 Task: Explore 24-hour diners in Las Vegas. 373.64578
Action: Key pressed 24v<Key.space><Key.backspace><Key.backspace><Key.space>hour<Key.space>diner<Key.space>in<Key.space><Key.caps_lock>L<Key.caps_lock>as<Key.space><Key.caps_lock>V<Key.caps_lock>egas<Key.enter>
Screenshot: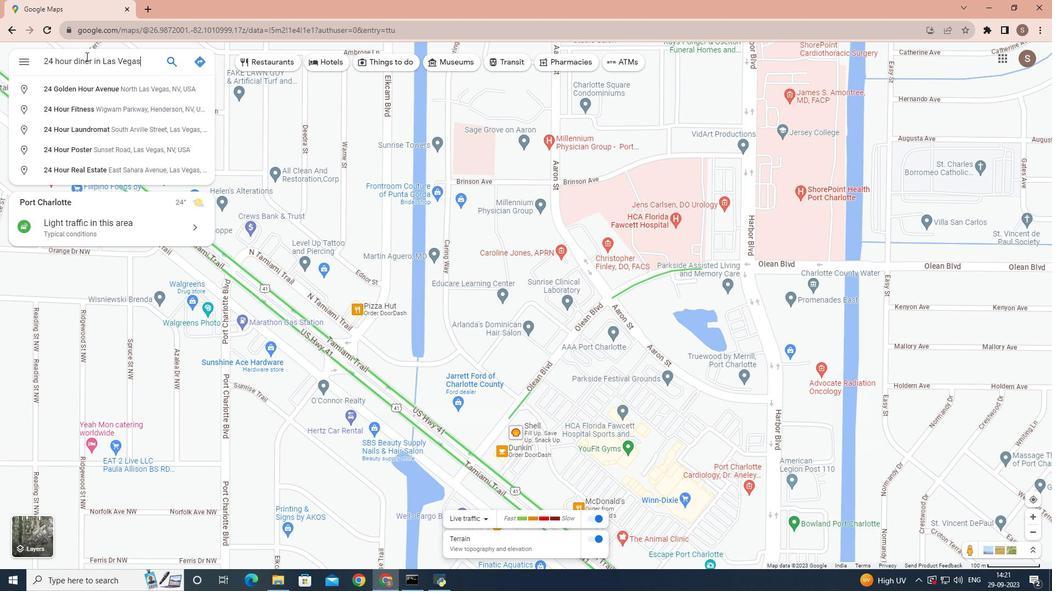 
Action: Mouse moved to (100, 268)
Screenshot: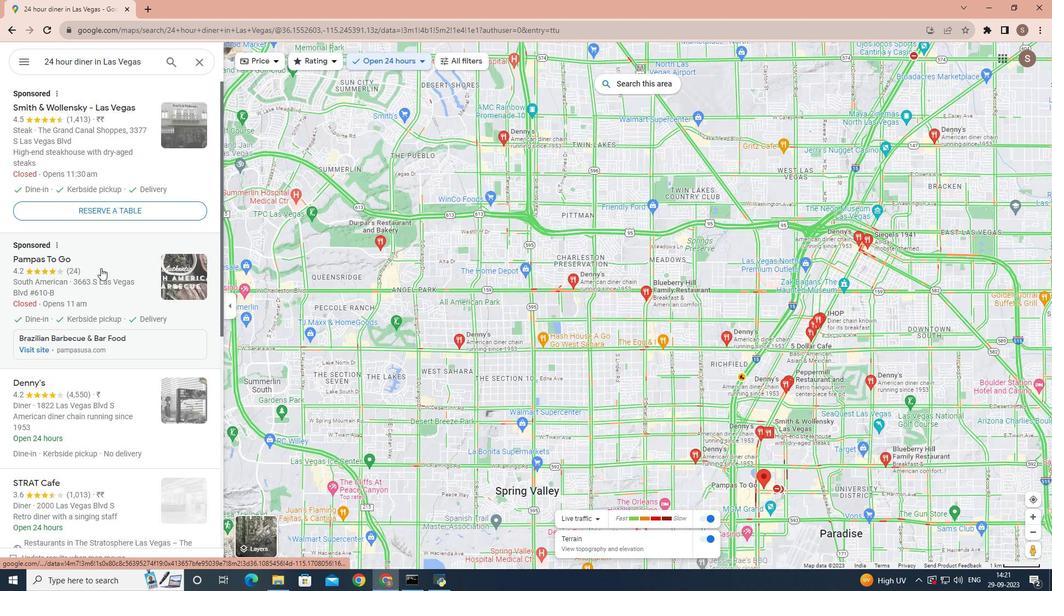 
Action: Mouse scrolled (100, 268) with delta (0, 0)
Screenshot: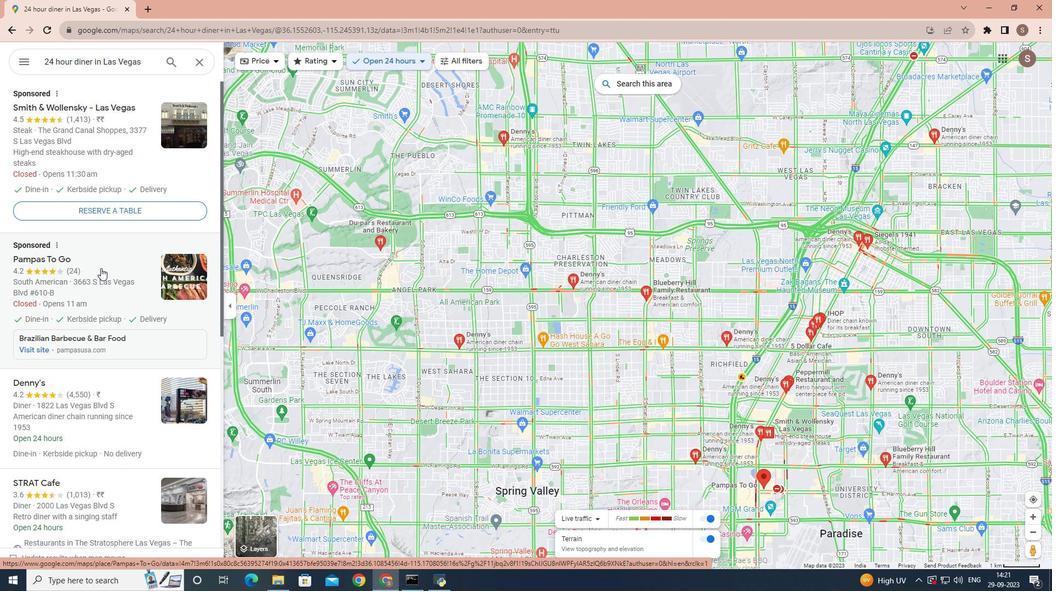 
Action: Mouse scrolled (100, 268) with delta (0, 0)
Screenshot: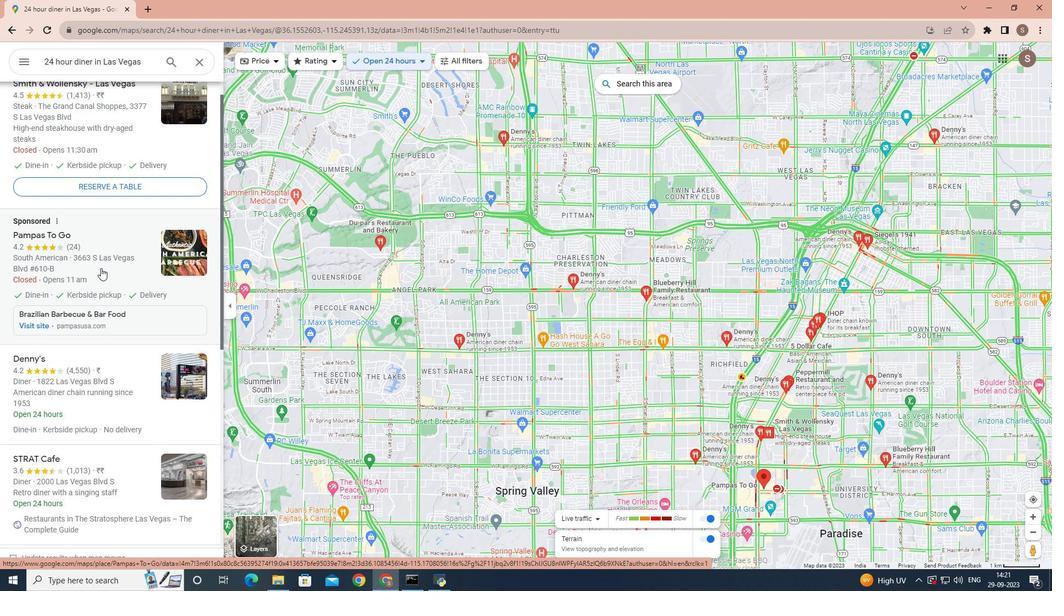 
Action: Mouse scrolled (100, 268) with delta (0, 0)
Screenshot: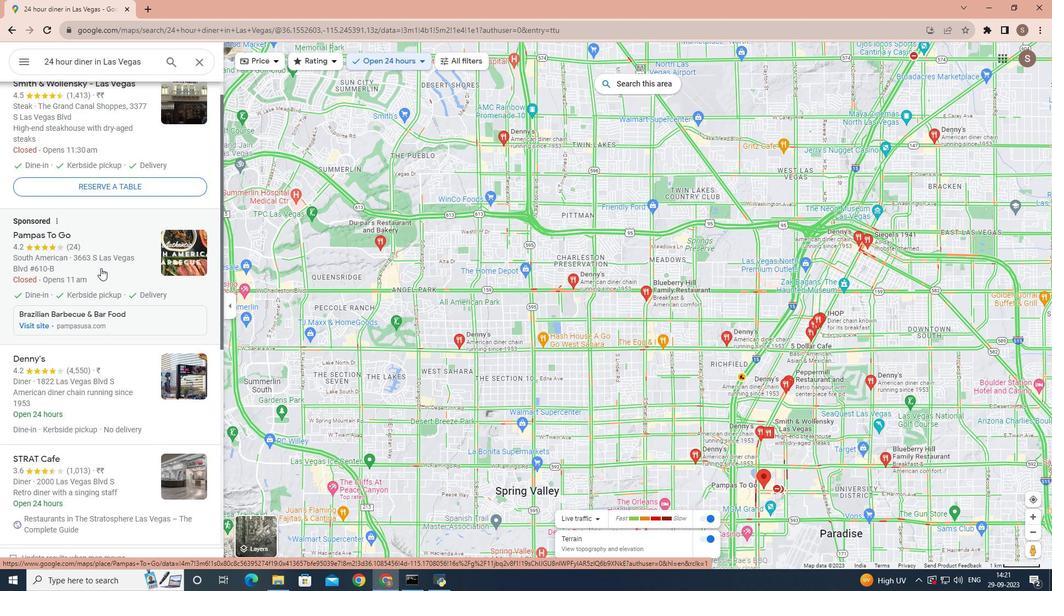 
Action: Mouse scrolled (100, 268) with delta (0, 0)
Screenshot: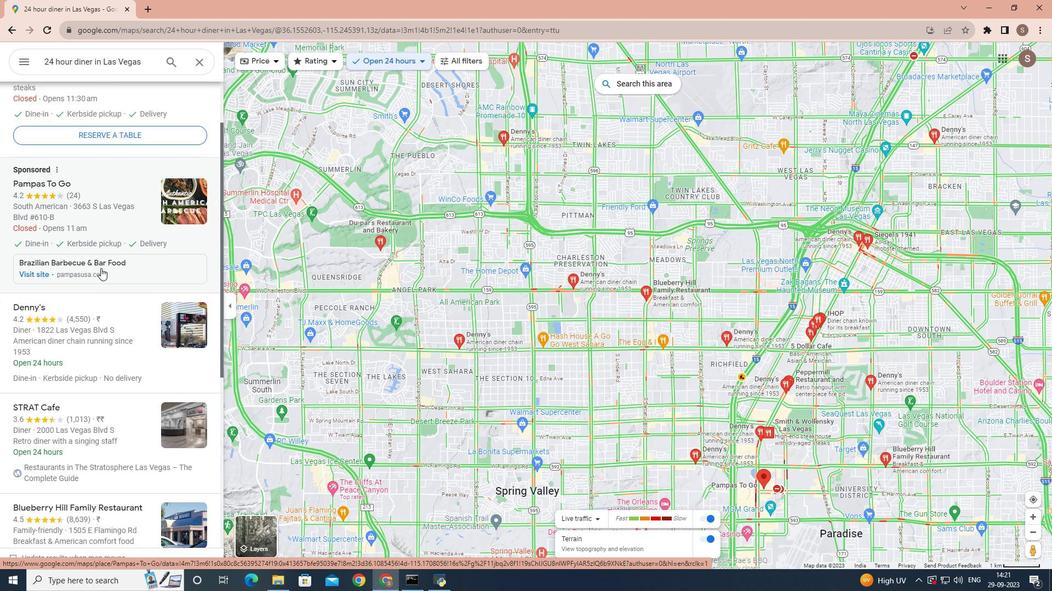 
Action: Mouse moved to (70, 260)
Screenshot: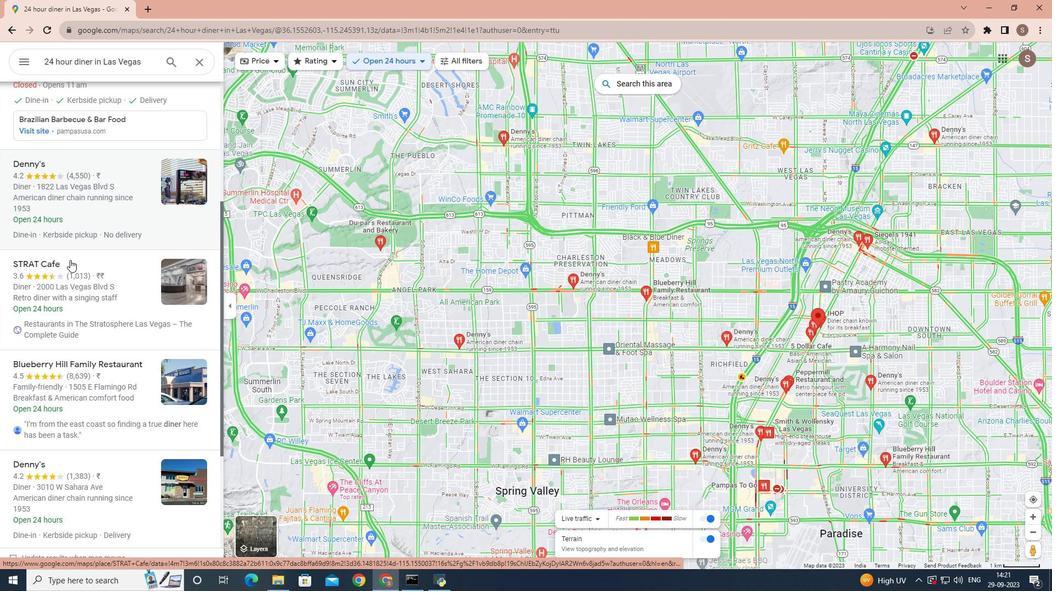 
Action: Mouse scrolled (70, 259) with delta (0, 0)
Screenshot: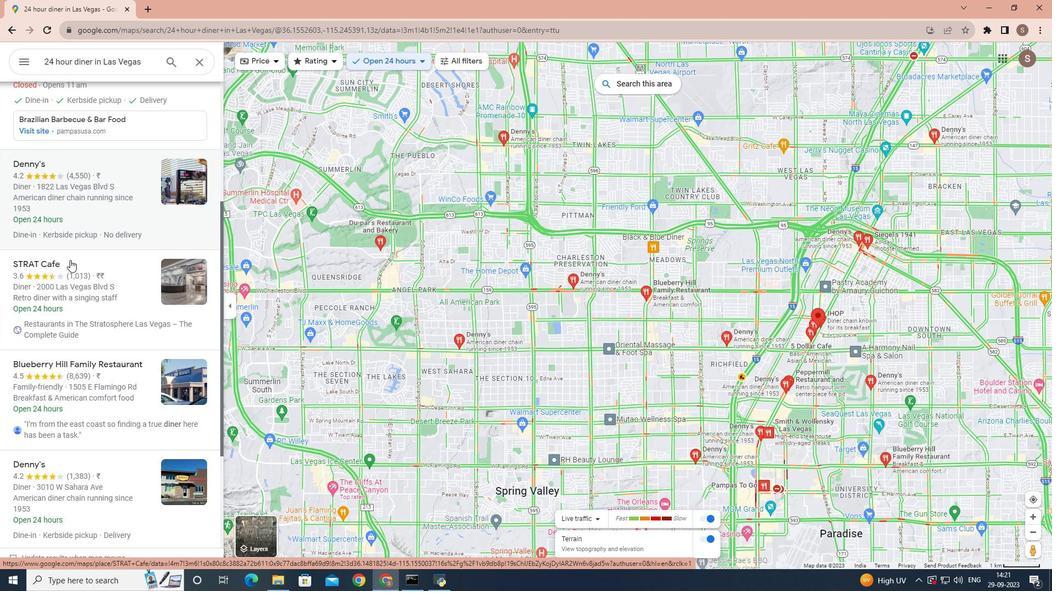 
Action: Mouse scrolled (70, 259) with delta (0, 0)
Screenshot: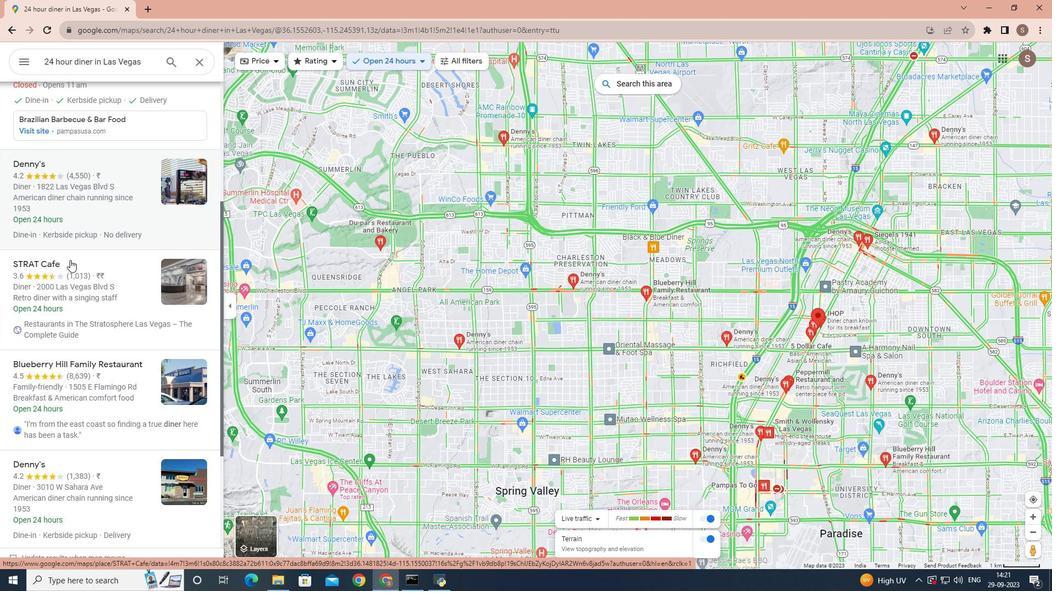 
Action: Mouse moved to (84, 228)
Screenshot: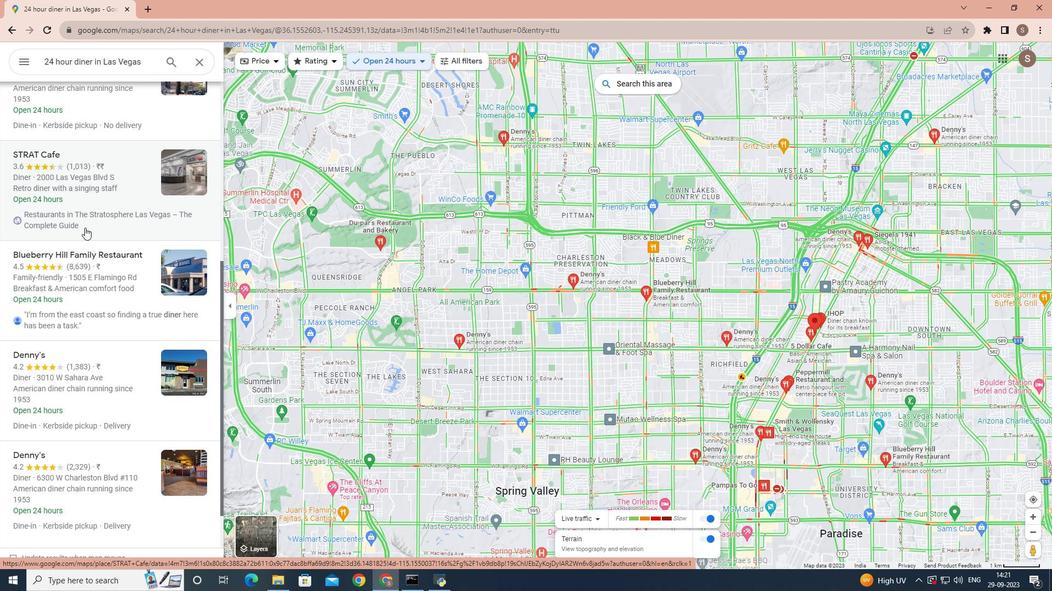 
Action: Mouse scrolled (84, 227) with delta (0, 0)
Screenshot: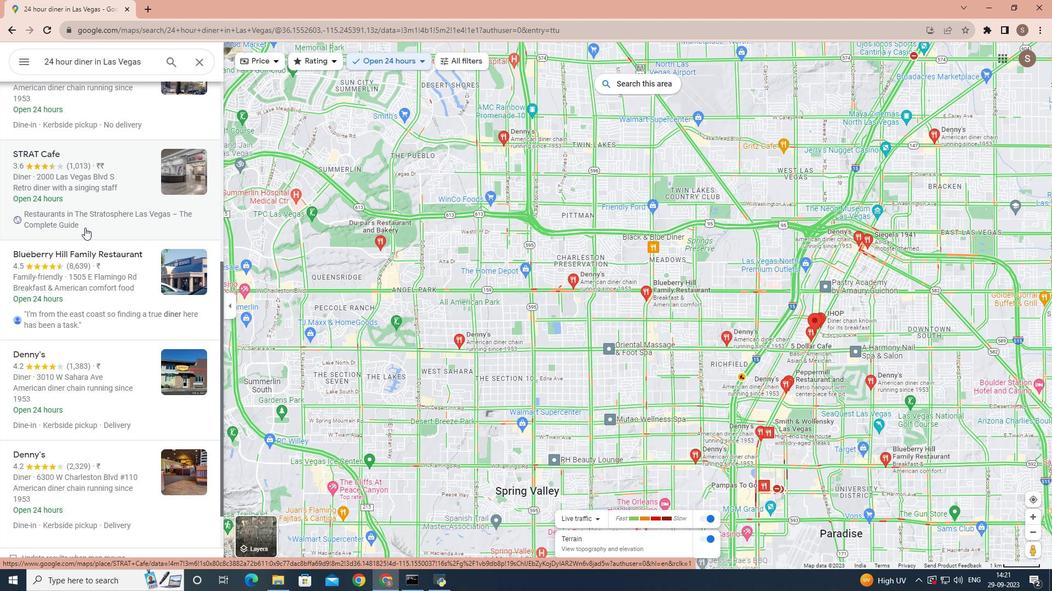 
Action: Mouse moved to (82, 247)
Screenshot: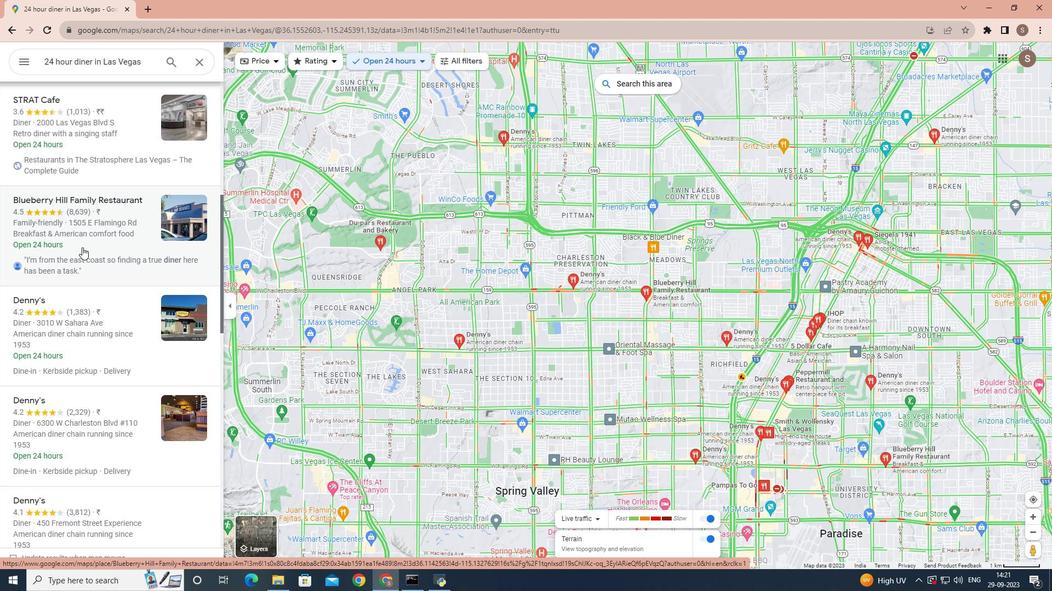 
Action: Mouse pressed left at (82, 247)
Screenshot: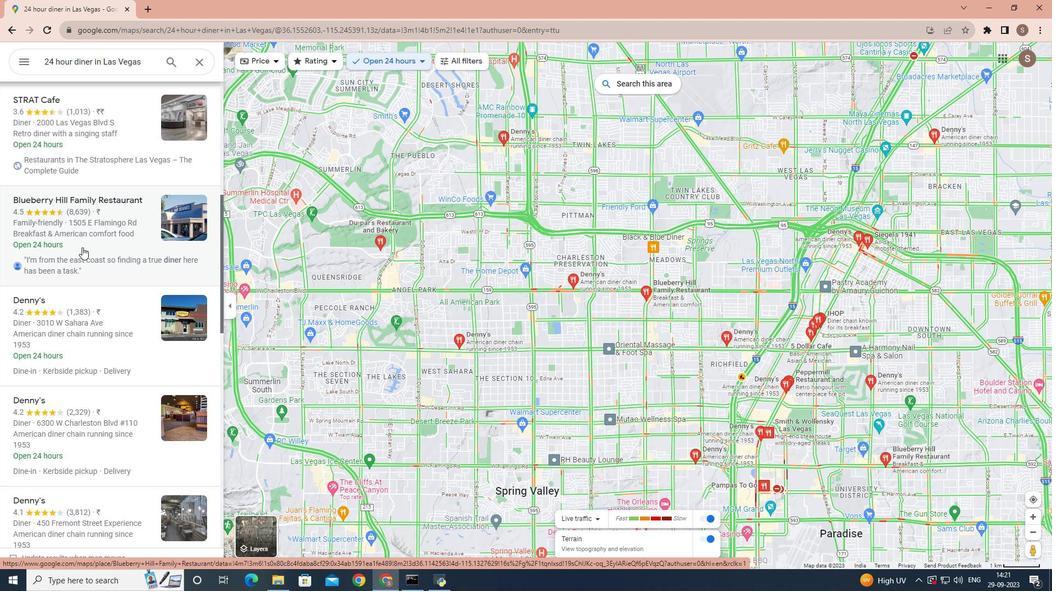 
Action: Mouse moved to (340, 197)
Screenshot: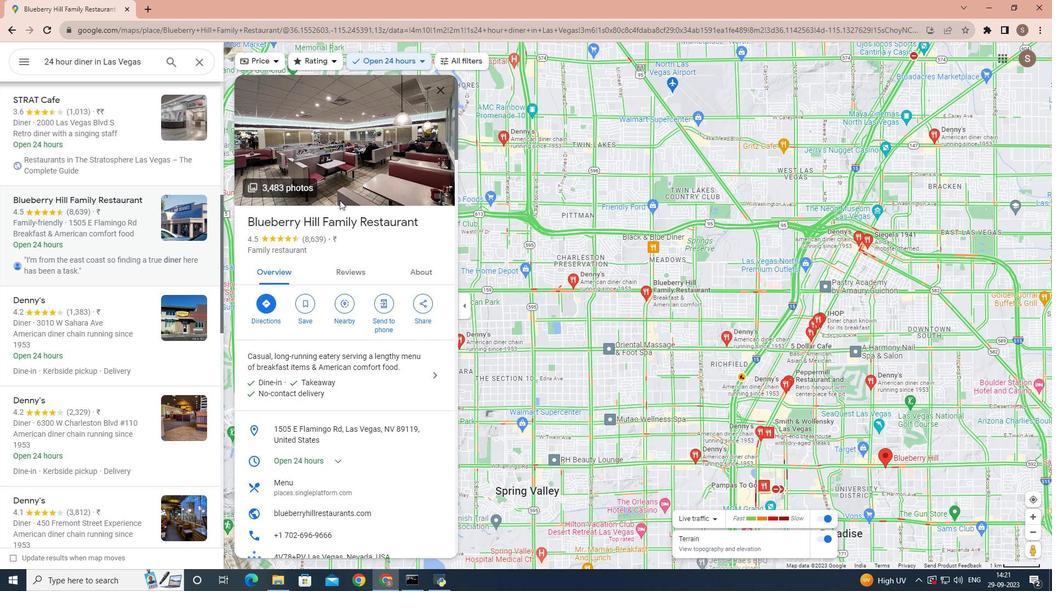 
Action: Mouse scrolled (340, 196) with delta (0, 0)
Screenshot: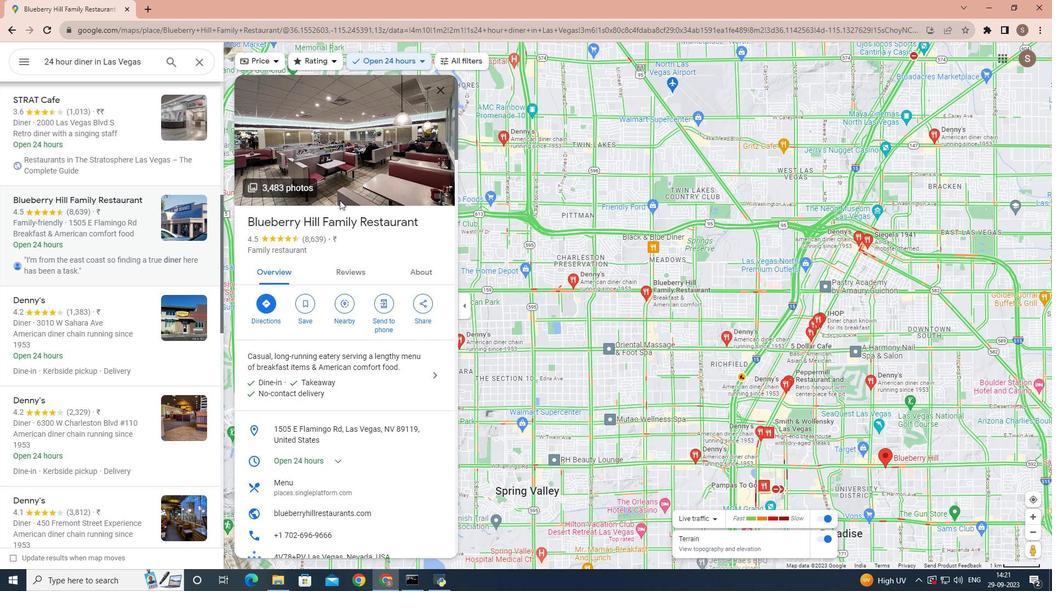 
Action: Mouse moved to (339, 200)
Screenshot: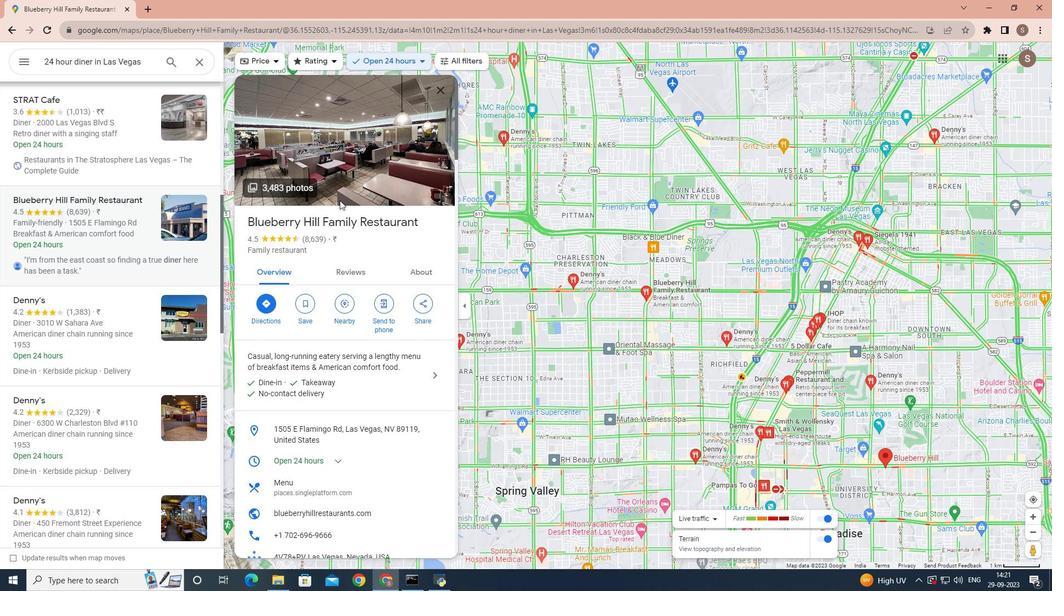 
Action: Mouse scrolled (339, 200) with delta (0, 0)
Screenshot: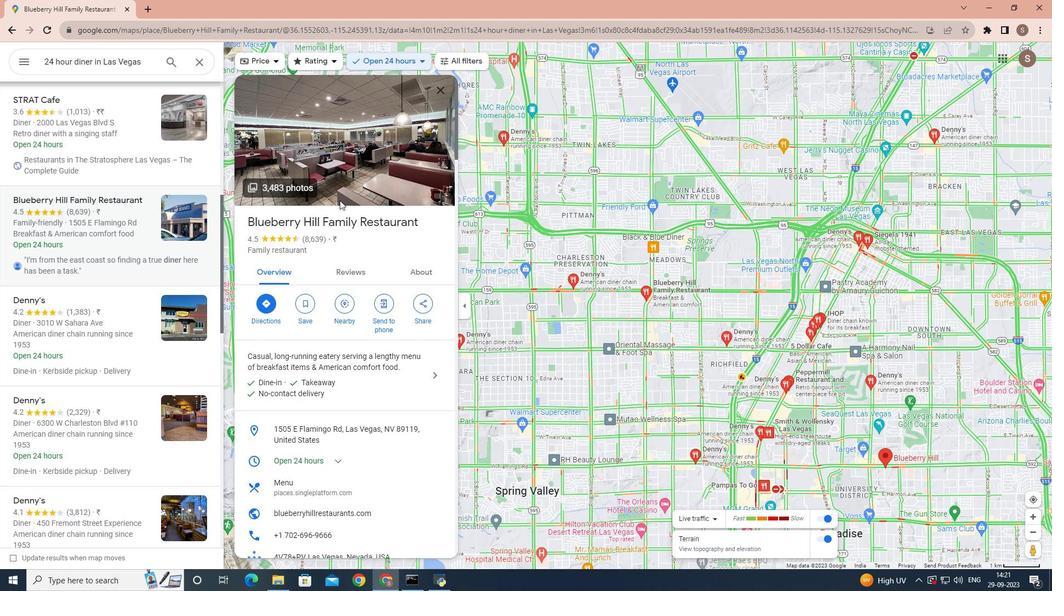 
Action: Mouse moved to (339, 201)
Screenshot: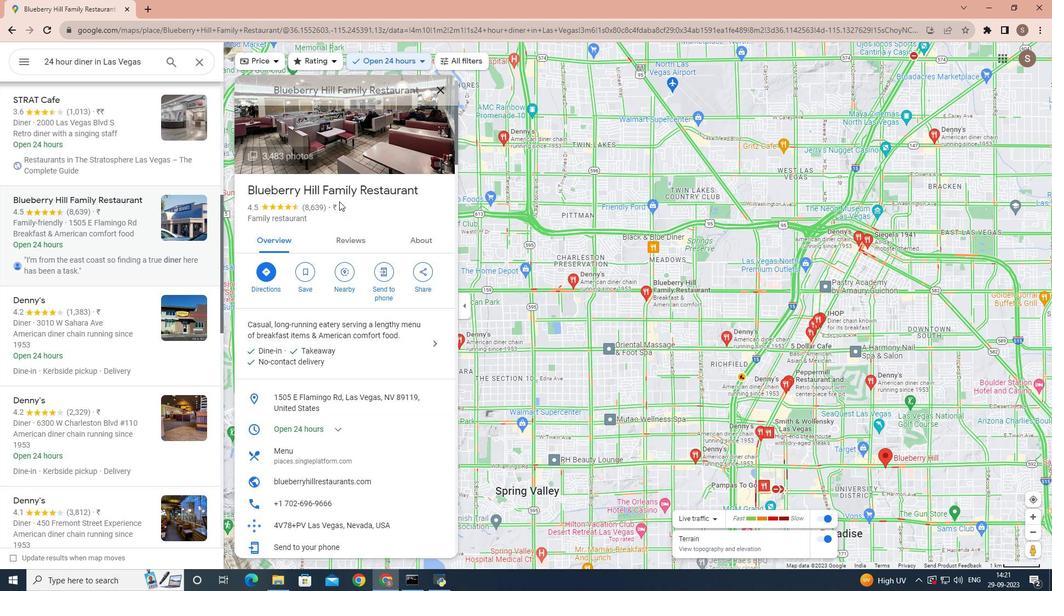 
Action: Mouse scrolled (339, 201) with delta (0, 0)
Screenshot: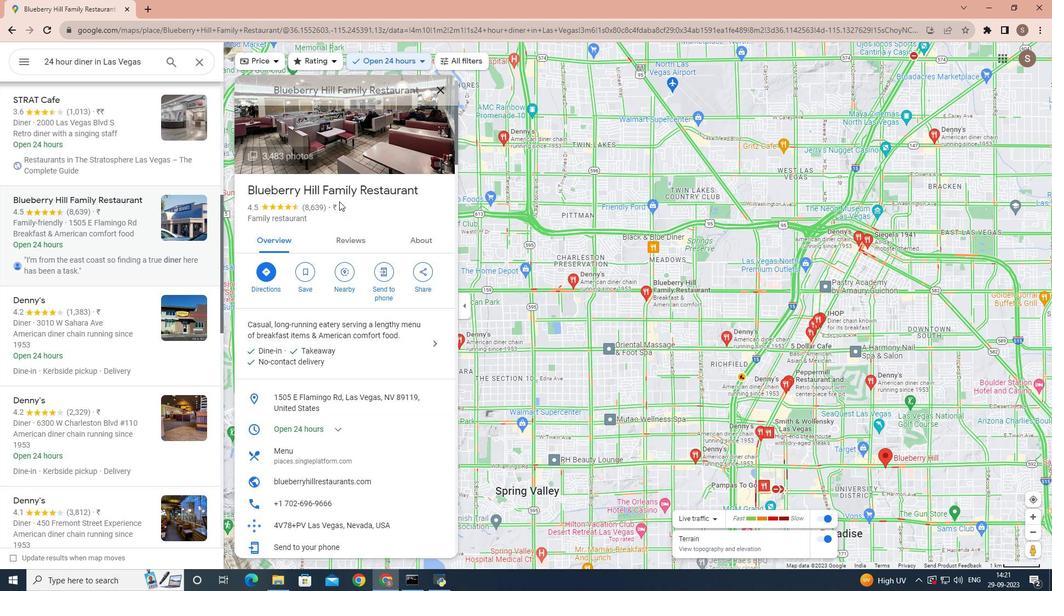 
Action: Mouse scrolled (339, 201) with delta (0, 0)
Screenshot: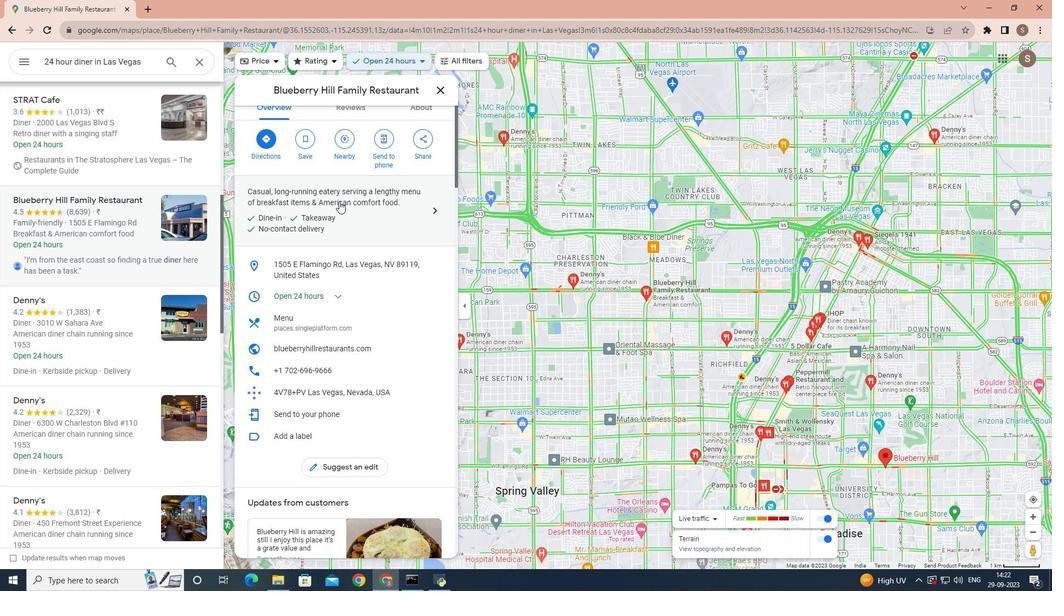 
Action: Mouse scrolled (339, 201) with delta (0, 0)
Screenshot: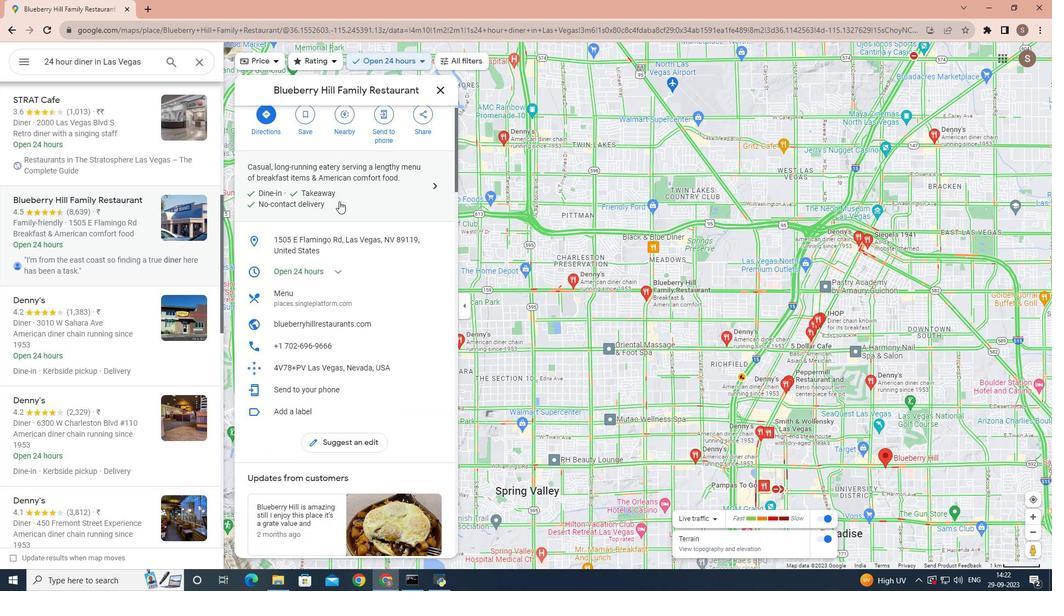 
Action: Mouse scrolled (339, 201) with delta (0, 0)
Screenshot: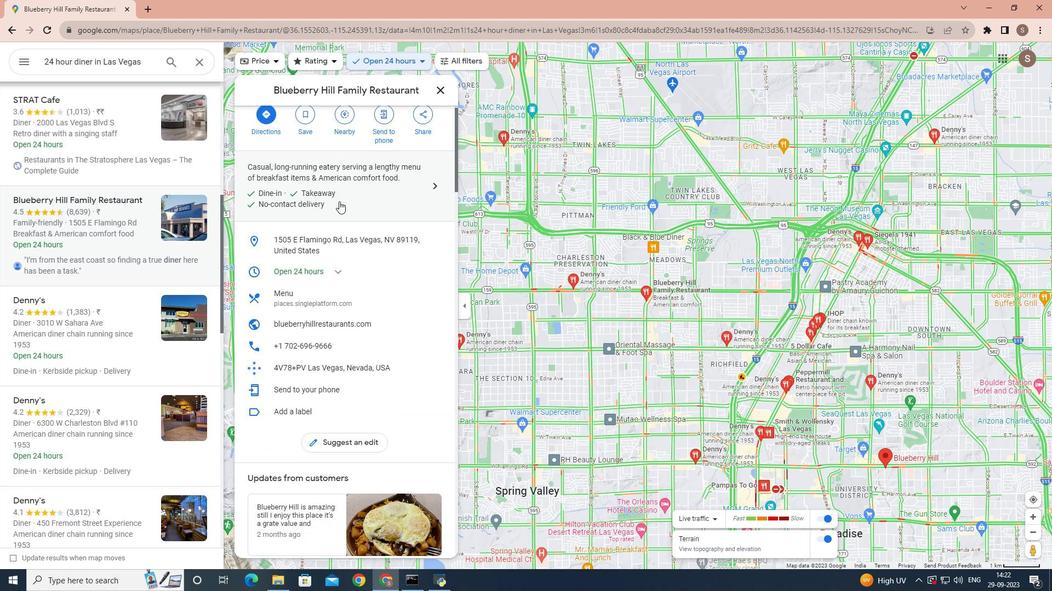 
Action: Mouse scrolled (339, 201) with delta (0, 0)
Screenshot: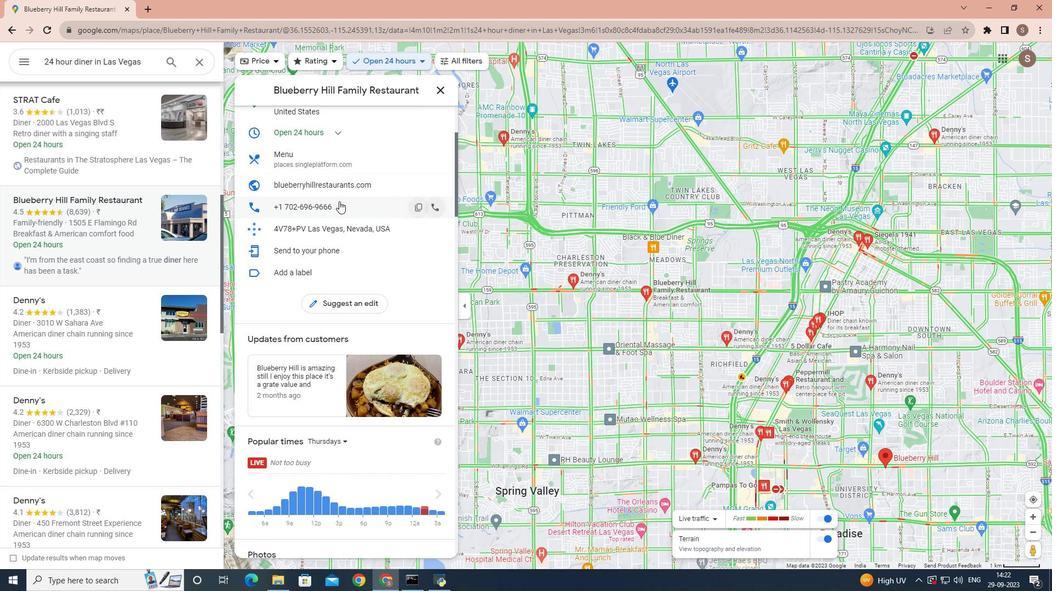 
Action: Mouse scrolled (339, 201) with delta (0, 0)
Screenshot: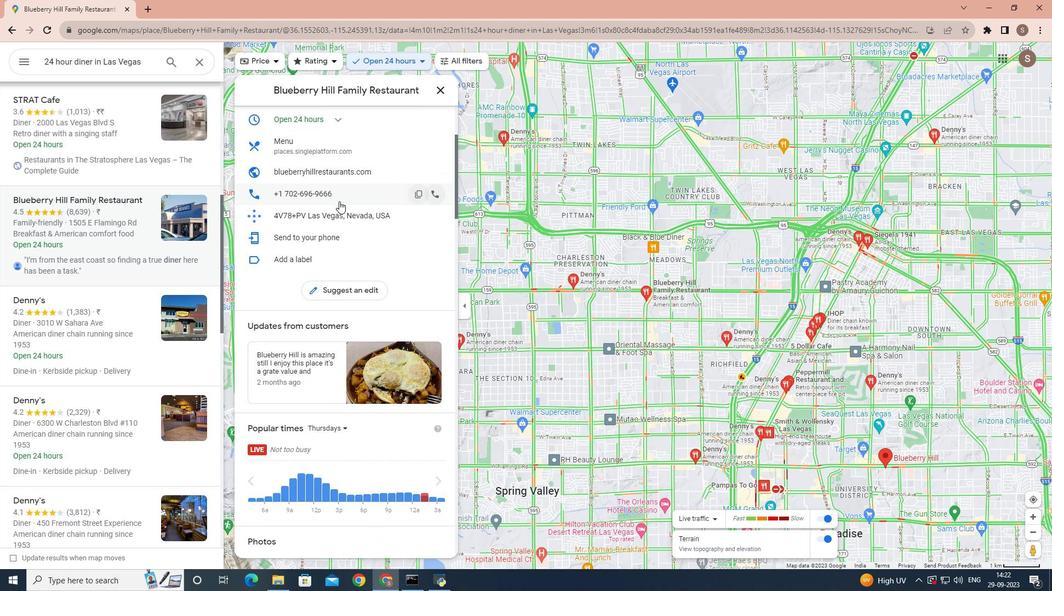 
Action: Mouse scrolled (339, 201) with delta (0, 0)
Screenshot: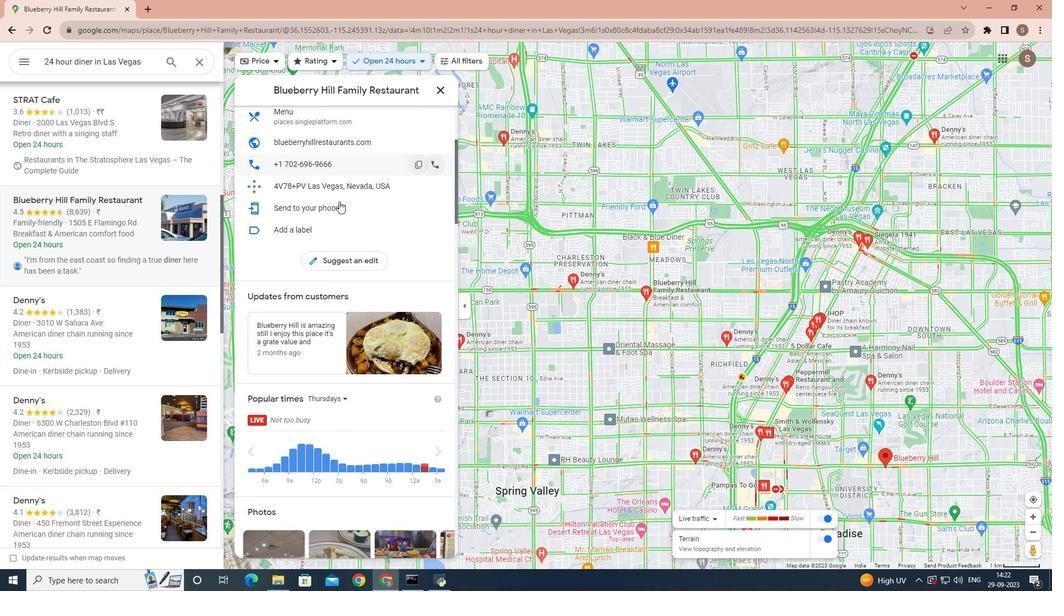 
Action: Mouse scrolled (339, 201) with delta (0, 0)
Screenshot: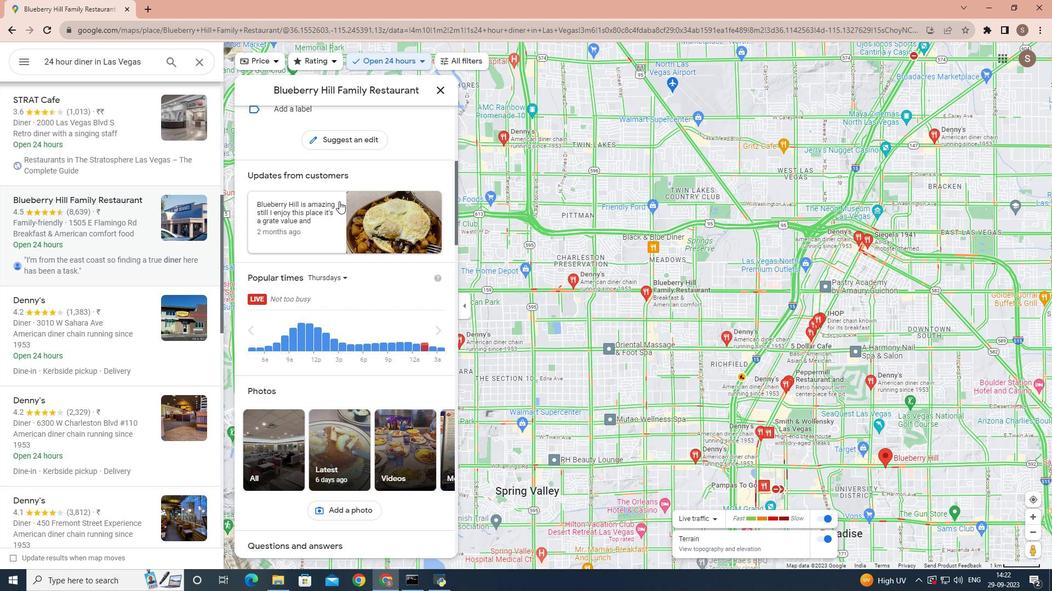 
Action: Mouse scrolled (339, 201) with delta (0, 0)
Screenshot: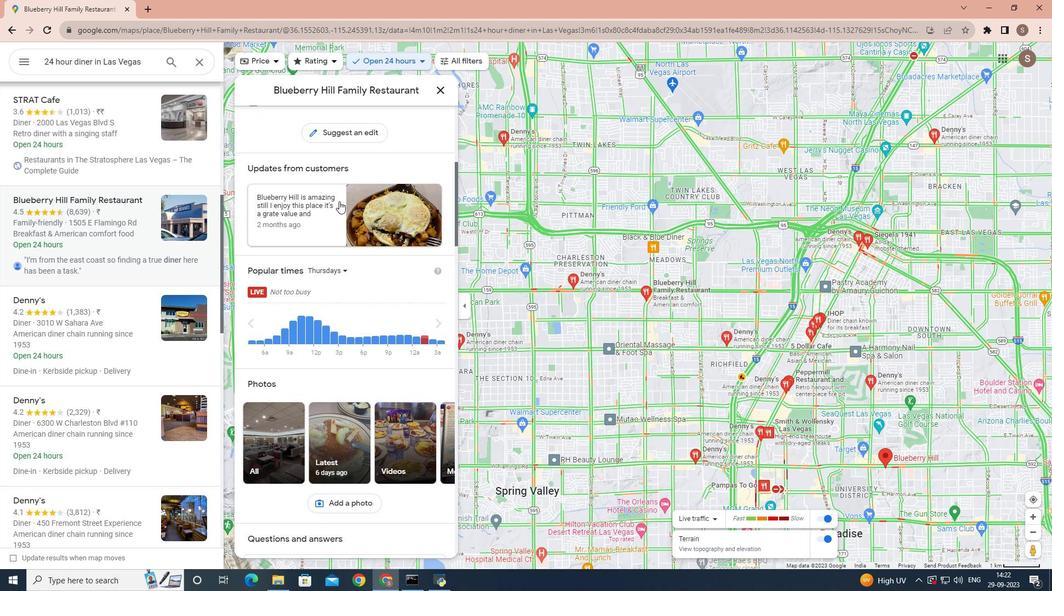 
Action: Mouse scrolled (339, 201) with delta (0, 0)
Screenshot: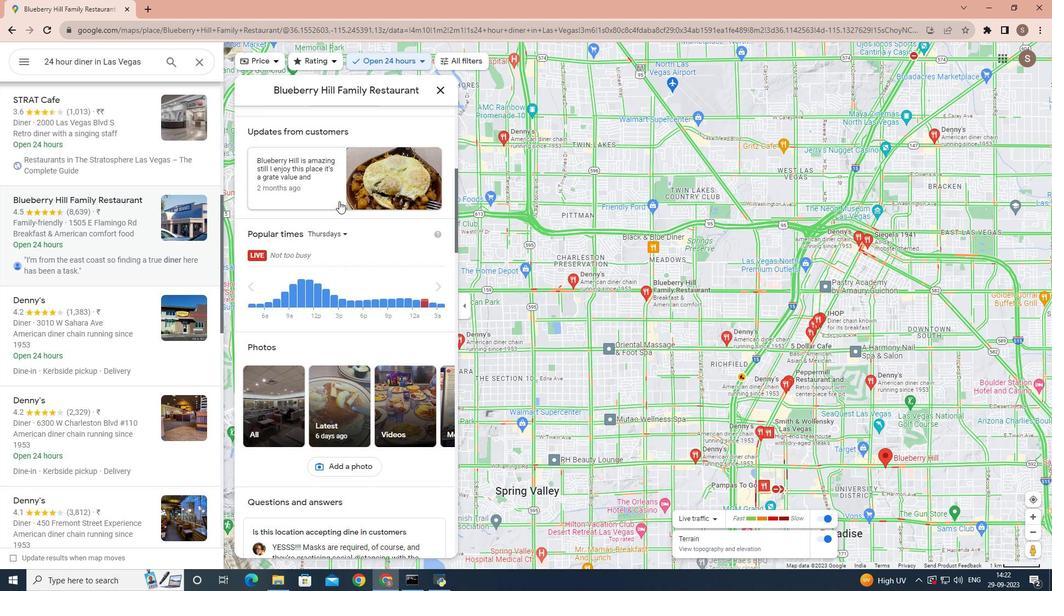 
Action: Mouse scrolled (339, 202) with delta (0, 0)
Screenshot: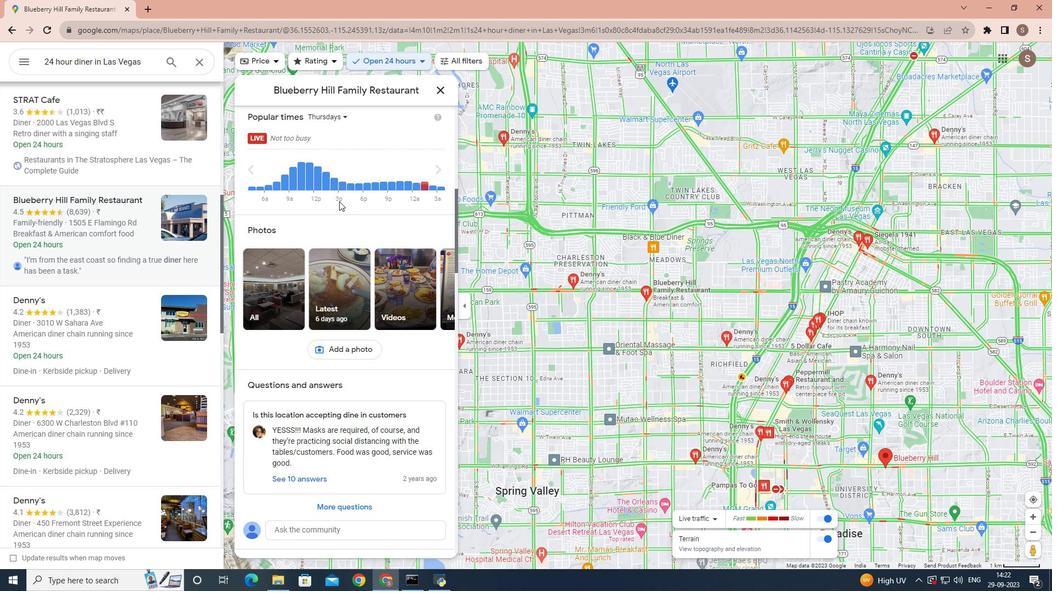 
Action: Mouse scrolled (339, 202) with delta (0, 0)
Screenshot: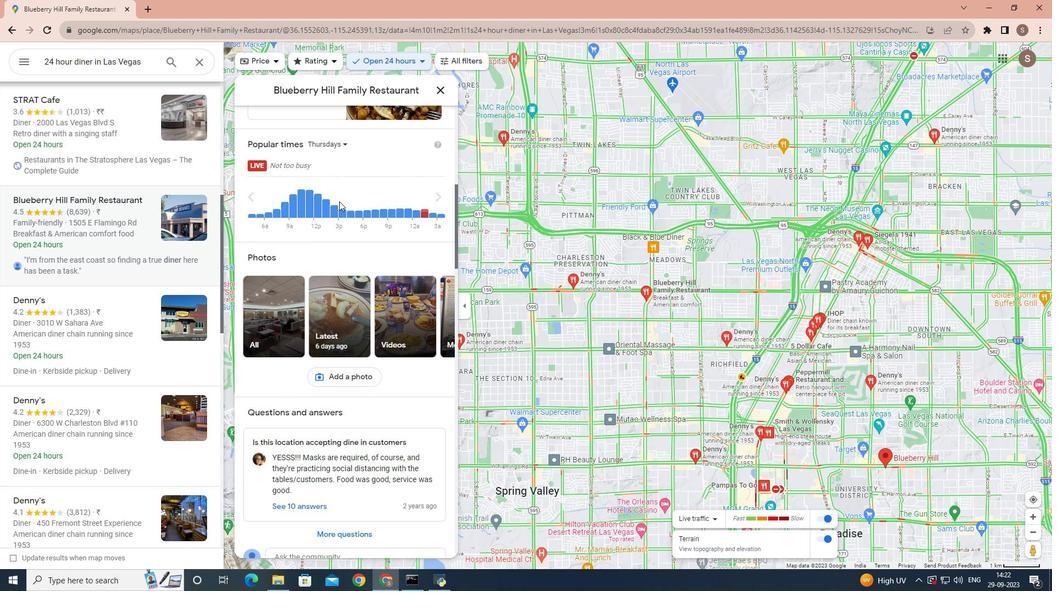
Action: Mouse moved to (441, 275)
Screenshot: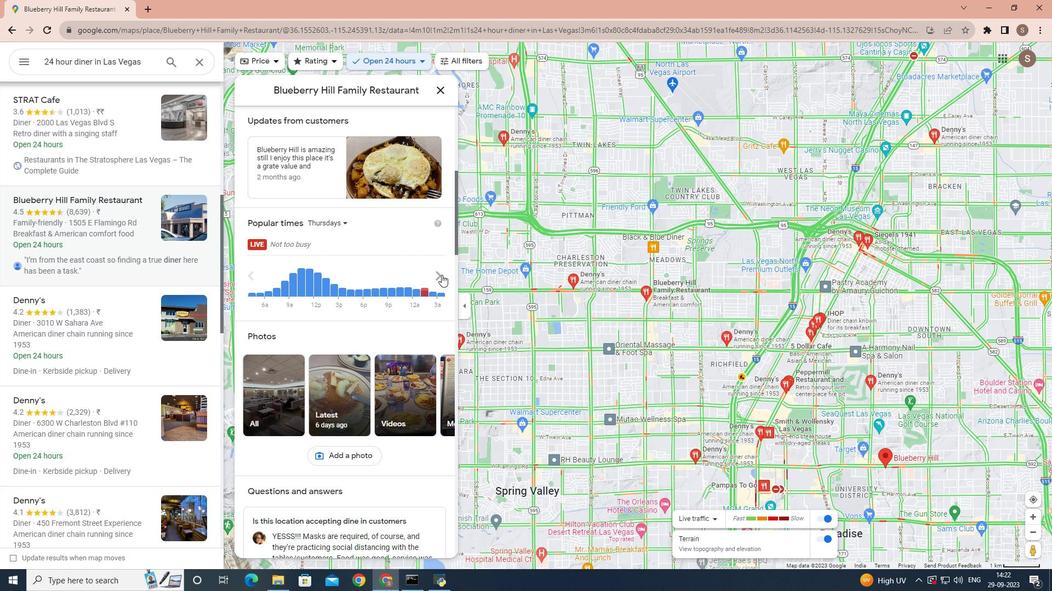 
Action: Mouse pressed left at (441, 275)
Screenshot: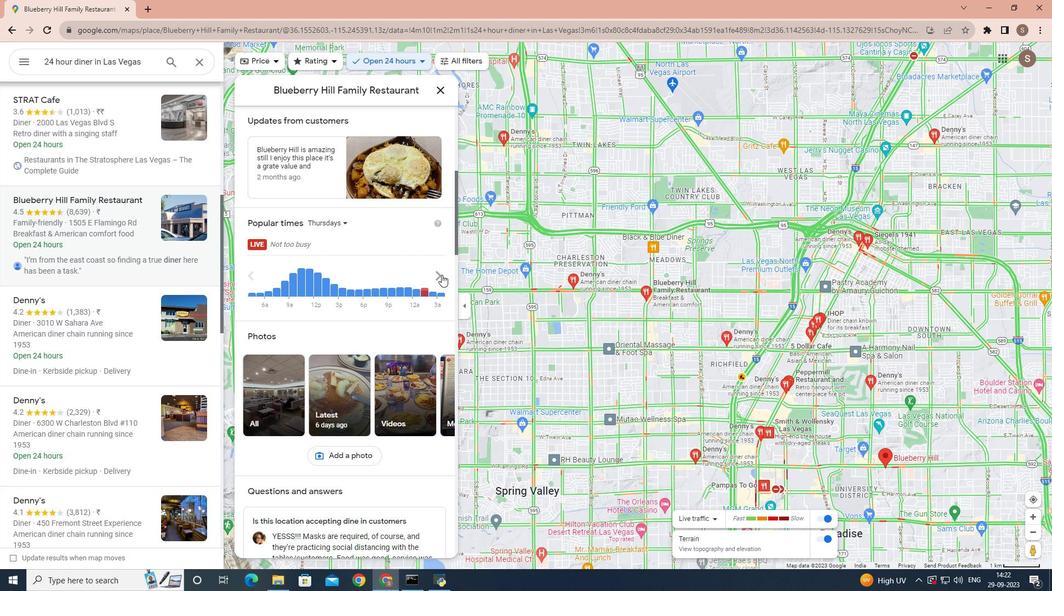
Action: Mouse pressed left at (441, 275)
Screenshot: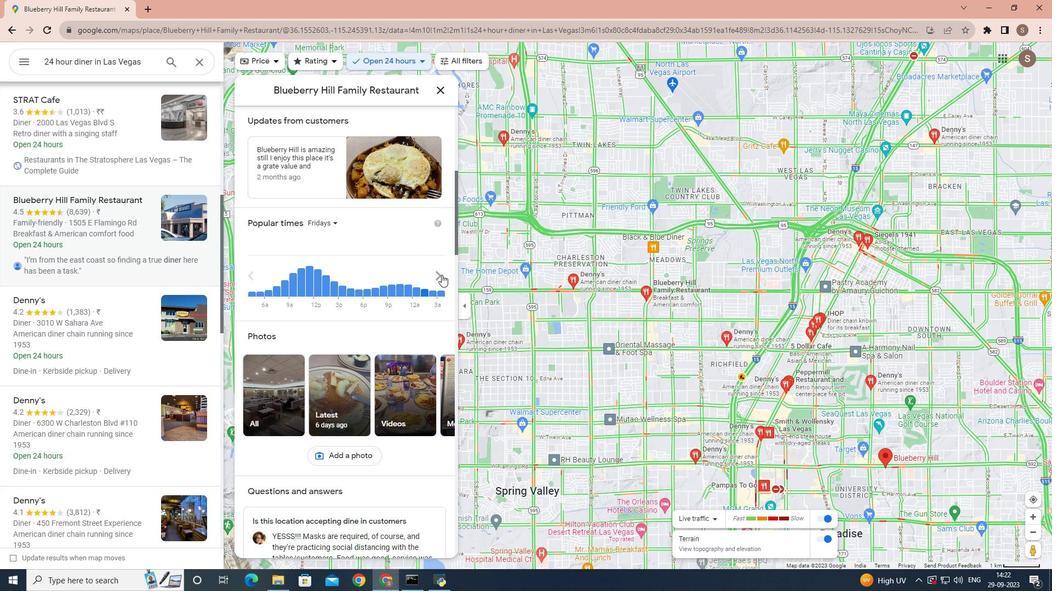 
Action: Mouse pressed left at (441, 275)
Screenshot: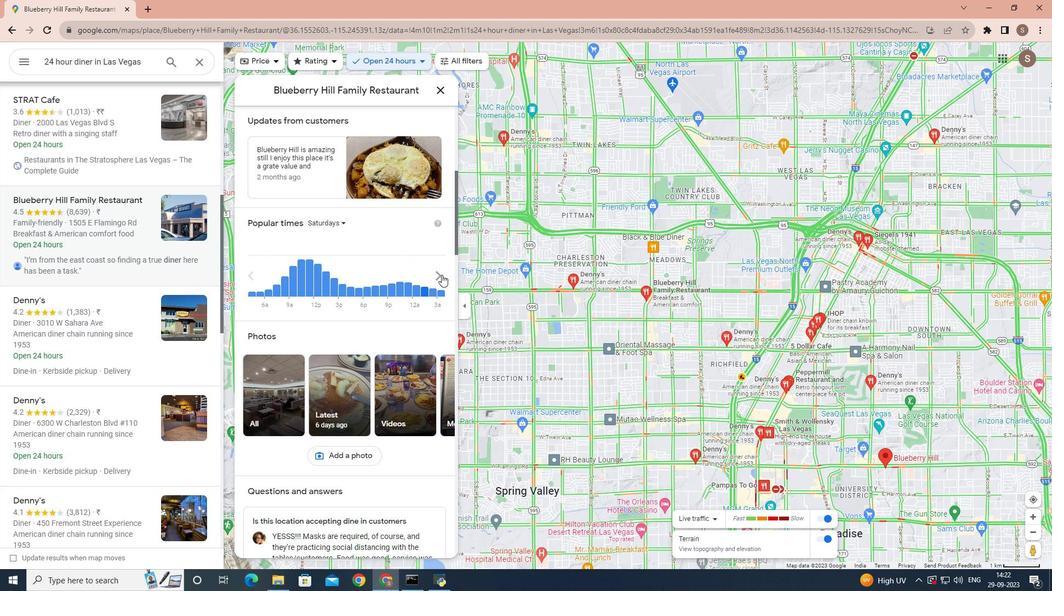
Action: Mouse pressed left at (441, 275)
Screenshot: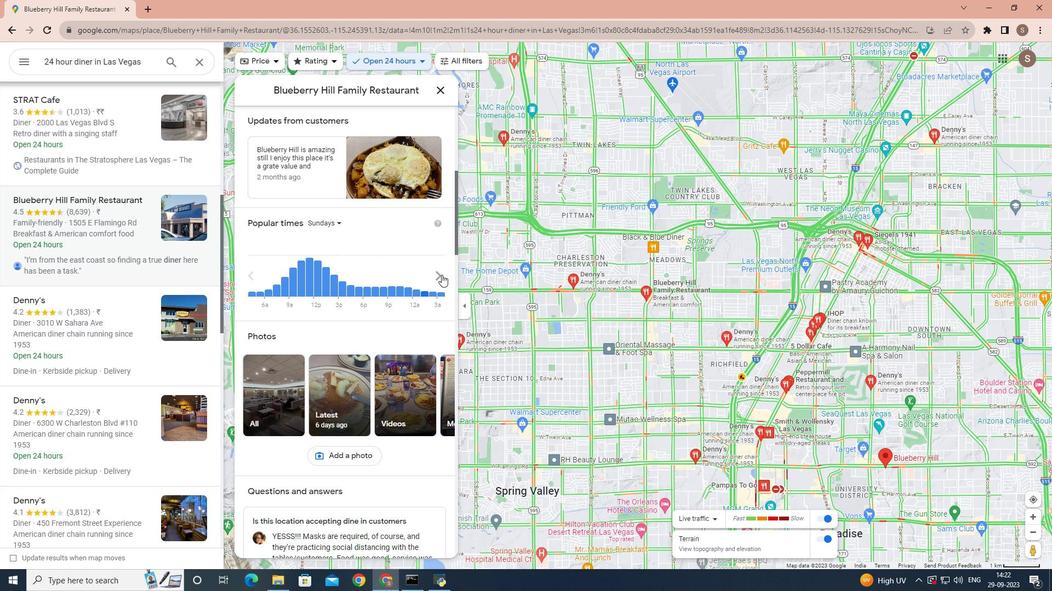 
Action: Mouse pressed left at (441, 275)
Screenshot: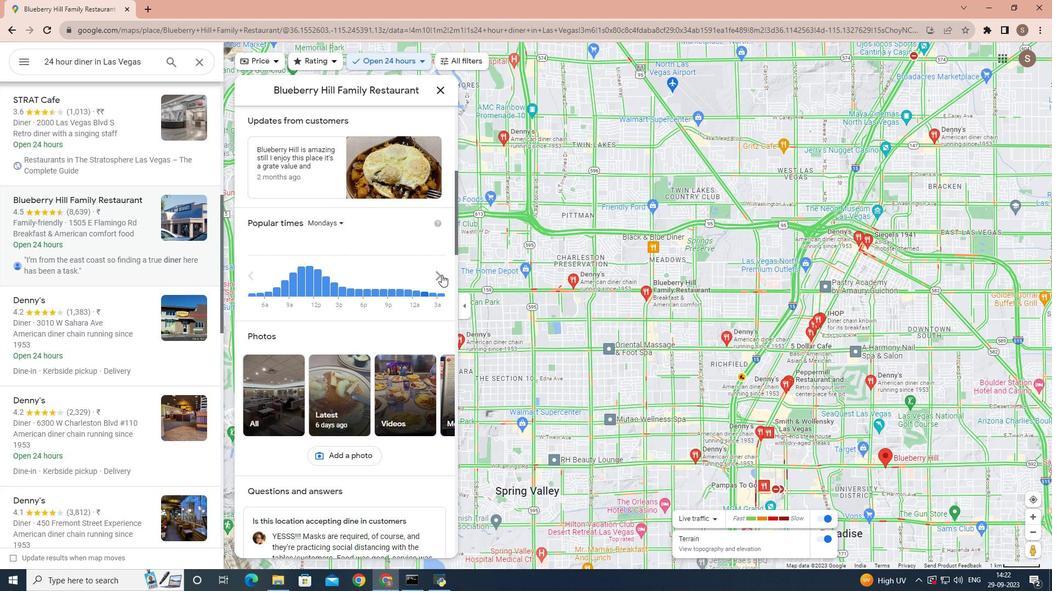 
Action: Mouse pressed left at (441, 275)
Screenshot: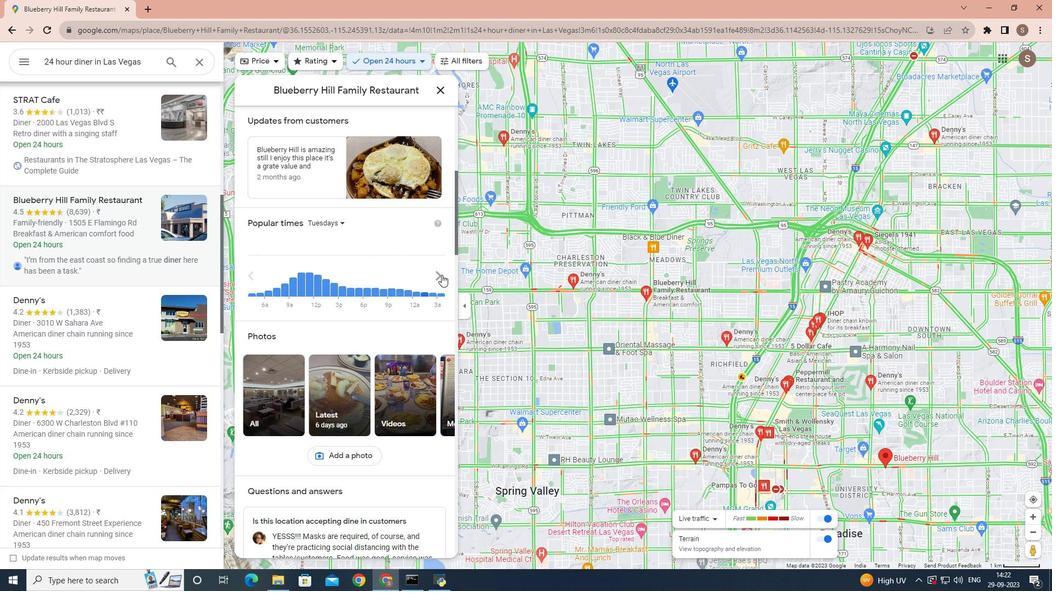 
Action: Mouse pressed left at (441, 275)
Screenshot: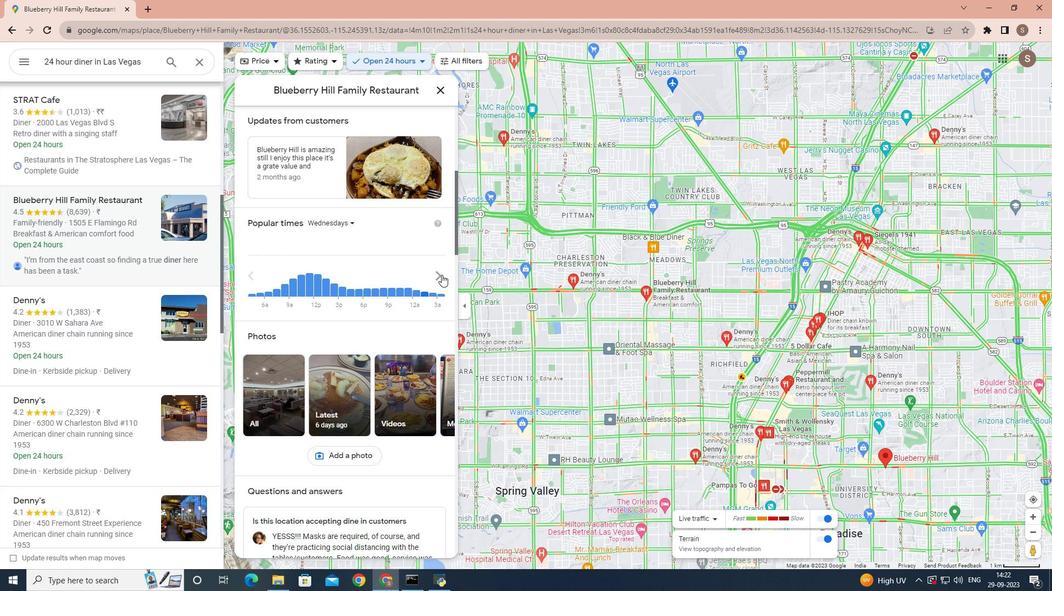 
Action: Mouse moved to (402, 280)
Screenshot: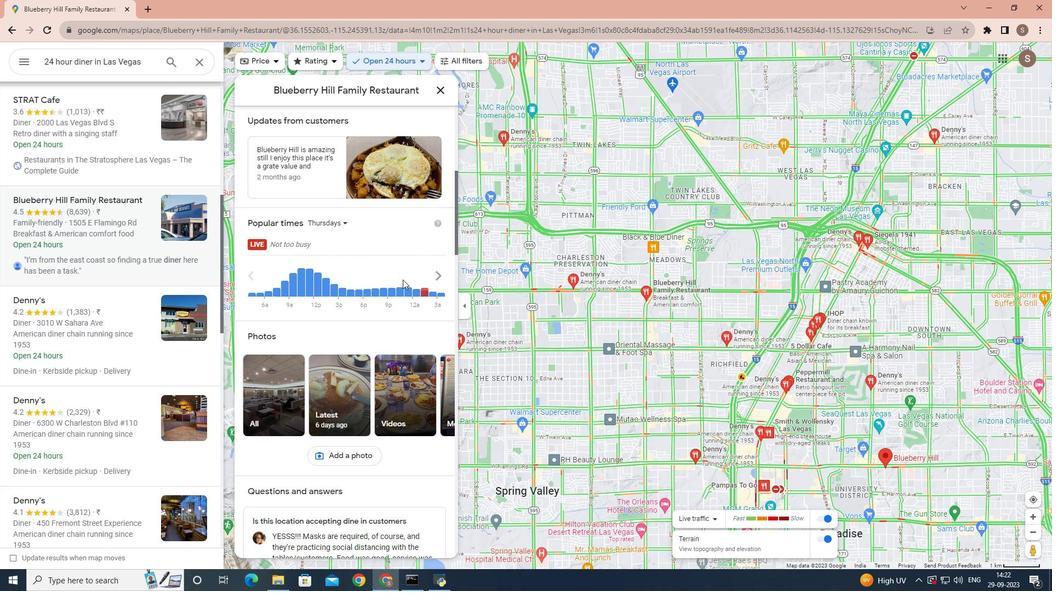 
Action: Mouse scrolled (402, 279) with delta (0, 0)
Screenshot: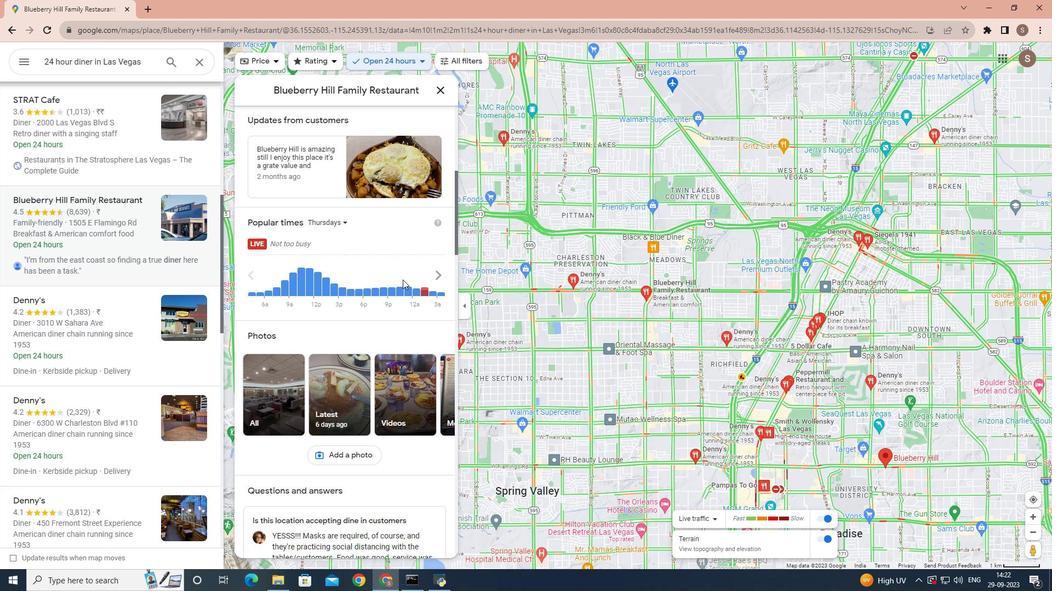 
Action: Mouse scrolled (402, 279) with delta (0, 0)
Screenshot: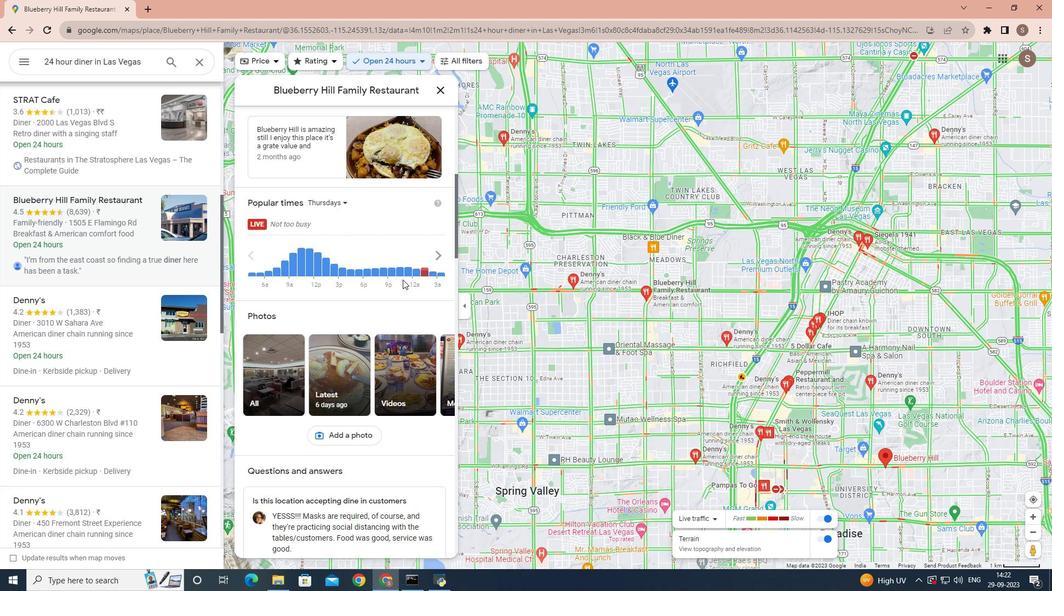 
Action: Mouse scrolled (402, 279) with delta (0, 0)
Screenshot: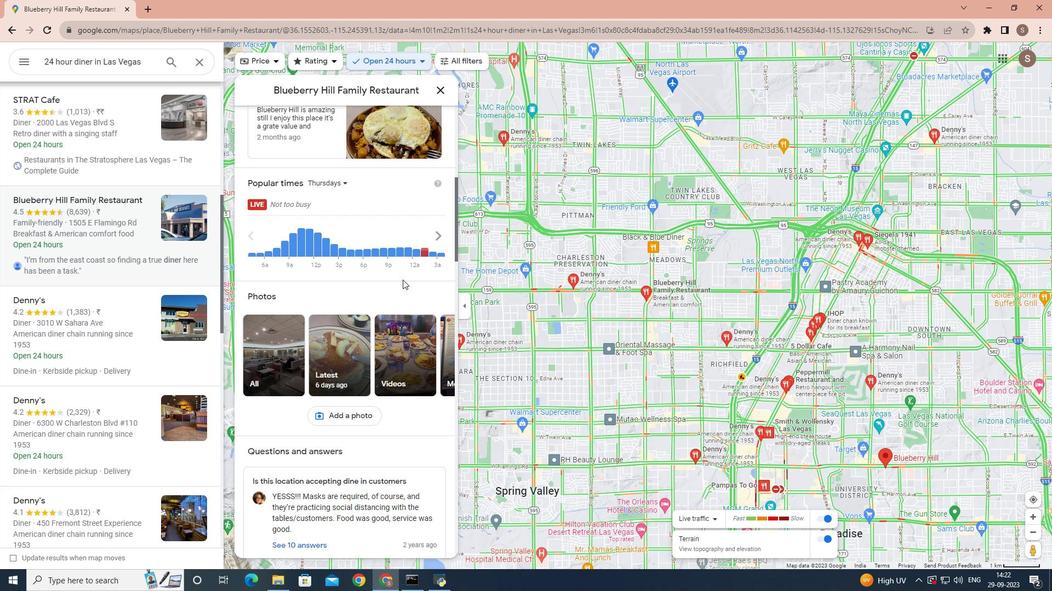 
Action: Mouse scrolled (402, 279) with delta (0, 0)
Screenshot: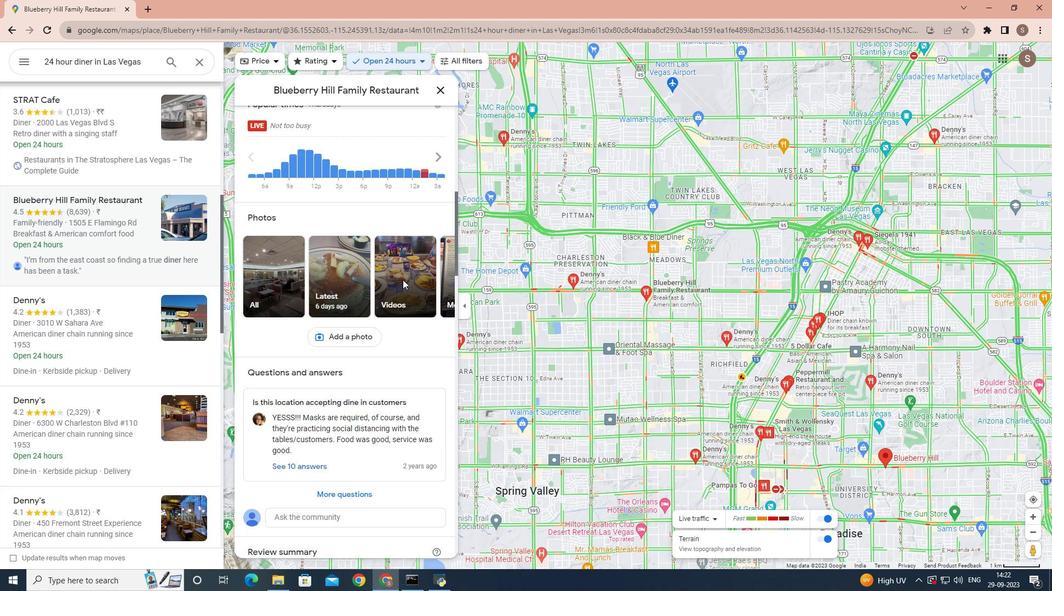 
Action: Mouse scrolled (402, 279) with delta (0, 0)
Screenshot: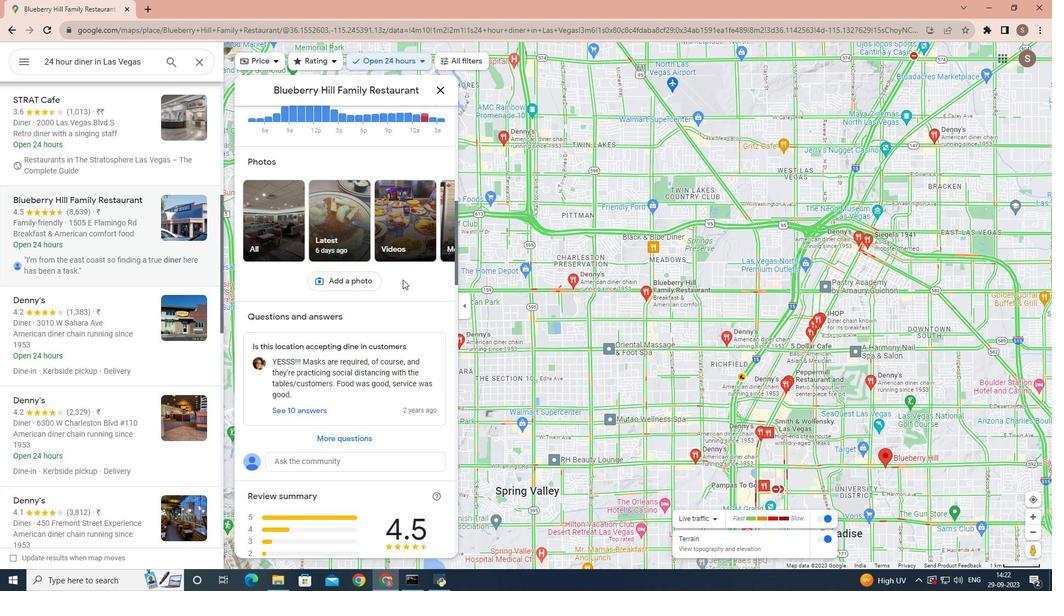 
Action: Mouse scrolled (402, 279) with delta (0, 0)
Screenshot: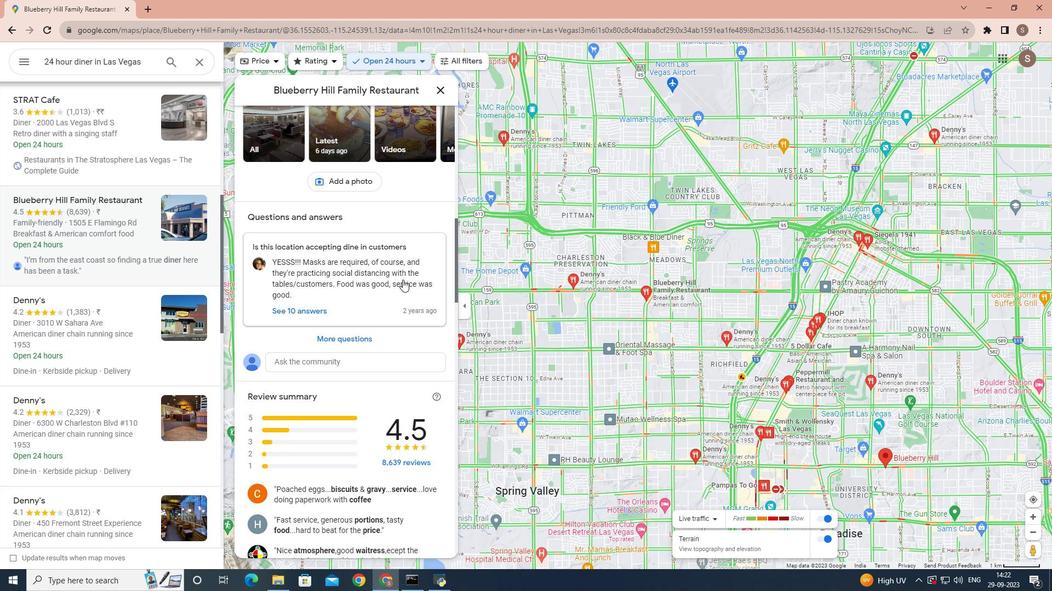 
Action: Mouse scrolled (402, 279) with delta (0, 0)
Screenshot: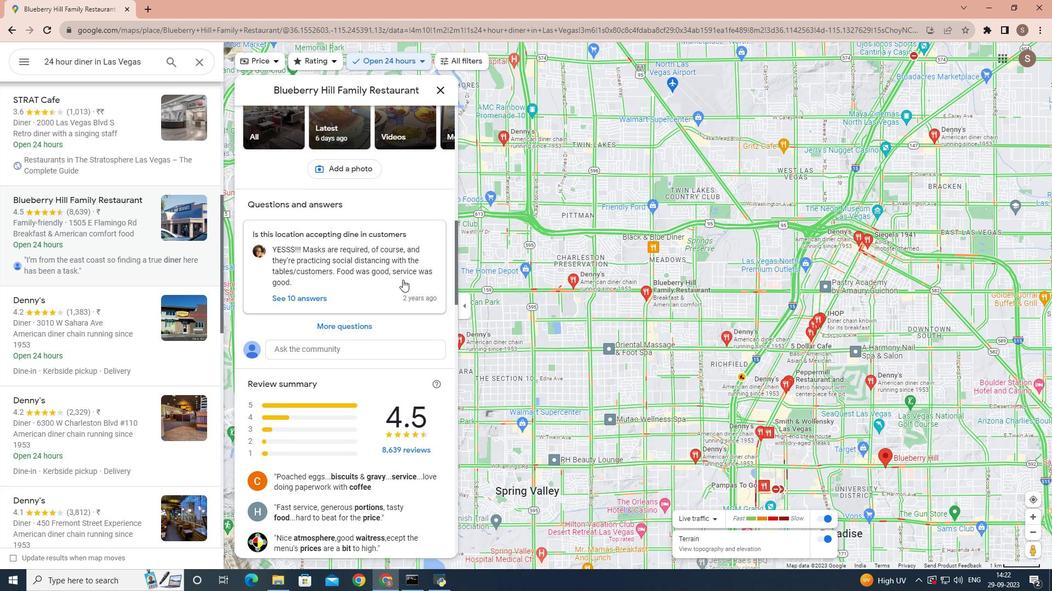 
Action: Mouse scrolled (402, 279) with delta (0, 0)
Screenshot: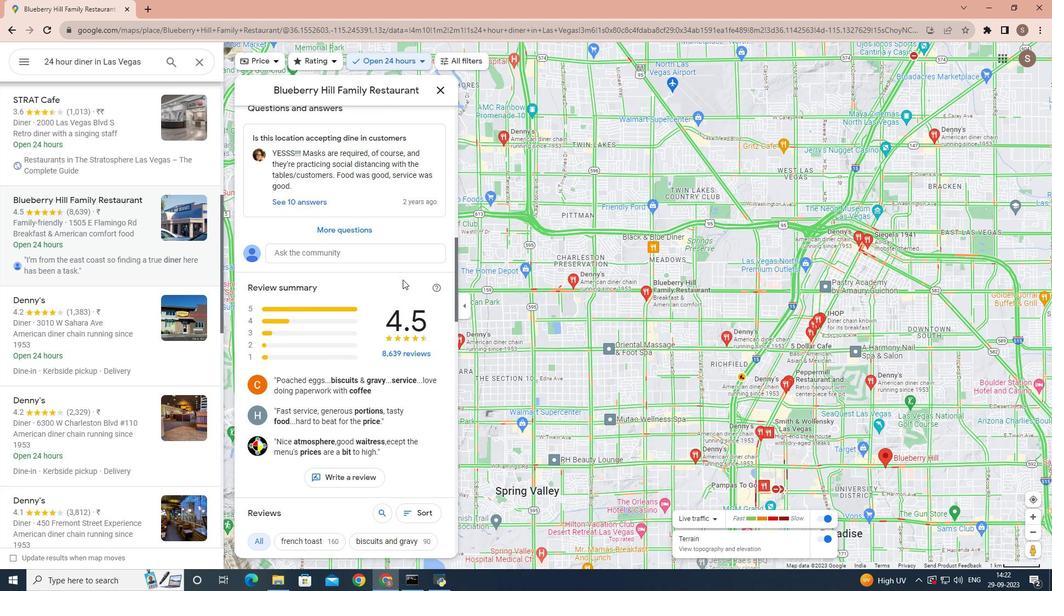 
Action: Mouse scrolled (402, 279) with delta (0, 0)
Screenshot: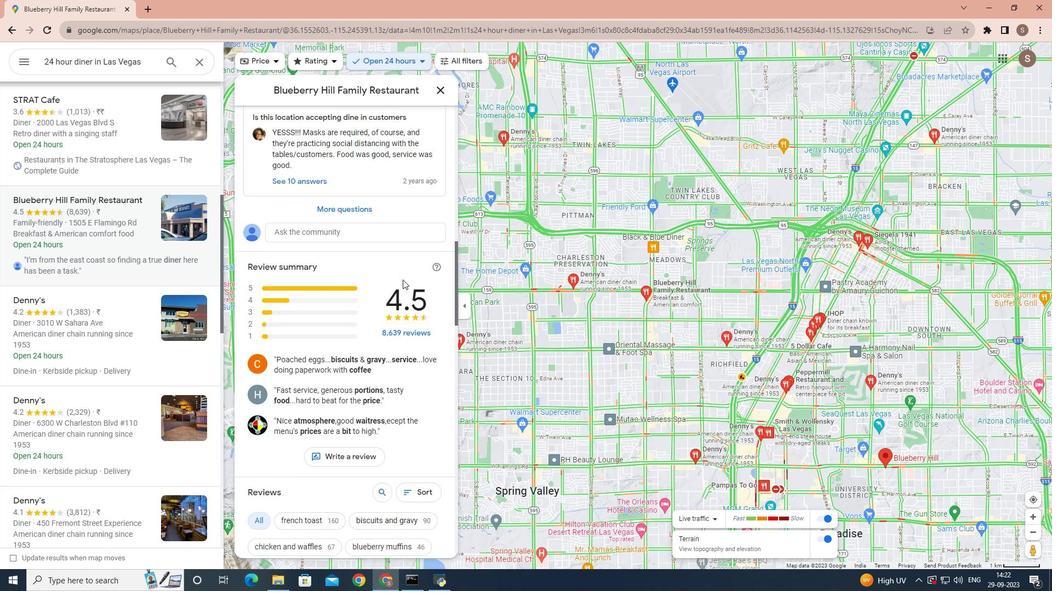 
Action: Mouse scrolled (402, 279) with delta (0, 0)
Screenshot: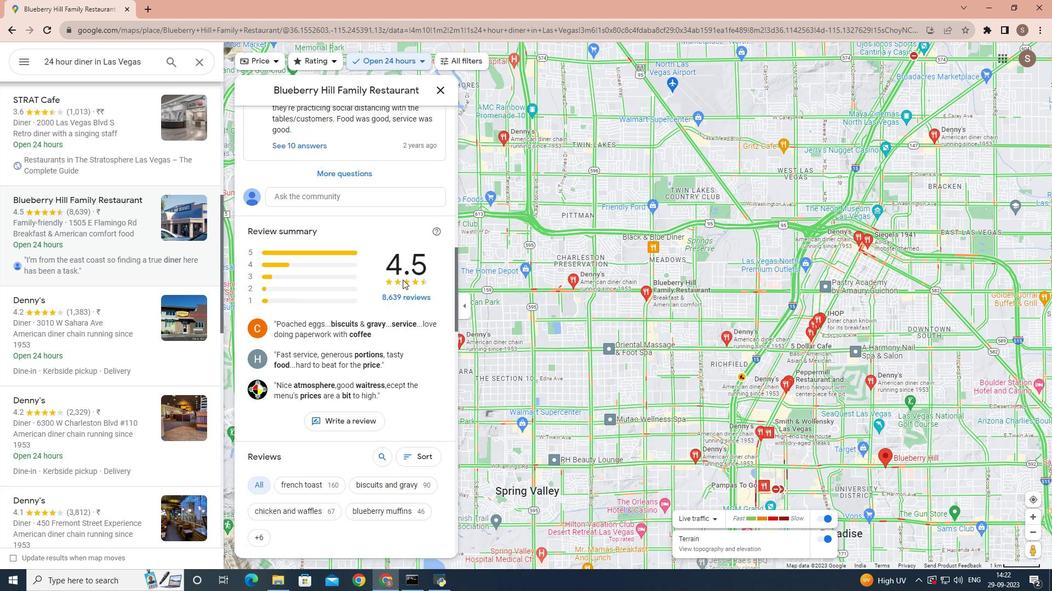 
Action: Mouse scrolled (402, 279) with delta (0, 0)
Screenshot: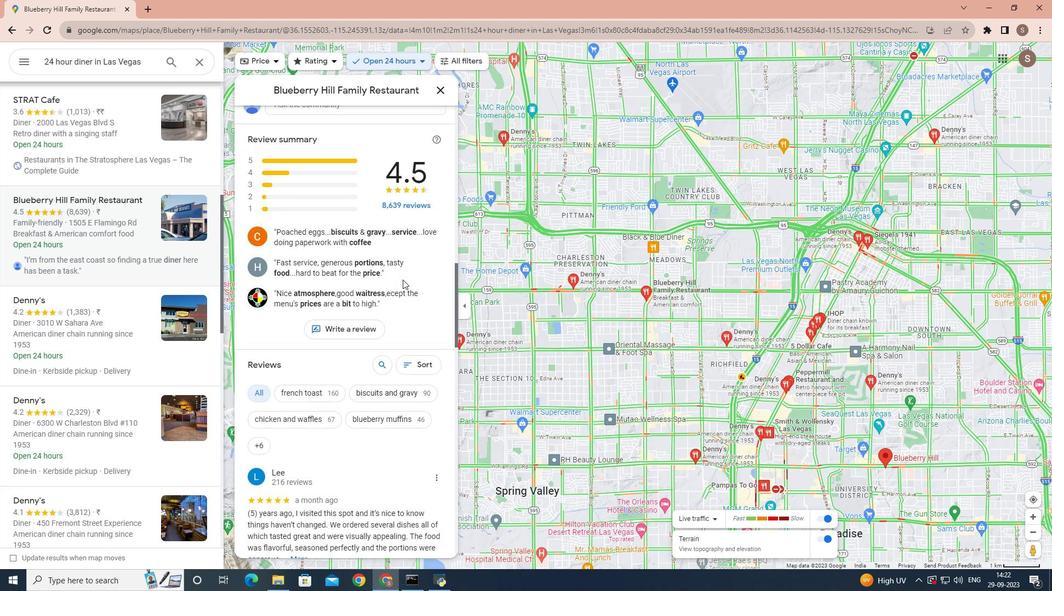 
Action: Mouse scrolled (402, 279) with delta (0, 0)
Screenshot: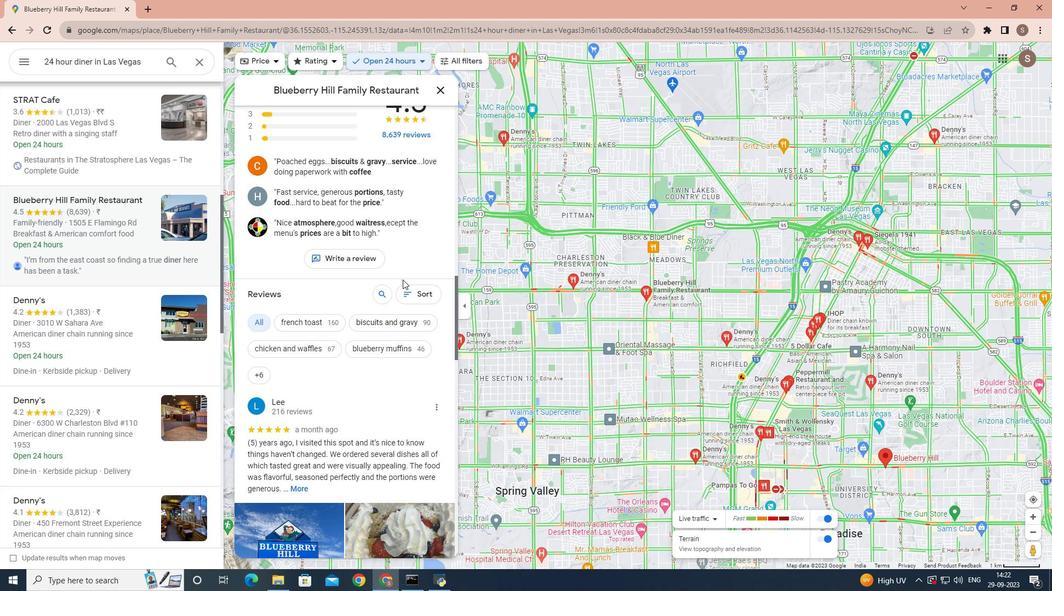 
Action: Mouse scrolled (402, 279) with delta (0, 0)
Screenshot: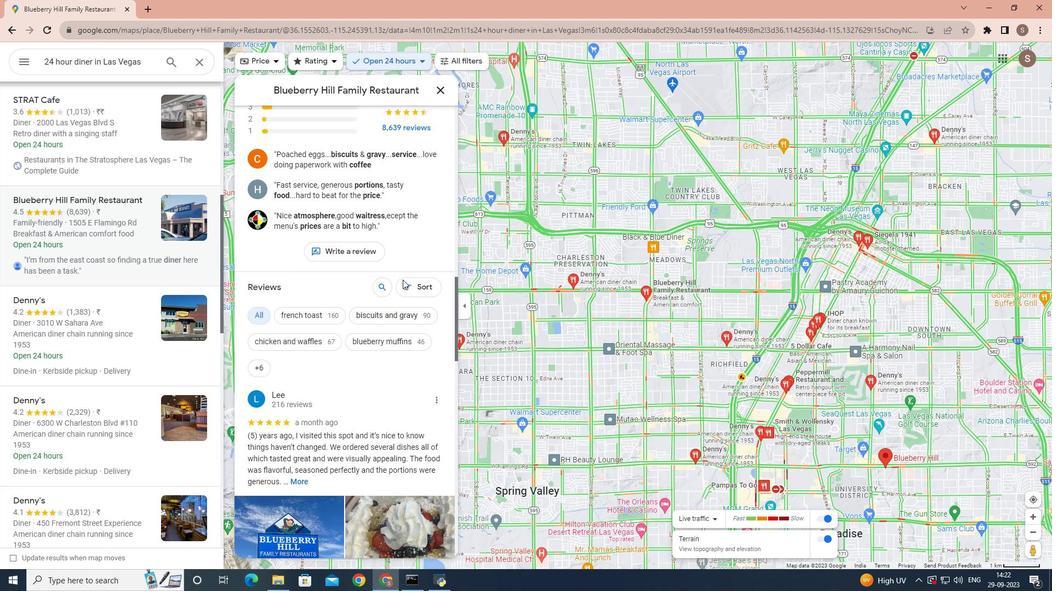 
Action: Mouse scrolled (402, 279) with delta (0, 0)
Screenshot: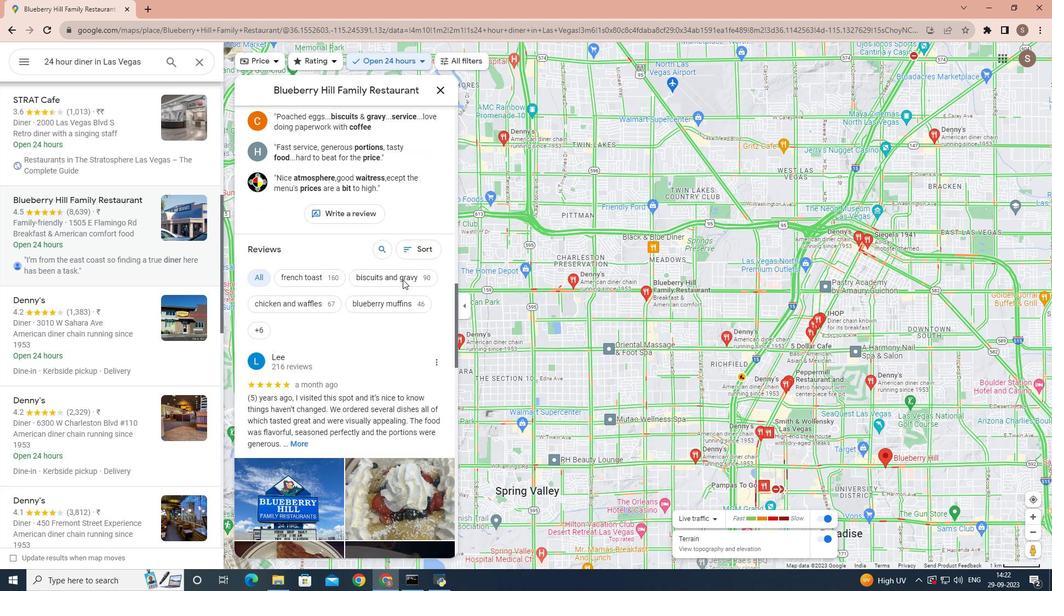 
Action: Mouse scrolled (402, 279) with delta (0, 0)
Screenshot: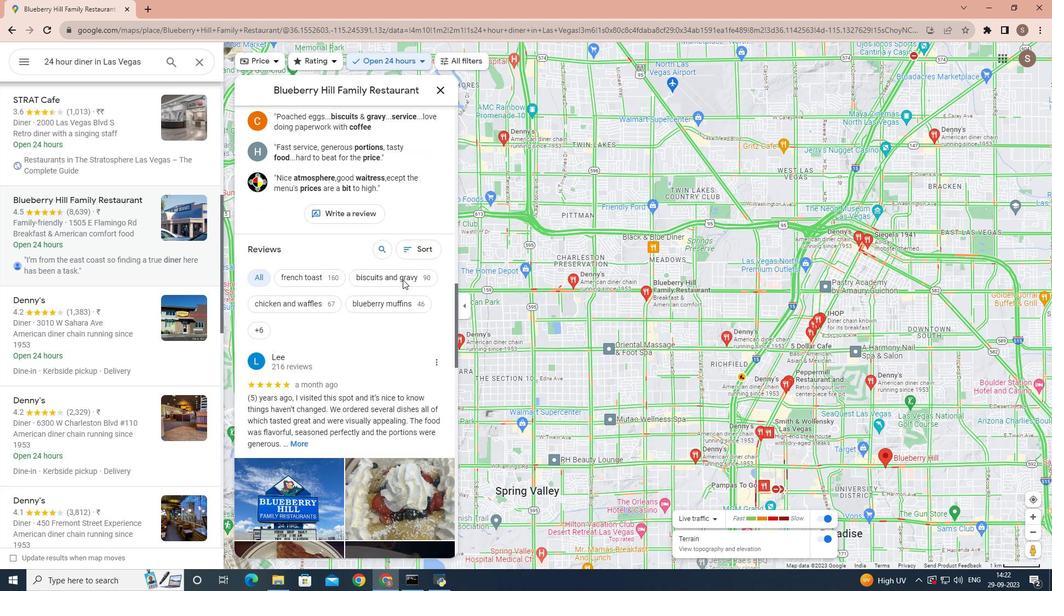 
Action: Mouse scrolled (402, 279) with delta (0, 0)
Screenshot: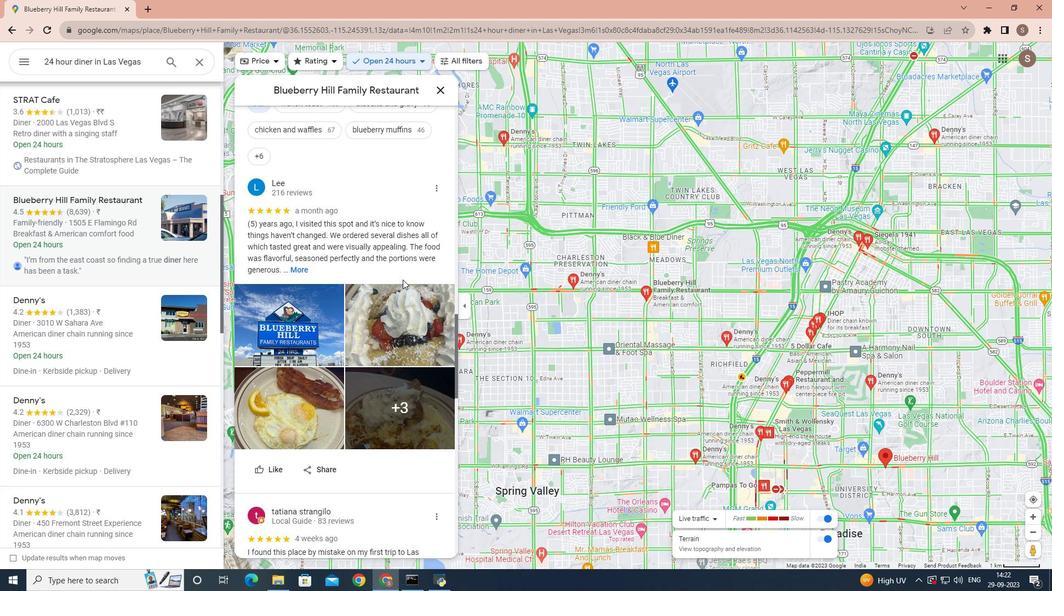 
Action: Mouse scrolled (402, 279) with delta (0, 0)
Screenshot: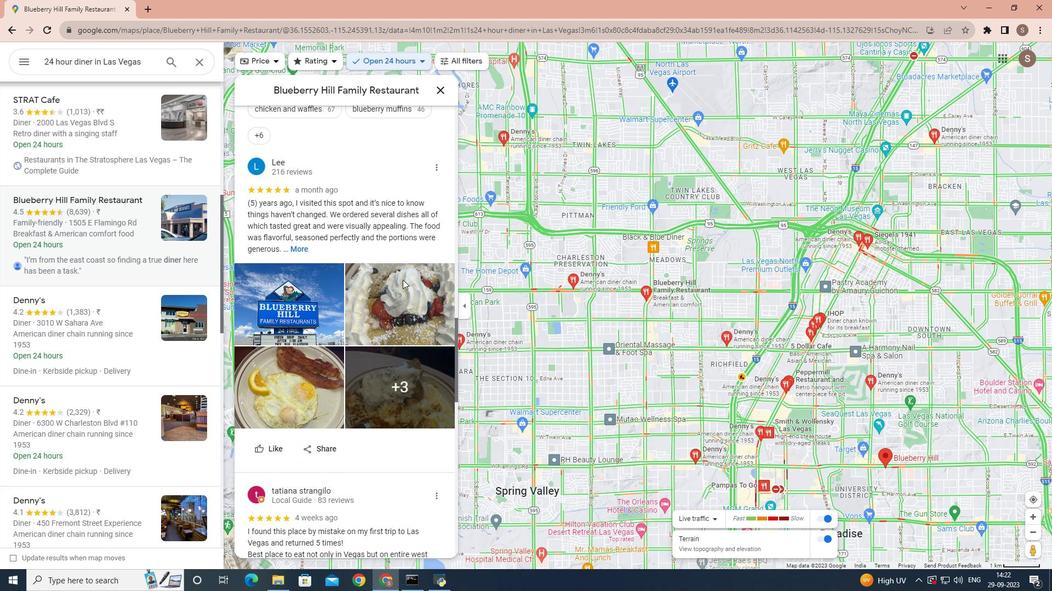 
Action: Mouse scrolled (402, 279) with delta (0, 0)
Screenshot: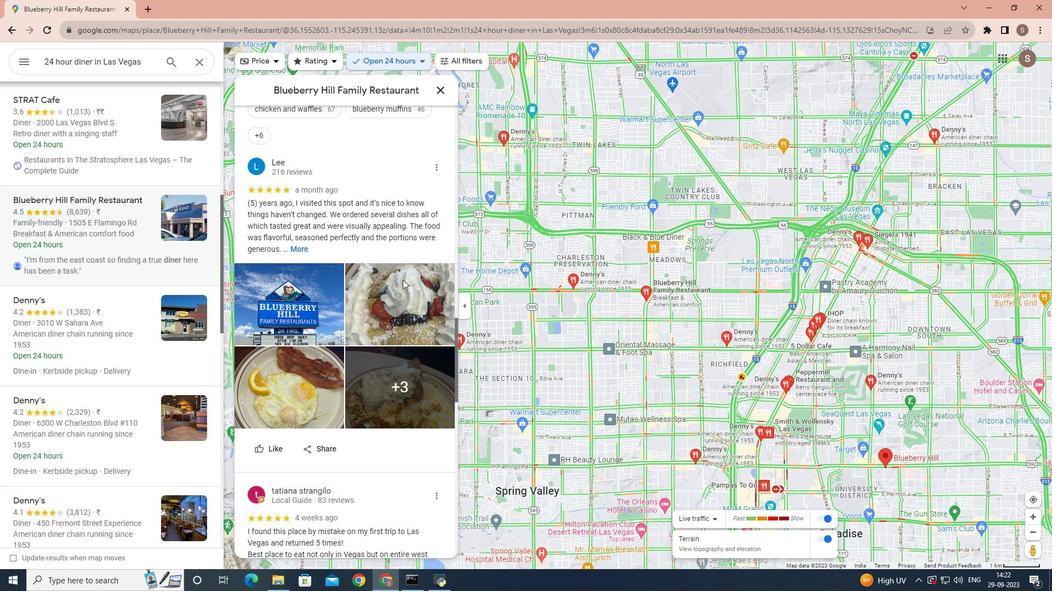 
Action: Mouse scrolled (402, 279) with delta (0, 0)
Screenshot: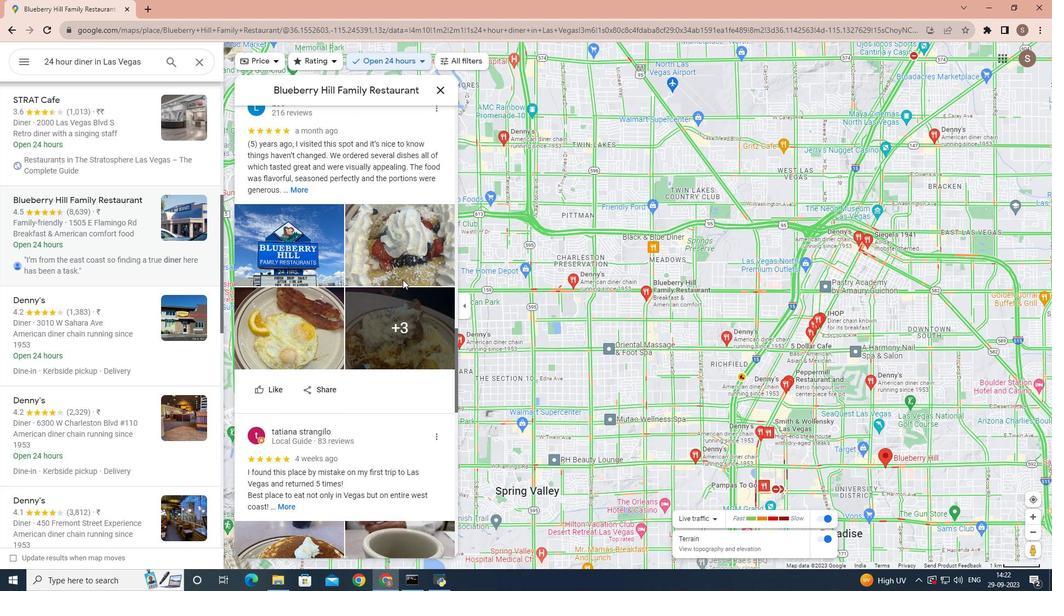 
Action: Mouse moved to (400, 270)
Screenshot: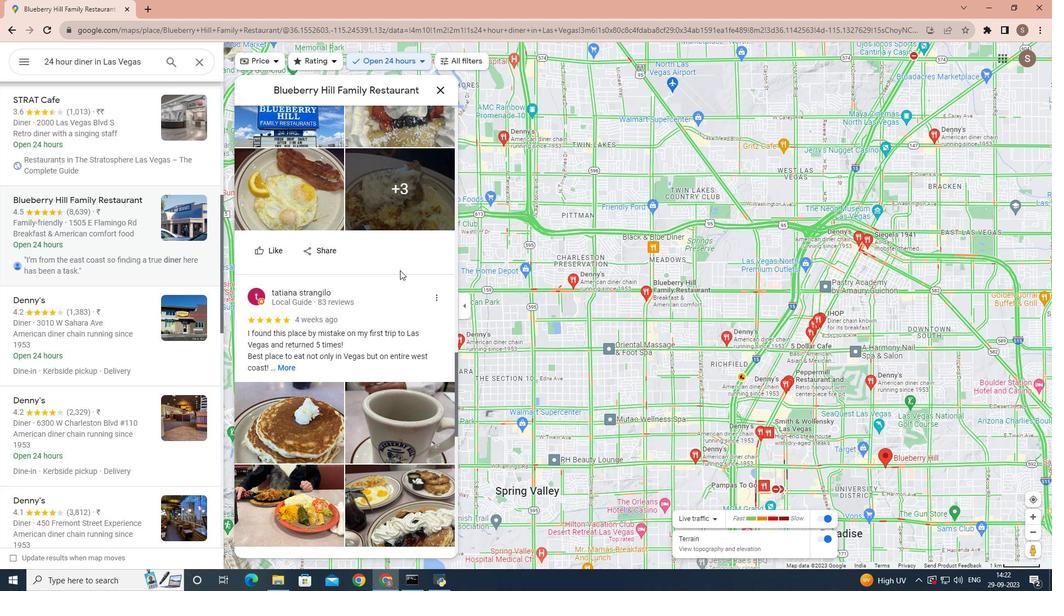 
Action: Mouse scrolled (400, 271) with delta (0, 0)
Screenshot: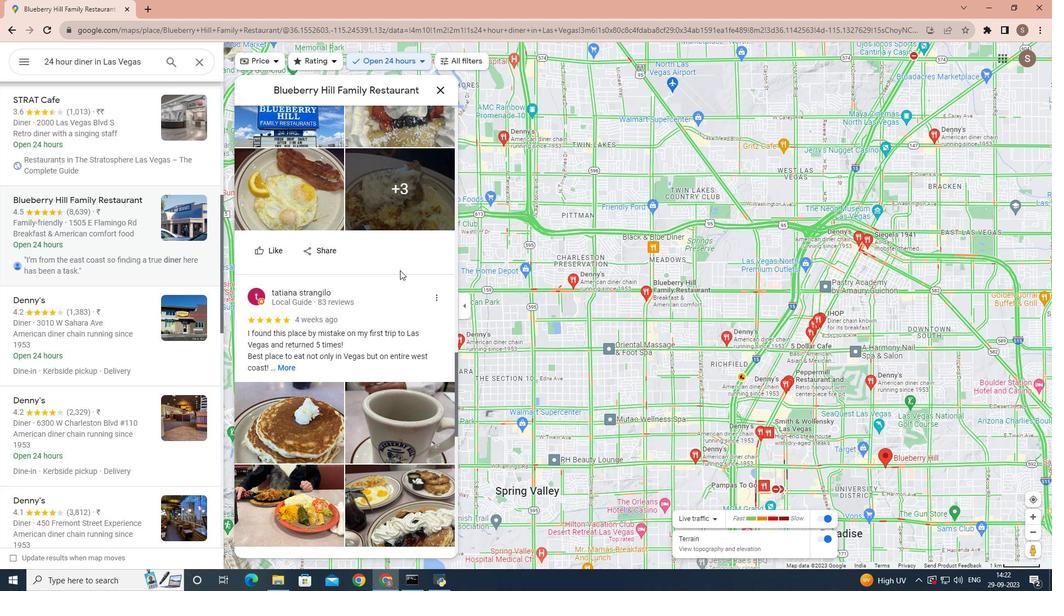 
Action: Mouse scrolled (400, 271) with delta (0, 0)
Screenshot: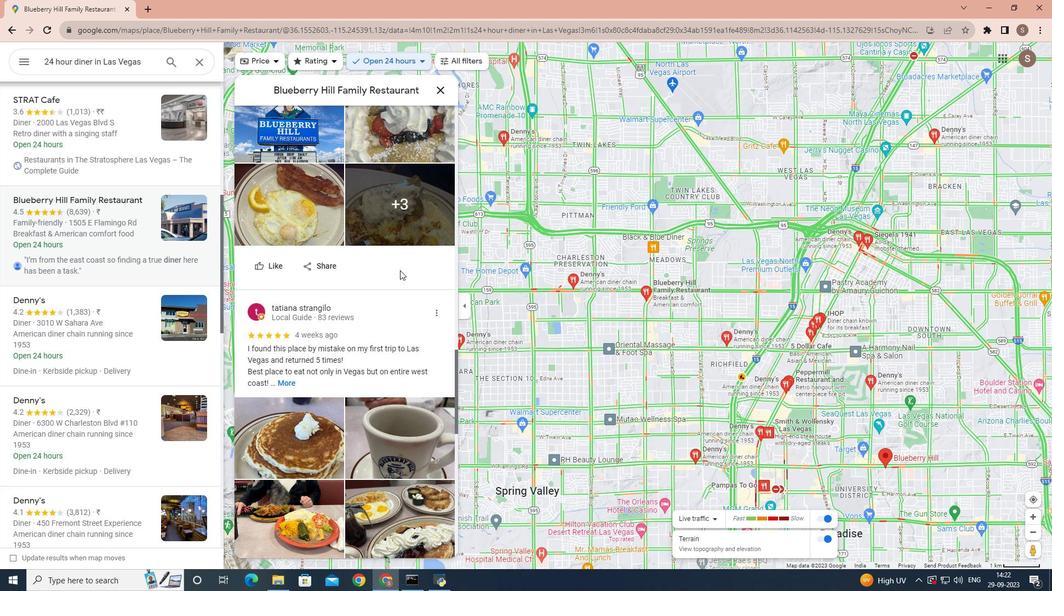 
Action: Mouse scrolled (400, 271) with delta (0, 0)
Screenshot: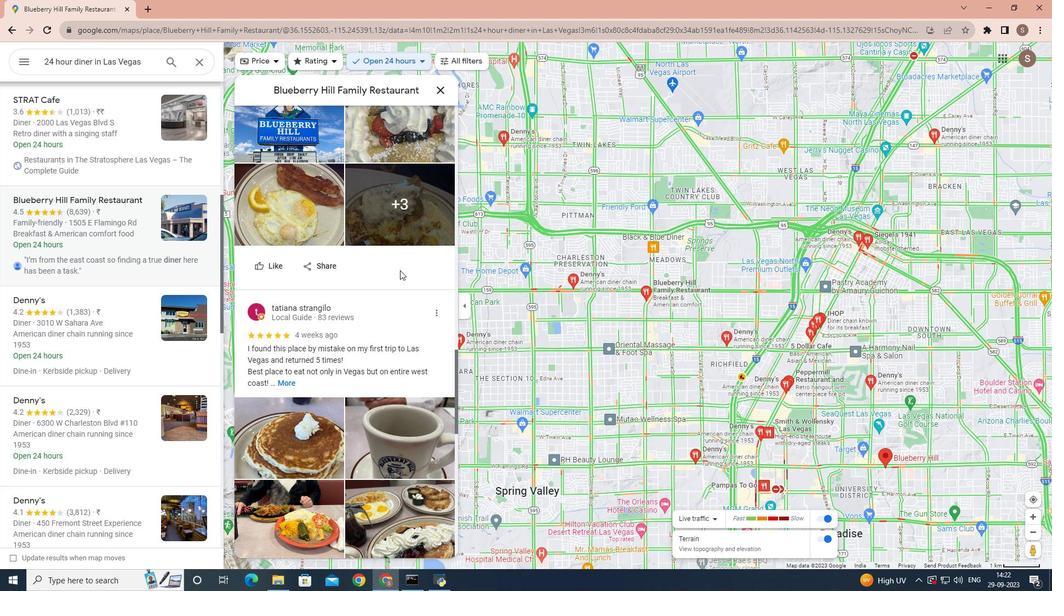 
Action: Mouse scrolled (400, 271) with delta (0, 0)
Screenshot: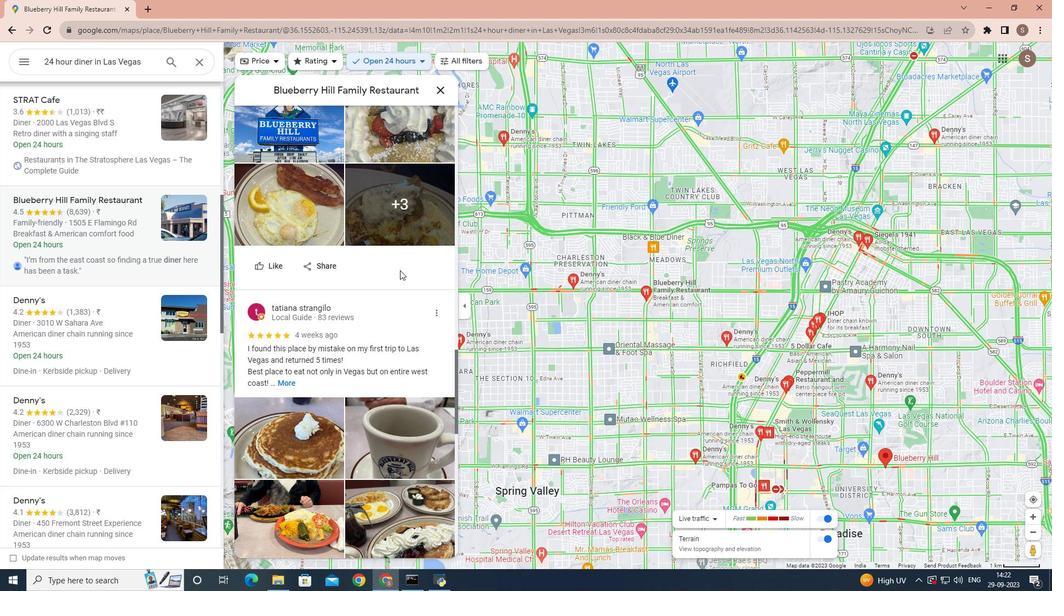 
Action: Mouse scrolled (400, 271) with delta (0, 0)
Screenshot: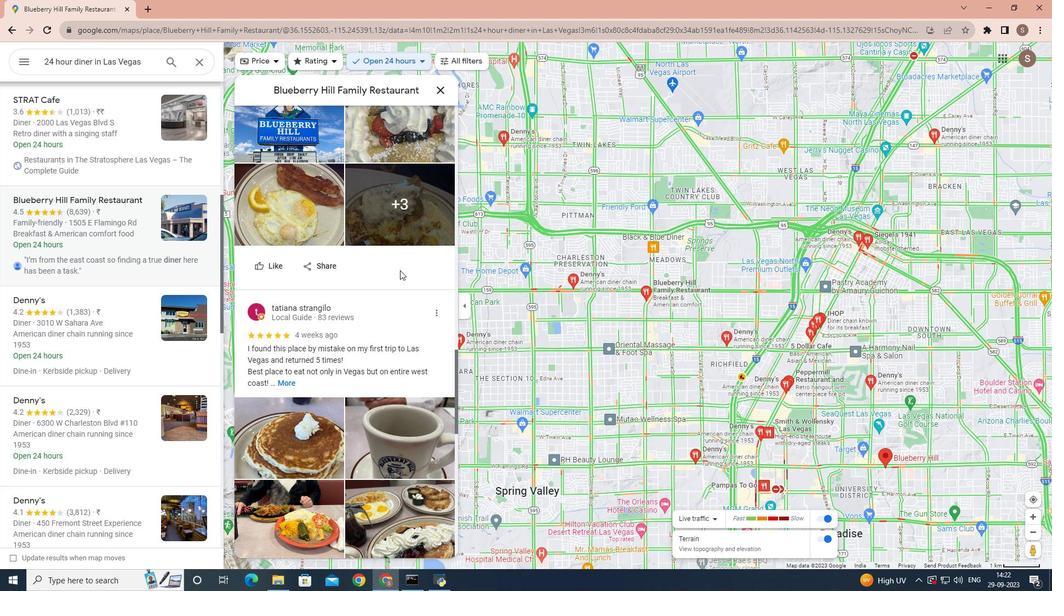 
Action: Mouse scrolled (400, 271) with delta (0, 0)
Screenshot: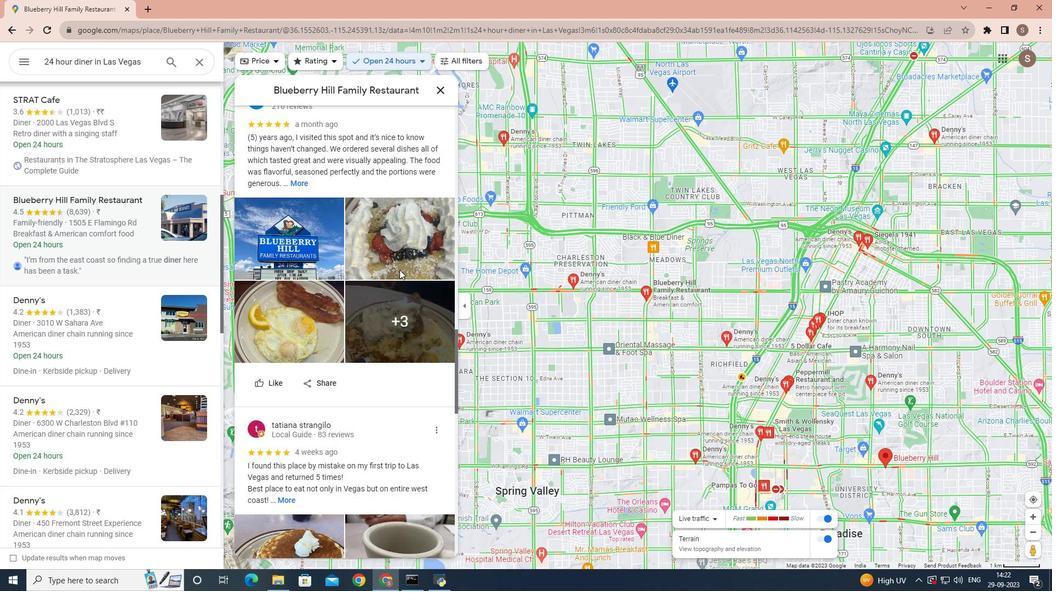 
Action: Mouse moved to (399, 270)
Screenshot: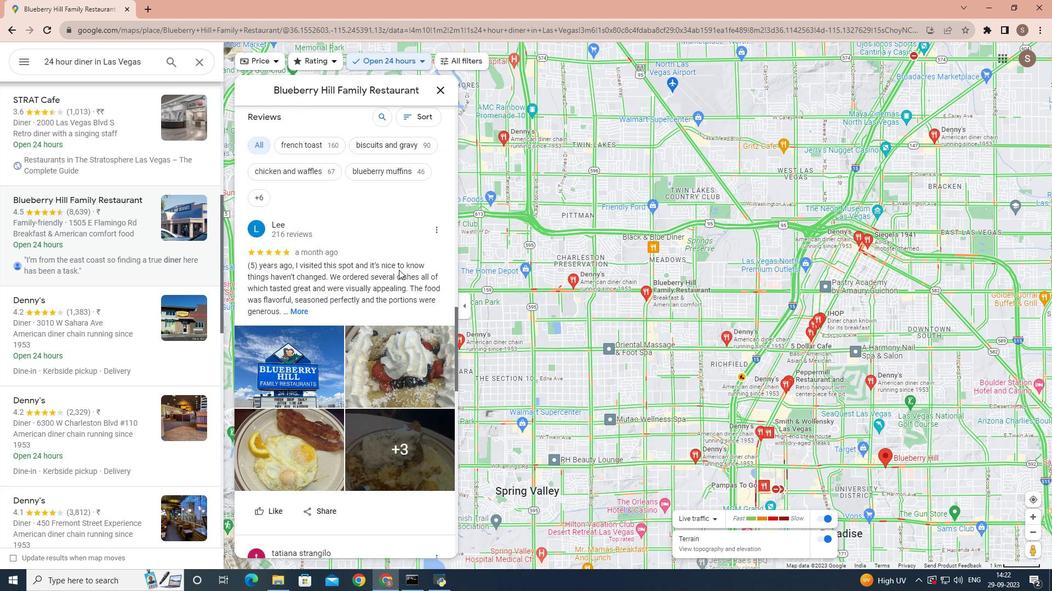 
Action: Mouse scrolled (399, 270) with delta (0, 0)
Screenshot: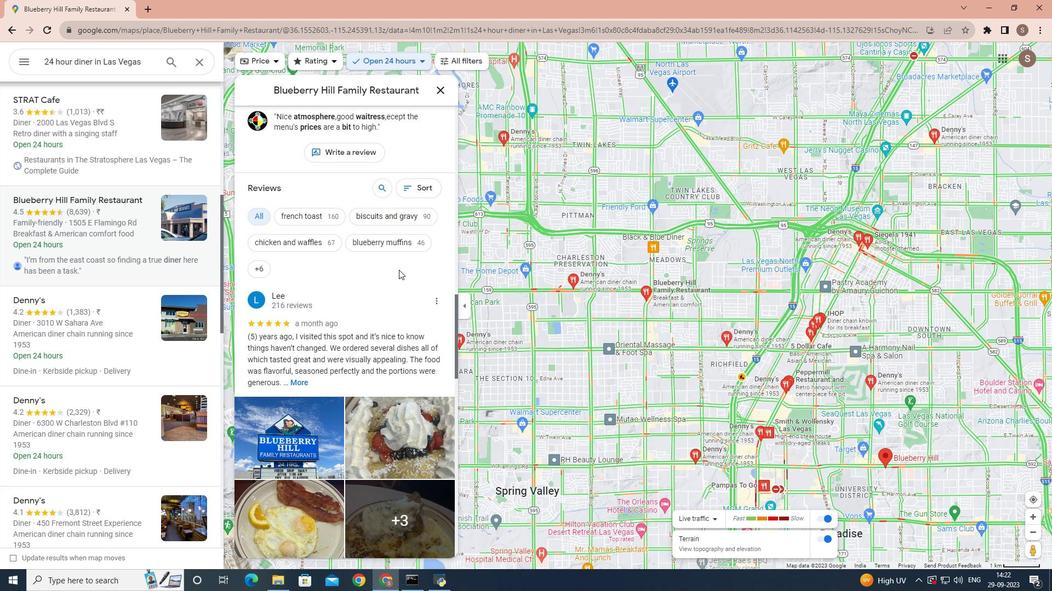 
Action: Mouse scrolled (399, 270) with delta (0, 0)
Screenshot: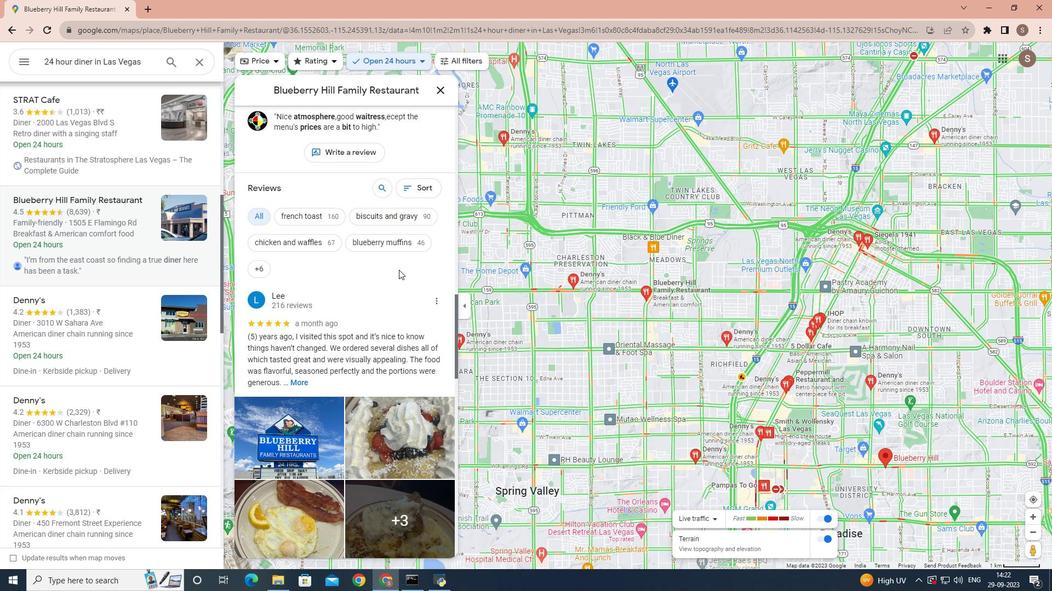 
Action: Mouse scrolled (399, 270) with delta (0, 0)
Screenshot: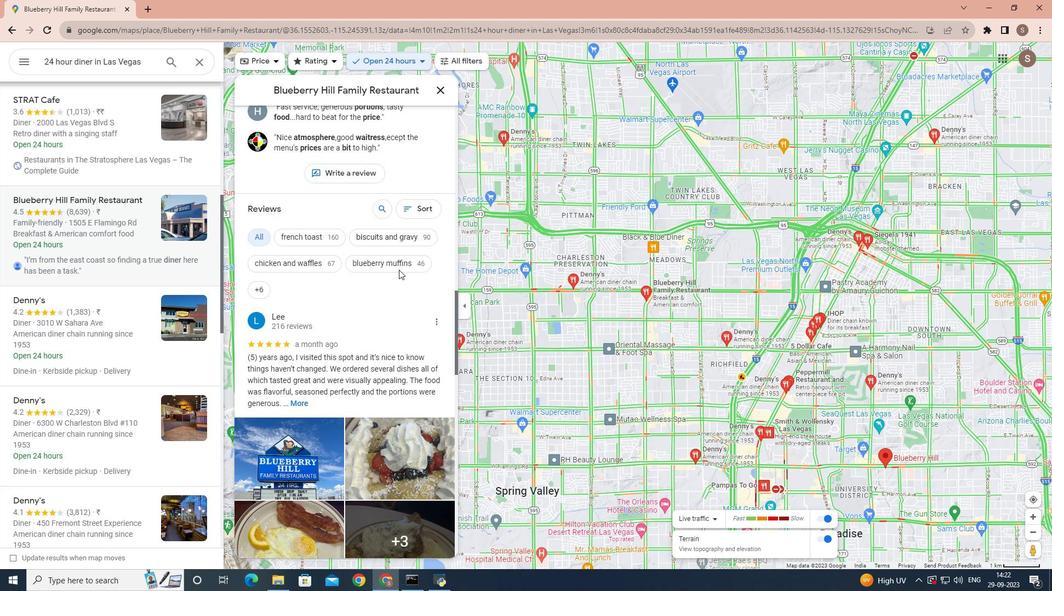 
Action: Mouse scrolled (399, 270) with delta (0, 0)
Screenshot: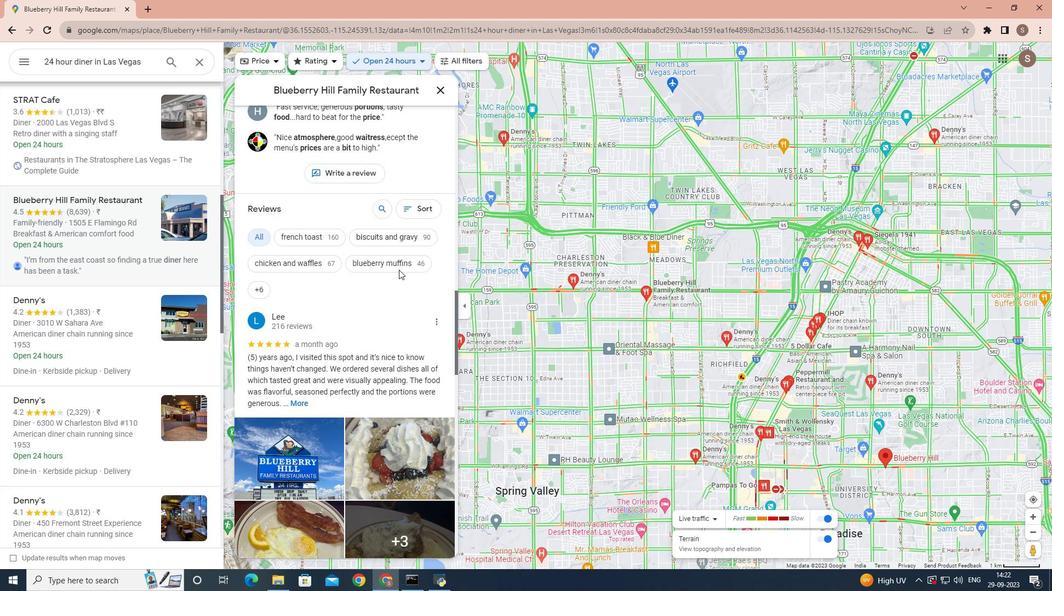 
Action: Mouse scrolled (399, 270) with delta (0, 0)
Screenshot: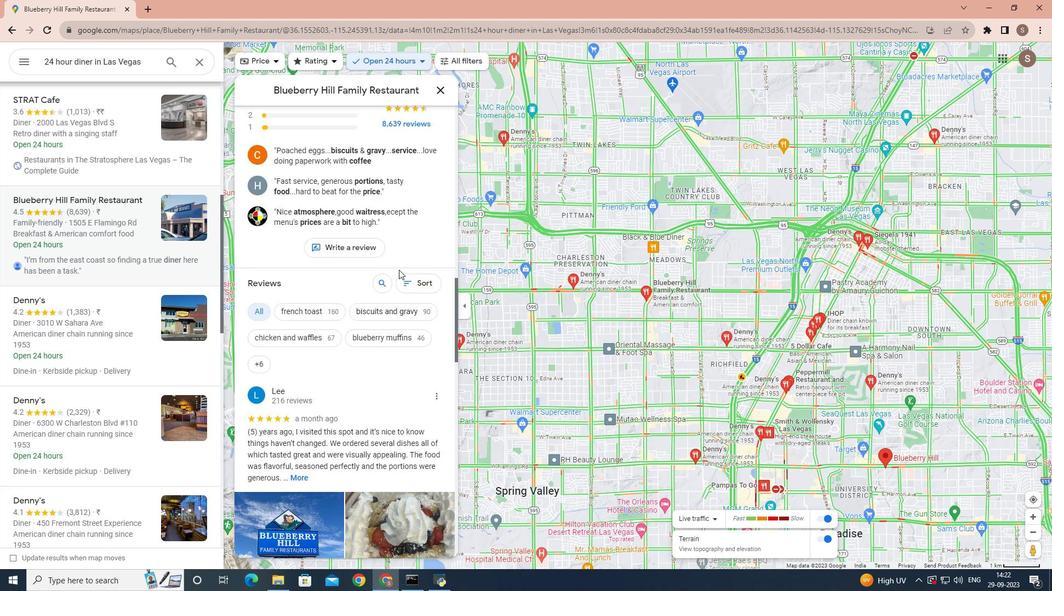 
Action: Mouse scrolled (399, 270) with delta (0, 0)
Screenshot: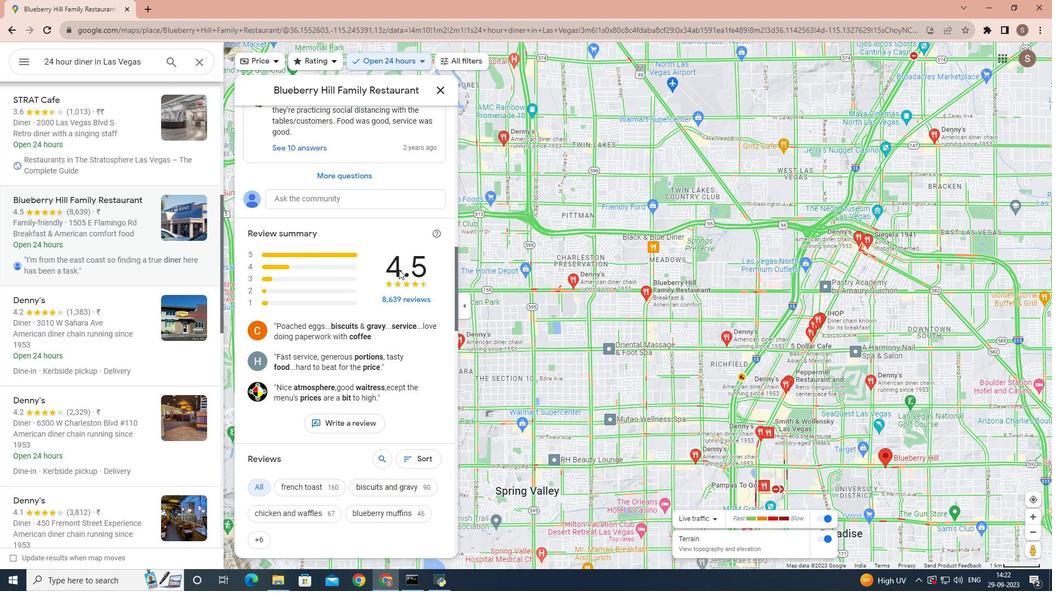 
Action: Mouse scrolled (399, 270) with delta (0, 0)
Screenshot: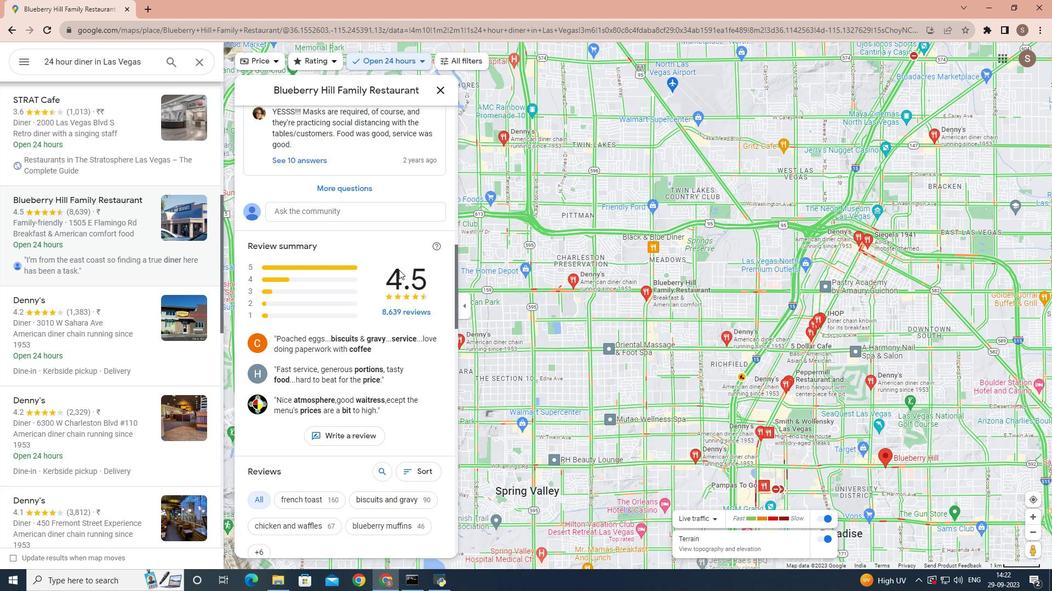 
Action: Mouse scrolled (399, 270) with delta (0, 0)
Screenshot: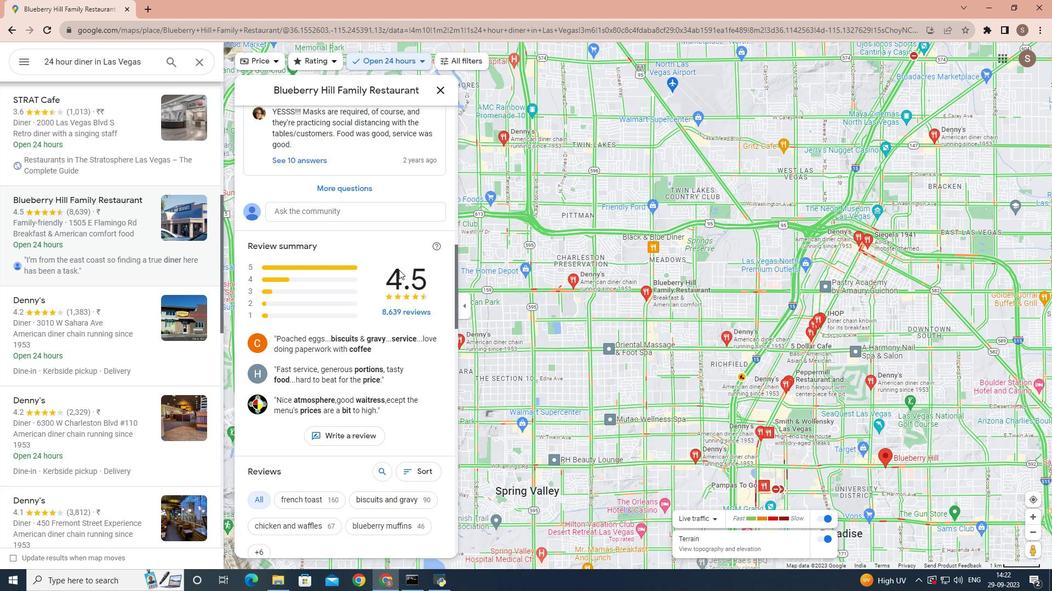 
Action: Mouse scrolled (399, 270) with delta (0, 0)
Screenshot: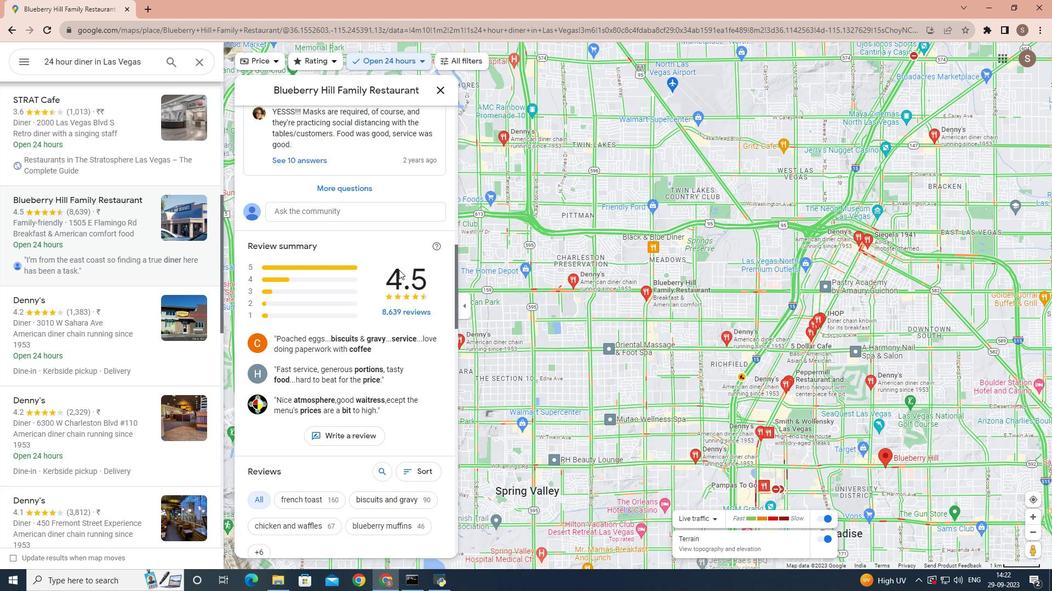 
Action: Mouse scrolled (399, 270) with delta (0, 0)
Screenshot: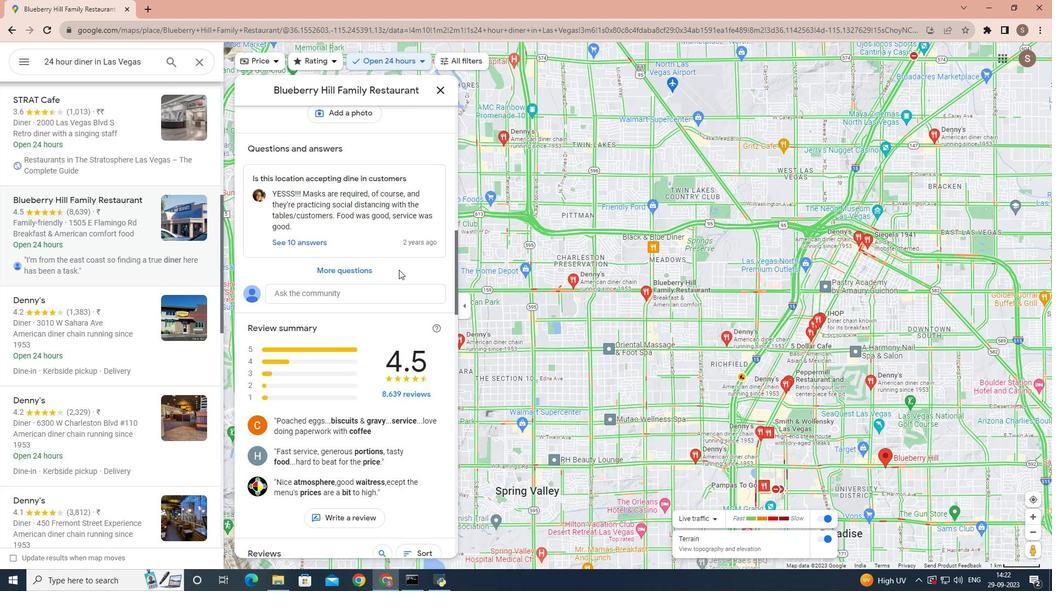 
Action: Mouse scrolled (399, 270) with delta (0, 0)
Screenshot: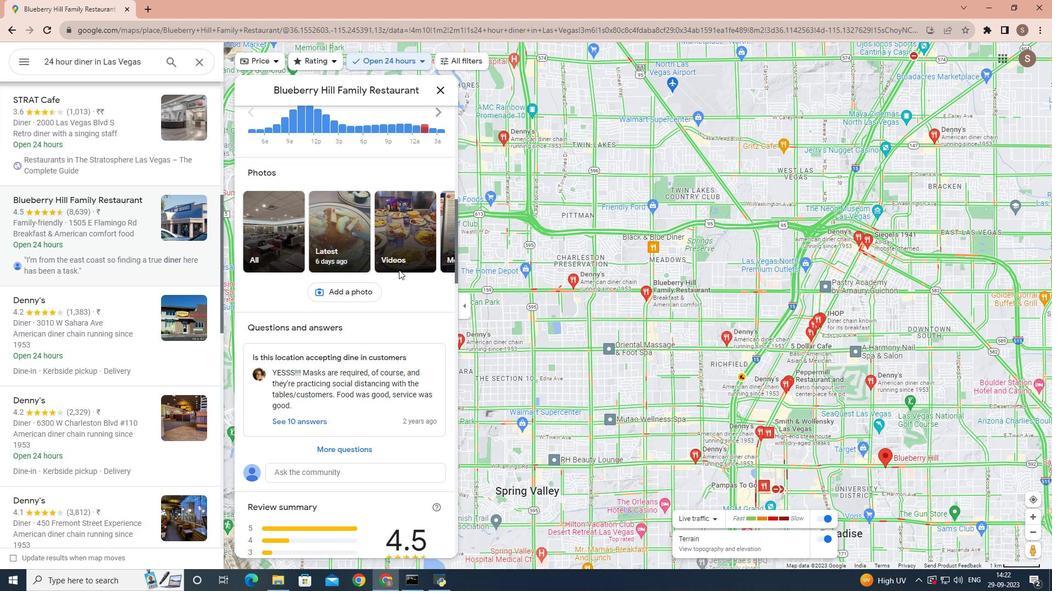 
Action: Mouse scrolled (399, 270) with delta (0, 0)
Screenshot: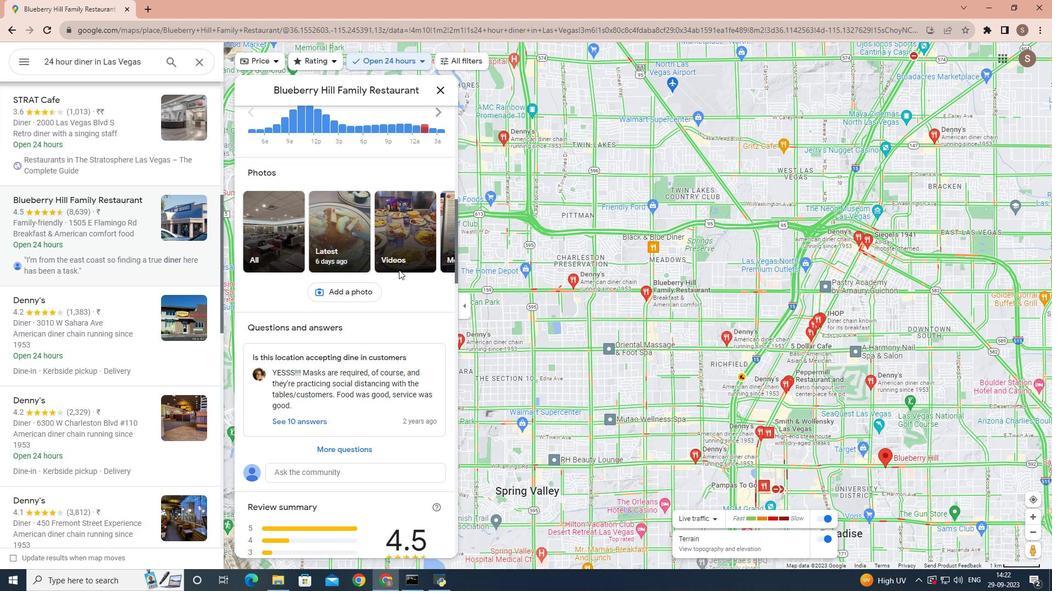 
Action: Mouse scrolled (399, 270) with delta (0, 0)
Screenshot: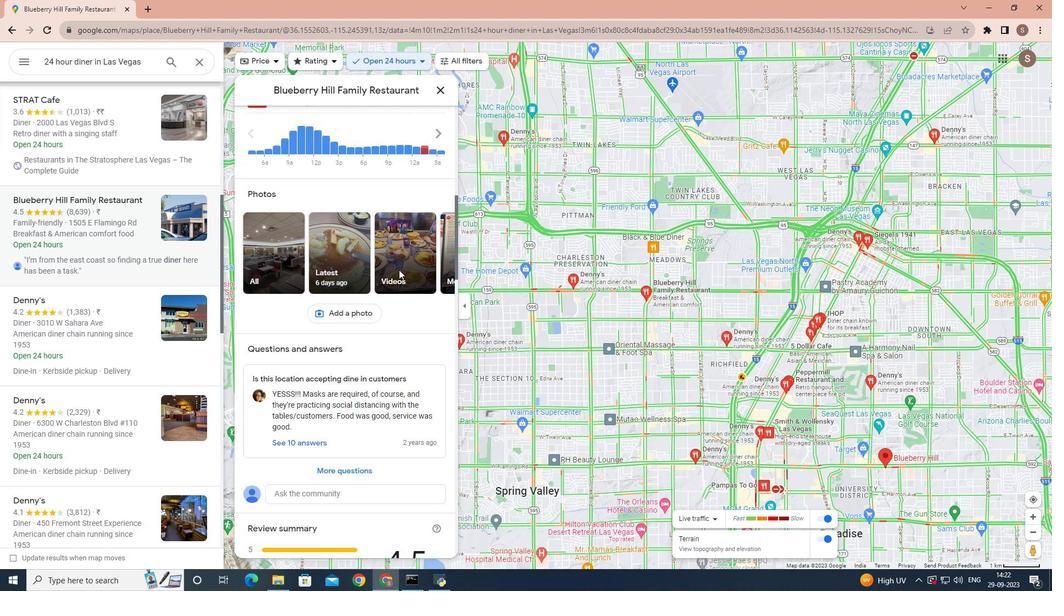 
Action: Mouse scrolled (399, 270) with delta (0, 0)
Screenshot: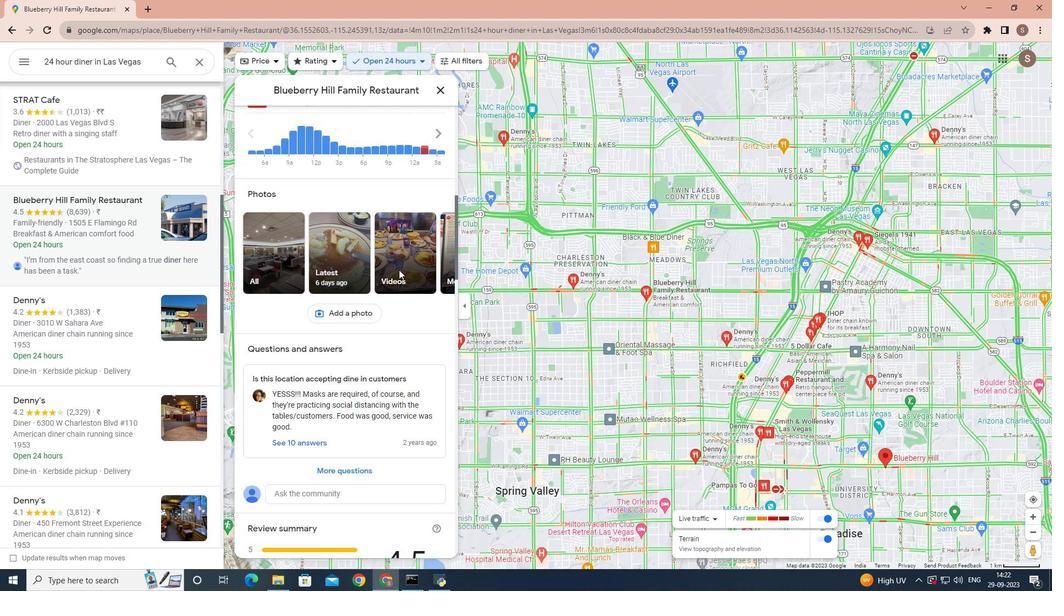 
Action: Mouse scrolled (399, 270) with delta (0, 0)
Screenshot: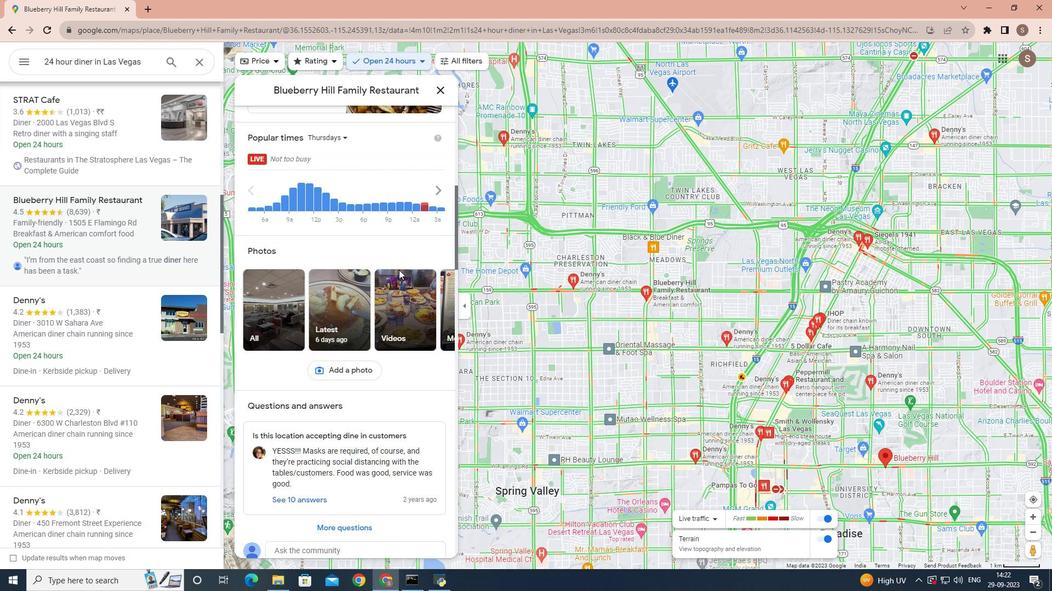 
Action: Mouse scrolled (399, 269) with delta (0, 0)
Screenshot: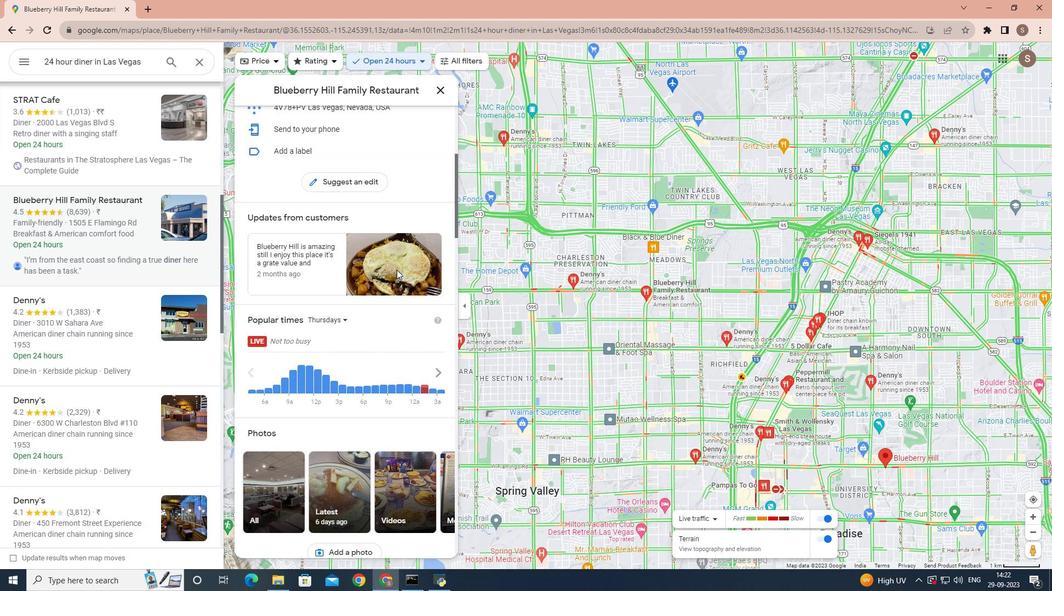 
Action: Mouse moved to (258, 471)
Screenshot: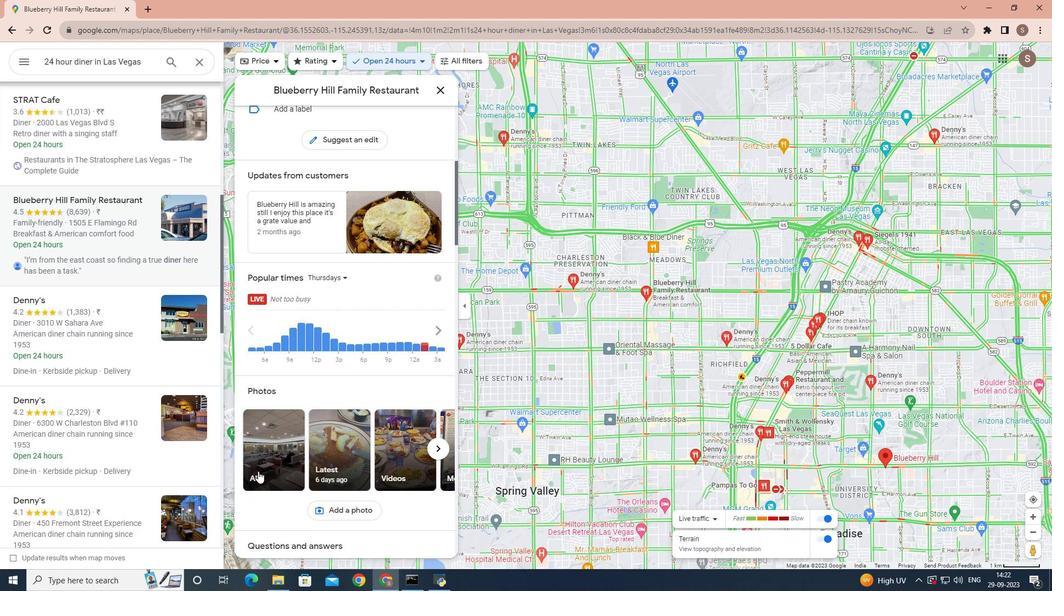 
Action: Mouse pressed left at (258, 471)
Screenshot: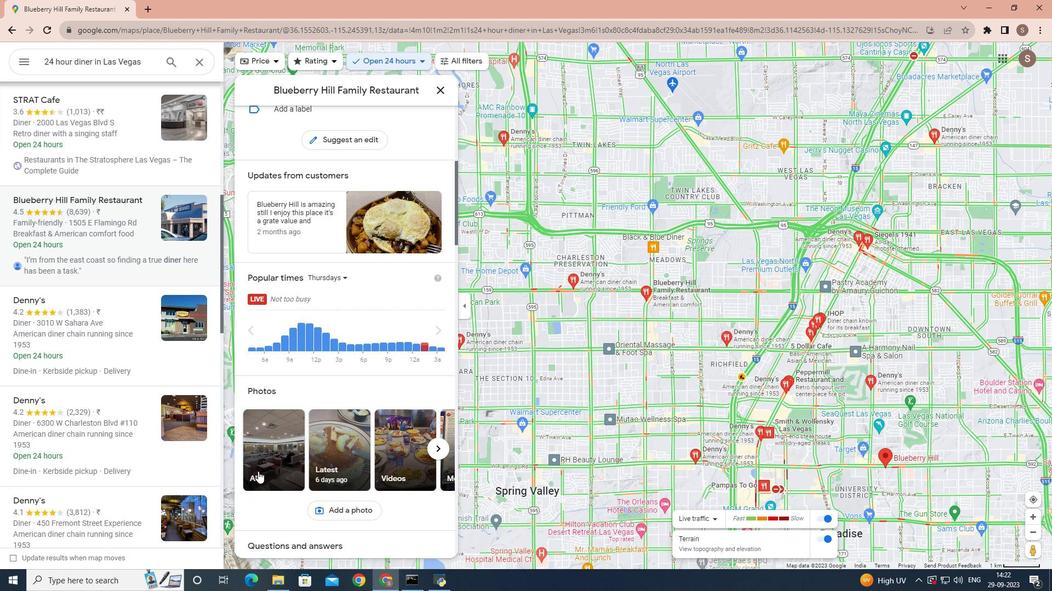 
Action: Mouse moved to (653, 490)
Screenshot: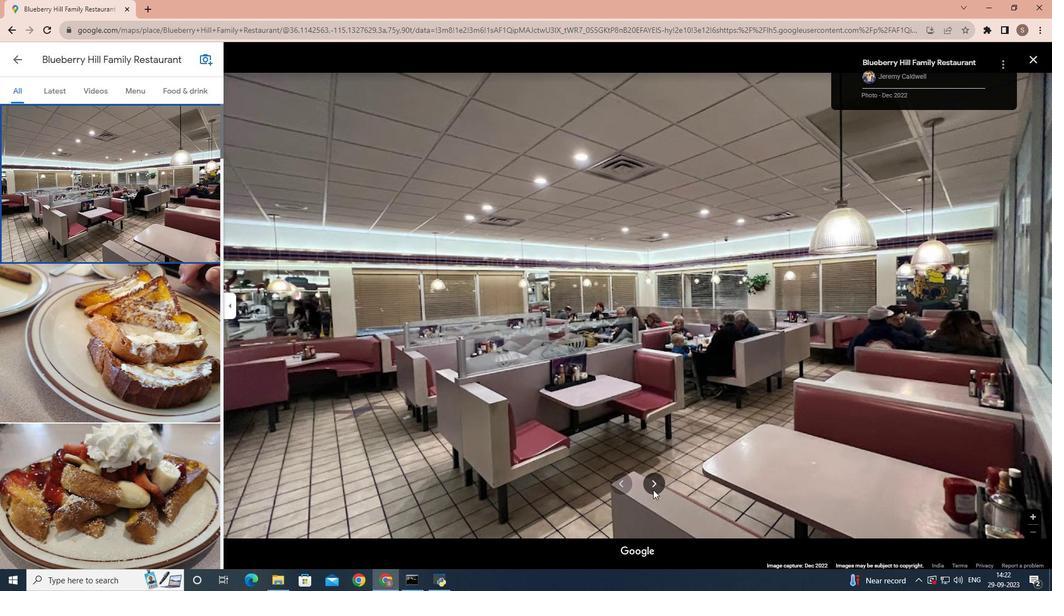 
Action: Mouse pressed left at (653, 490)
Screenshot: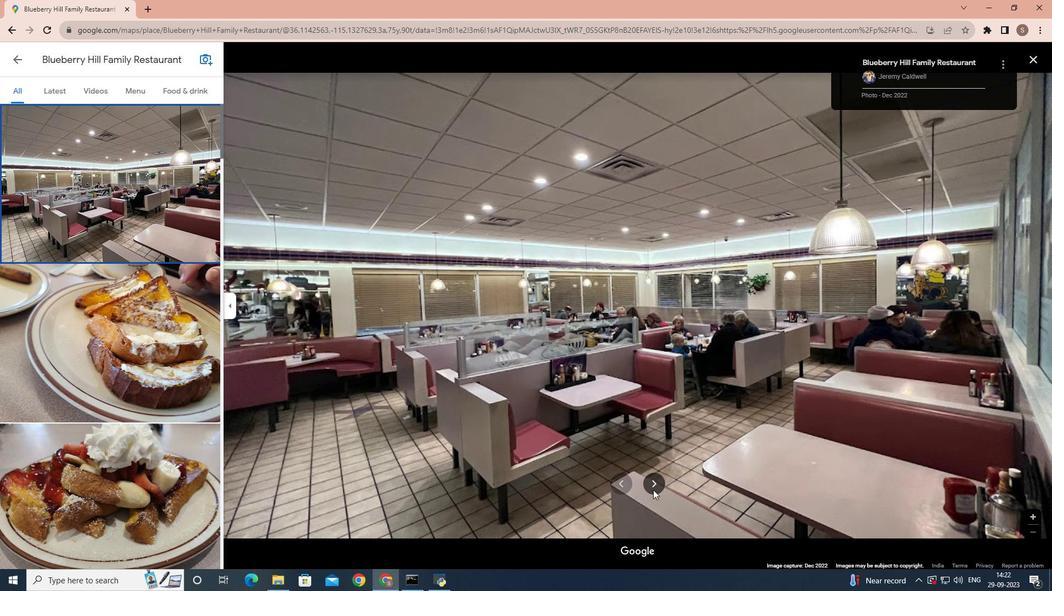 
Action: Mouse pressed left at (653, 490)
Screenshot: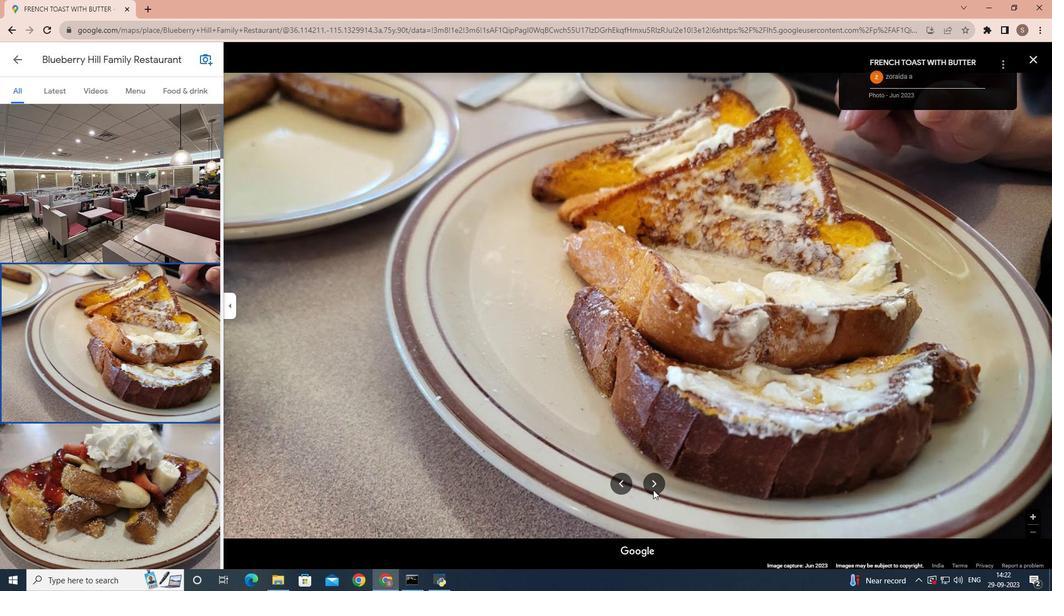 
Action: Mouse pressed left at (653, 490)
Screenshot: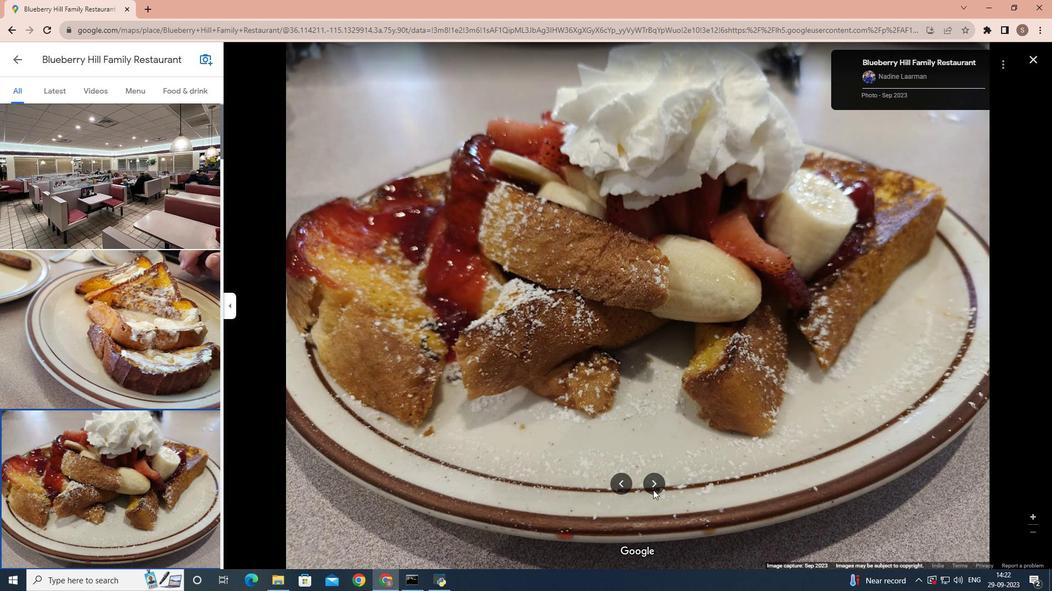 
Action: Mouse pressed left at (653, 490)
Screenshot: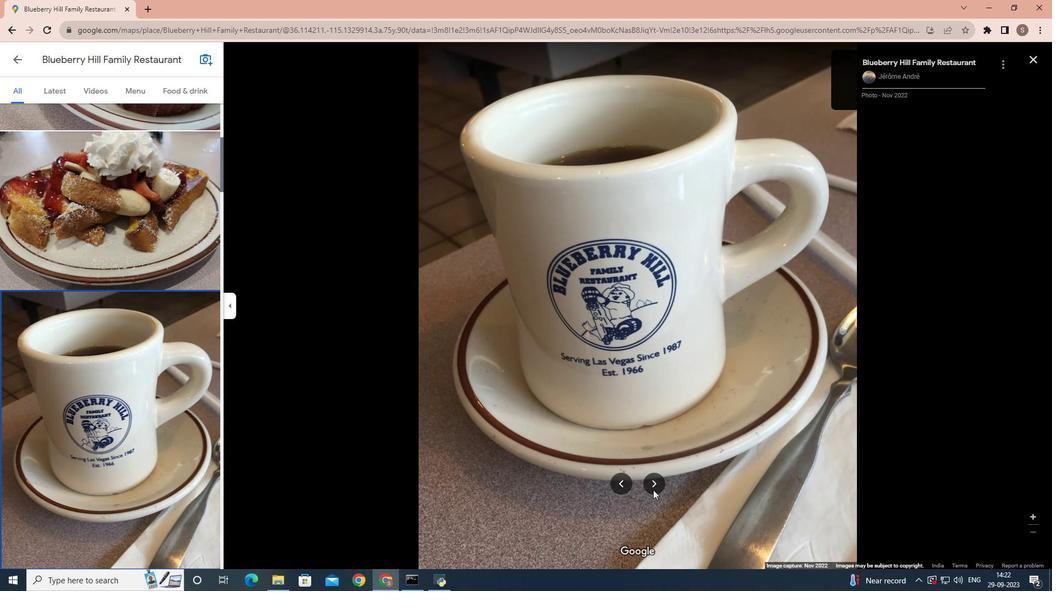 
Action: Mouse pressed left at (653, 490)
Screenshot: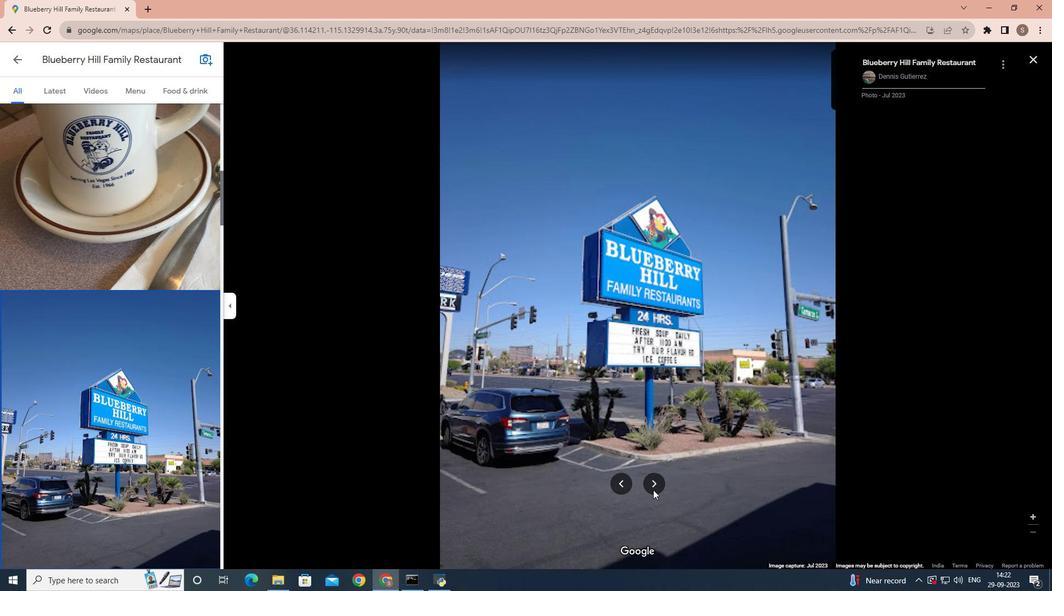 
Action: Mouse pressed left at (653, 490)
Screenshot: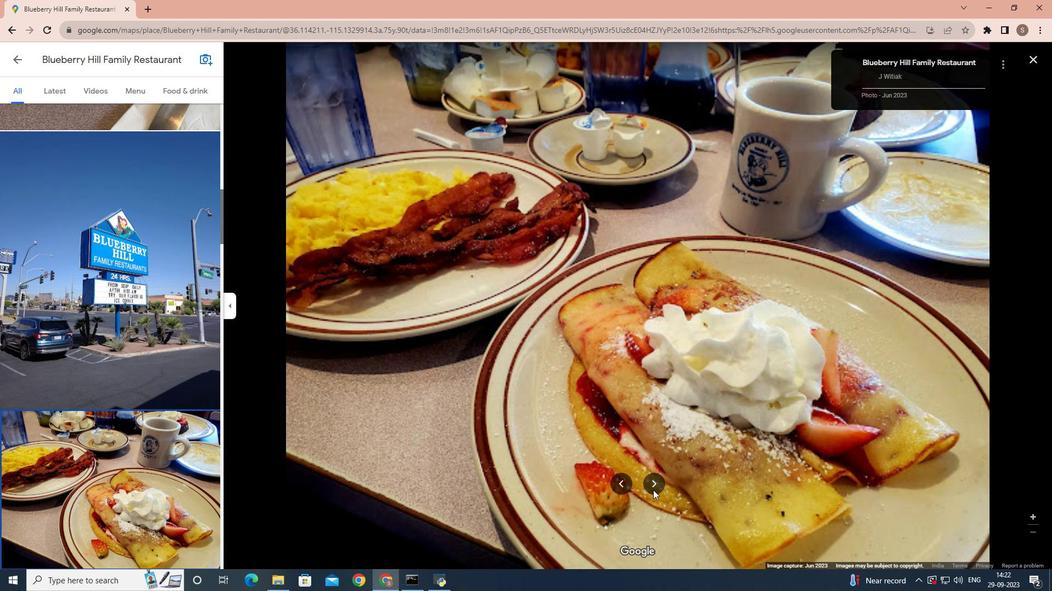 
Action: Mouse pressed left at (653, 490)
Screenshot: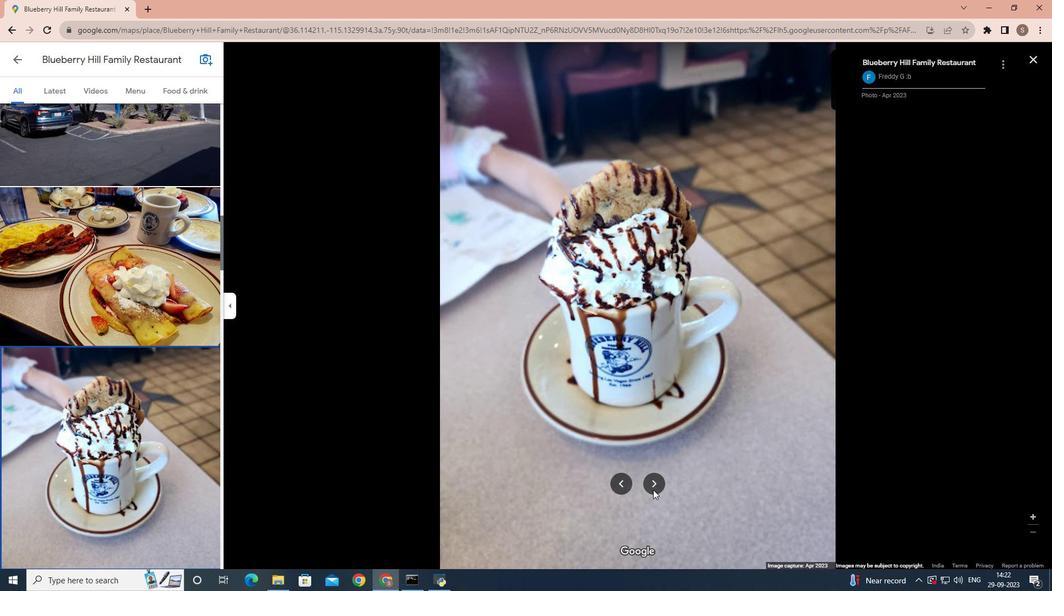 
Action: Mouse pressed left at (653, 490)
Screenshot: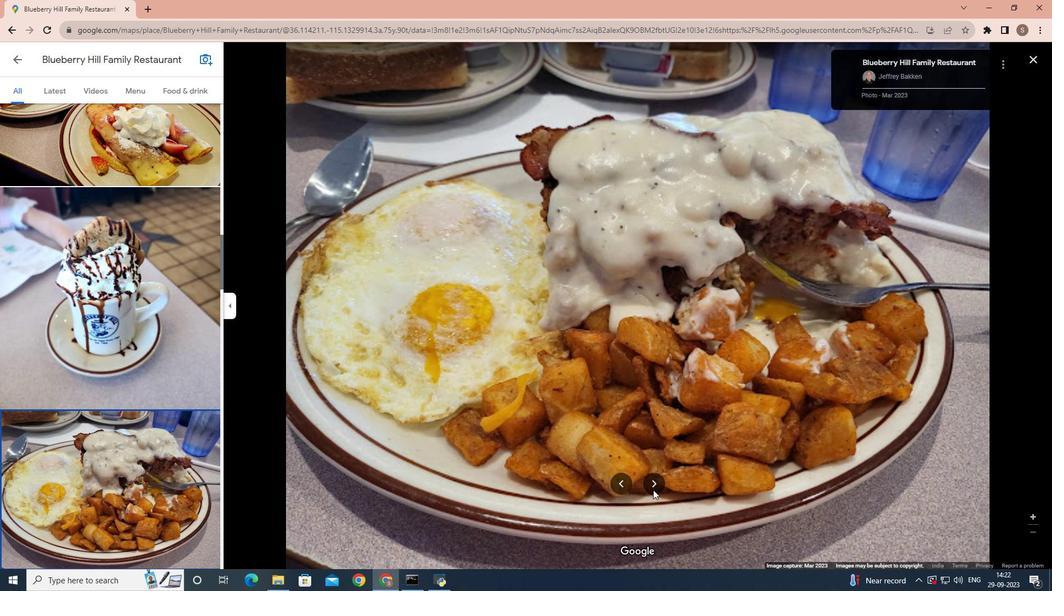 
Action: Mouse pressed left at (653, 490)
Screenshot: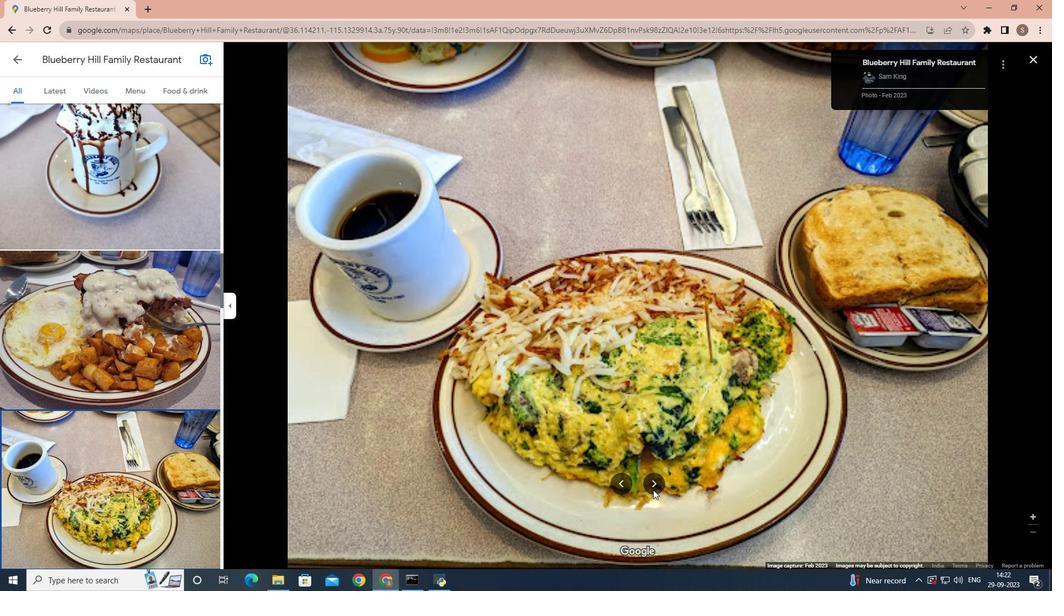 
Action: Mouse pressed left at (653, 490)
Screenshot: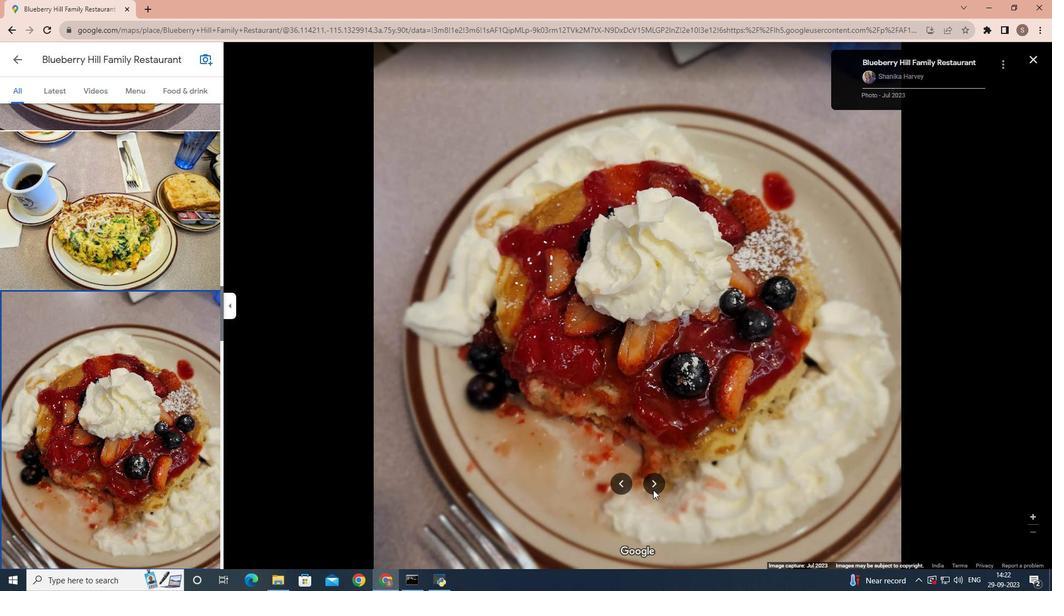 
Action: Mouse pressed left at (653, 490)
Screenshot: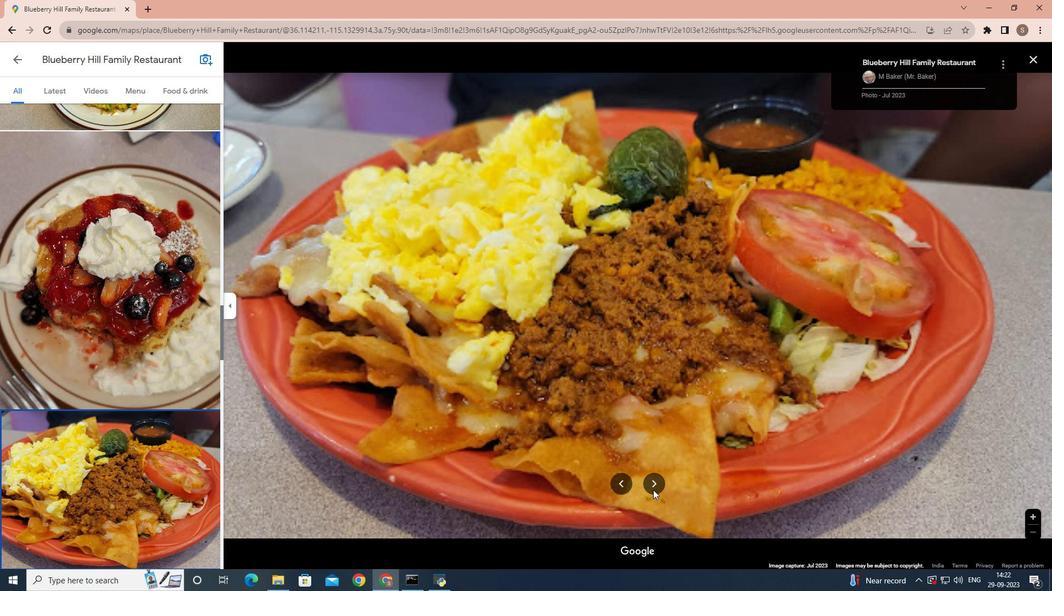 
Action: Mouse pressed left at (653, 490)
Screenshot: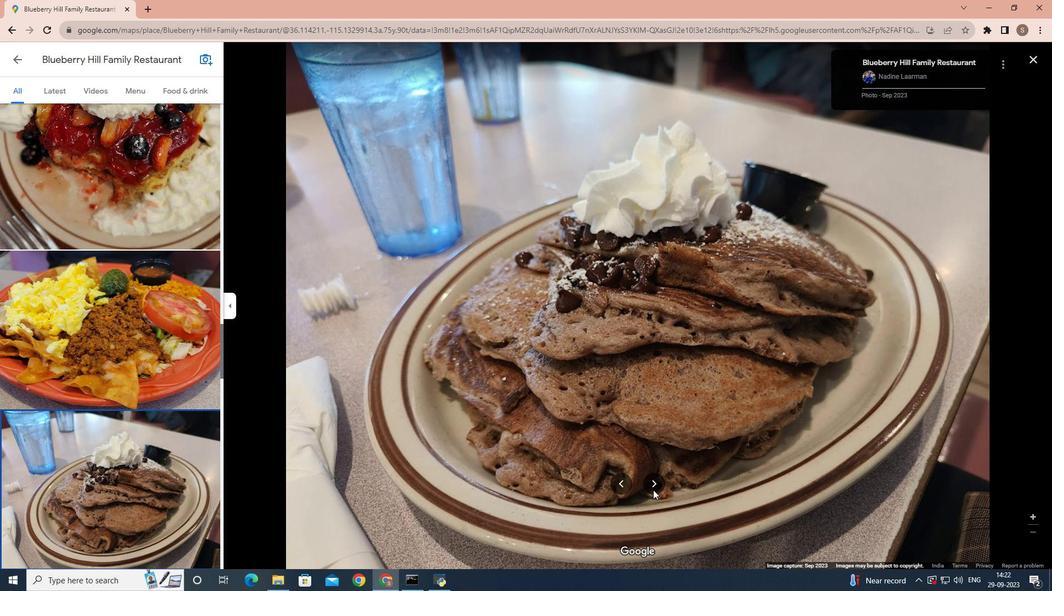 
Action: Mouse pressed left at (653, 490)
Screenshot: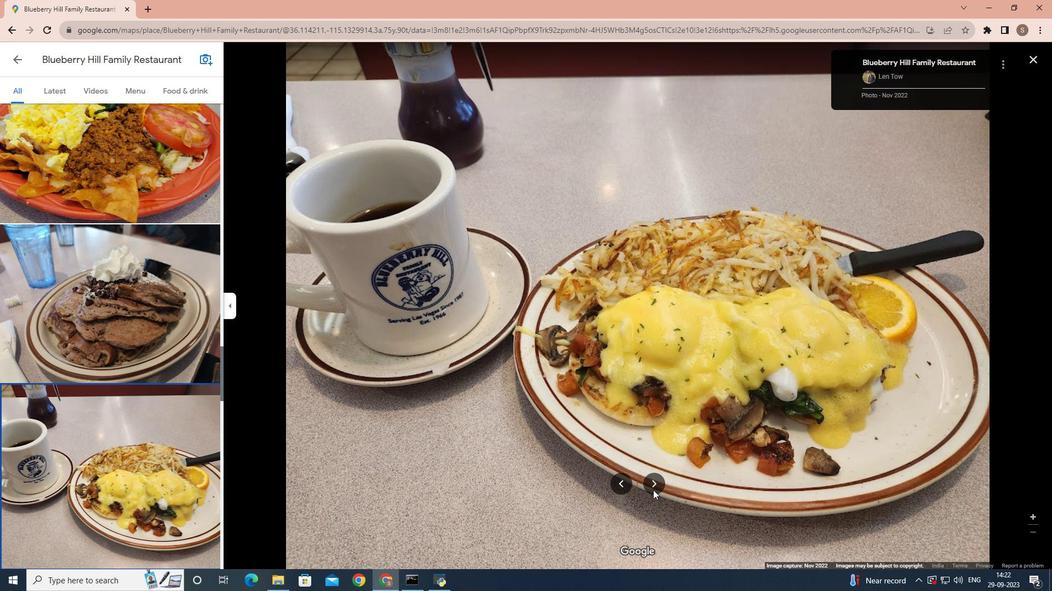 
Action: Mouse pressed left at (653, 490)
Screenshot: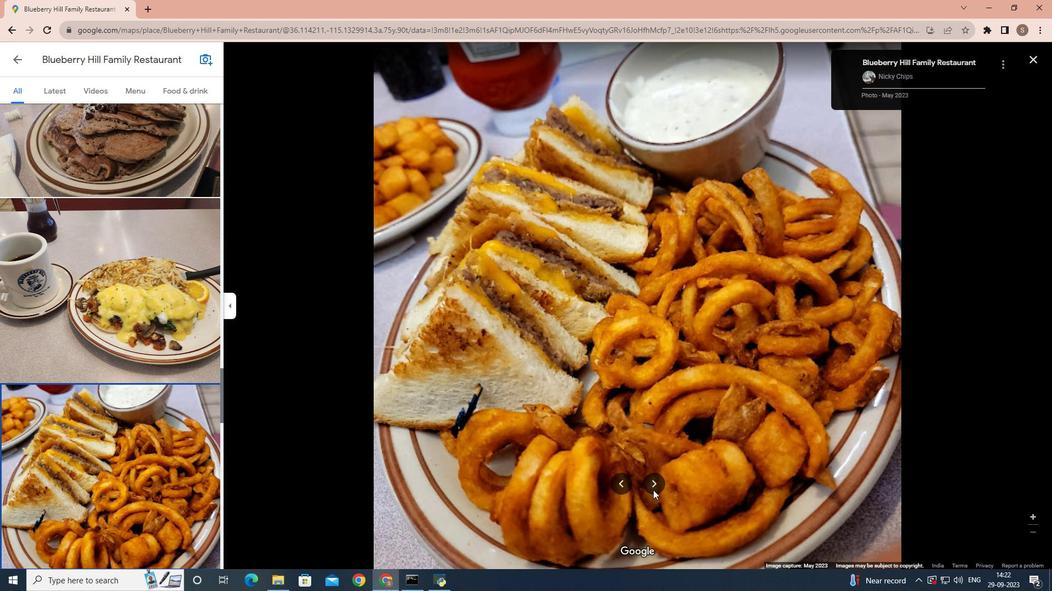 
Action: Mouse pressed left at (653, 490)
Screenshot: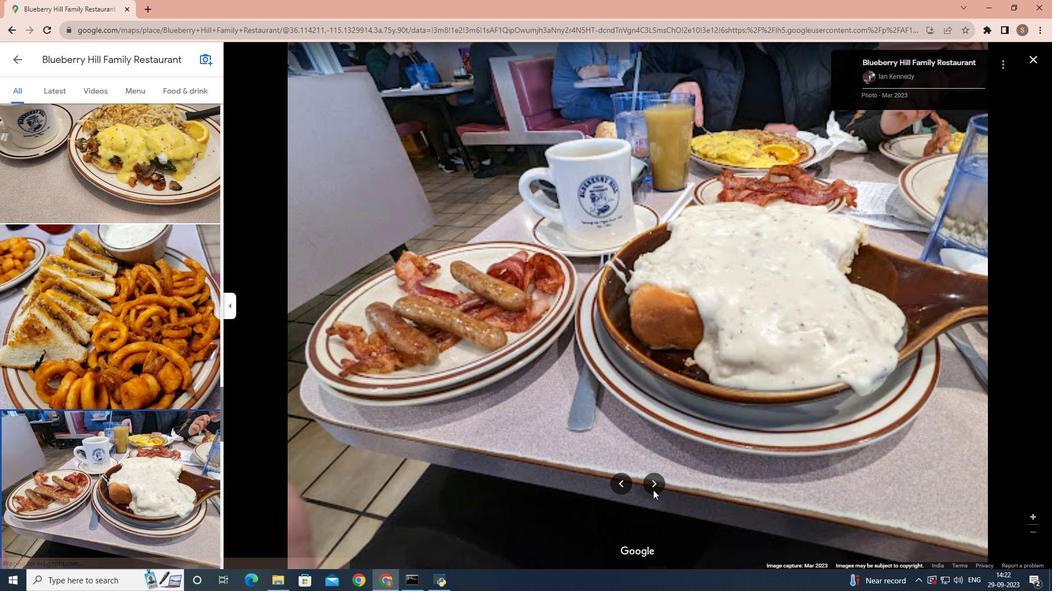 
Action: Mouse pressed left at (653, 490)
Screenshot: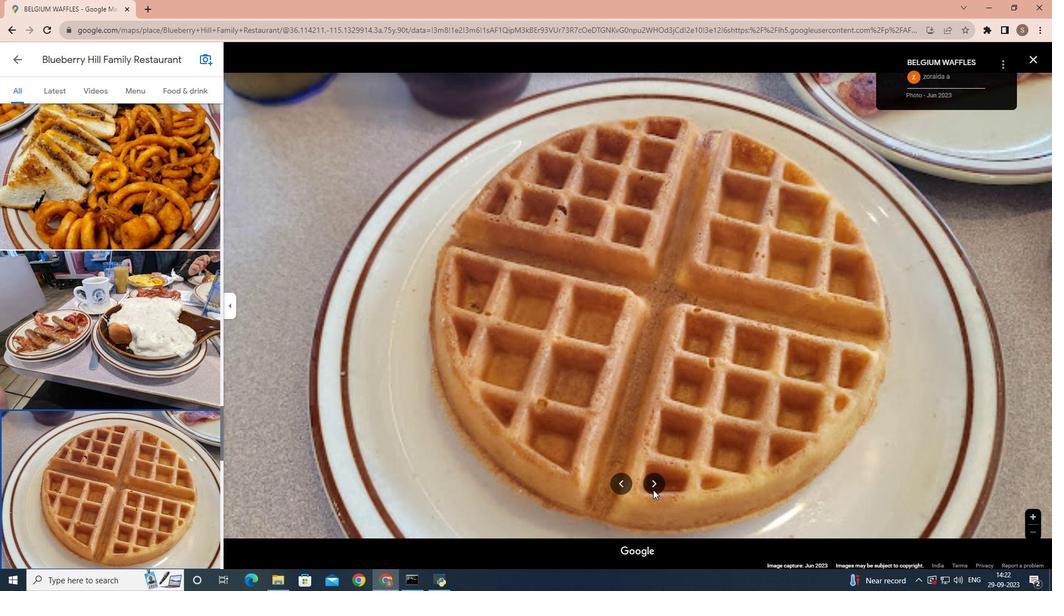 
Action: Mouse pressed left at (653, 490)
Screenshot: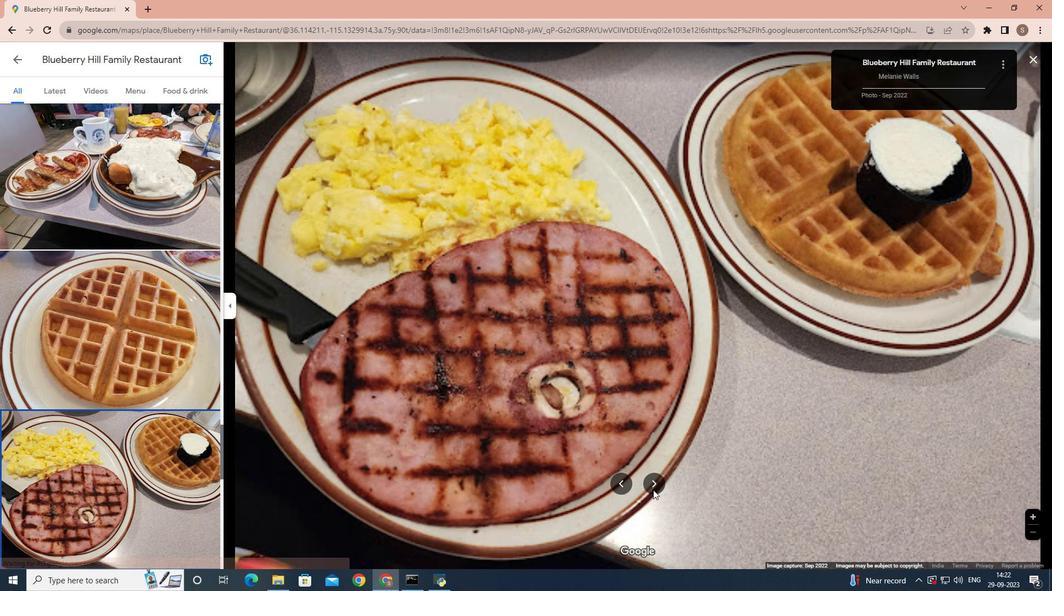 
Action: Mouse pressed left at (653, 490)
Screenshot: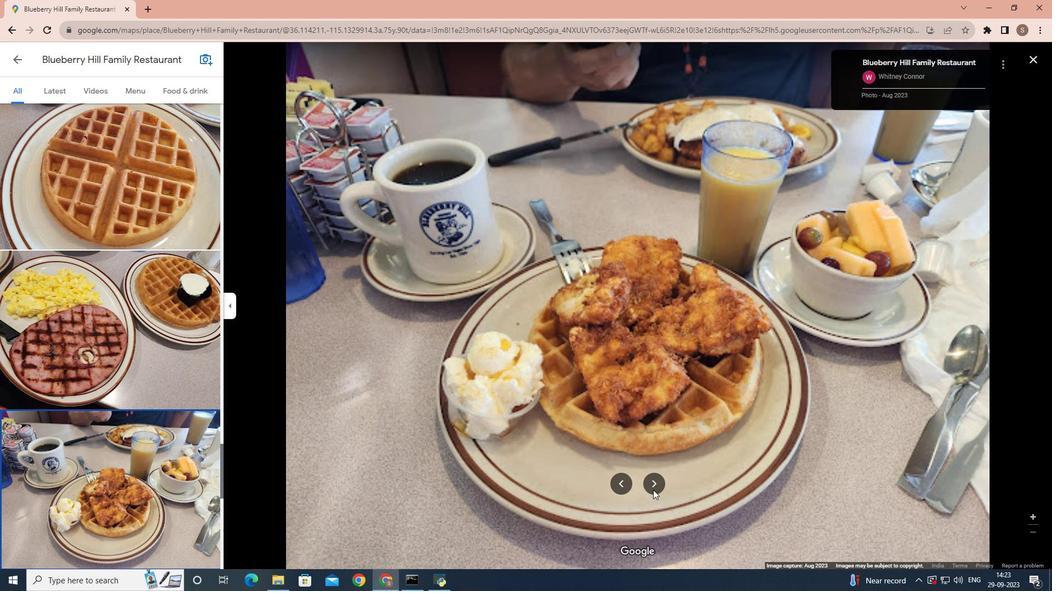 
Action: Mouse pressed left at (653, 490)
Screenshot: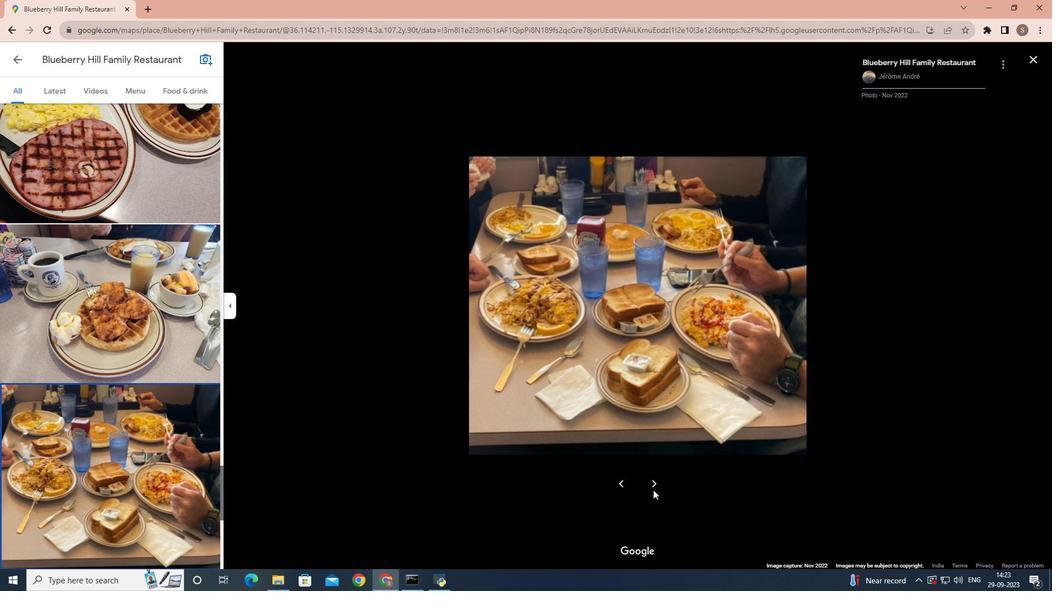 
Action: Mouse pressed left at (653, 490)
Screenshot: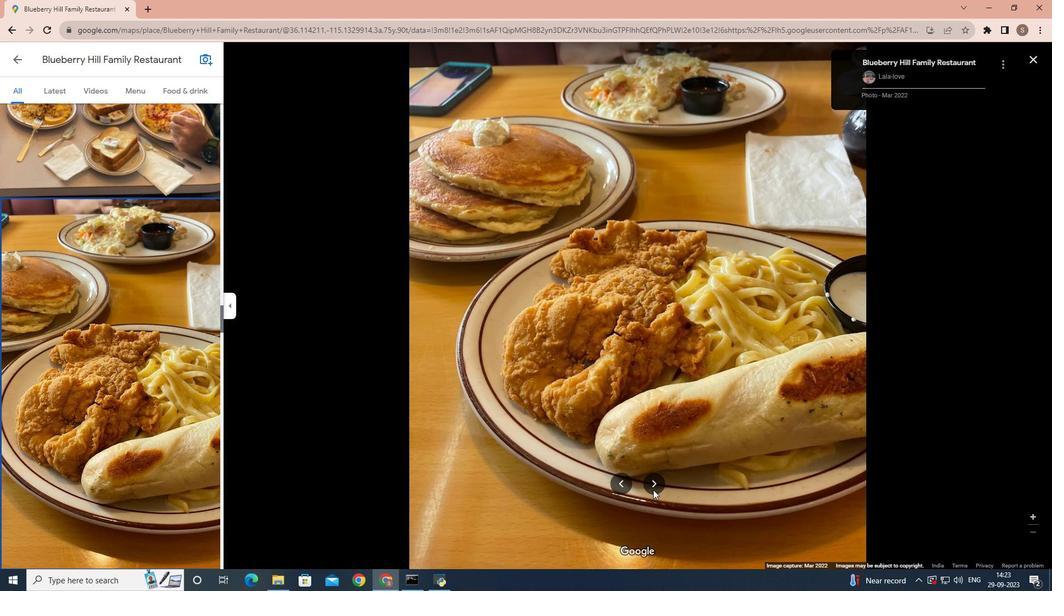 
Action: Mouse pressed left at (653, 490)
Screenshot: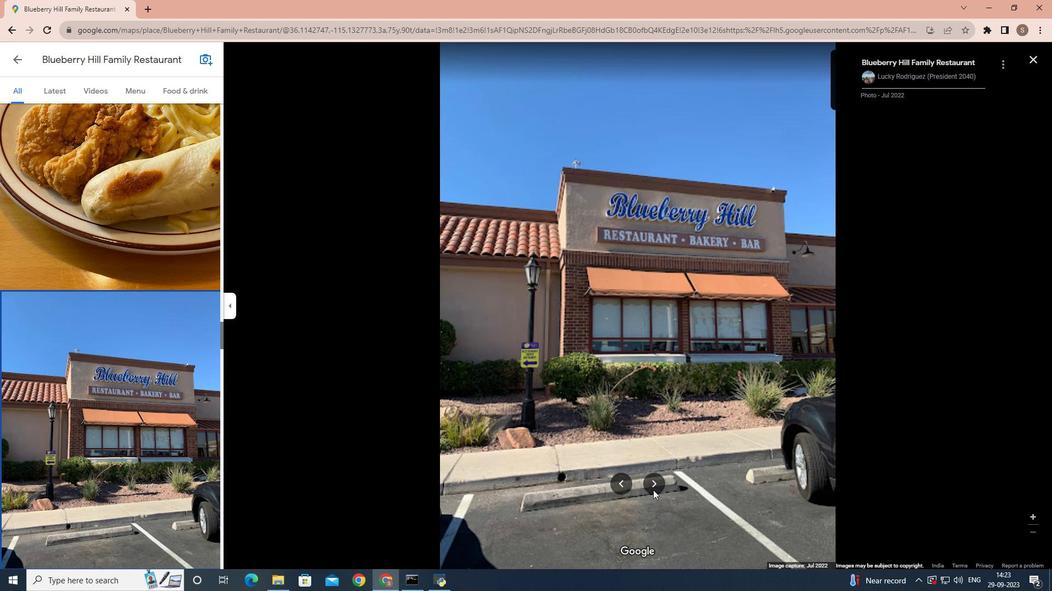 
Action: Mouse pressed left at (653, 490)
Screenshot: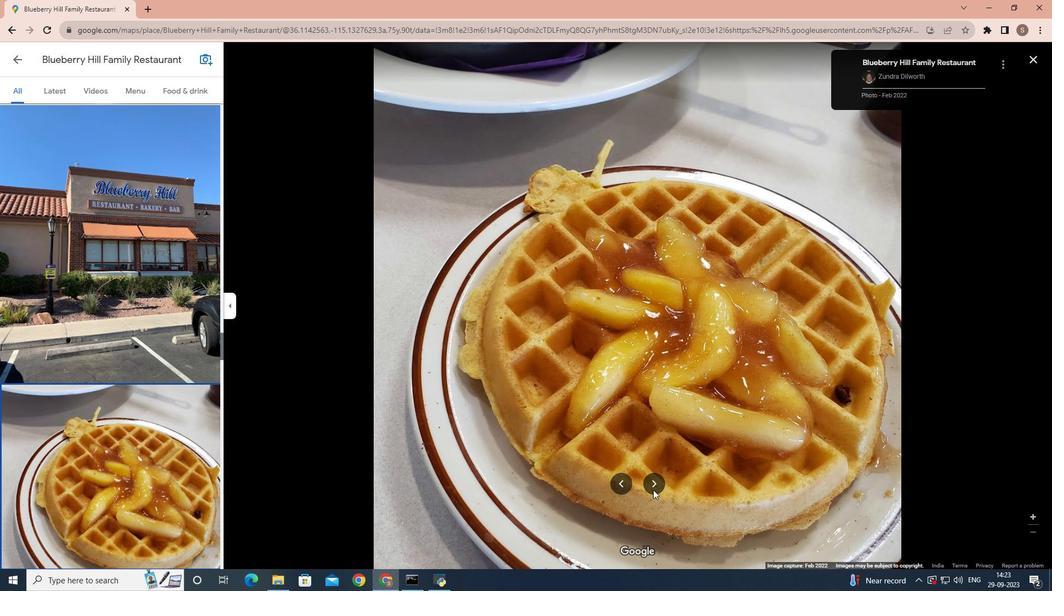 
Action: Mouse pressed left at (653, 490)
Screenshot: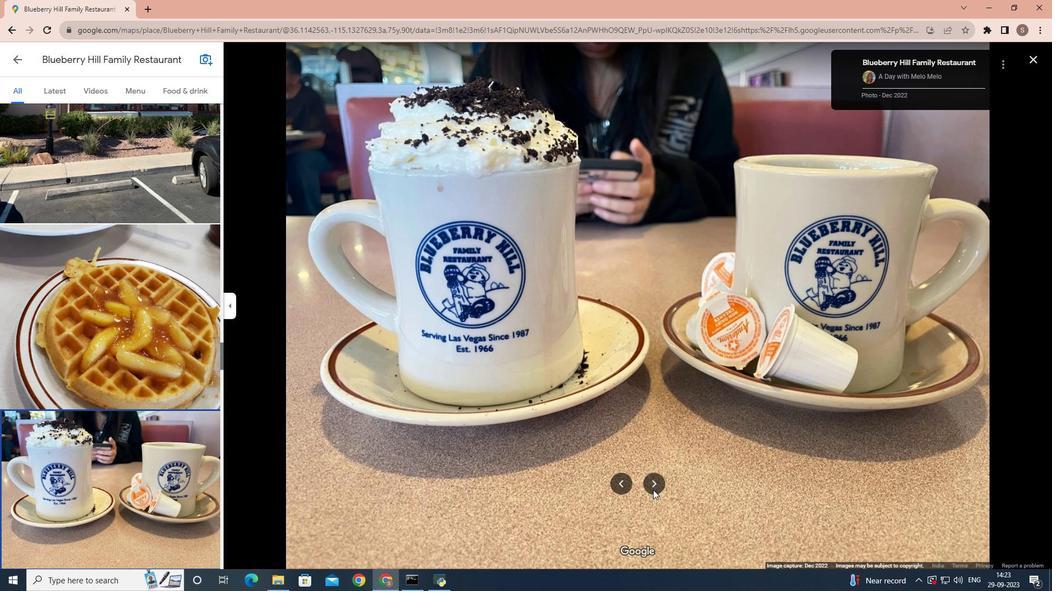 
Action: Mouse pressed left at (653, 490)
Screenshot: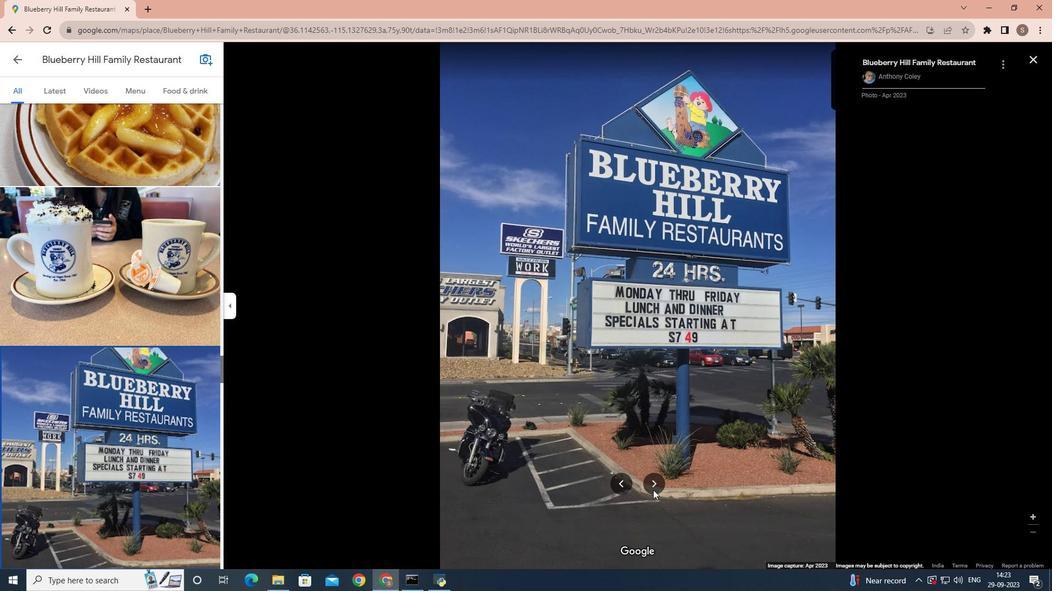 
Action: Mouse pressed left at (653, 490)
Screenshot: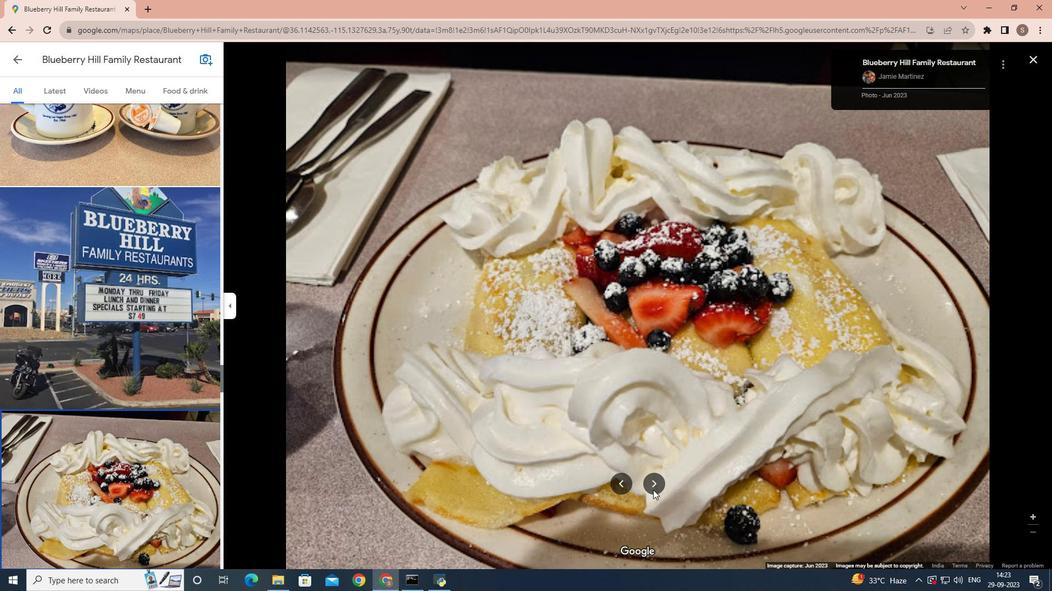 
Action: Mouse pressed left at (653, 490)
Screenshot: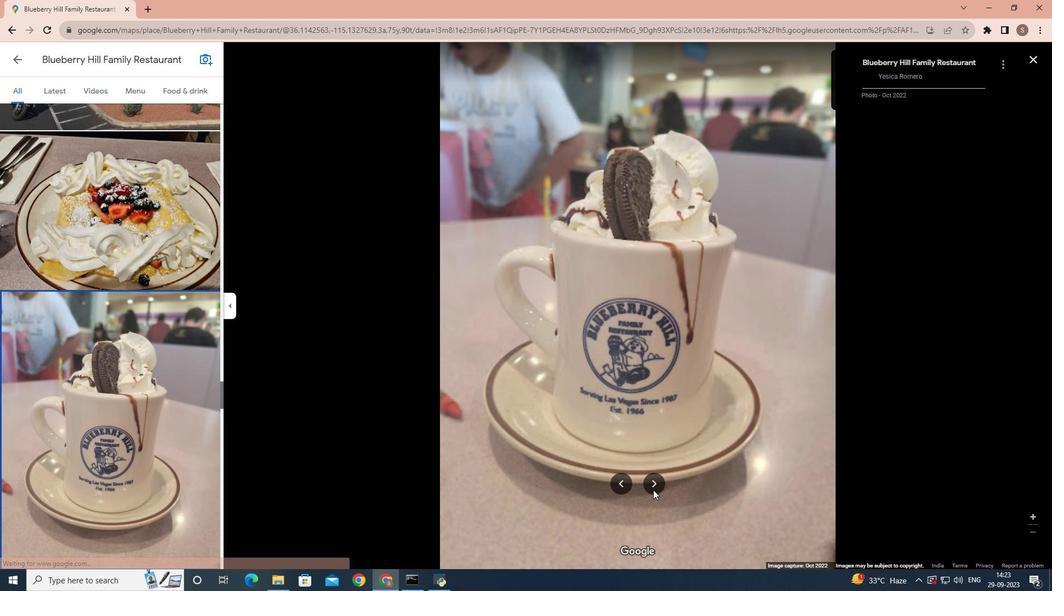 
Action: Mouse pressed left at (653, 490)
Screenshot: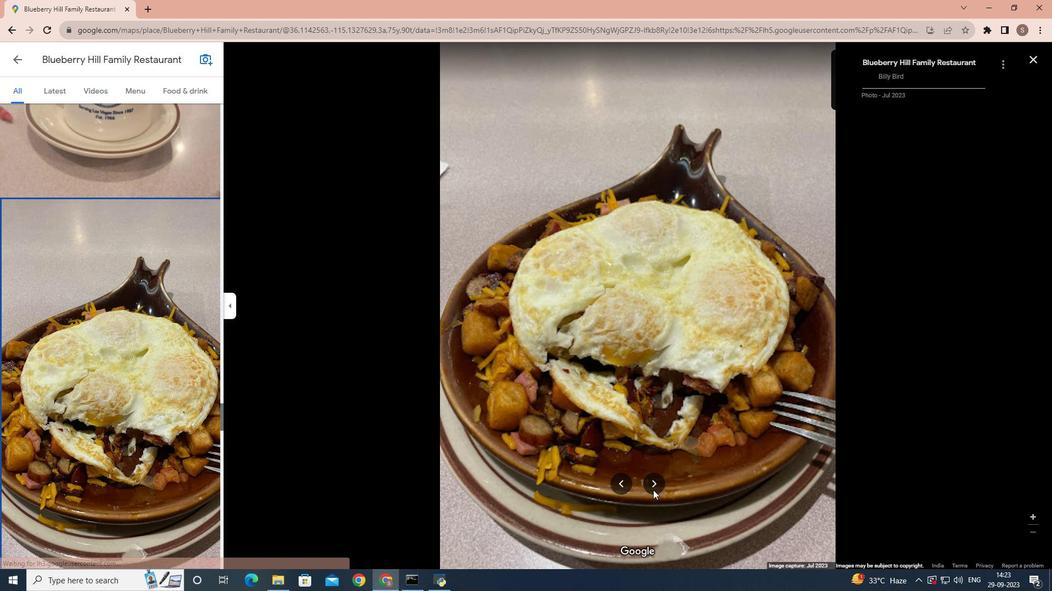 
Action: Mouse pressed left at (653, 490)
Screenshot: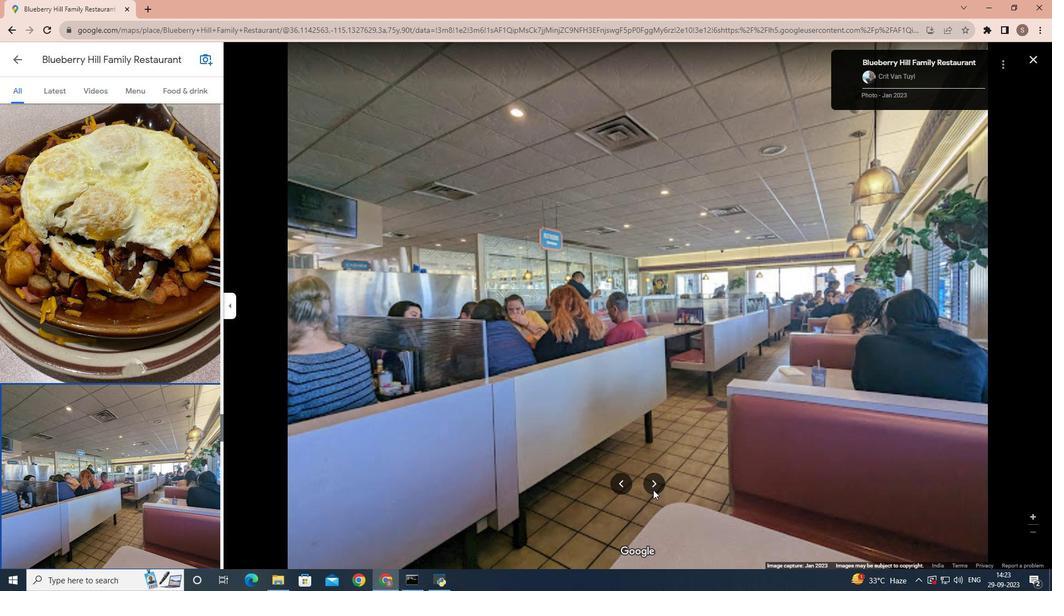 
Action: Mouse pressed left at (653, 490)
Screenshot: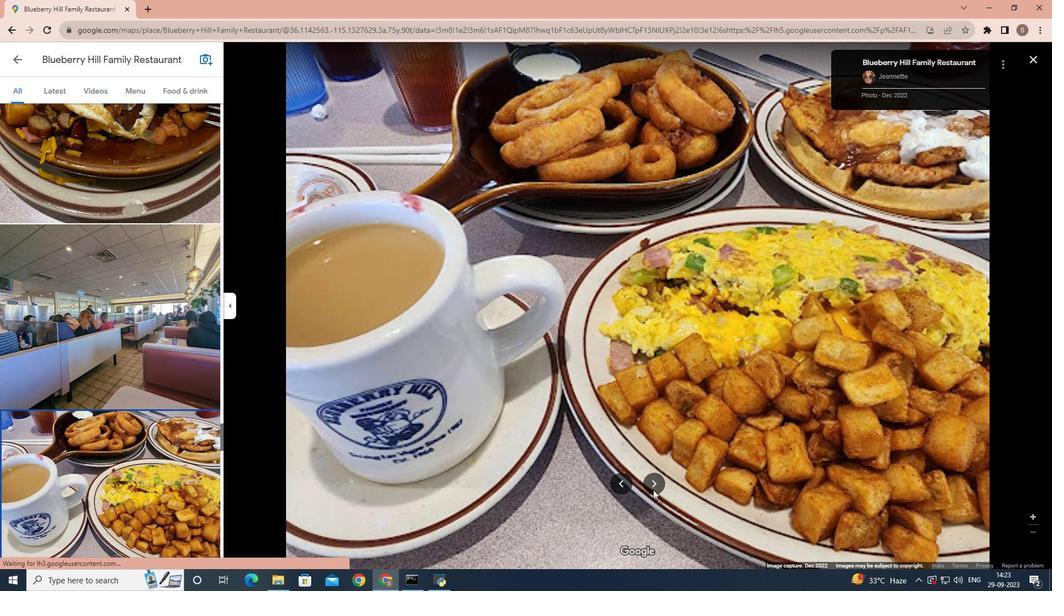 
Action: Mouse pressed left at (653, 490)
Screenshot: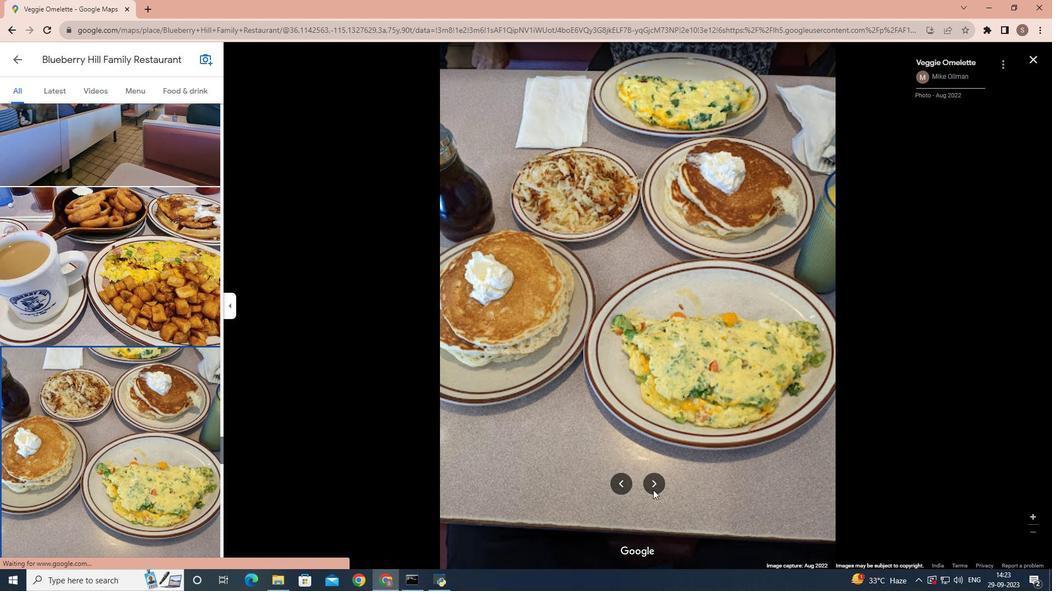 
Action: Mouse pressed left at (653, 490)
Screenshot: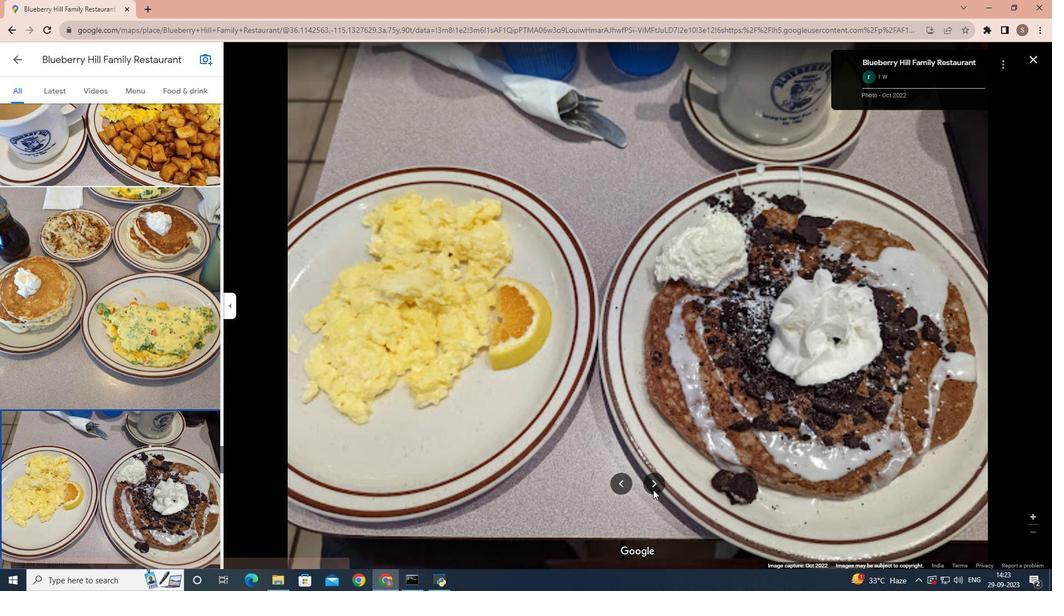 
Action: Mouse pressed left at (653, 490)
Screenshot: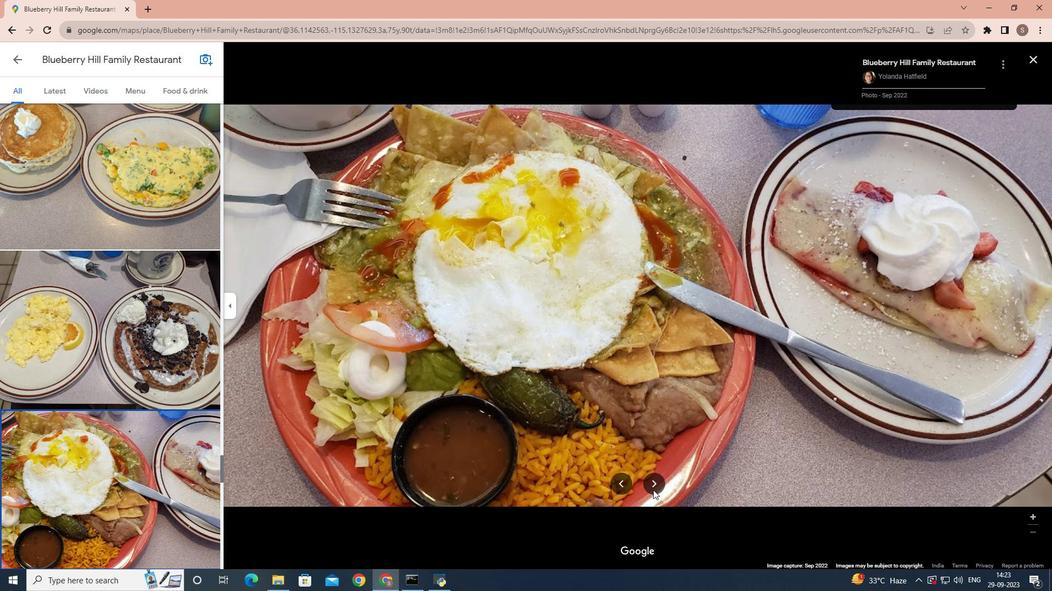 
Action: Mouse pressed left at (653, 490)
Screenshot: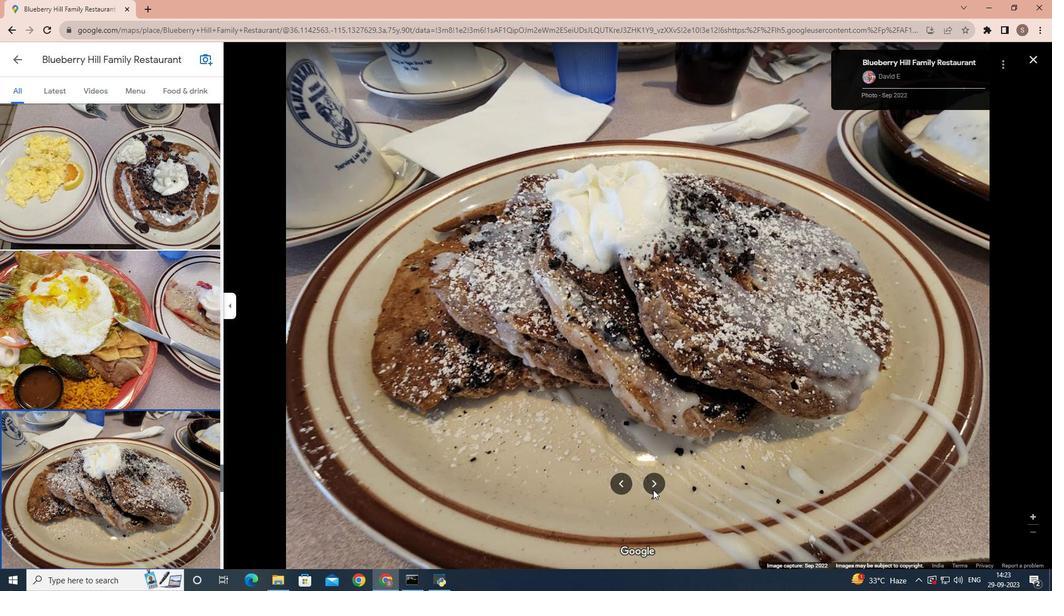
Action: Mouse pressed left at (653, 490)
Screenshot: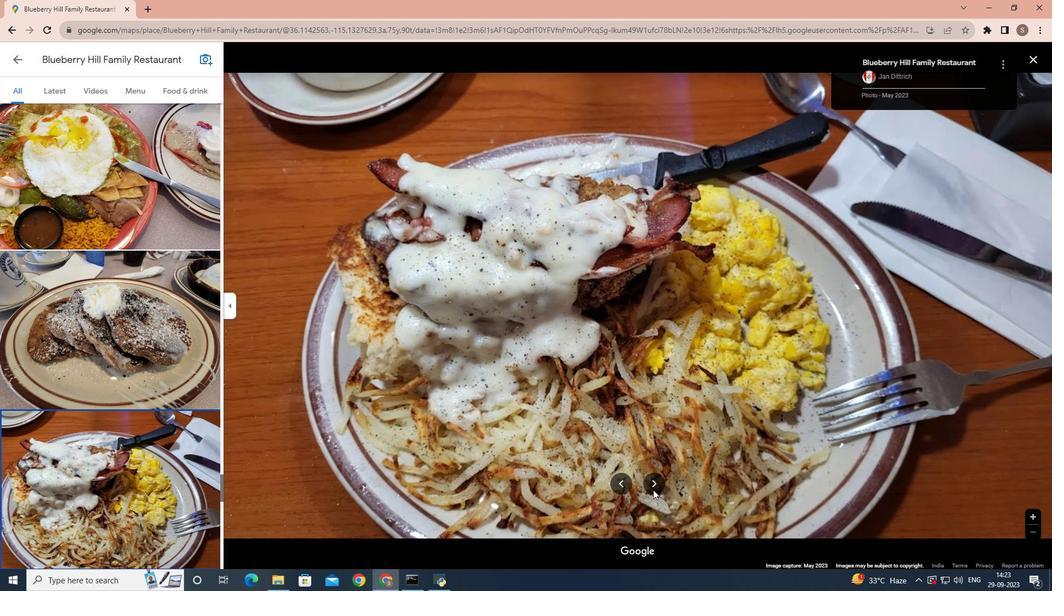 
Action: Mouse pressed left at (653, 490)
Screenshot: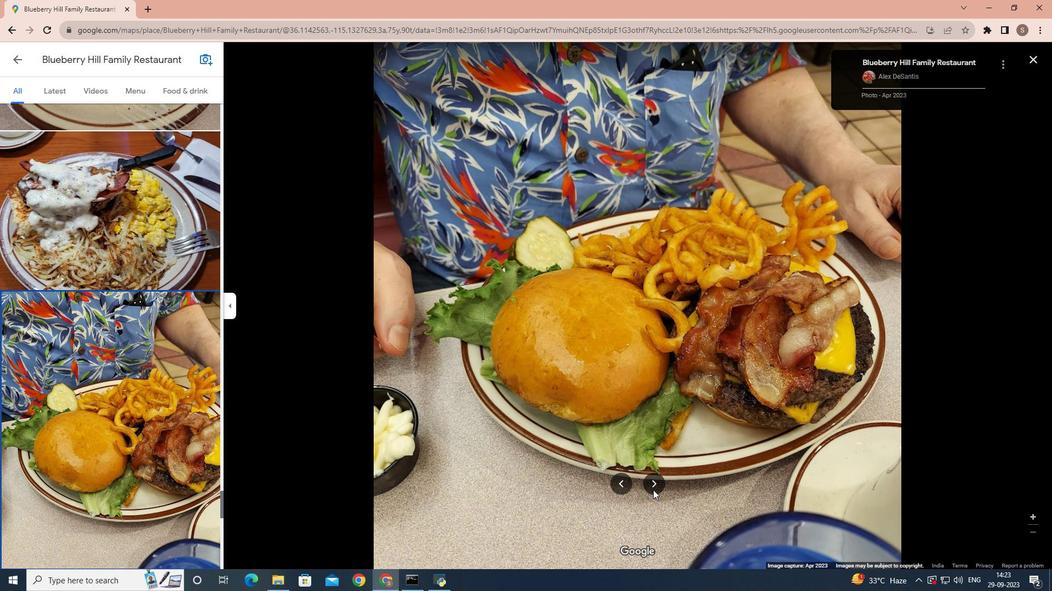 
Action: Mouse pressed left at (653, 490)
Screenshot: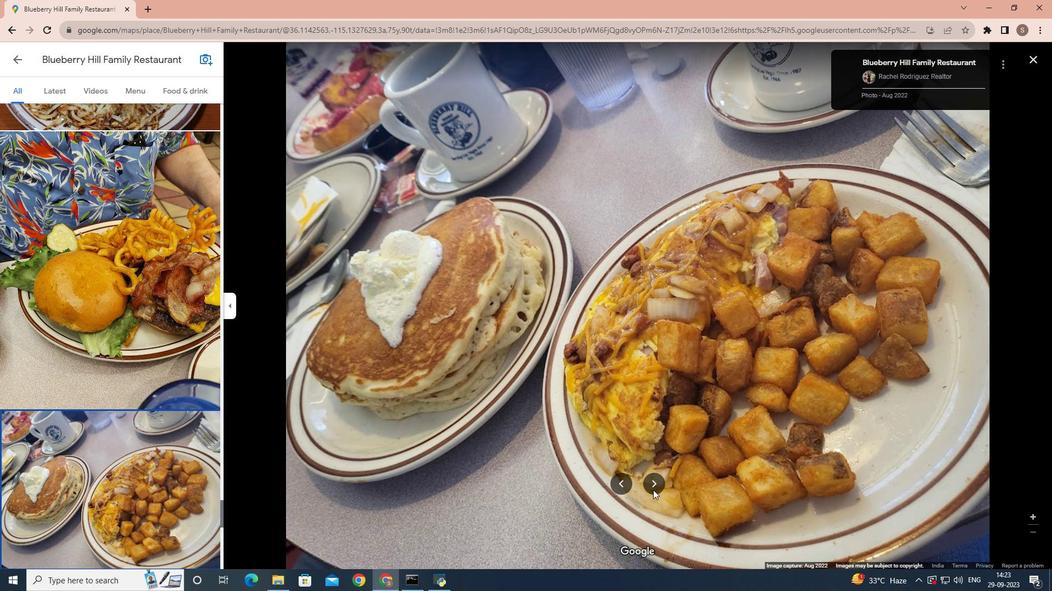 
Action: Mouse pressed left at (653, 490)
Screenshot: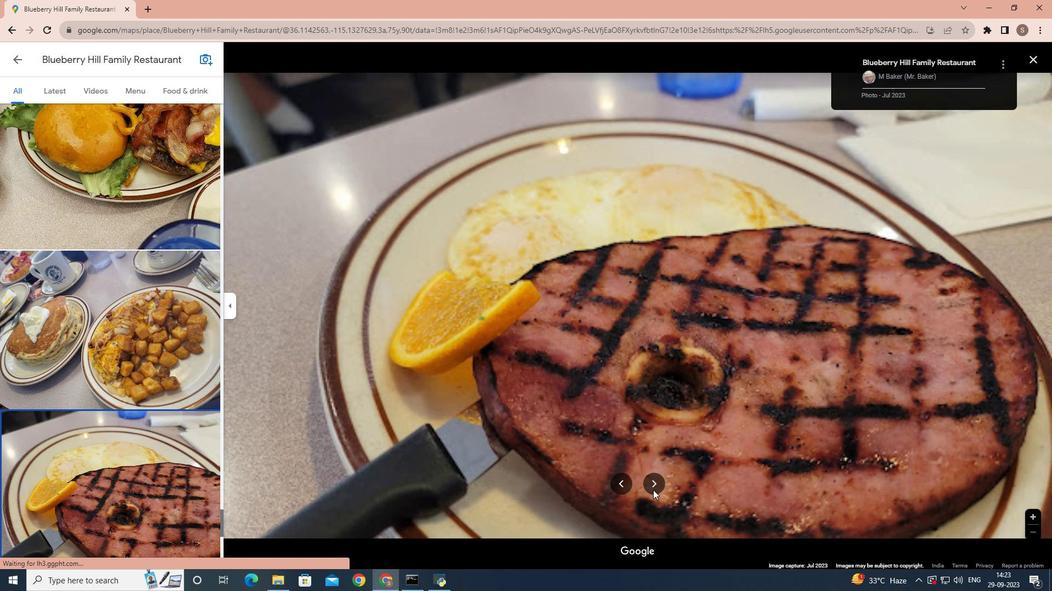 
Action: Mouse pressed left at (653, 490)
Screenshot: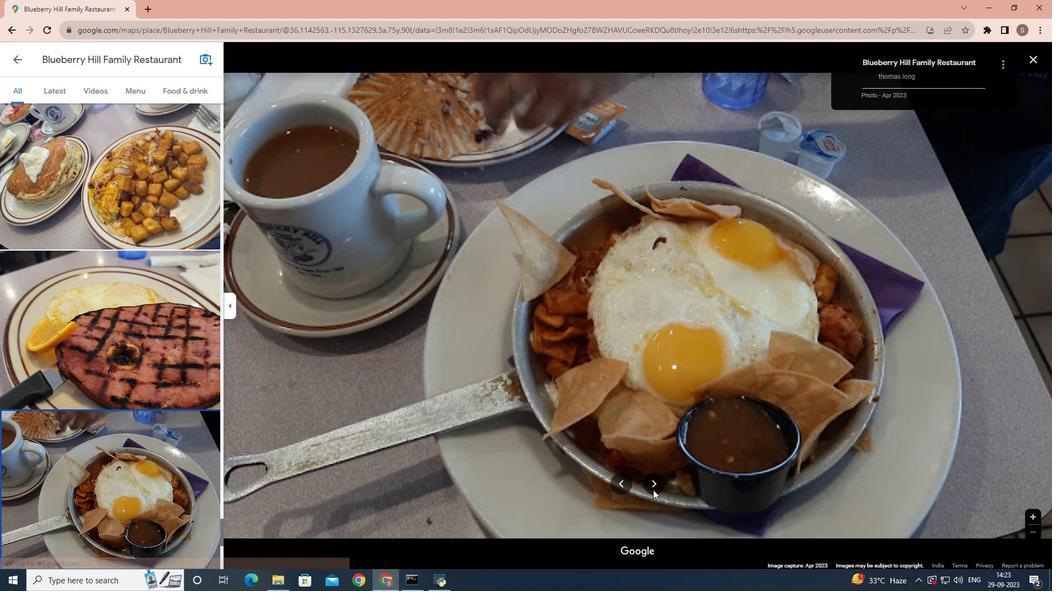 
Action: Mouse moved to (135, 91)
Screenshot: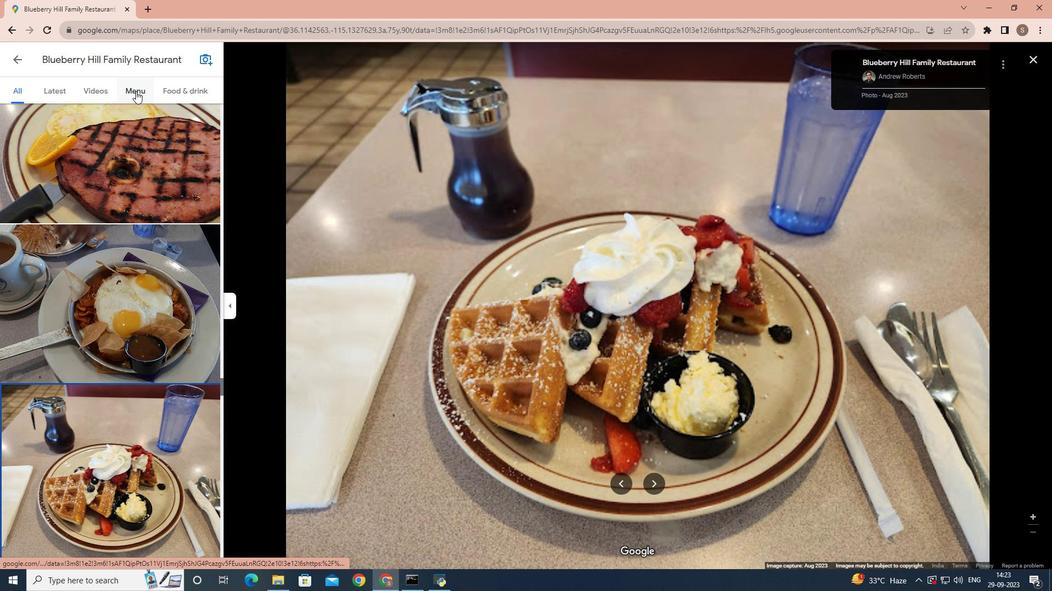 
Action: Mouse pressed left at (135, 91)
Screenshot: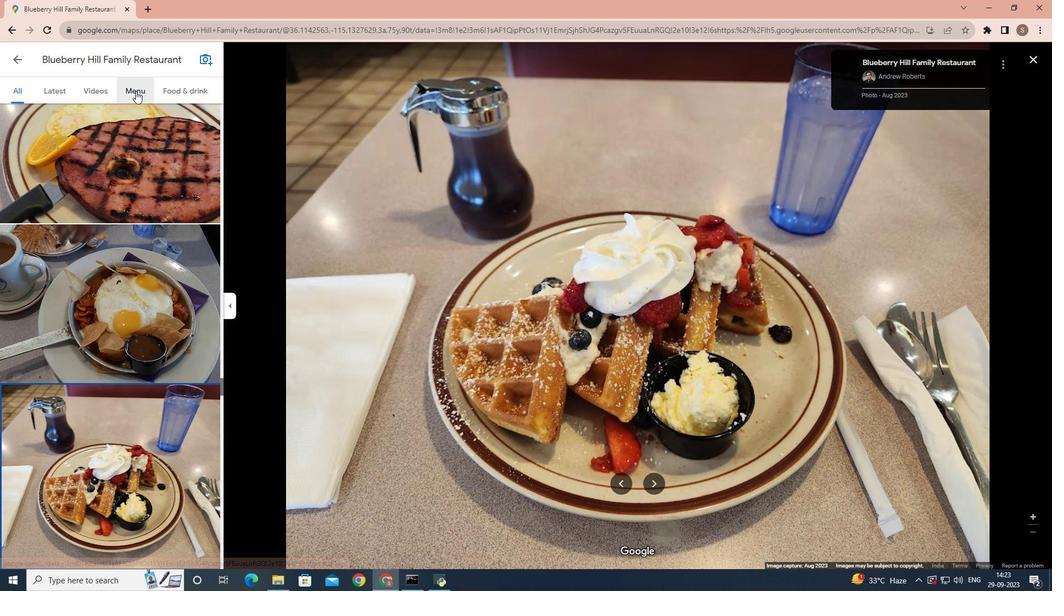 
Action: Mouse moved to (650, 483)
Screenshot: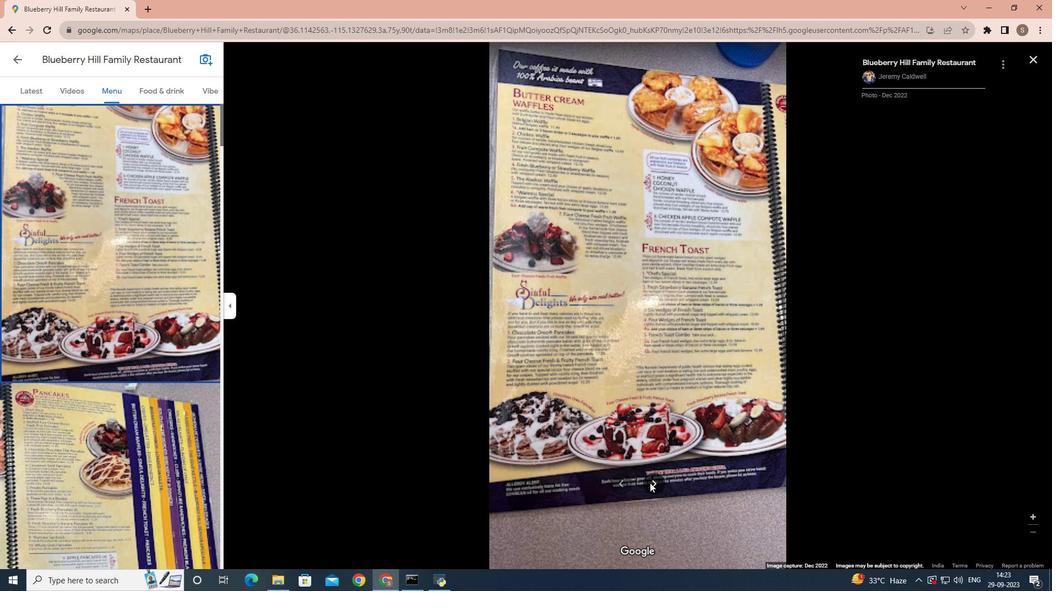 
Action: Mouse pressed left at (650, 483)
Screenshot: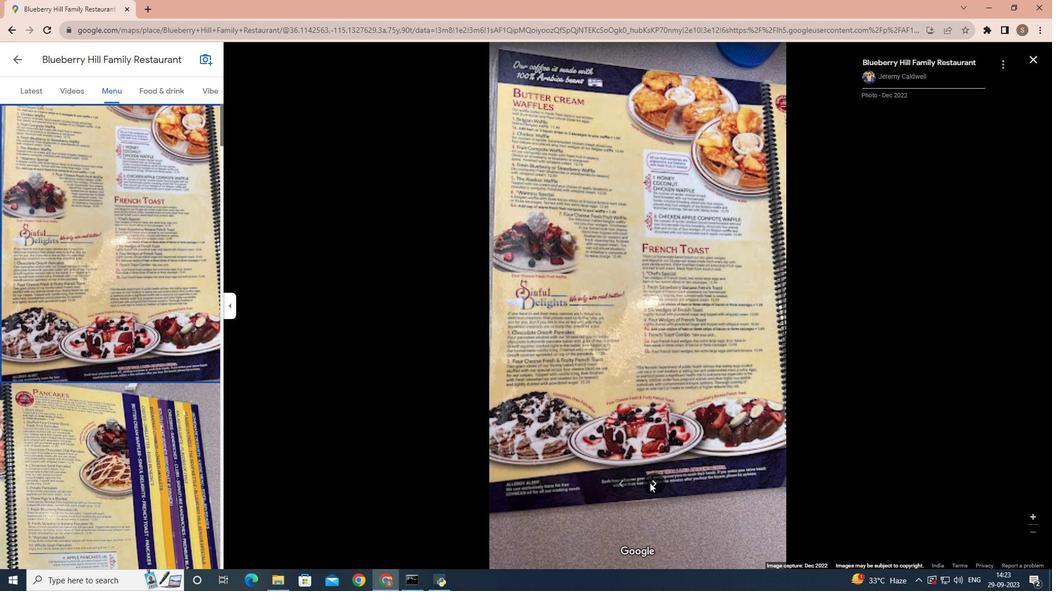 
Action: Mouse moved to (650, 482)
Screenshot: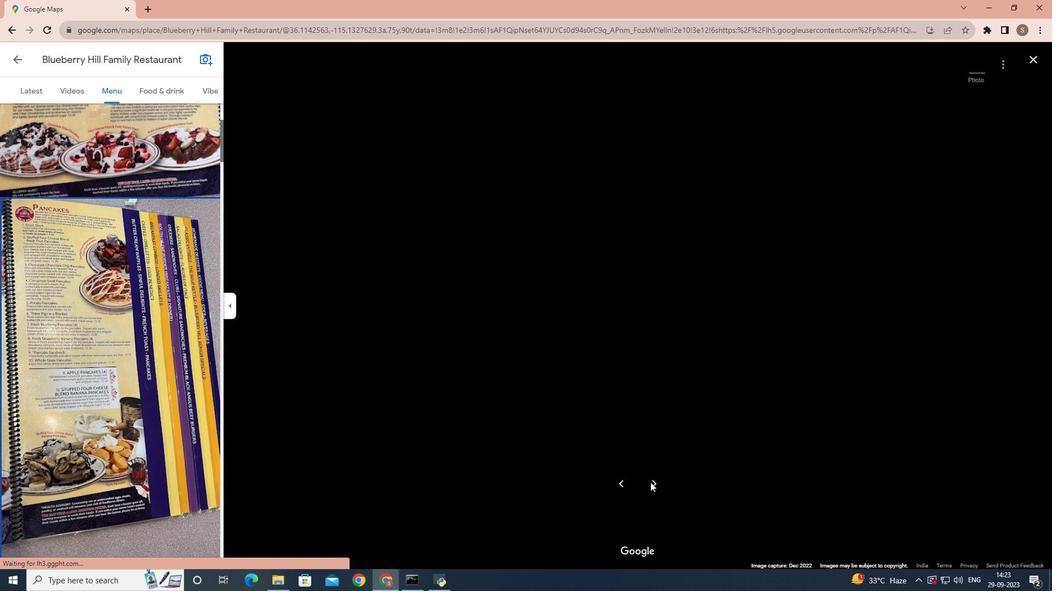 
Action: Mouse pressed left at (650, 482)
Screenshot: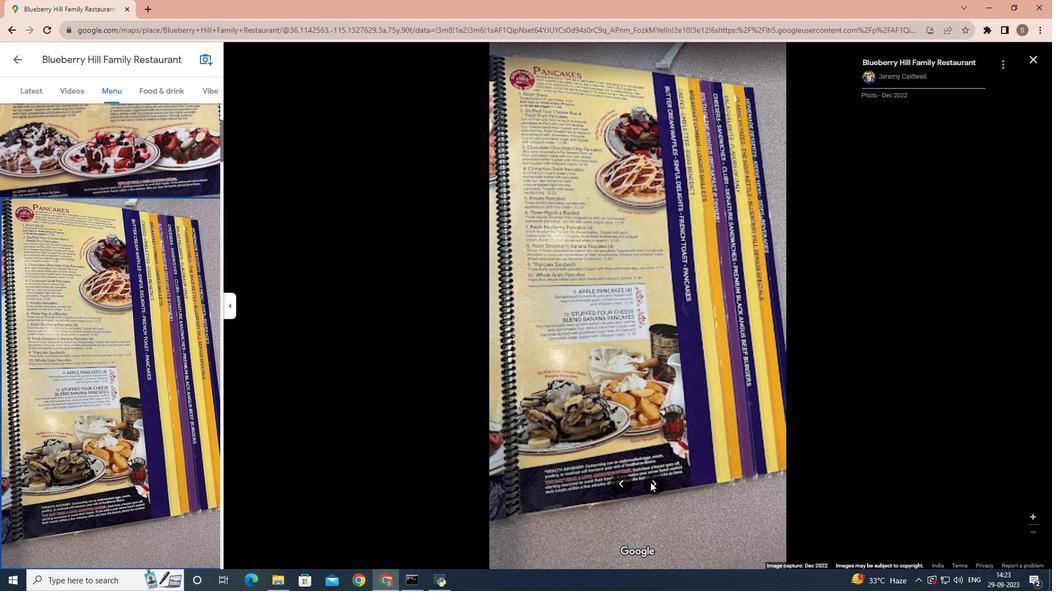 
Action: Mouse pressed left at (650, 482)
Screenshot: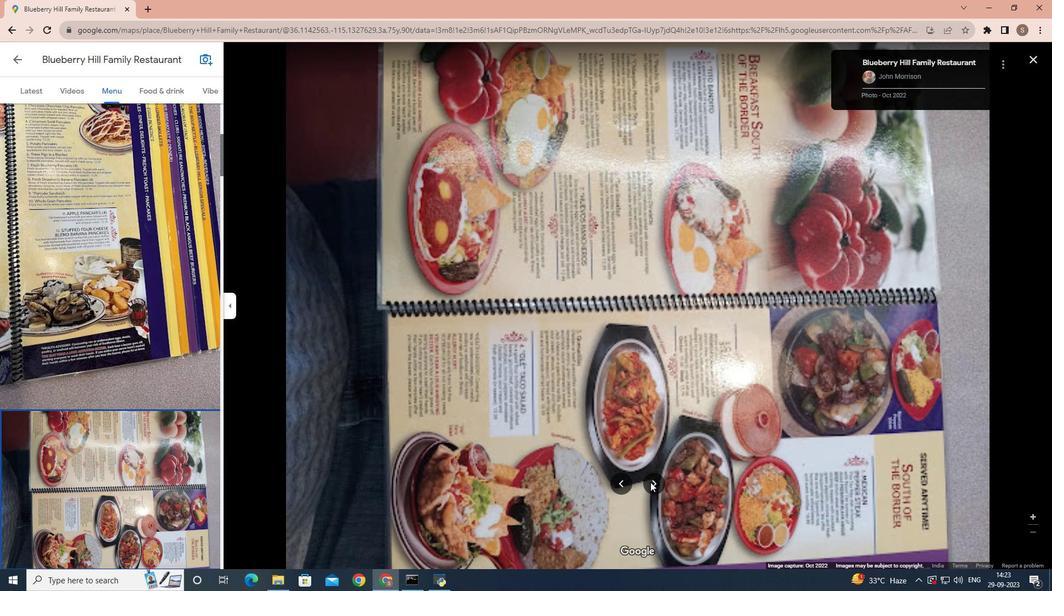
Action: Mouse pressed left at (650, 482)
Screenshot: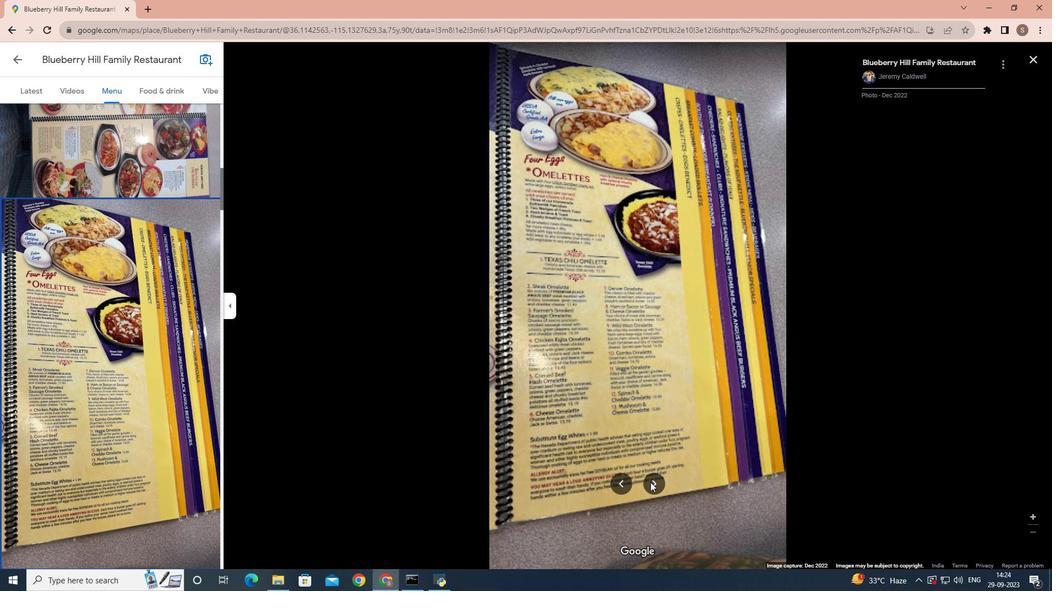 
Action: Mouse pressed left at (650, 482)
Screenshot: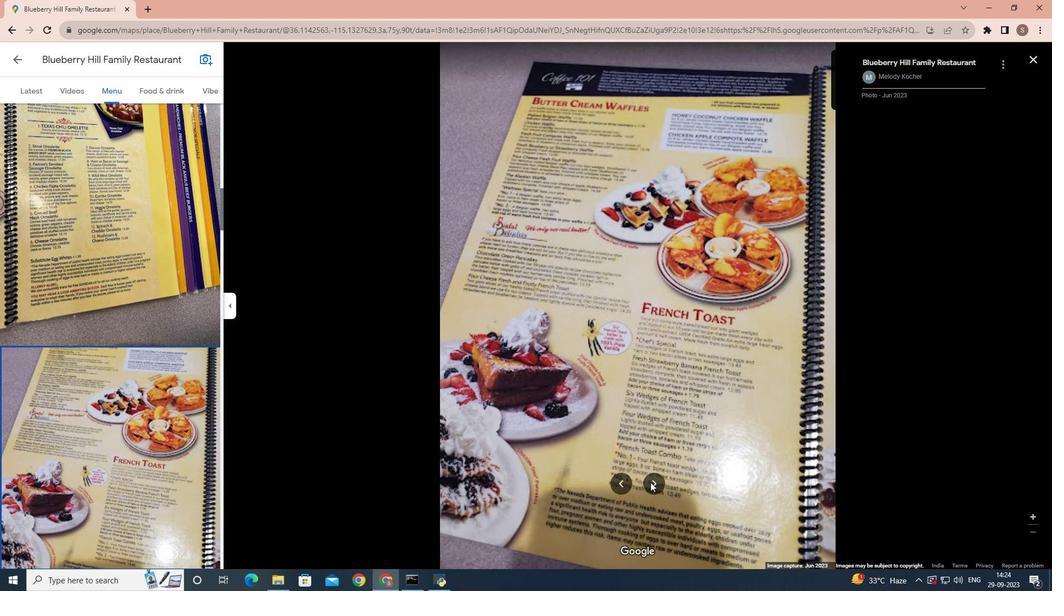 
Action: Mouse pressed left at (650, 482)
Screenshot: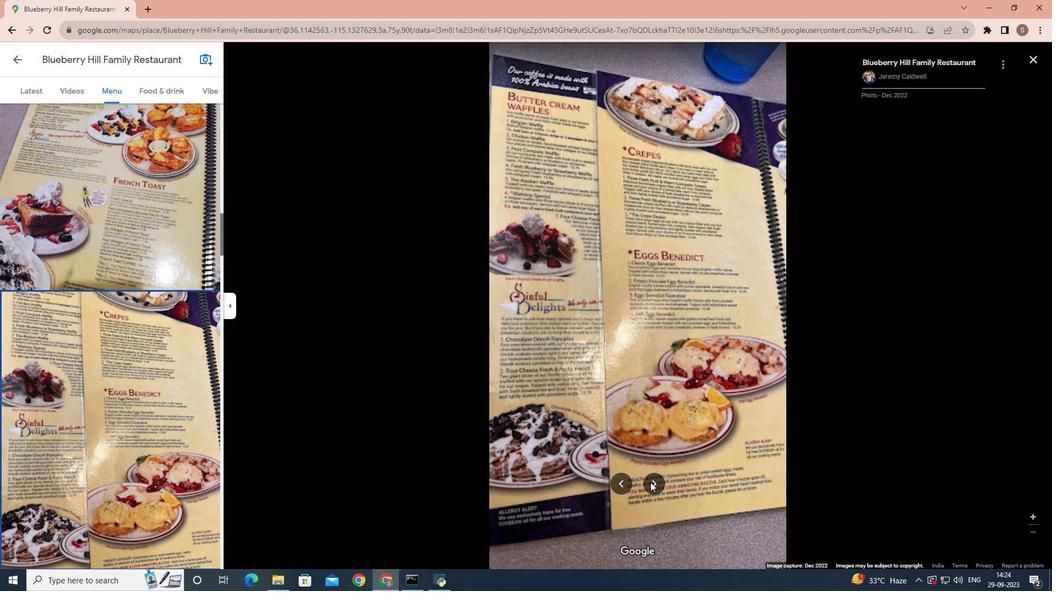 
Action: Mouse pressed left at (650, 482)
Screenshot: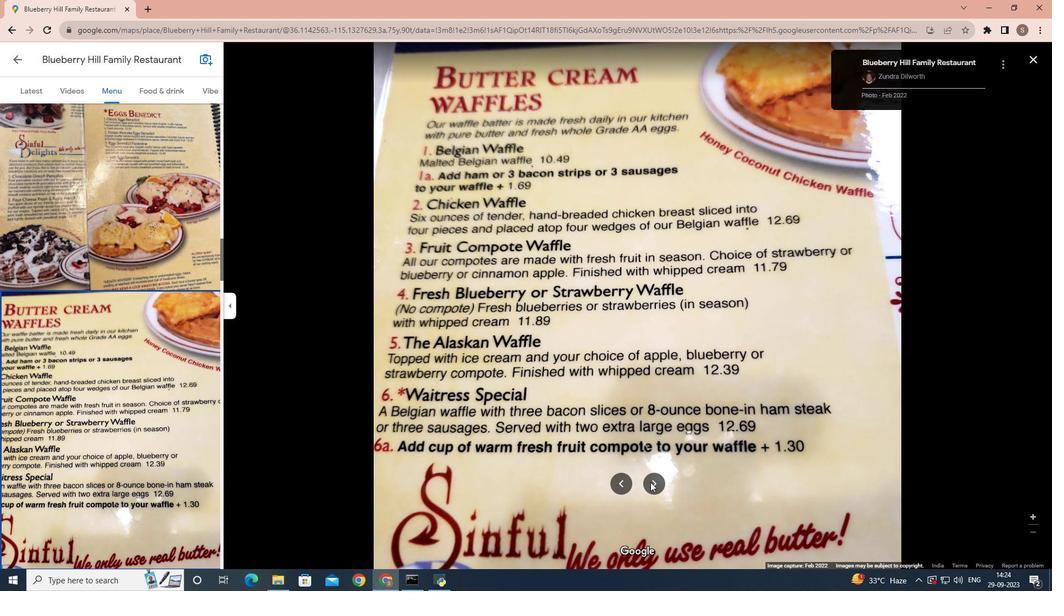 
Action: Mouse pressed left at (650, 482)
Screenshot: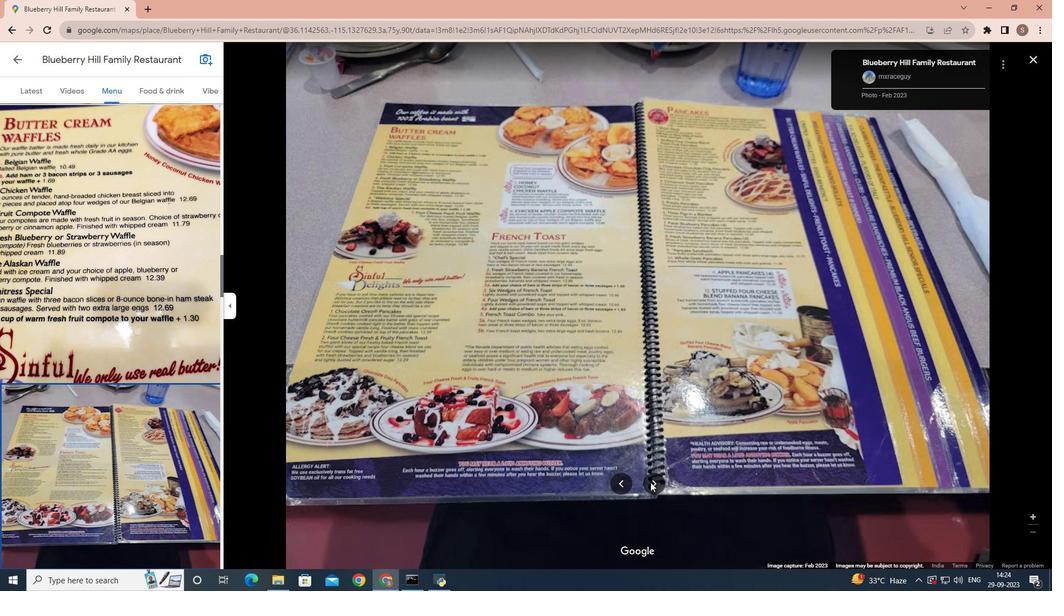 
Action: Mouse pressed left at (650, 482)
Screenshot: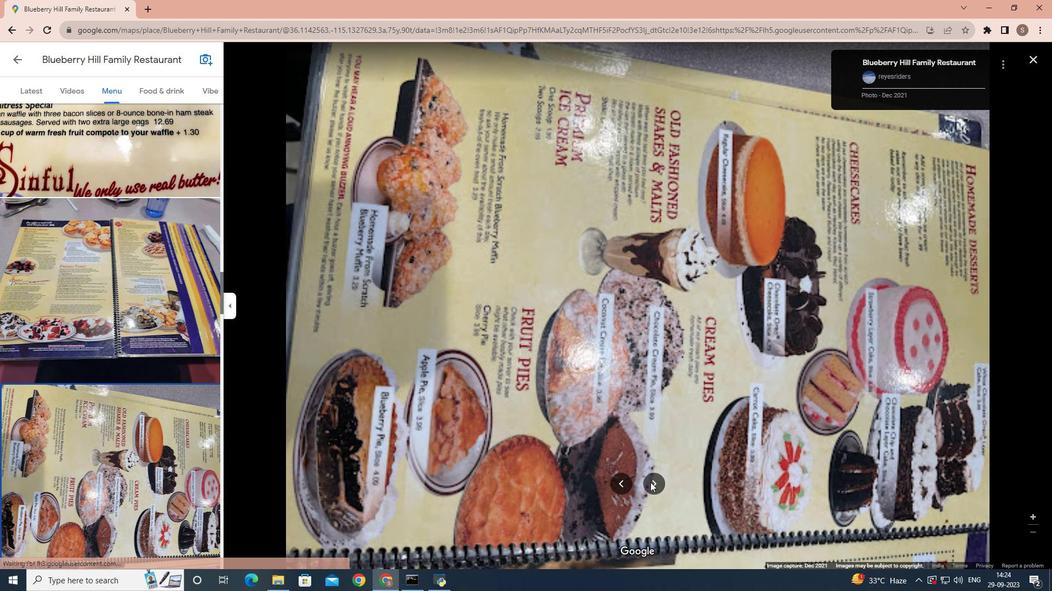 
Action: Mouse pressed left at (650, 482)
Screenshot: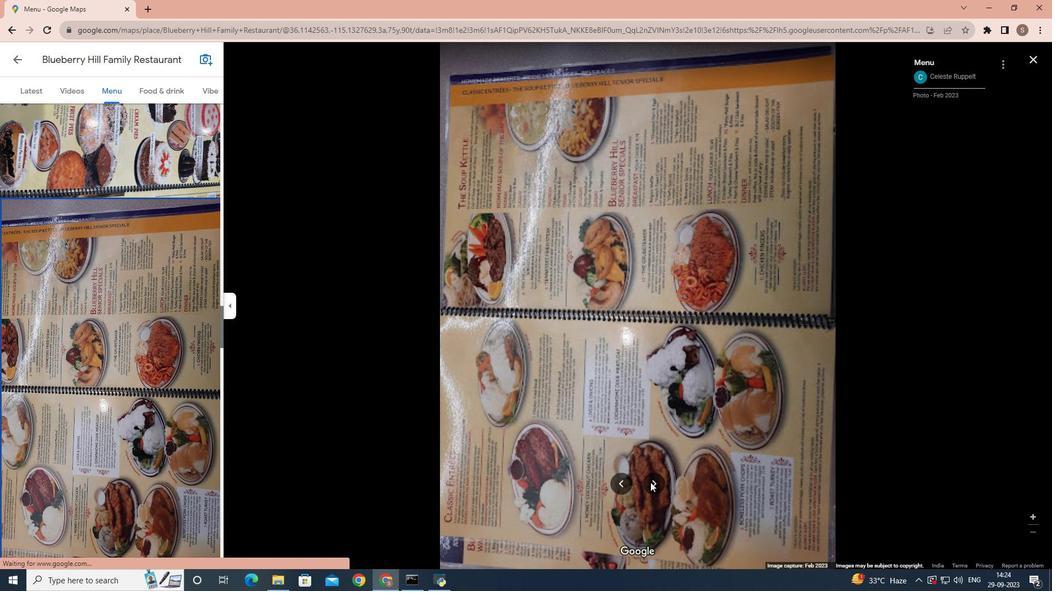 
Action: Mouse pressed left at (650, 482)
Screenshot: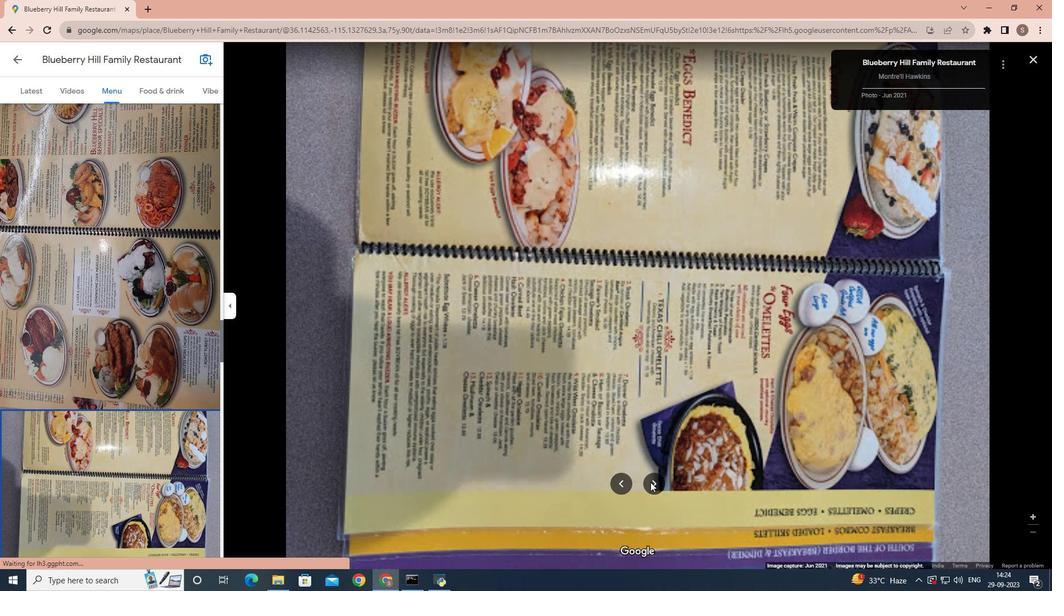 
Action: Mouse pressed left at (650, 482)
Screenshot: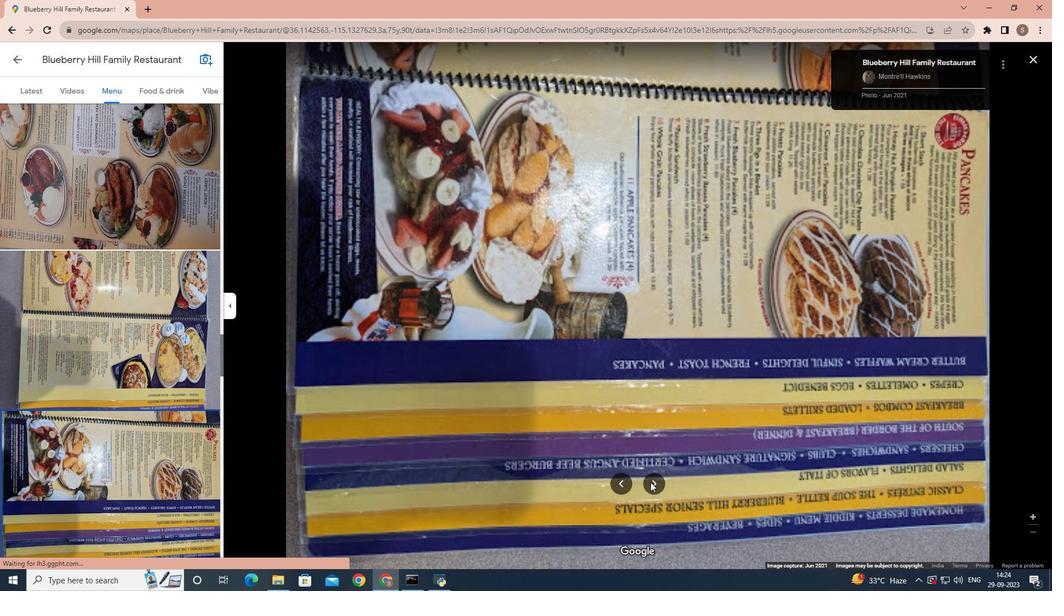 
Action: Mouse pressed left at (650, 482)
Screenshot: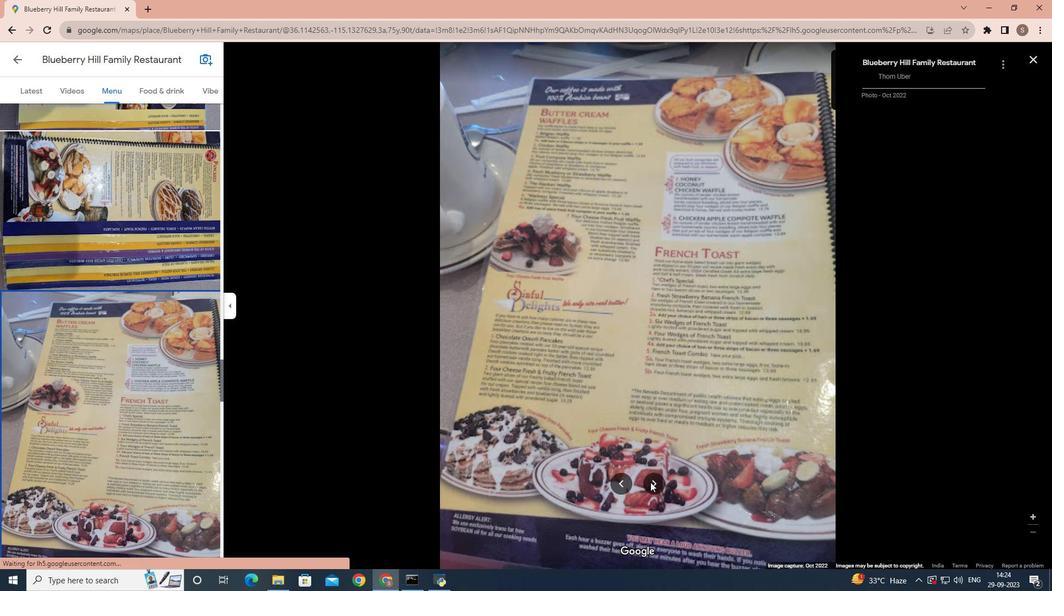 
Action: Mouse pressed left at (650, 482)
Screenshot: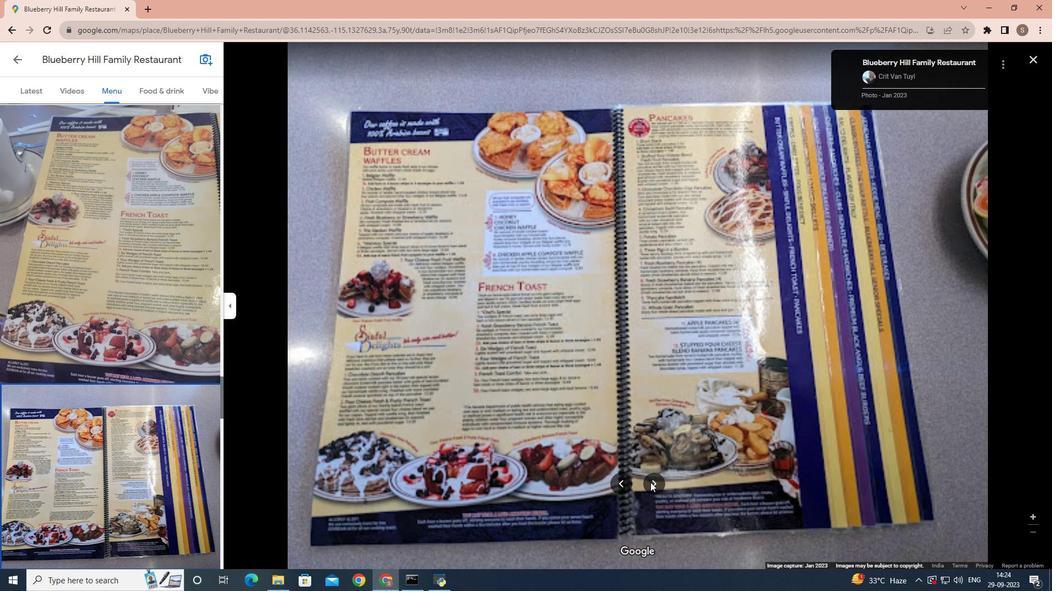 
Action: Mouse pressed left at (650, 482)
Screenshot: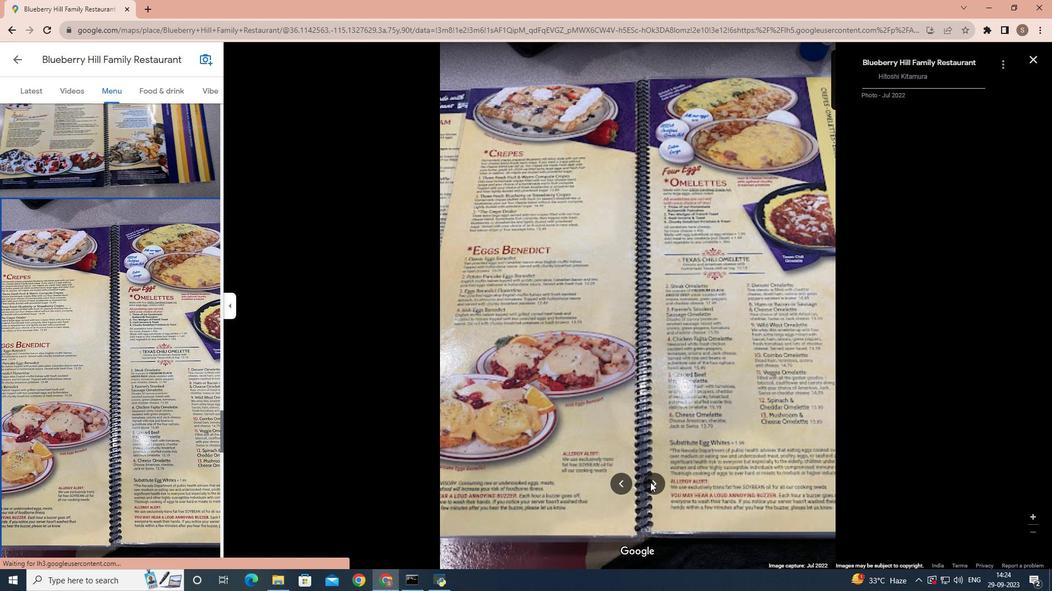 
Action: Mouse pressed left at (650, 482)
Screenshot: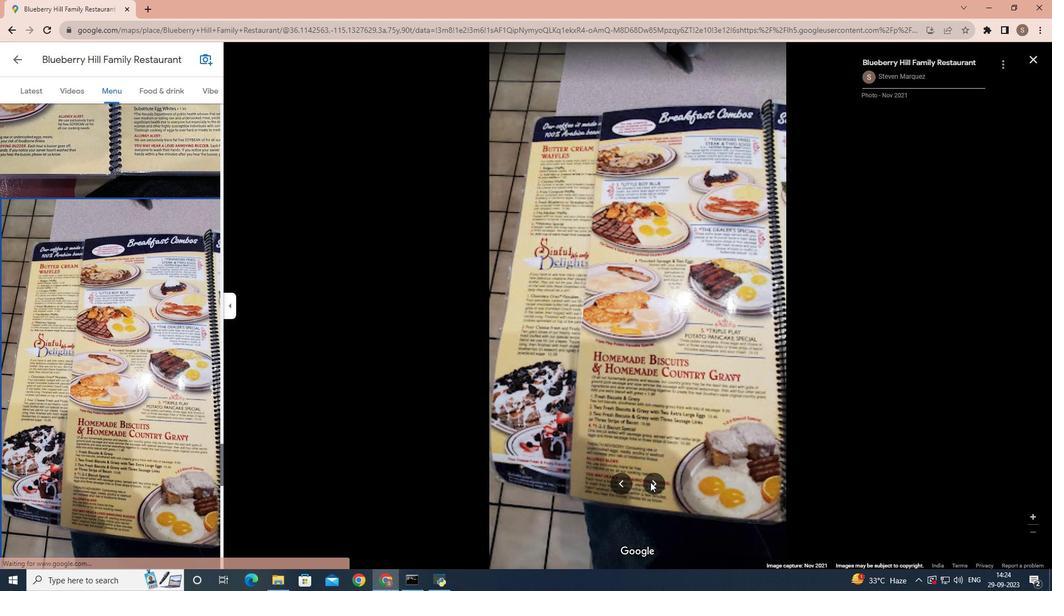 
Action: Mouse pressed left at (650, 482)
Screenshot: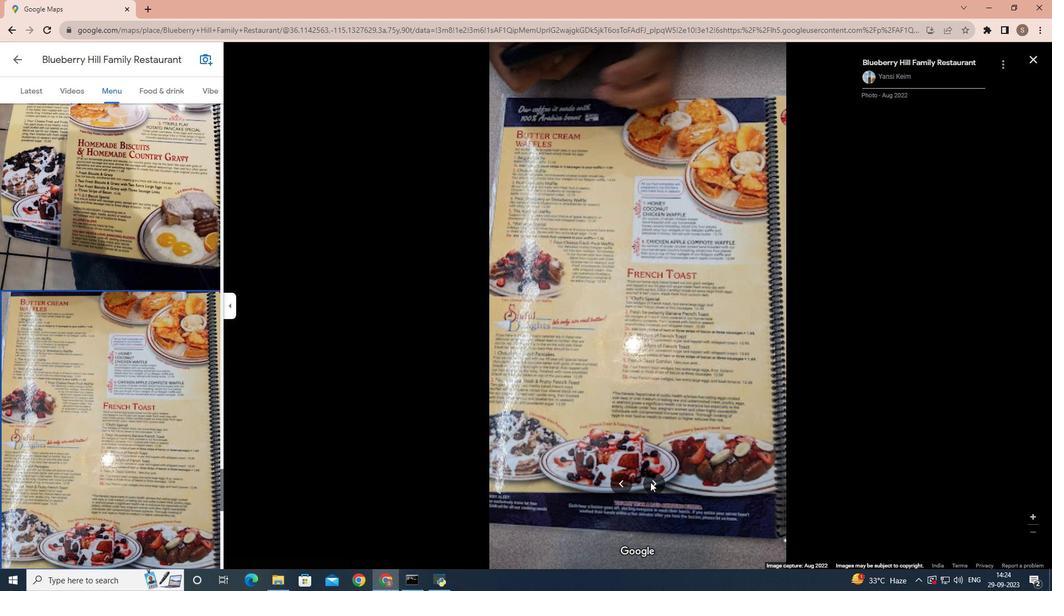 
Action: Mouse pressed left at (650, 482)
Screenshot: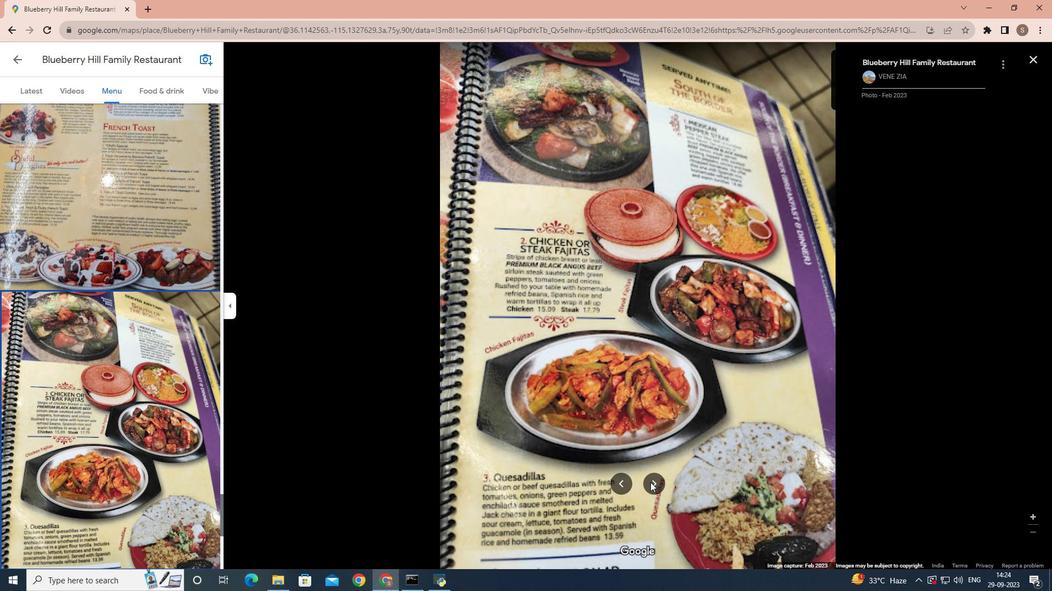 
Action: Mouse pressed left at (650, 482)
Screenshot: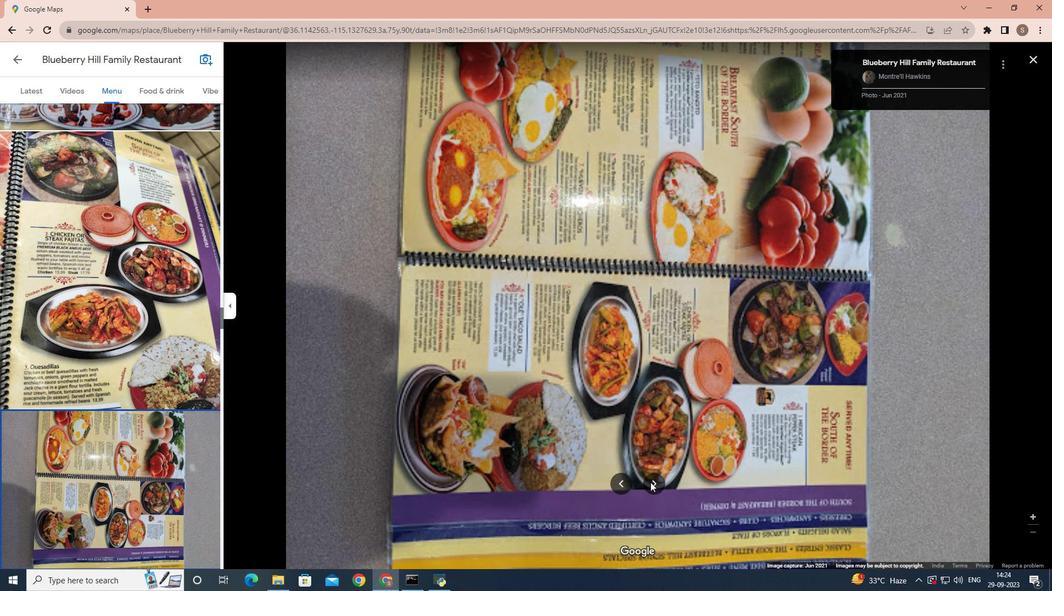 
Action: Mouse pressed left at (650, 482)
Screenshot: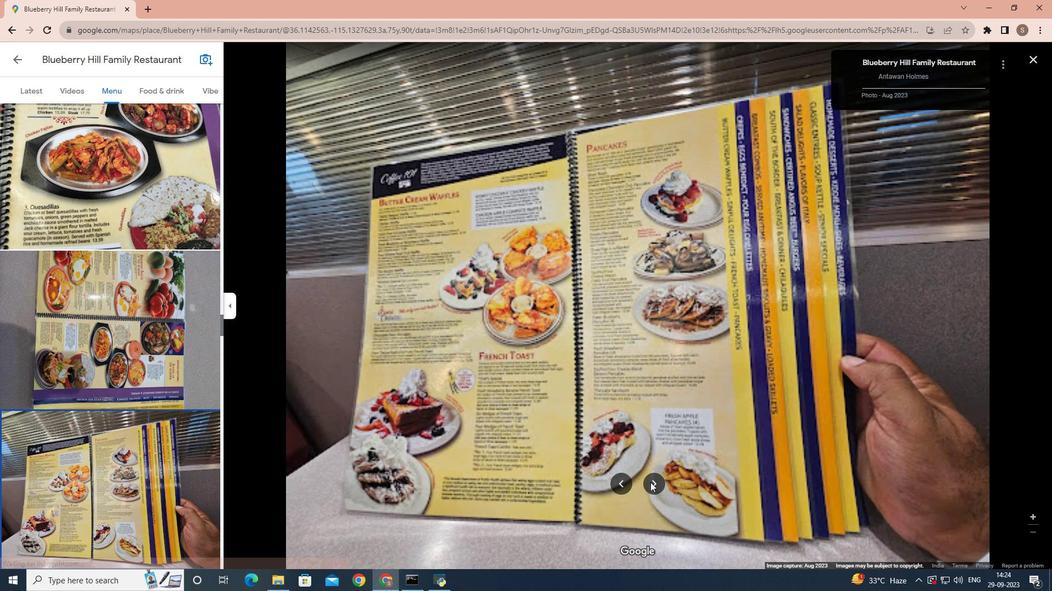 
Action: Mouse pressed left at (650, 482)
Screenshot: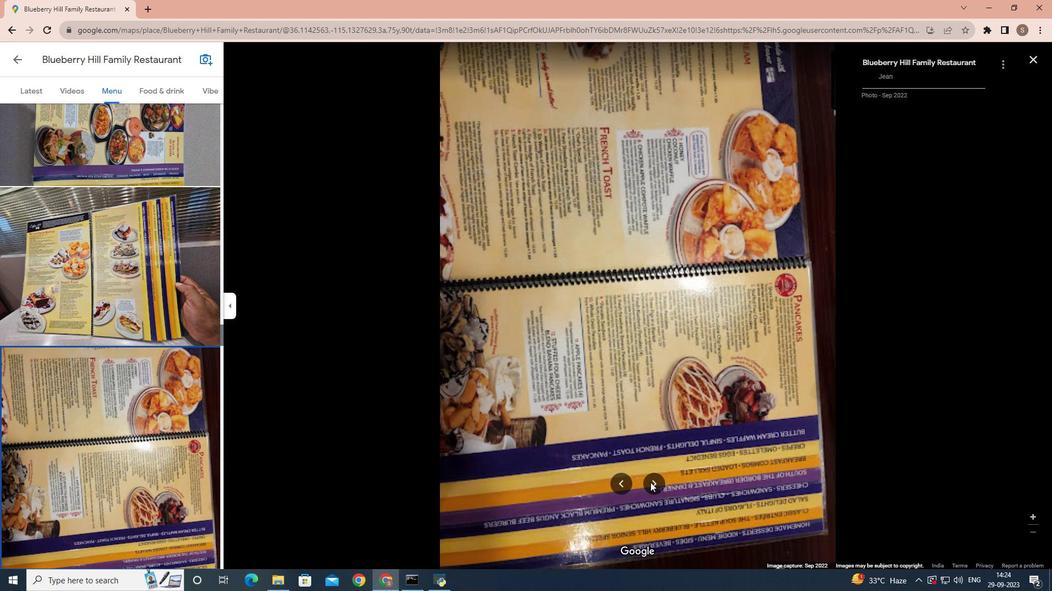
Action: Mouse pressed left at (650, 482)
Screenshot: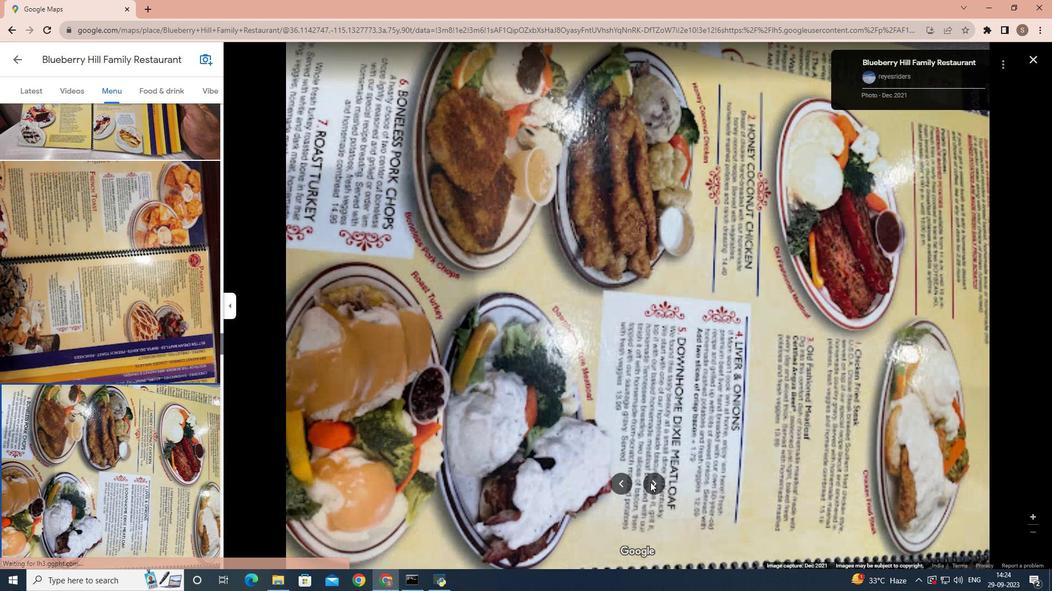 
Action: Mouse pressed left at (650, 482)
Screenshot: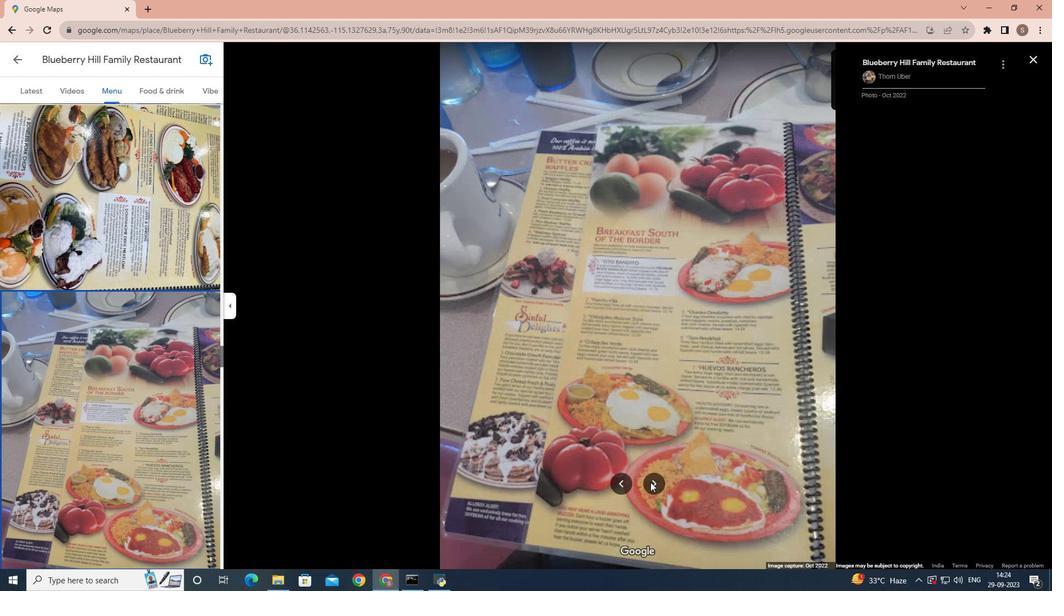 
Action: Mouse moved to (200, 93)
Screenshot: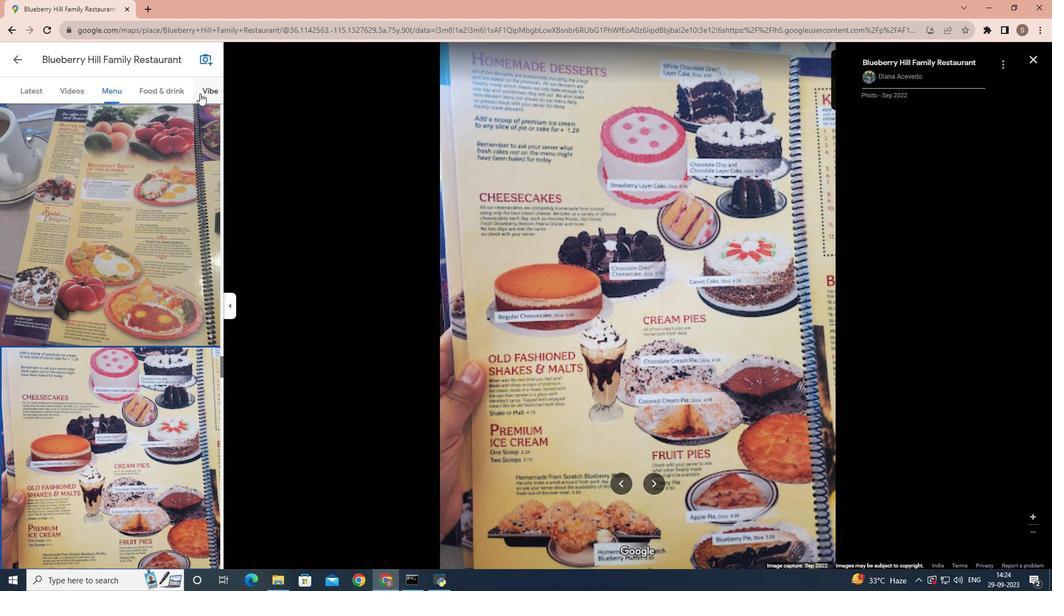 
Action: Mouse pressed left at (200, 93)
Screenshot: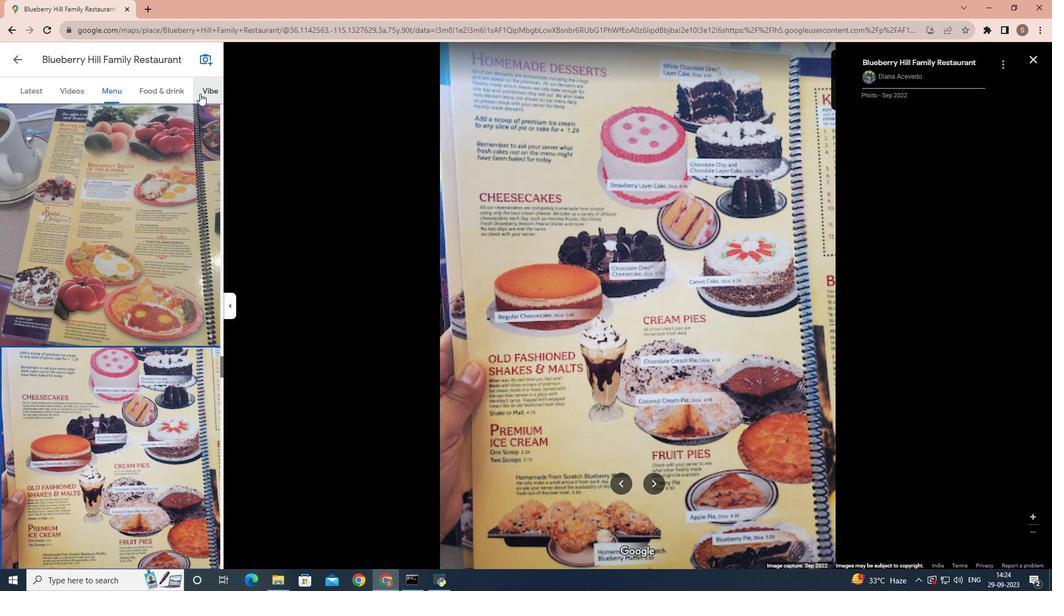 
Action: Mouse moved to (659, 477)
Screenshot: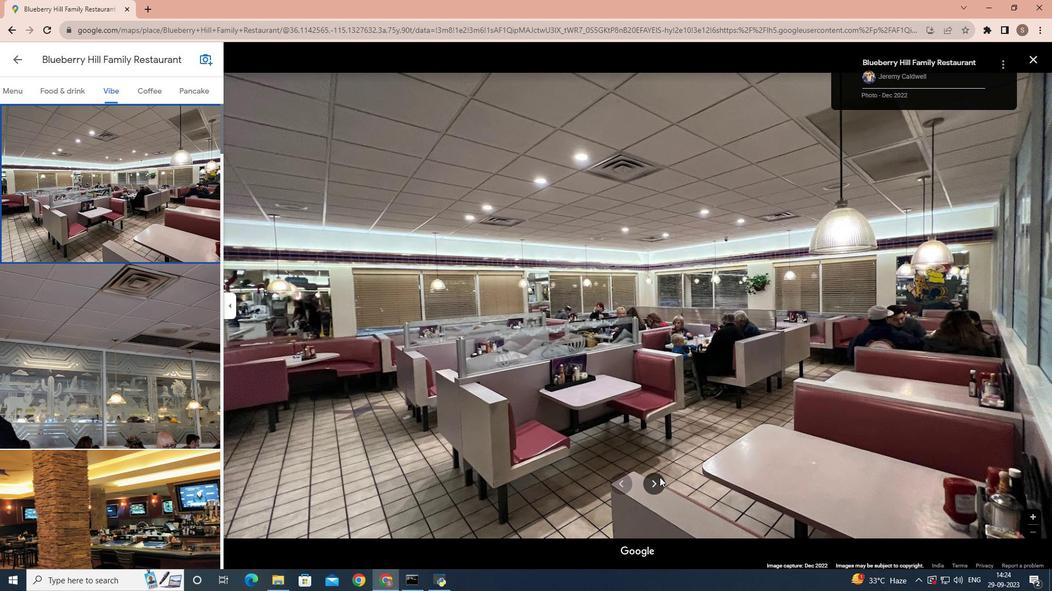 
Action: Mouse pressed left at (659, 477)
Screenshot: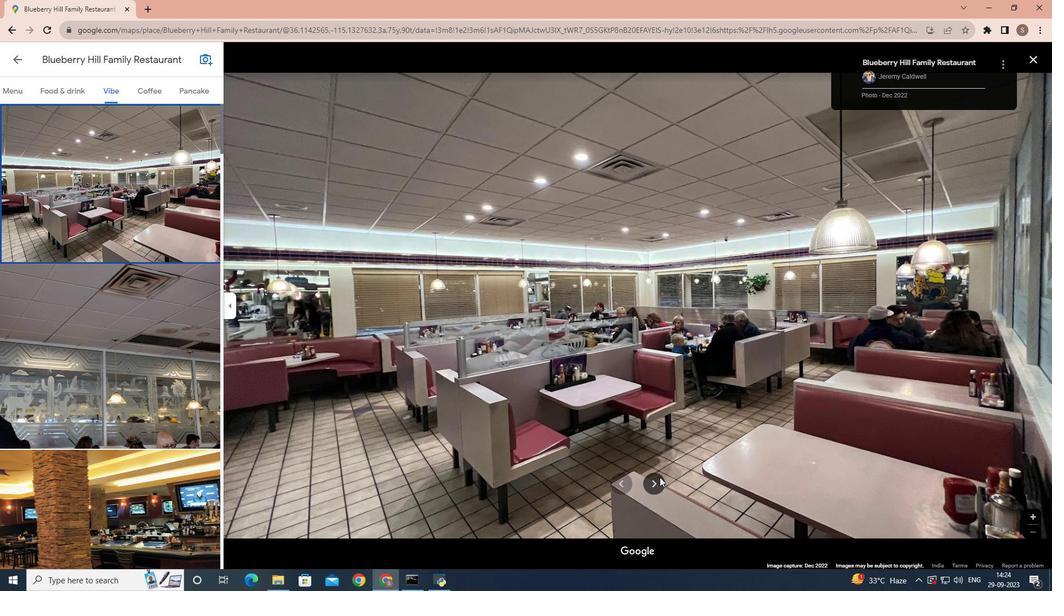 
Action: Mouse pressed left at (659, 477)
Screenshot: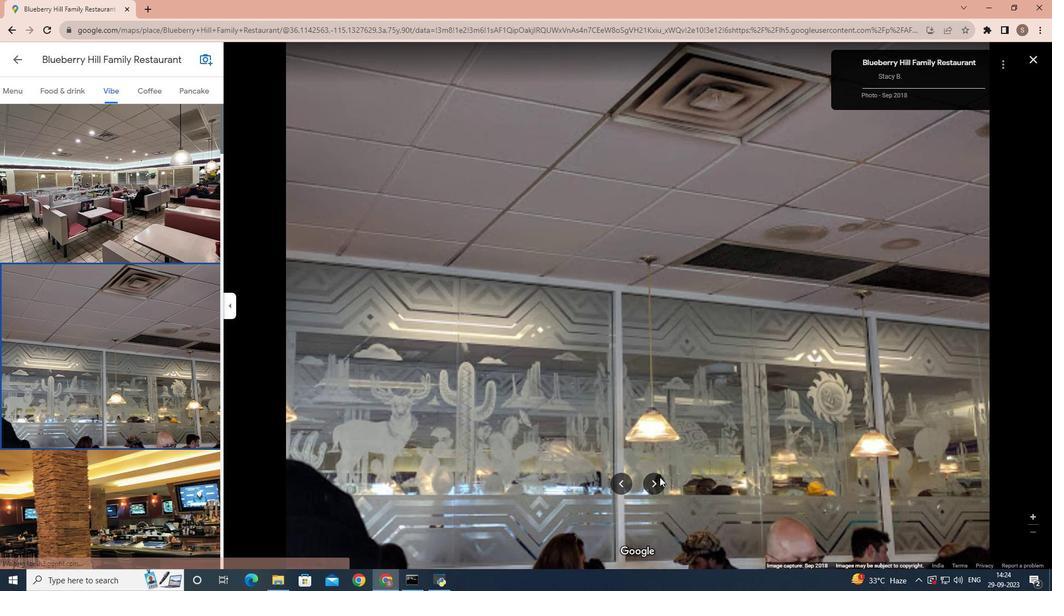 
Action: Mouse pressed left at (659, 477)
Screenshot: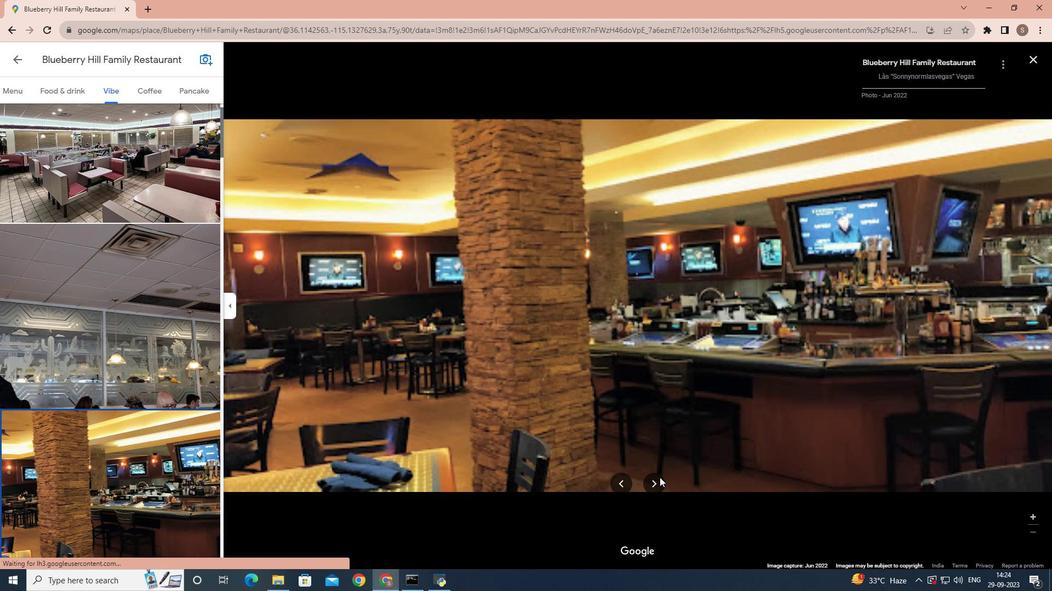 
Action: Mouse pressed left at (659, 477)
Screenshot: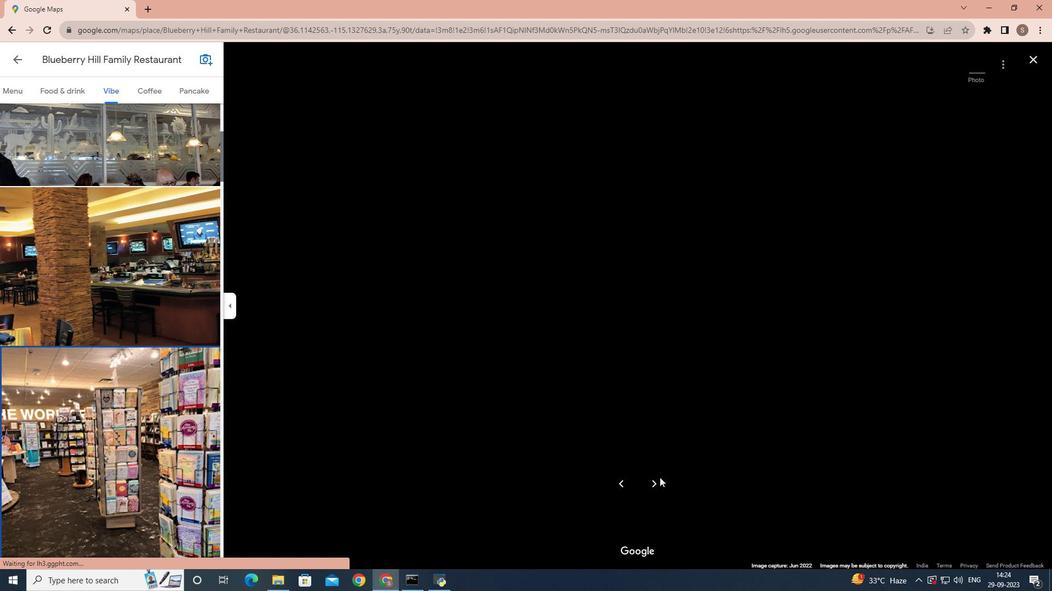 
Action: Mouse pressed left at (659, 477)
Screenshot: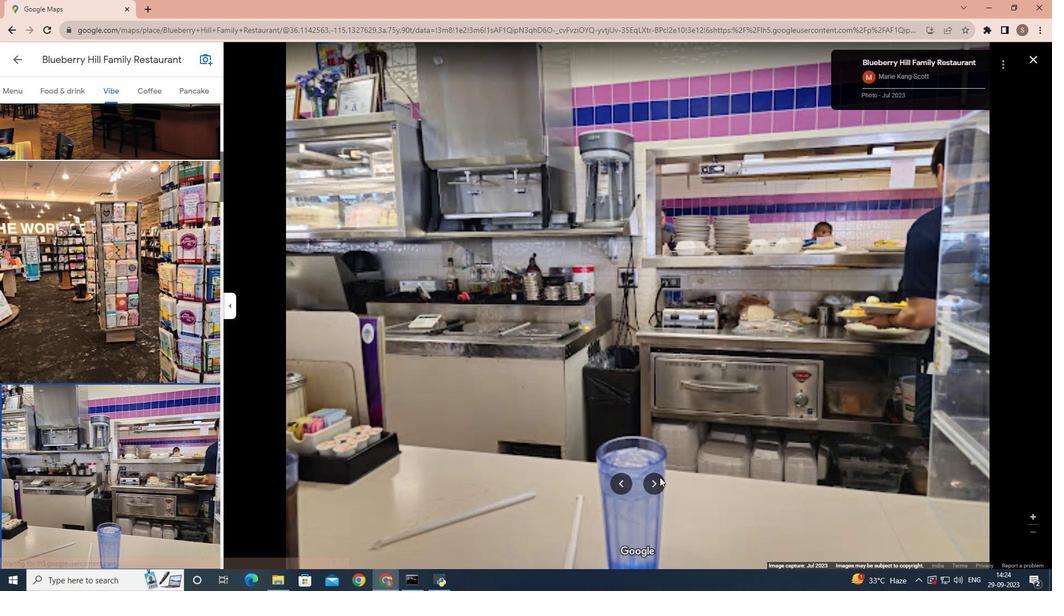 
Action: Mouse pressed left at (659, 477)
Screenshot: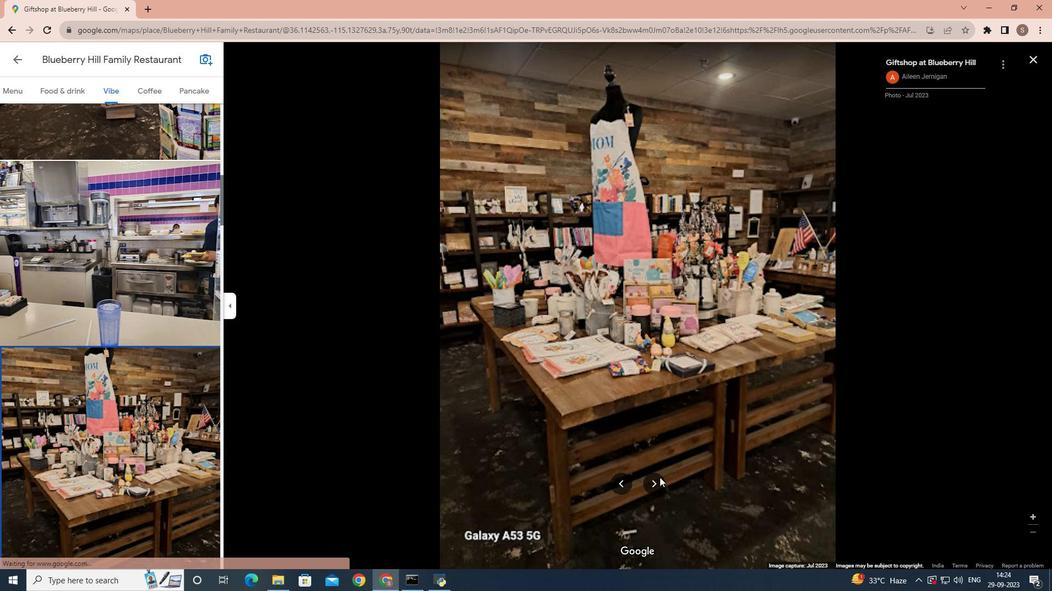 
Action: Mouse pressed left at (659, 477)
Screenshot: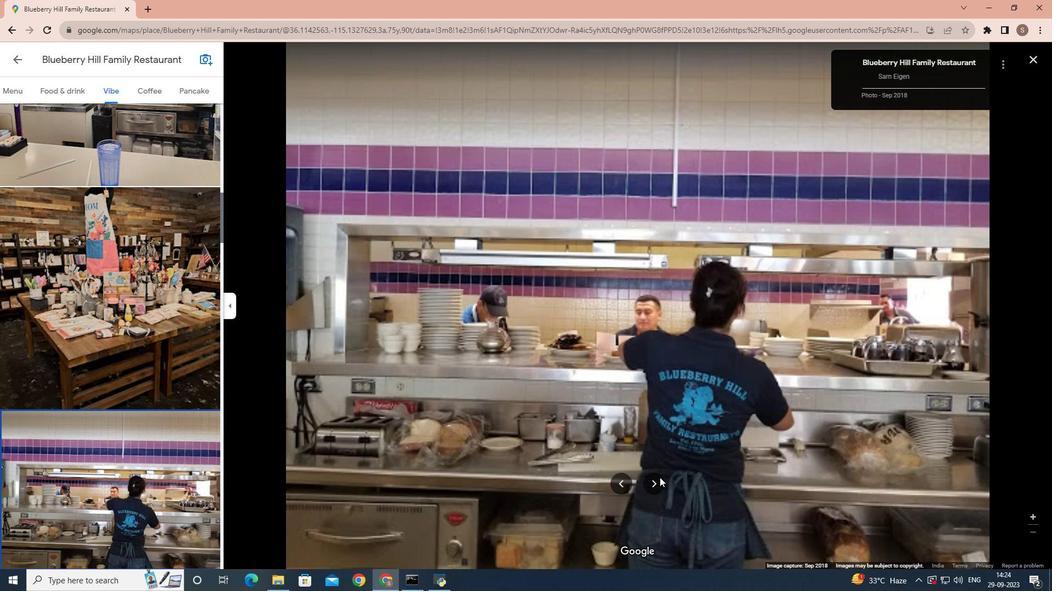 
Action: Mouse pressed left at (659, 477)
Screenshot: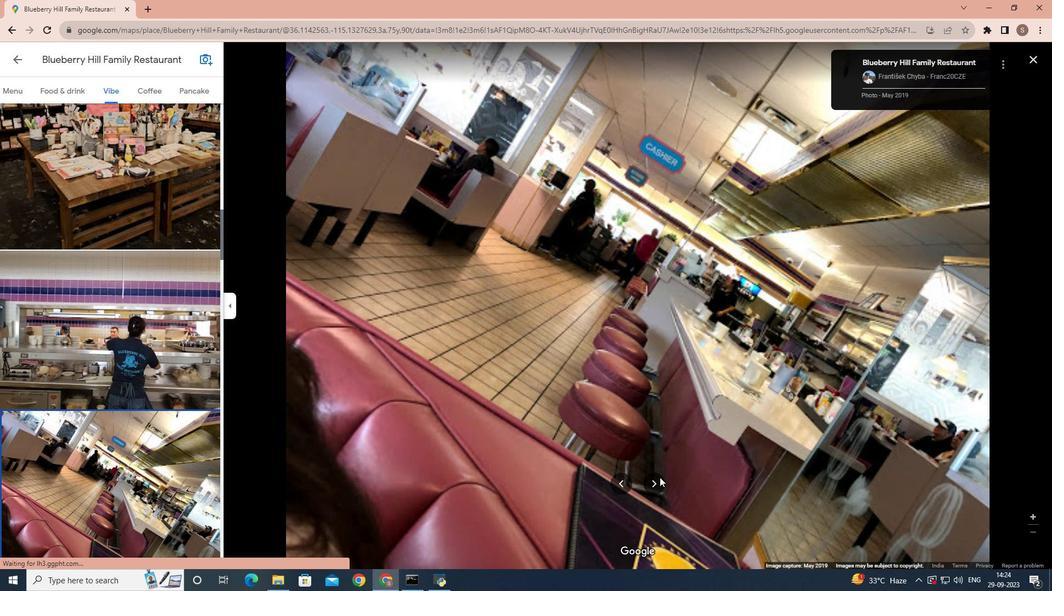 
Action: Mouse pressed left at (659, 477)
Screenshot: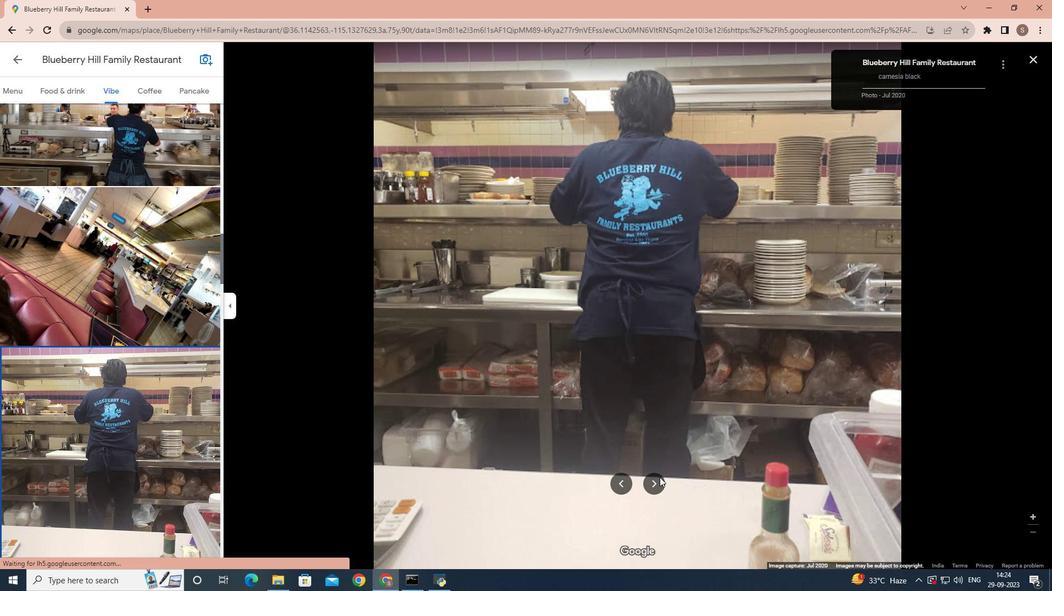 
Action: Mouse pressed left at (659, 477)
Screenshot: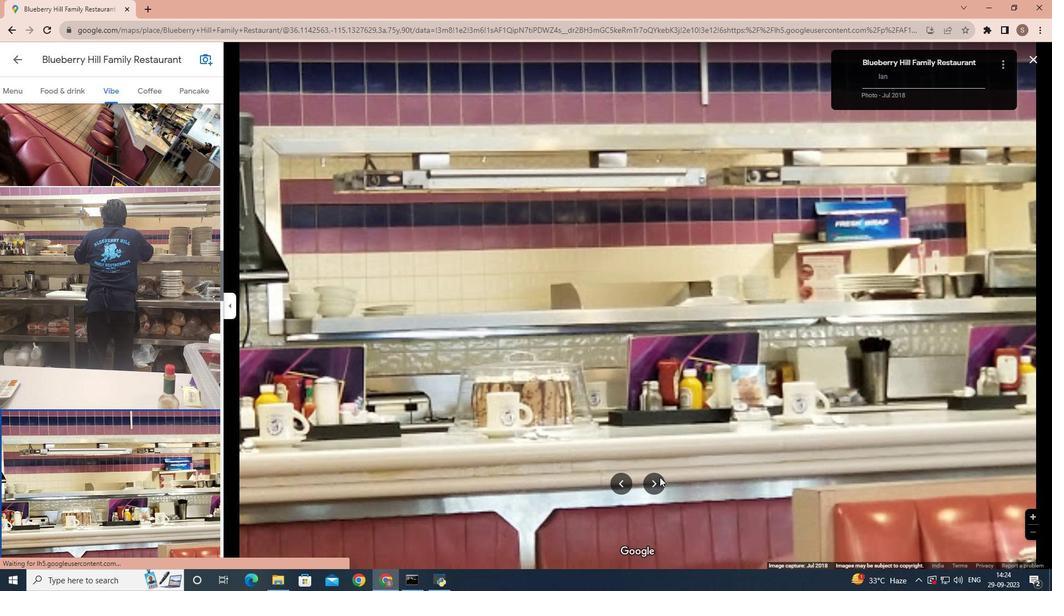 
Action: Mouse pressed left at (659, 477)
Screenshot: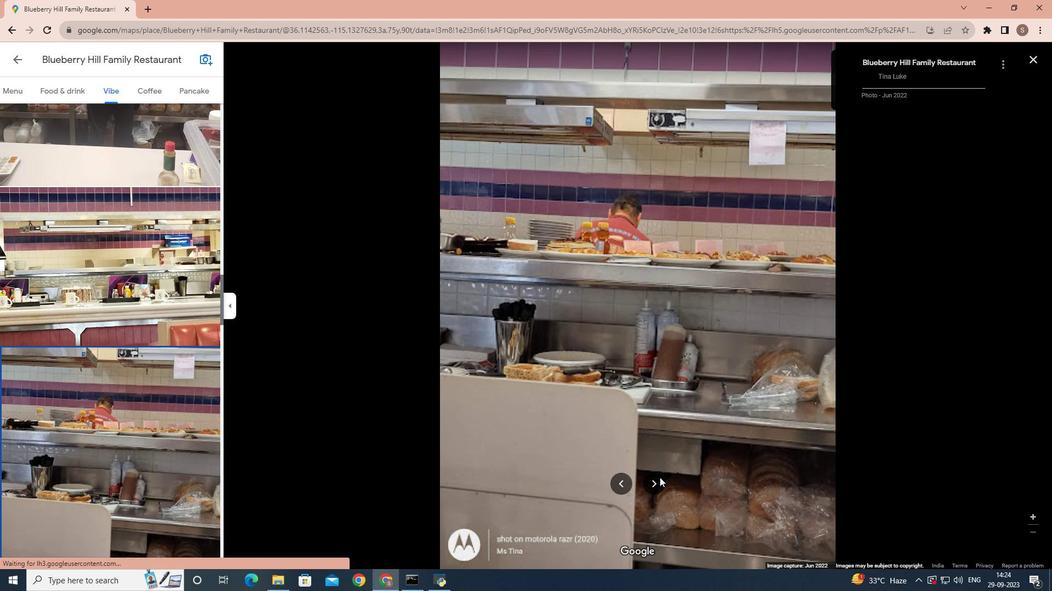
Action: Mouse moved to (15, 55)
Screenshot: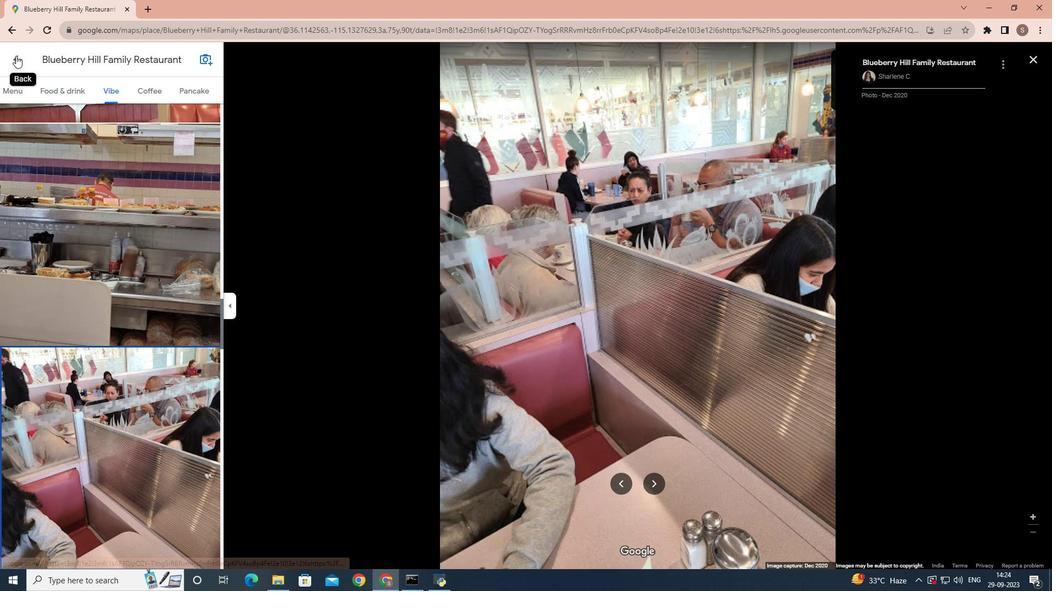 
Action: Mouse pressed left at (15, 55)
Screenshot: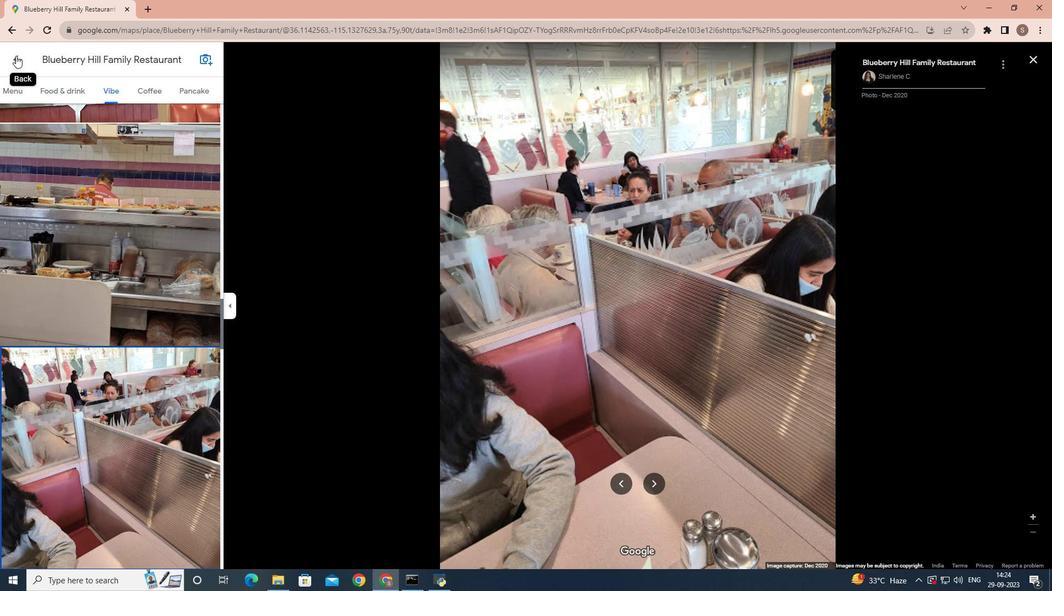 
Action: Mouse moved to (19, 97)
Screenshot: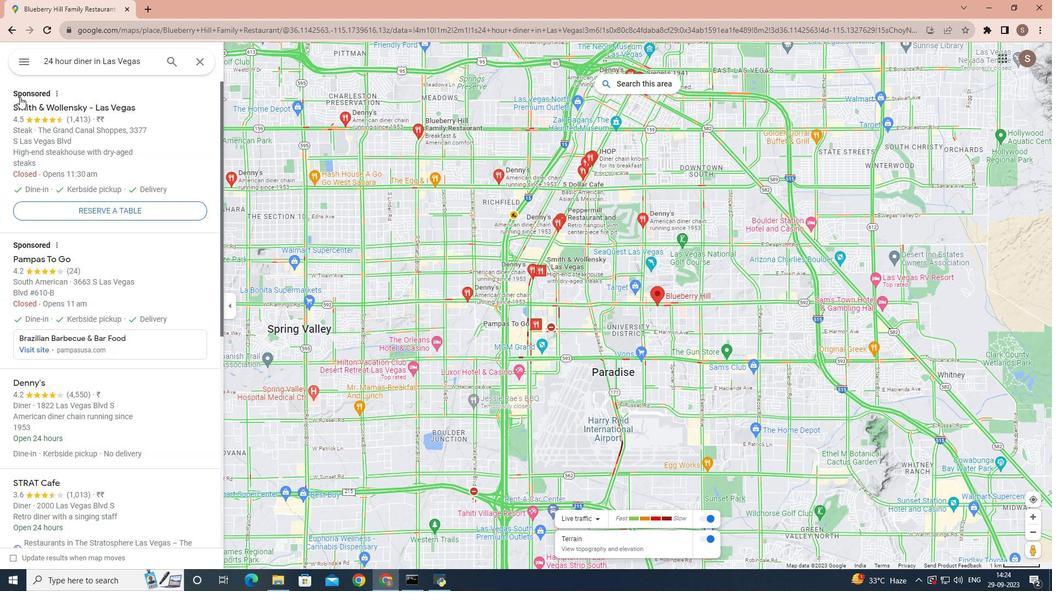
Action: Mouse pressed left at (19, 97)
Screenshot: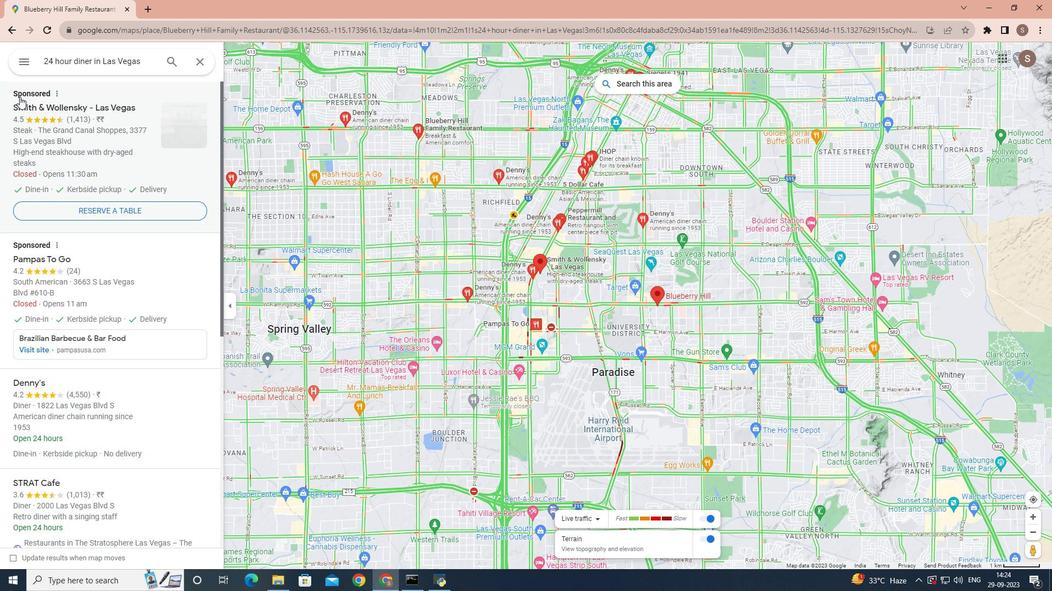 
Action: Mouse moved to (35, 340)
Screenshot: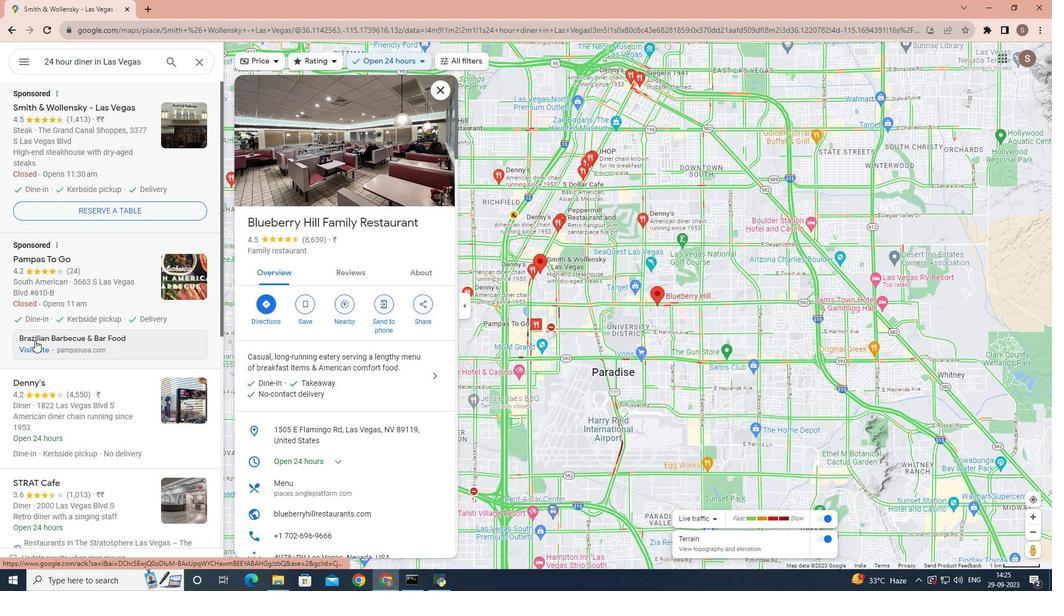 
Action: Mouse scrolled (35, 340) with delta (0, 0)
Screenshot: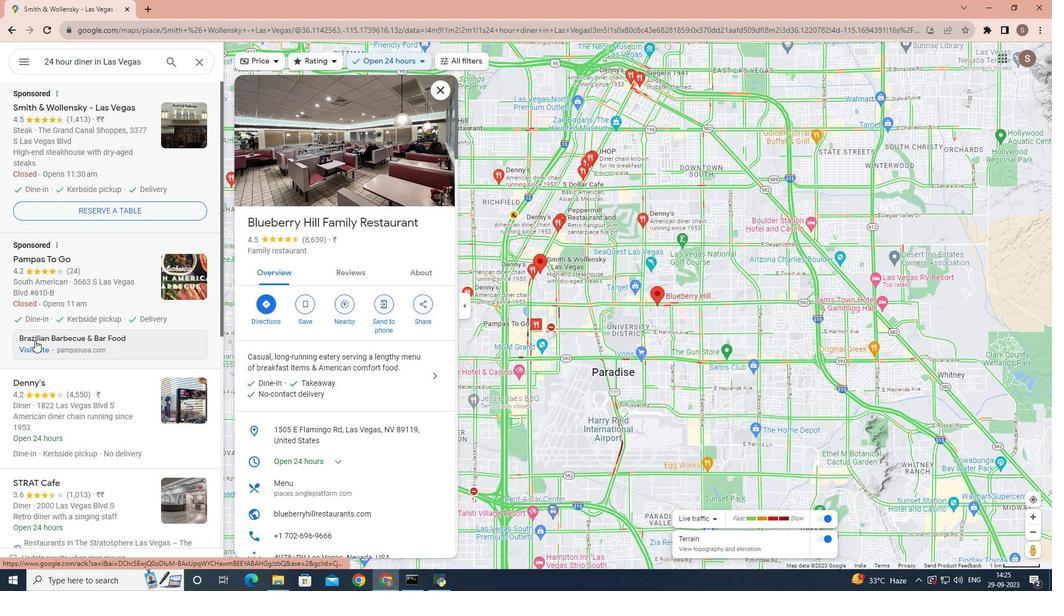 
Action: Mouse moved to (34, 340)
Screenshot: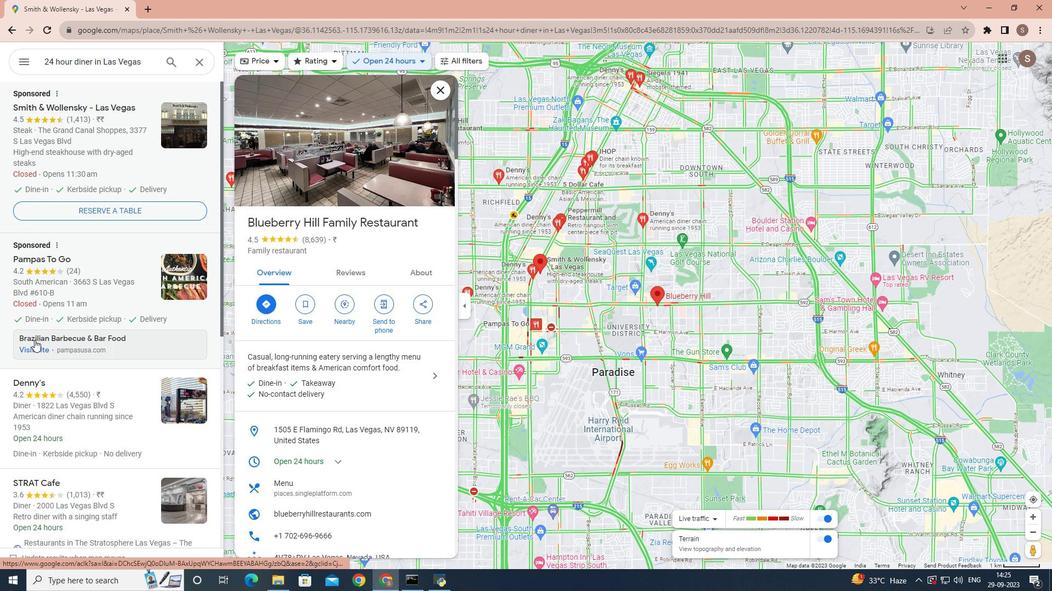 
Action: Mouse scrolled (34, 340) with delta (0, 0)
Screenshot: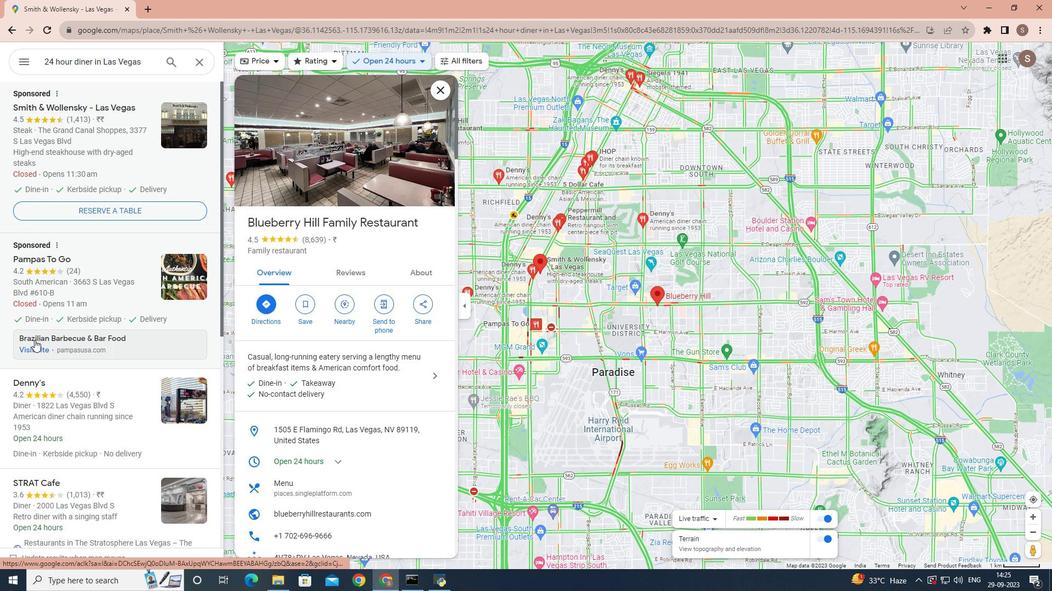 
Action: Mouse moved to (34, 340)
Screenshot: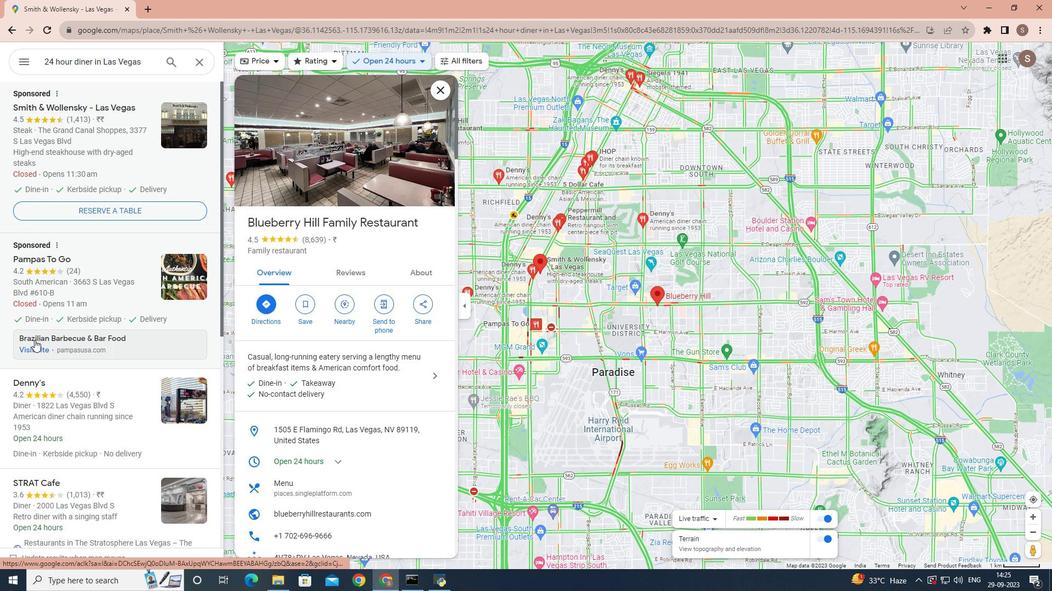 
Action: Mouse scrolled (34, 339) with delta (0, 0)
Screenshot: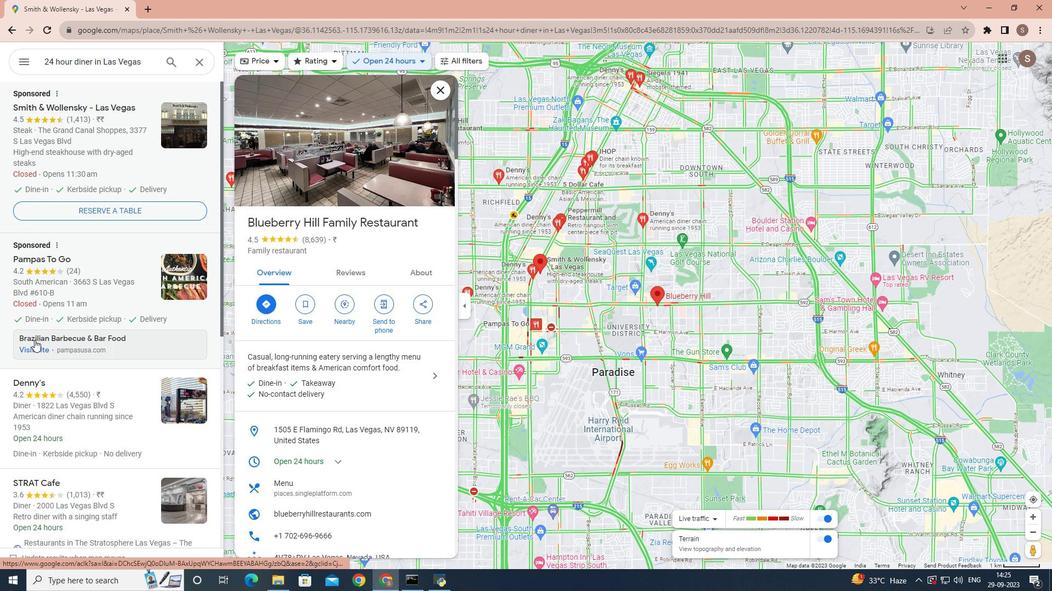 
Action: Mouse scrolled (34, 339) with delta (0, 0)
Screenshot: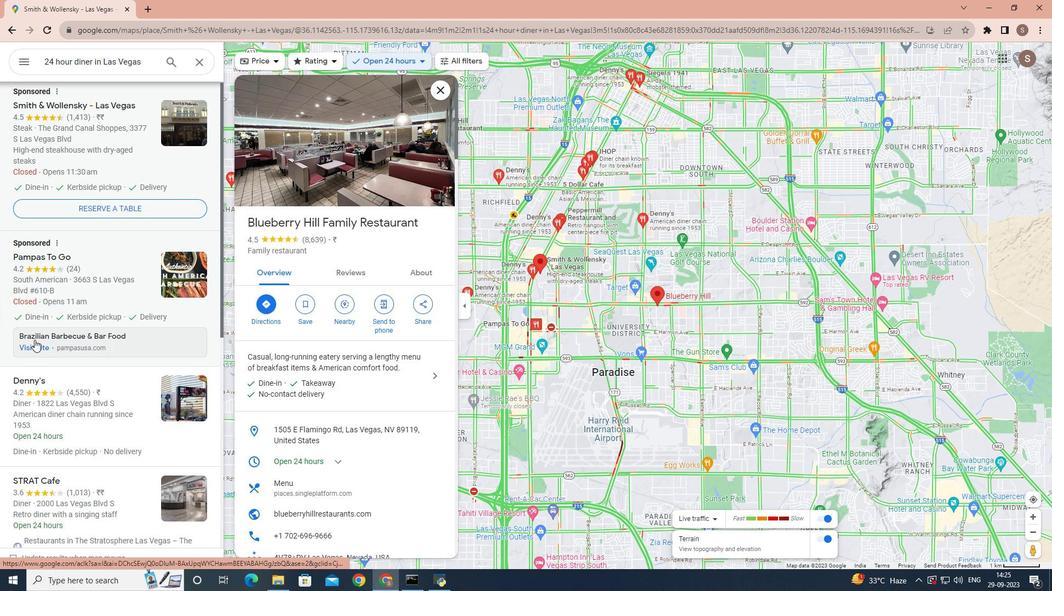 
Action: Mouse moved to (52, 221)
Screenshot: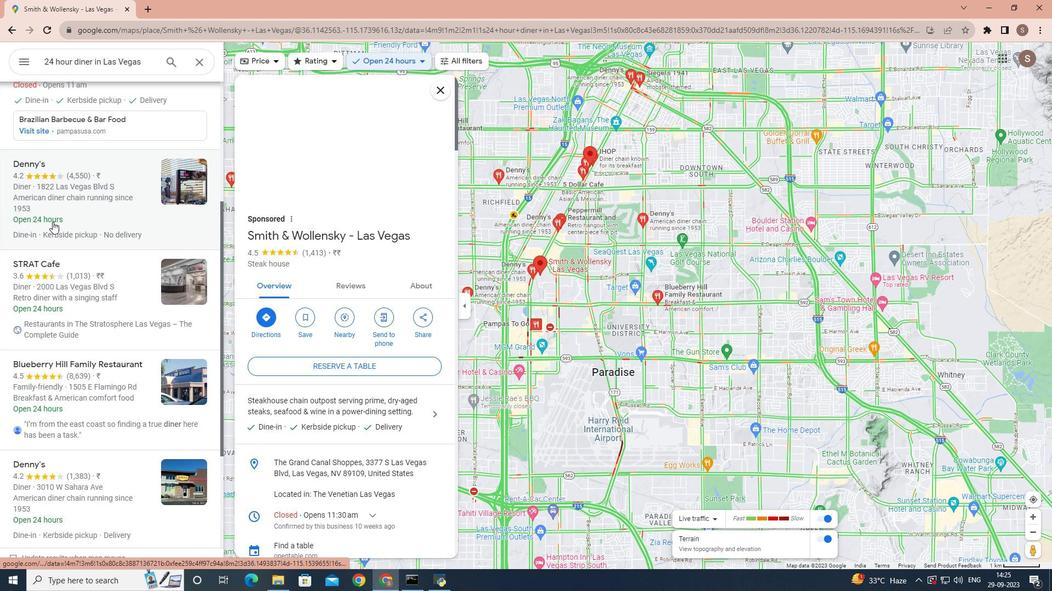 
Action: Mouse pressed left at (52, 221)
Screenshot: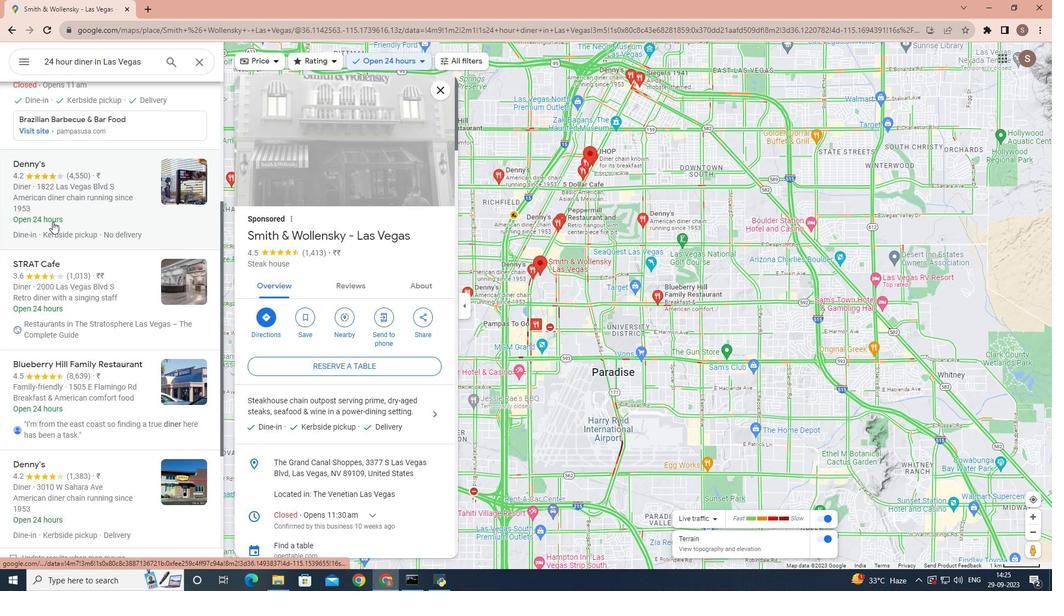 
Action: Mouse moved to (238, 310)
Screenshot: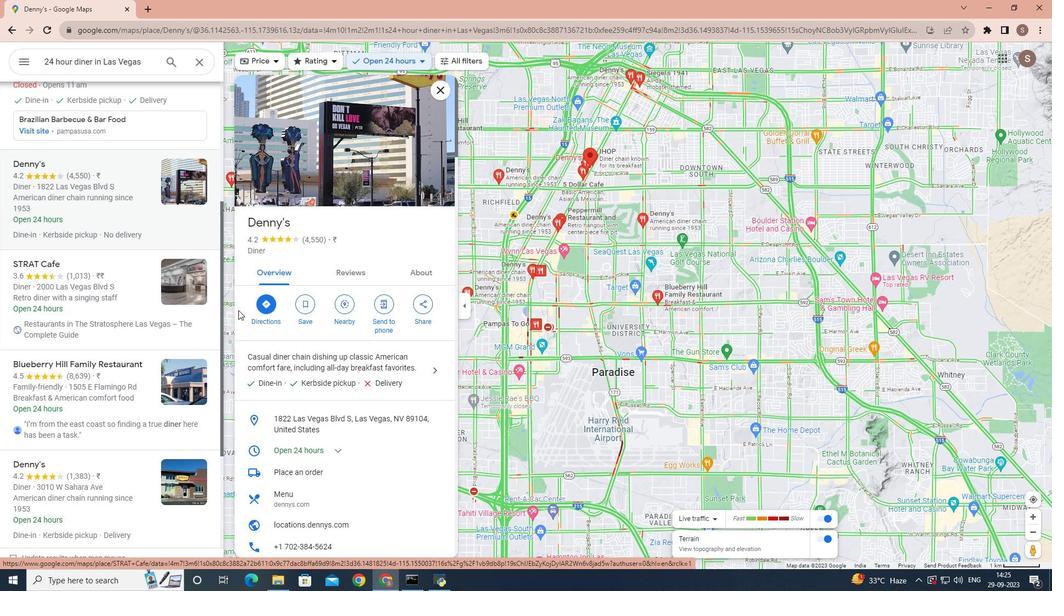 
Action: Mouse scrolled (238, 310) with delta (0, 0)
Screenshot: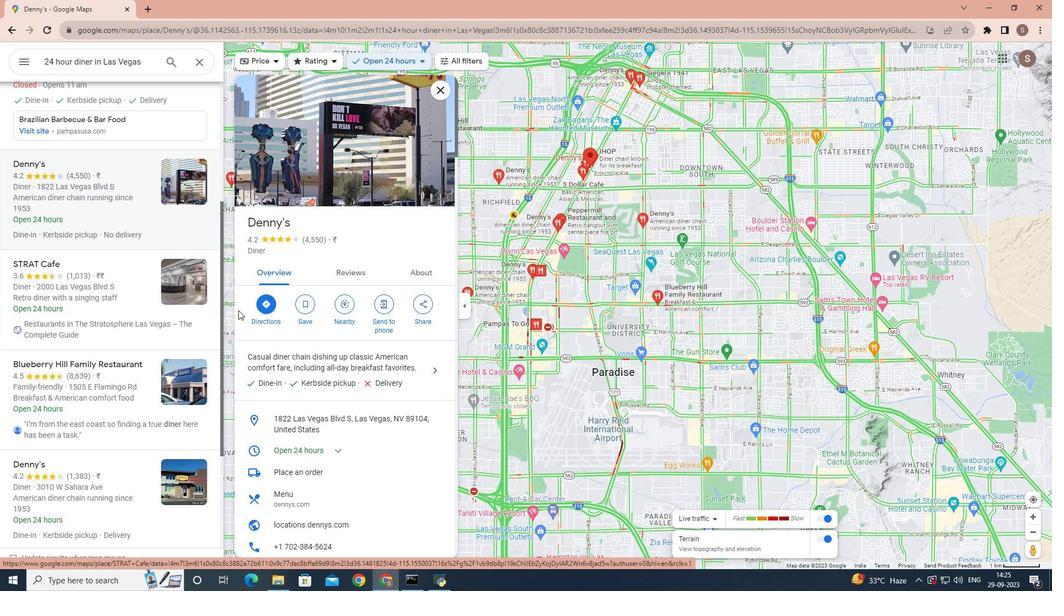 
Action: Mouse scrolled (238, 310) with delta (0, 0)
Screenshot: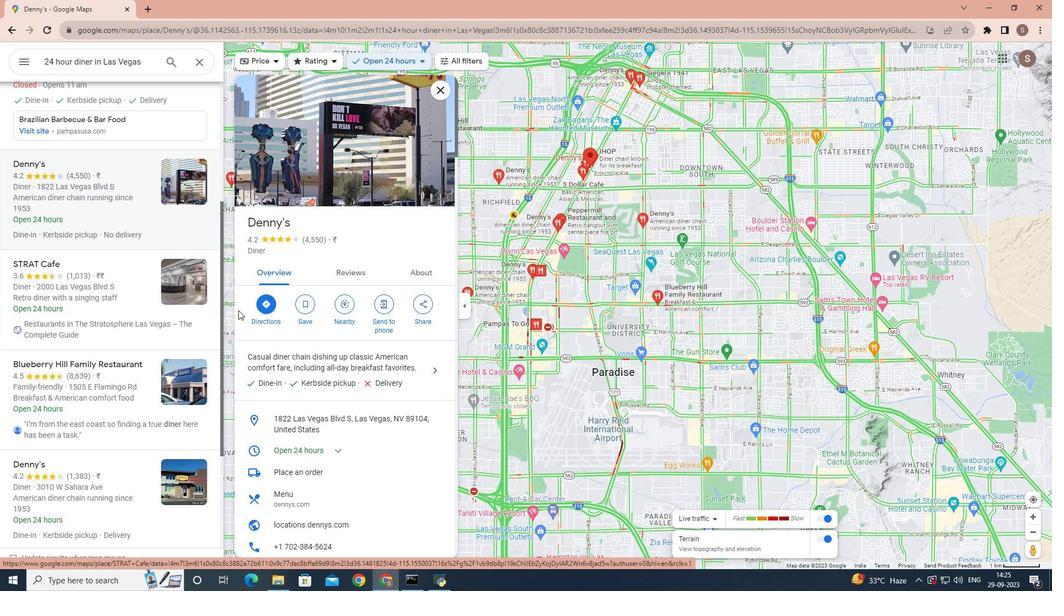 
Action: Mouse scrolled (238, 310) with delta (0, 0)
Screenshot: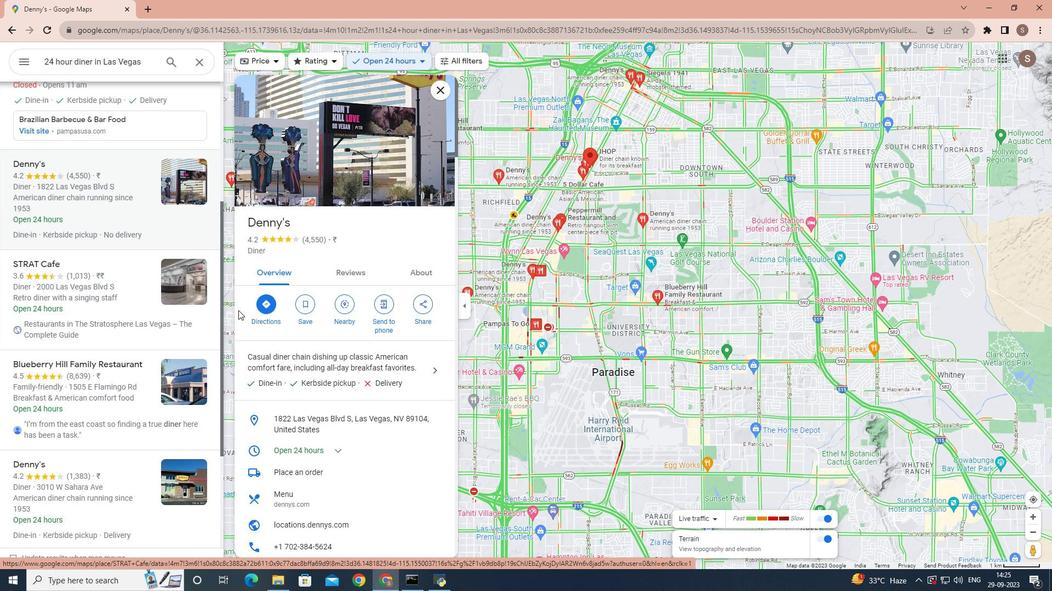 
Action: Mouse scrolled (238, 310) with delta (0, 0)
Screenshot: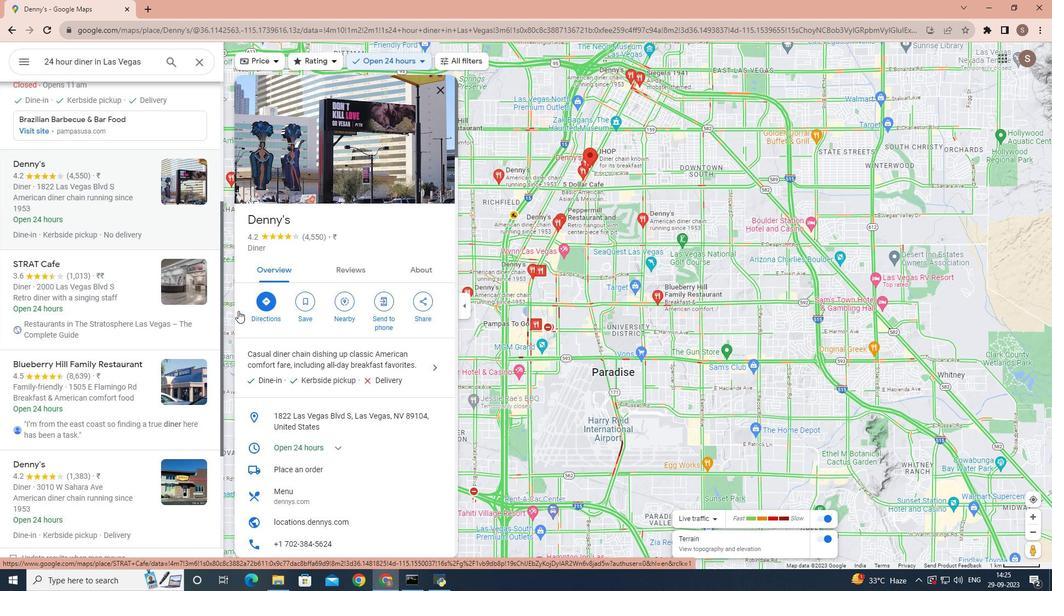 
Action: Mouse moved to (274, 336)
Screenshot: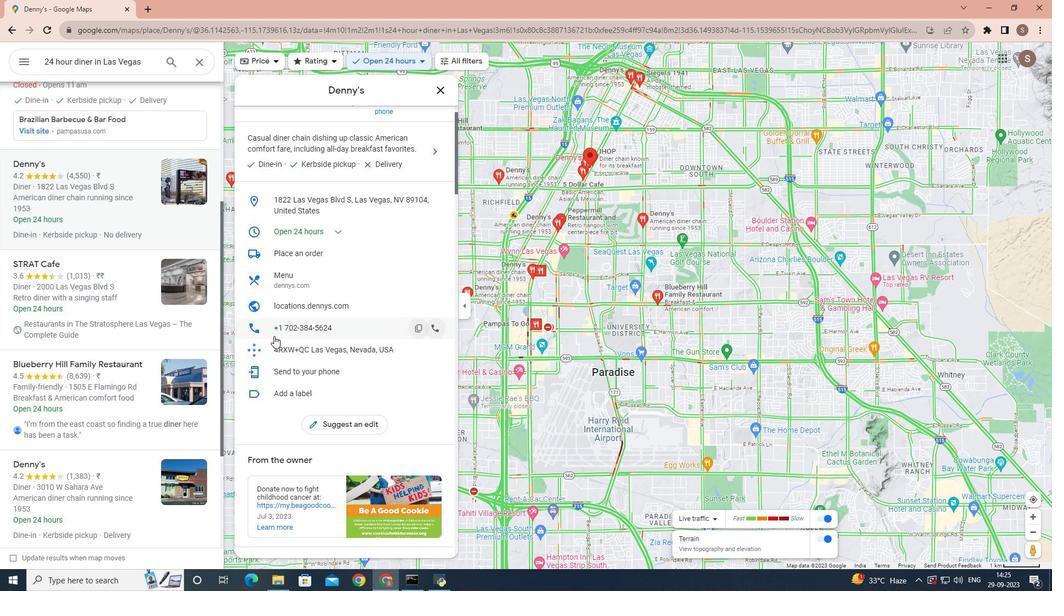 
Action: Mouse scrolled (274, 335) with delta (0, 0)
Screenshot: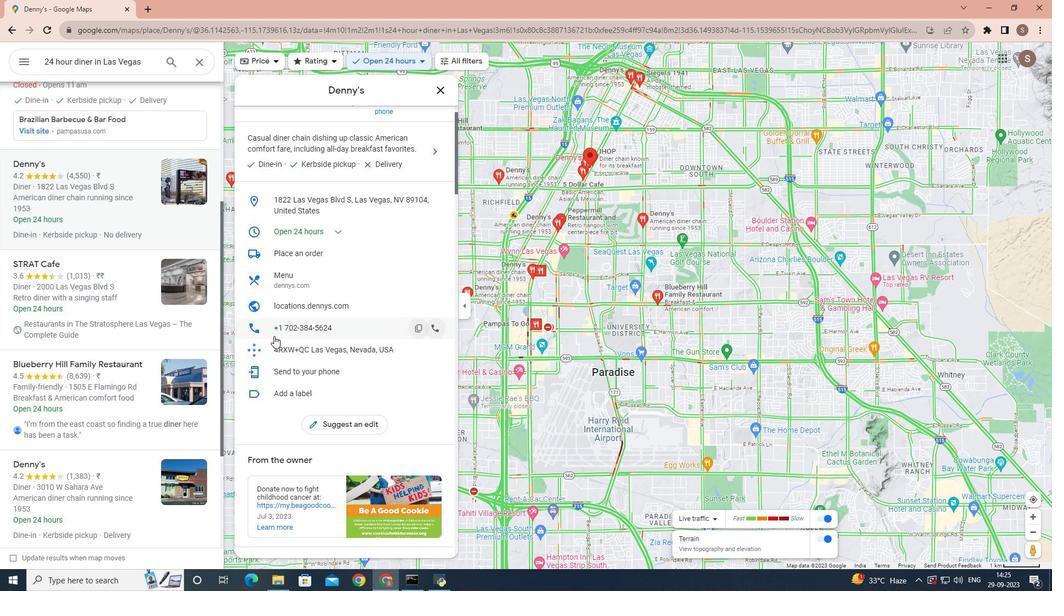 
Action: Mouse moved to (274, 336)
Screenshot: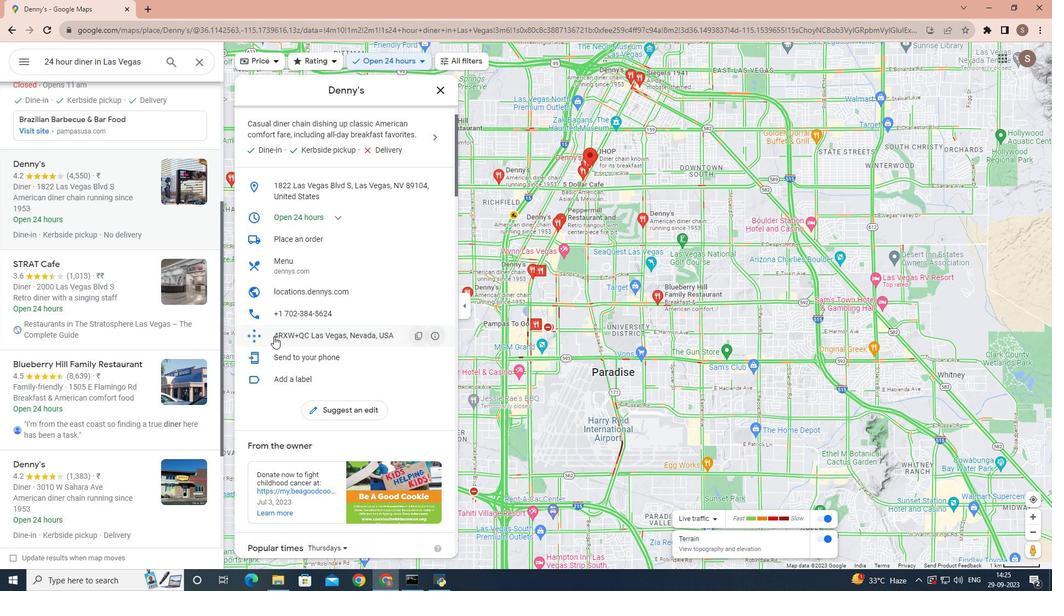 
Action: Mouse scrolled (274, 335) with delta (0, 0)
Screenshot: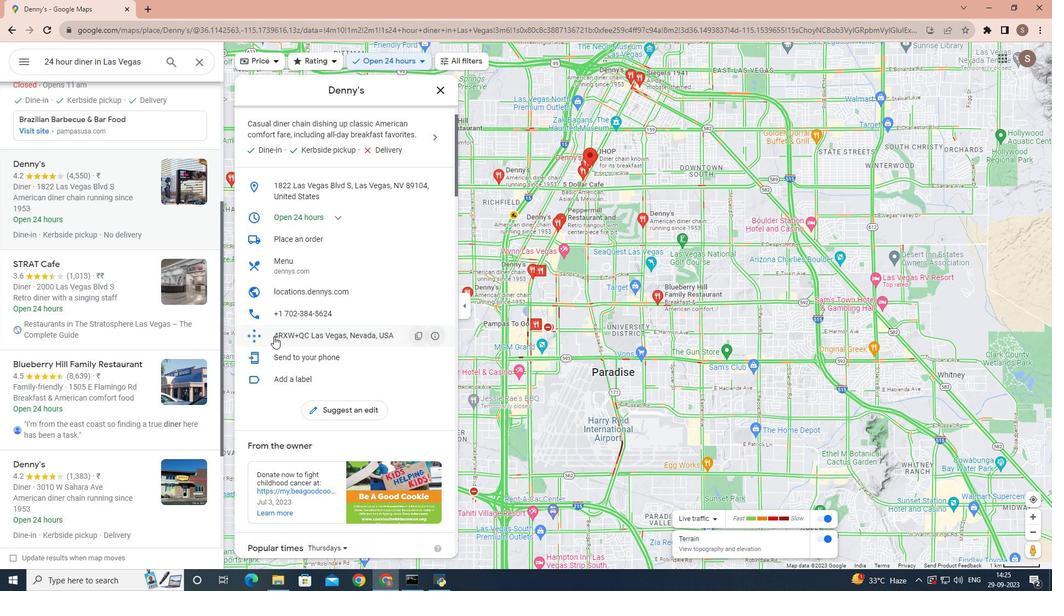 
Action: Mouse moved to (274, 337)
Screenshot: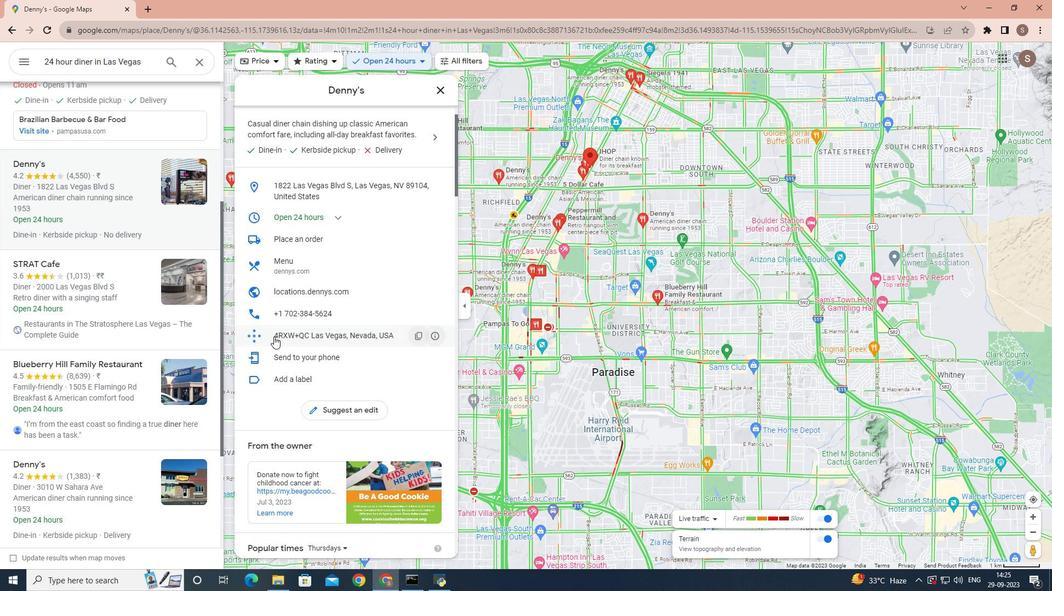 
Action: Mouse scrolled (274, 336) with delta (0, 0)
Screenshot: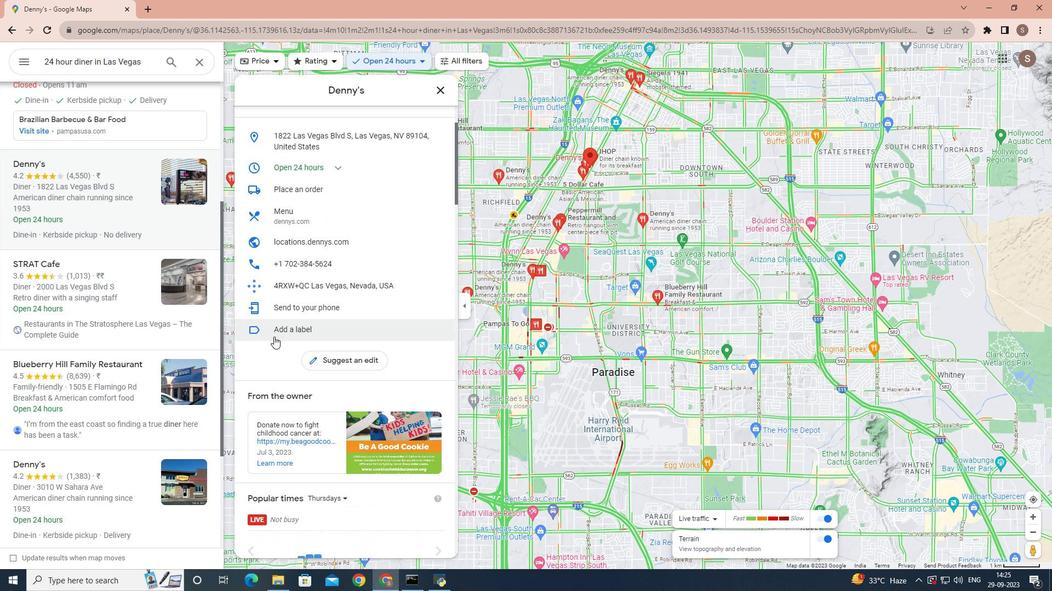 
Action: Mouse scrolled (274, 337) with delta (0, 0)
Screenshot: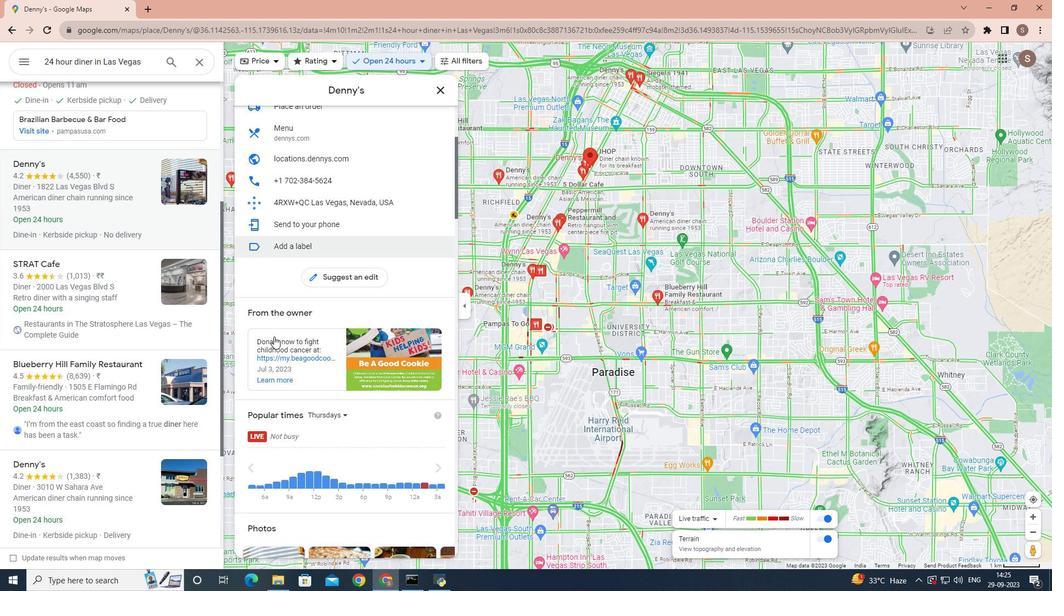 
Action: Mouse scrolled (274, 337) with delta (0, 0)
Screenshot: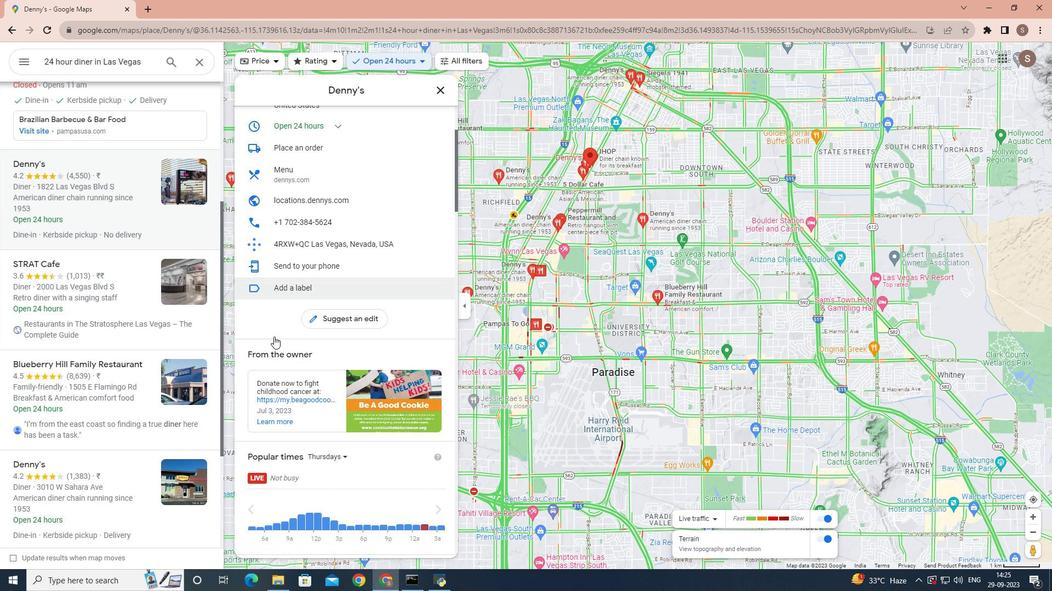 
Action: Mouse scrolled (274, 337) with delta (0, 0)
Screenshot: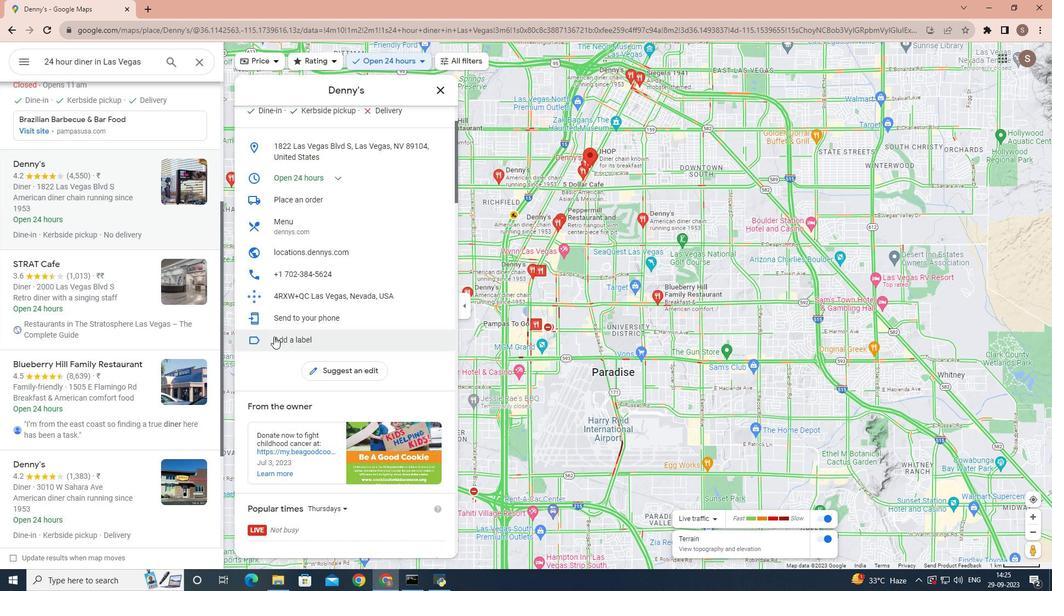
Action: Mouse scrolled (274, 337) with delta (0, 0)
Screenshot: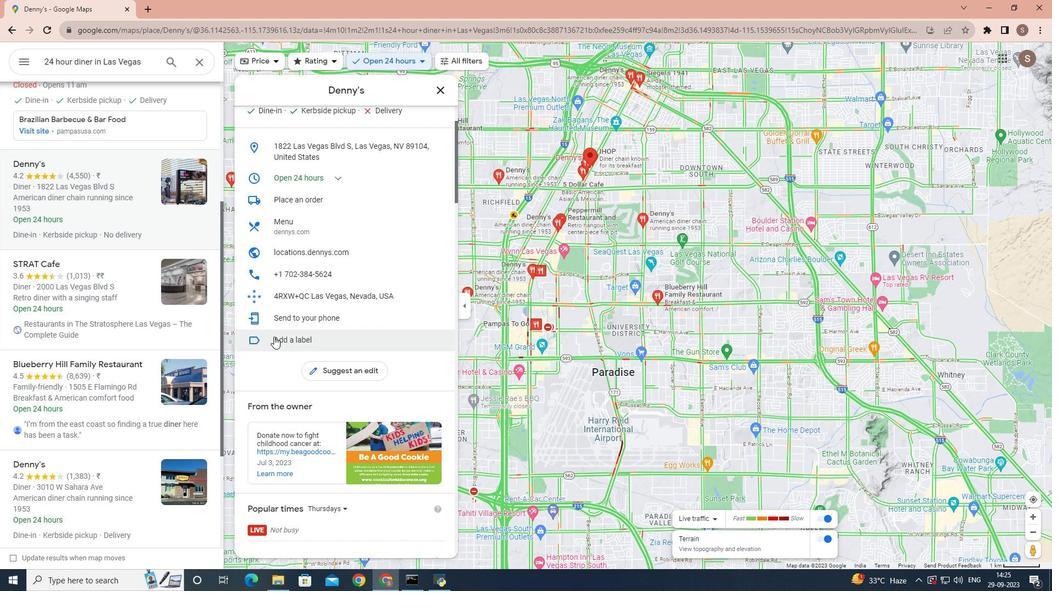 
Action: Mouse moved to (274, 338)
Screenshot: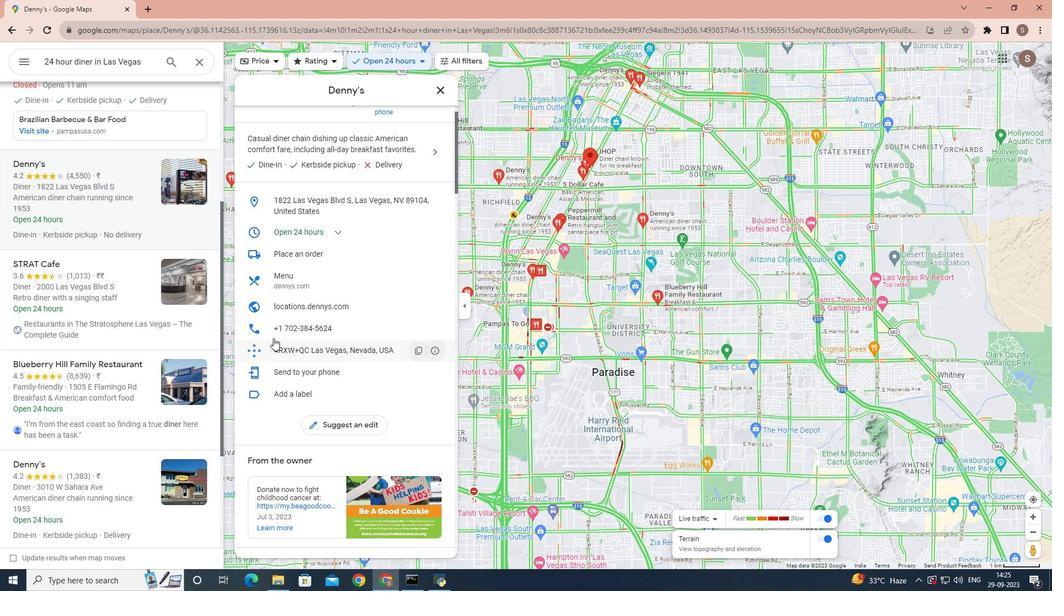 
Action: Mouse scrolled (274, 339) with delta (0, 0)
Screenshot: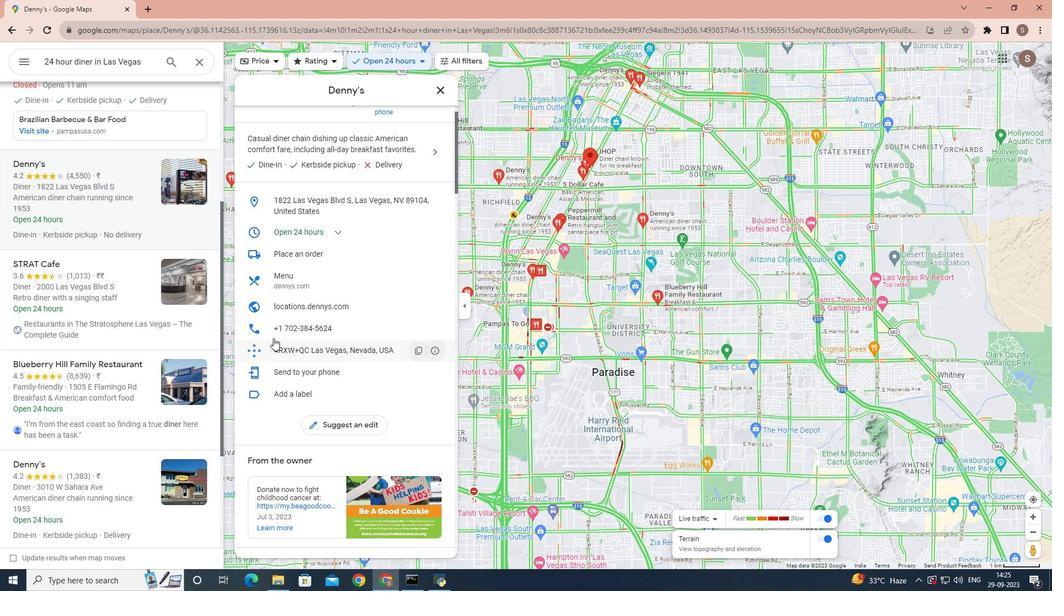 
Action: Mouse moved to (273, 338)
Screenshot: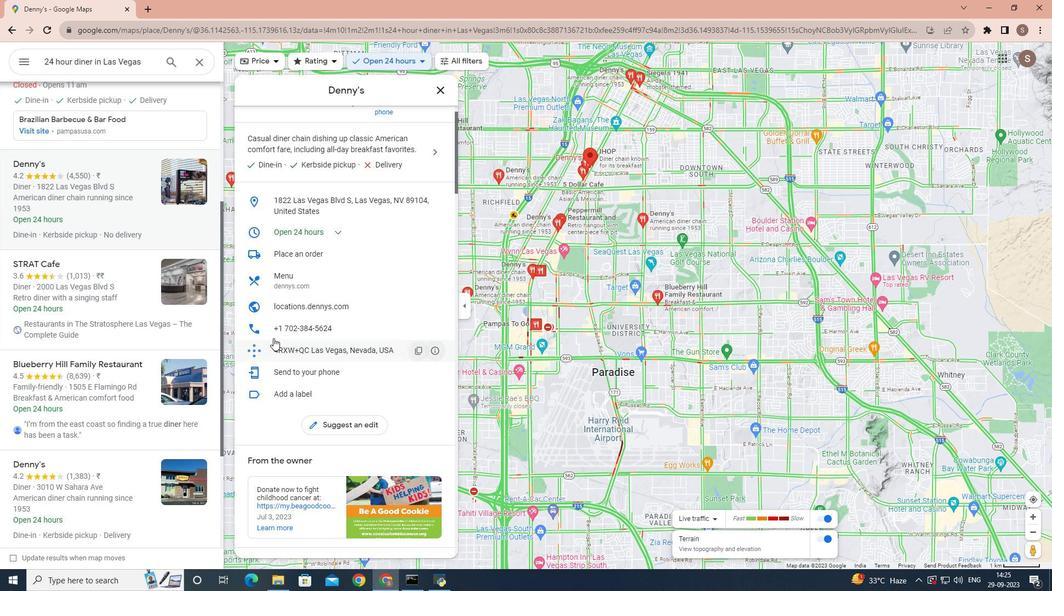 
Action: Mouse scrolled (273, 339) with delta (0, 0)
Screenshot: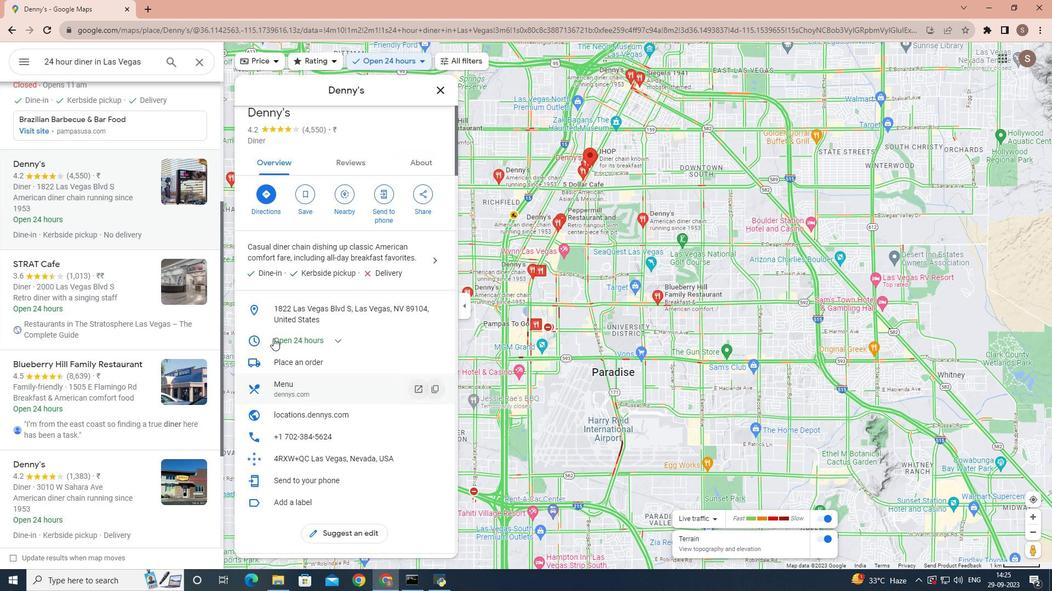 
Action: Mouse scrolled (273, 338) with delta (0, 0)
Screenshot: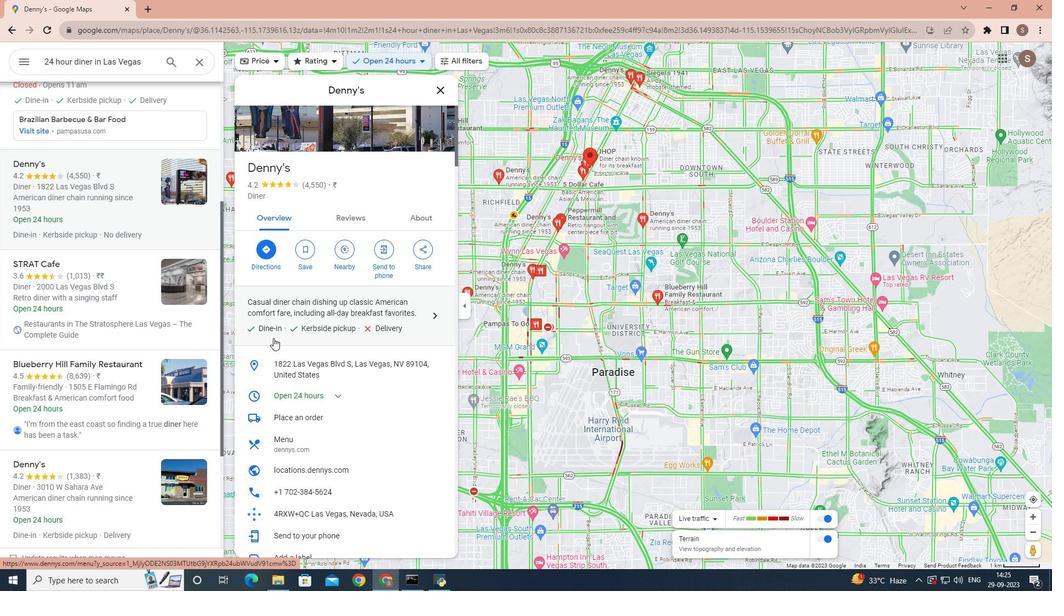 
Action: Mouse moved to (272, 338)
Screenshot: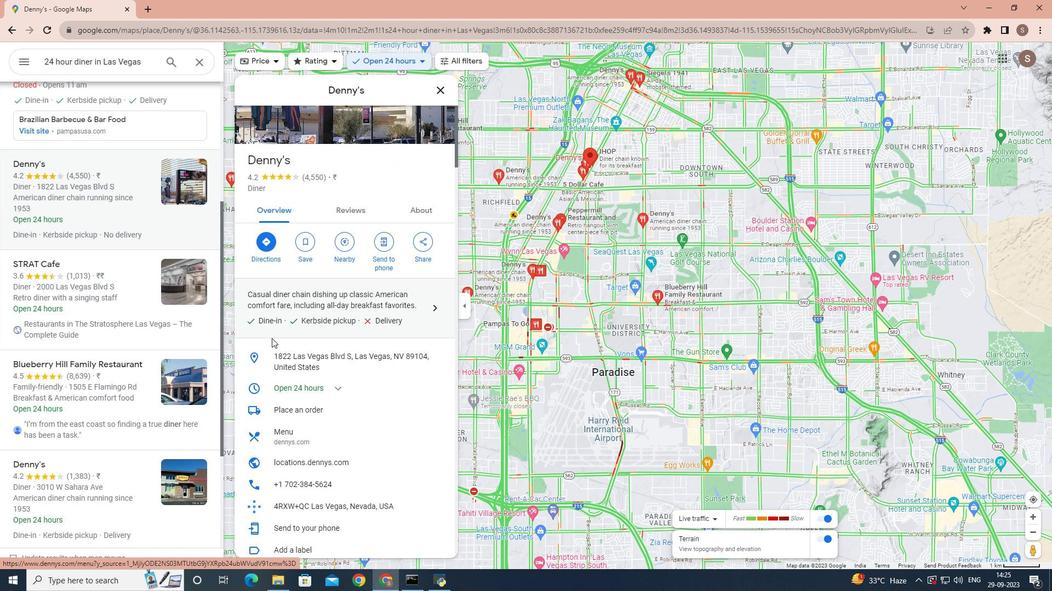 
Action: Mouse scrolled (272, 338) with delta (0, 0)
Screenshot: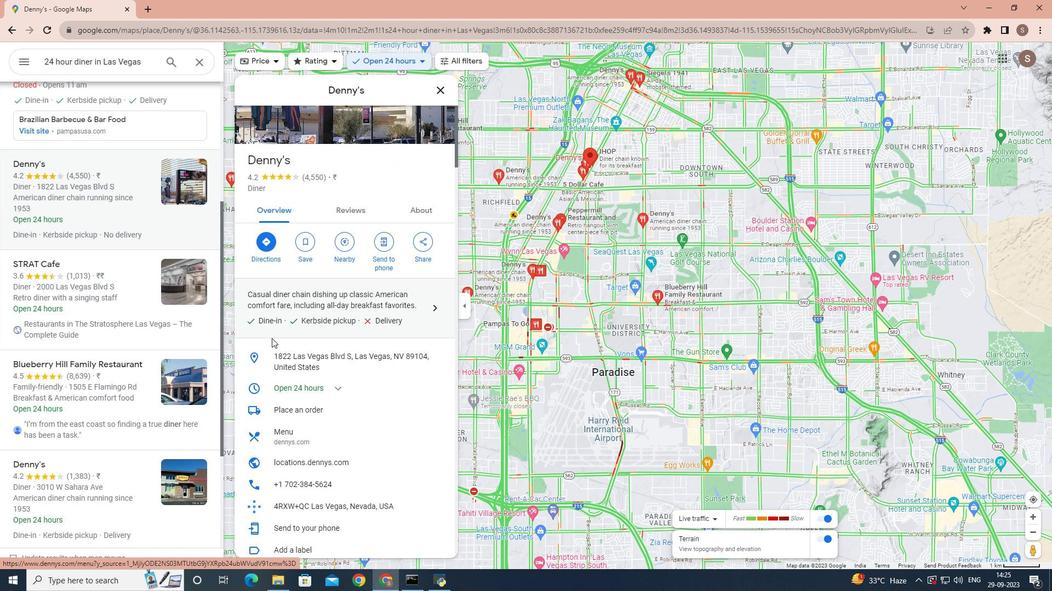 
Action: Mouse moved to (271, 338)
Screenshot: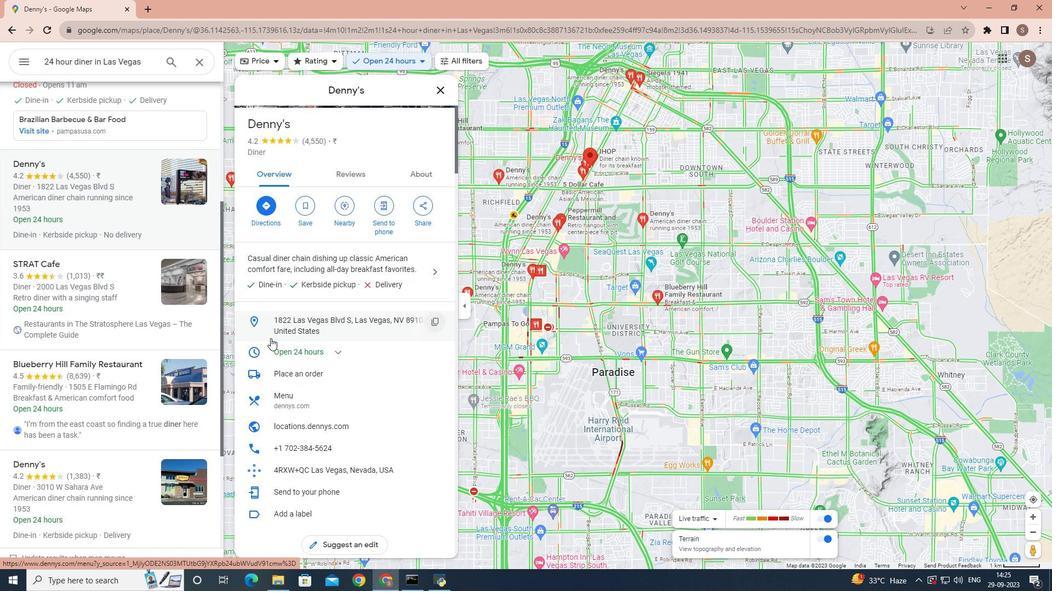 
Action: Mouse scrolled (271, 338) with delta (0, 0)
Screenshot: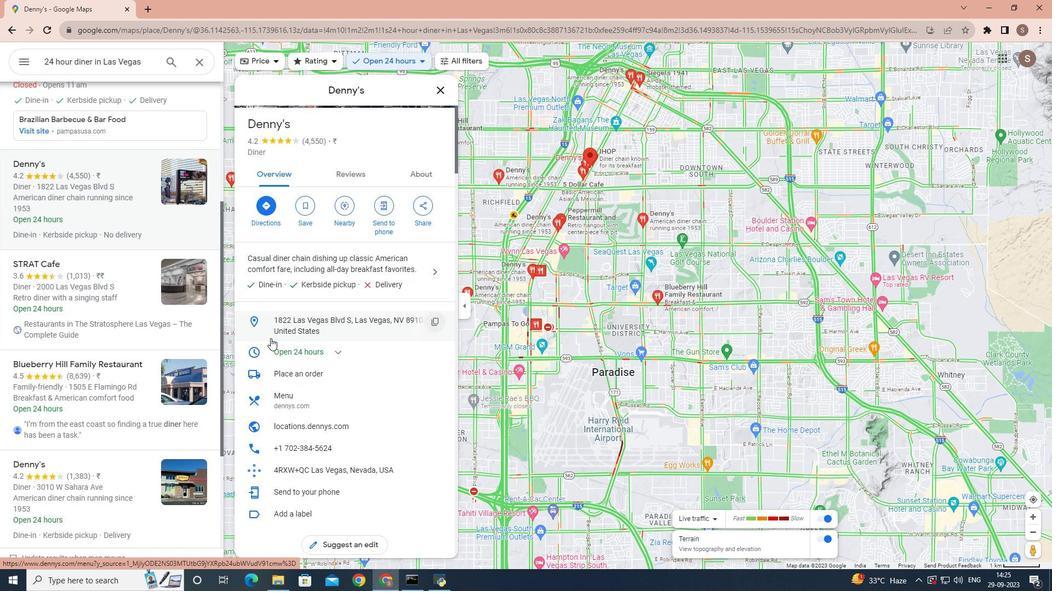 
Action: Mouse moved to (271, 338)
Screenshot: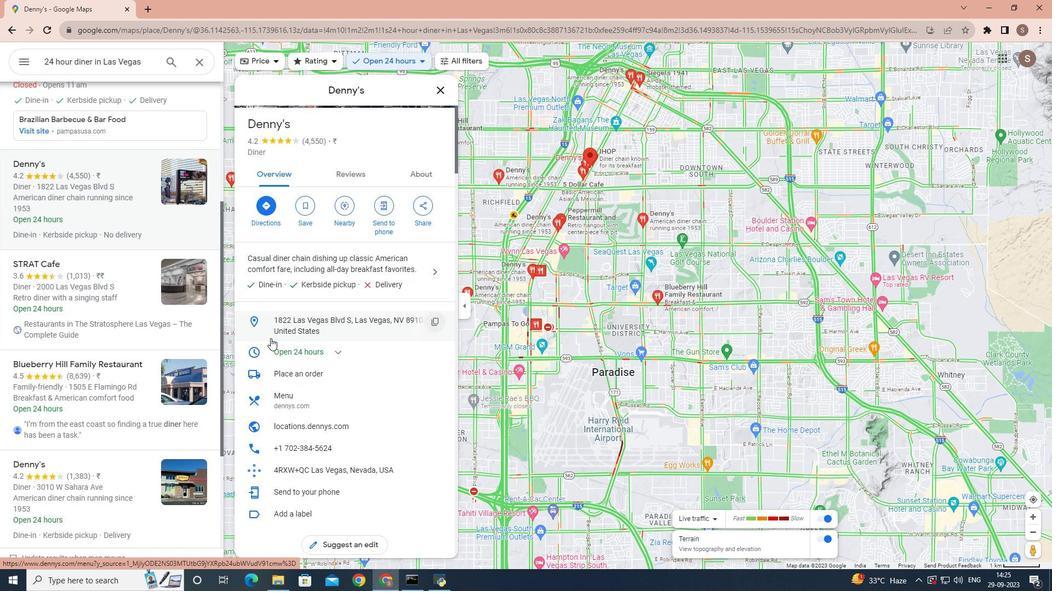 
Action: Mouse scrolled (271, 338) with delta (0, 0)
Screenshot: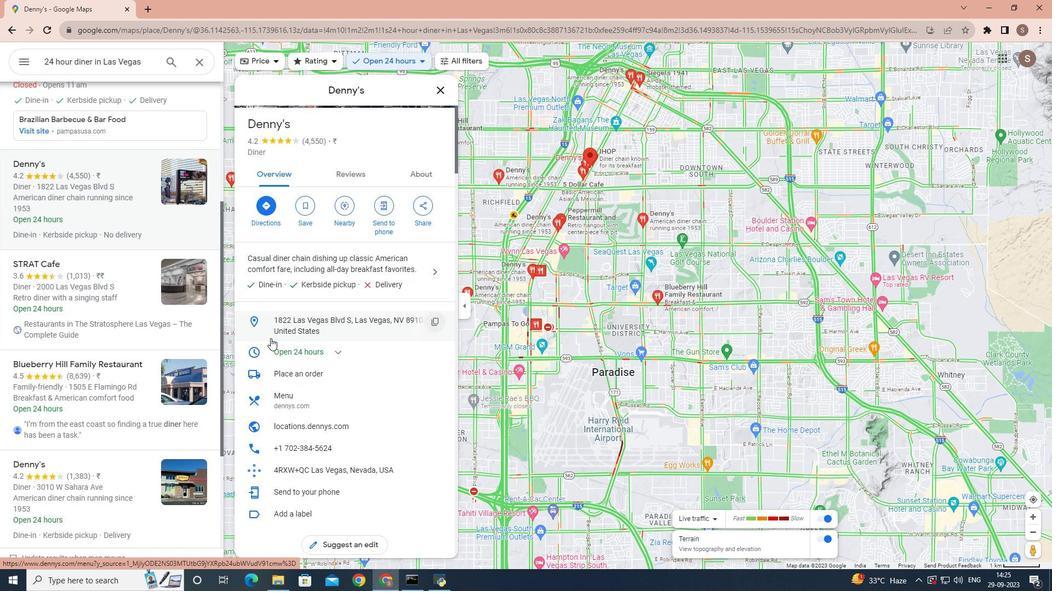 
Action: Mouse moved to (270, 338)
Screenshot: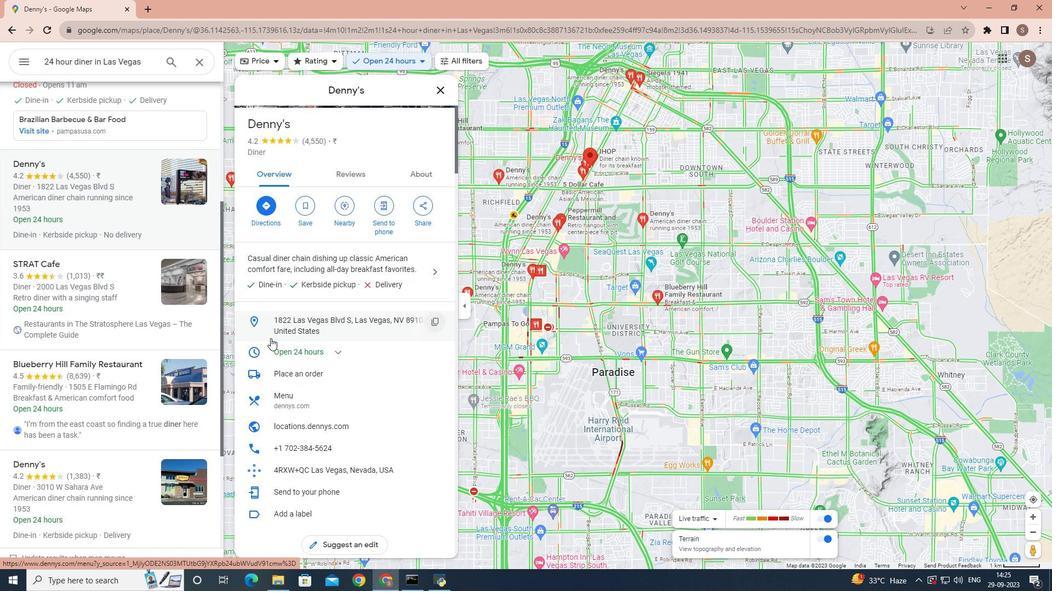 
Action: Mouse scrolled (270, 338) with delta (0, 0)
Screenshot: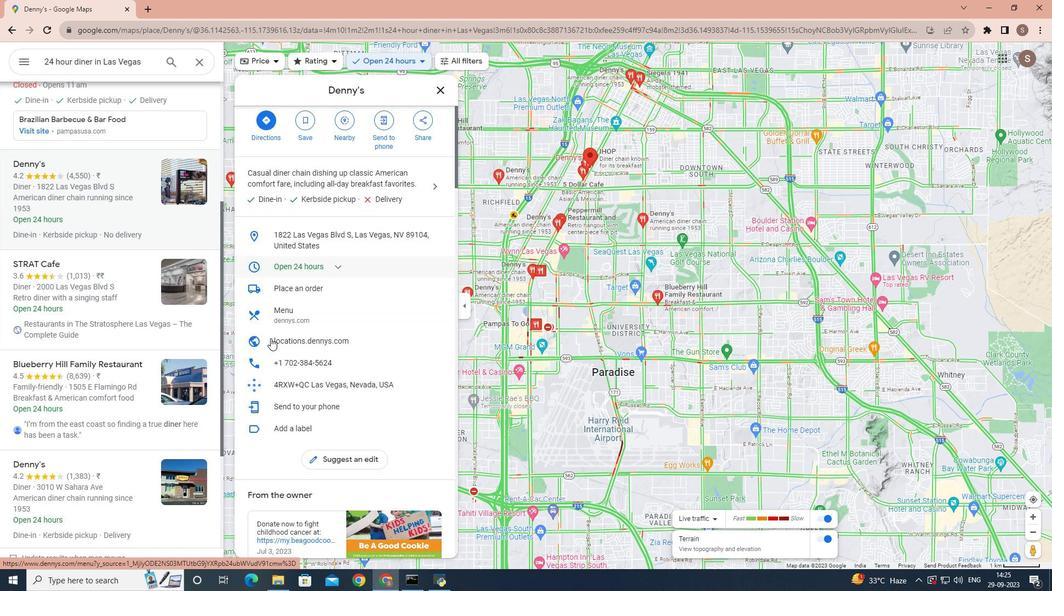 
Action: Mouse scrolled (270, 338) with delta (0, 0)
Screenshot: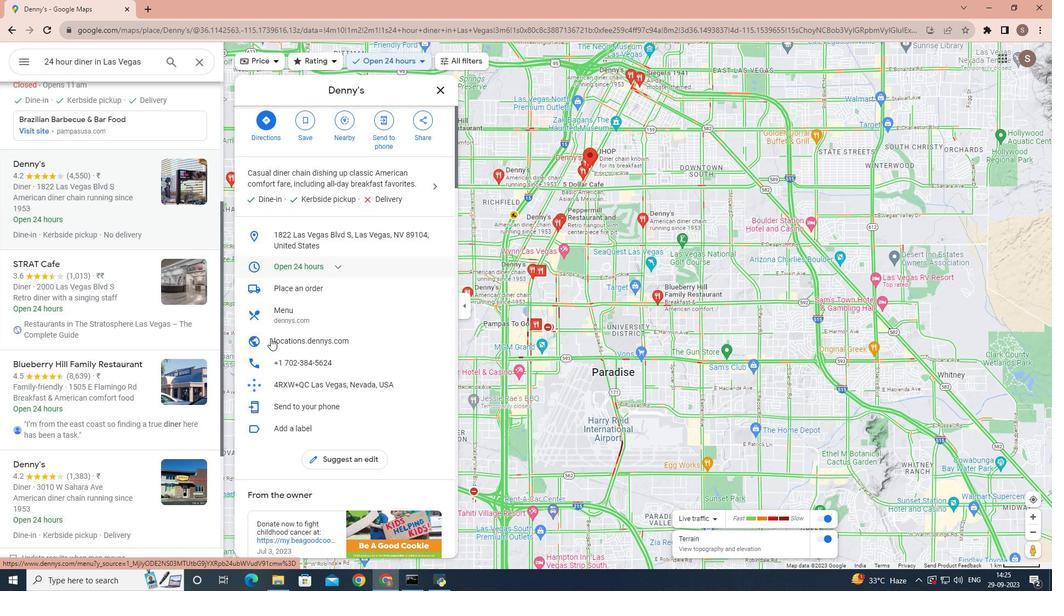 
Action: Mouse scrolled (270, 338) with delta (0, 0)
Screenshot: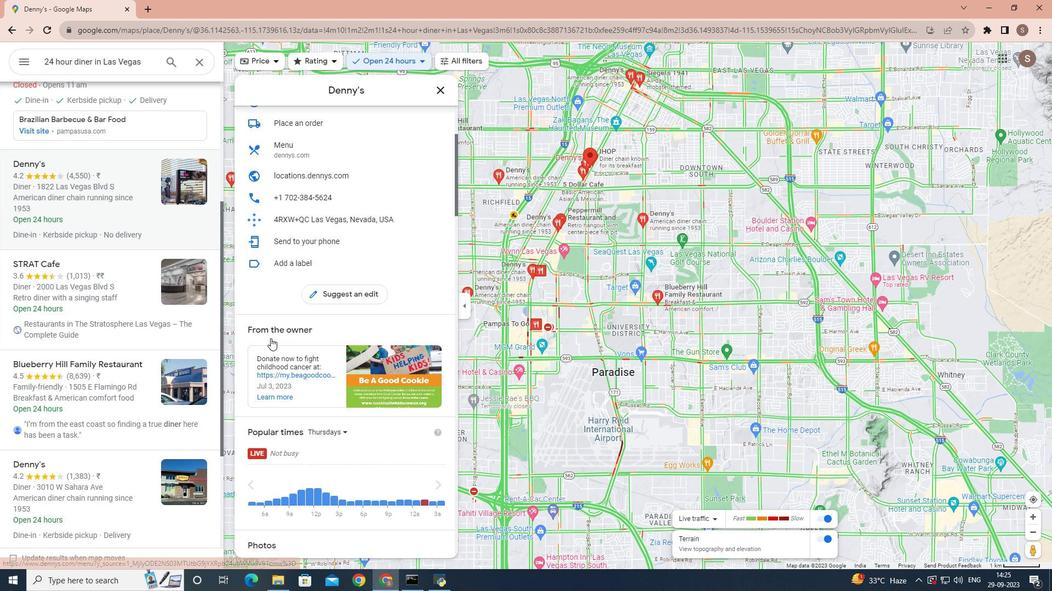 
Action: Mouse scrolled (270, 338) with delta (0, 0)
Screenshot: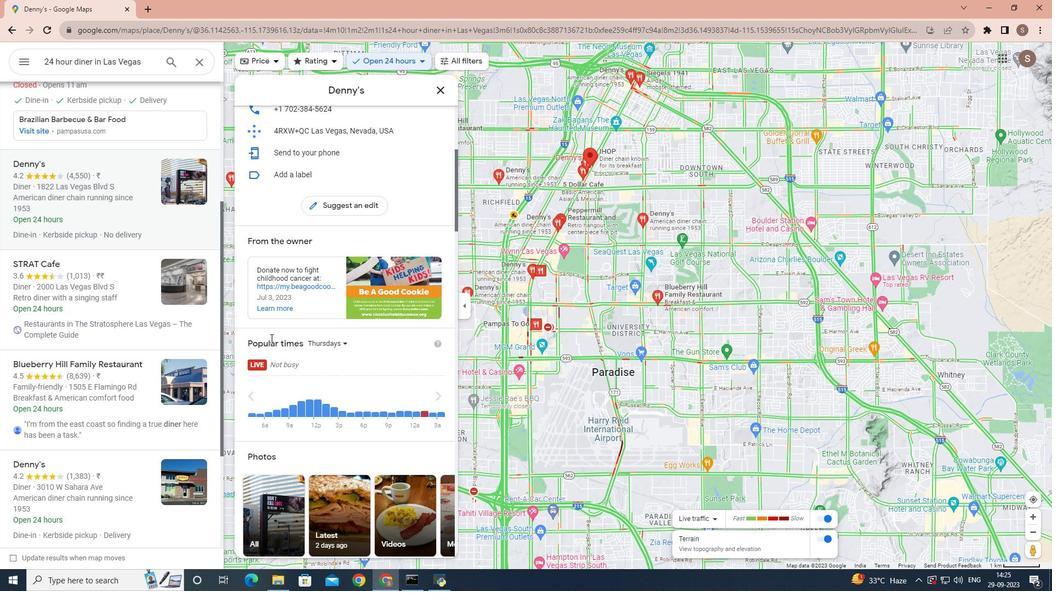 
Action: Mouse scrolled (270, 338) with delta (0, 0)
Screenshot: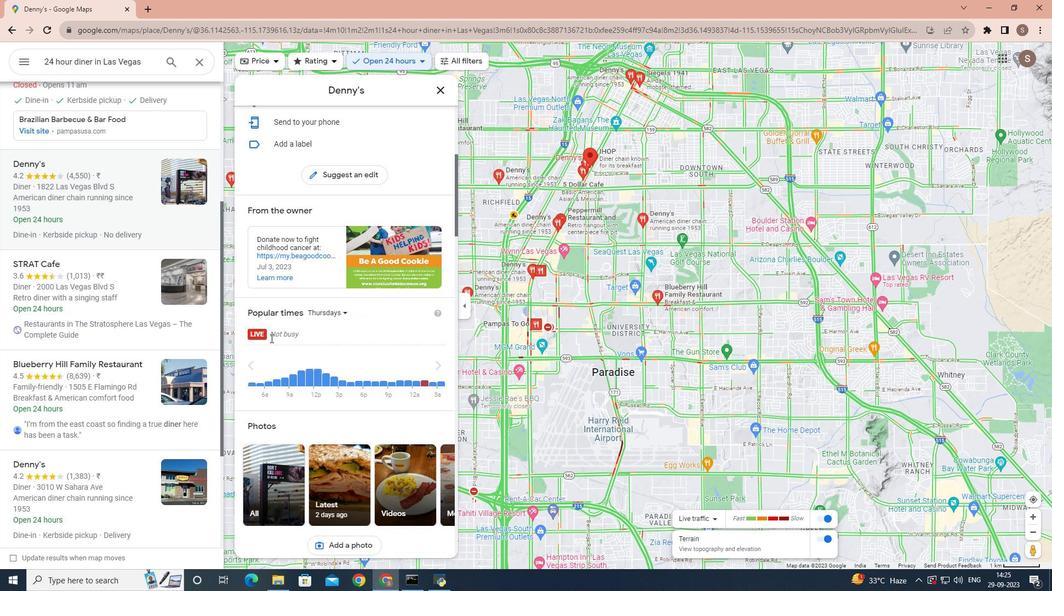 
Action: Mouse scrolled (270, 338) with delta (0, 0)
Screenshot: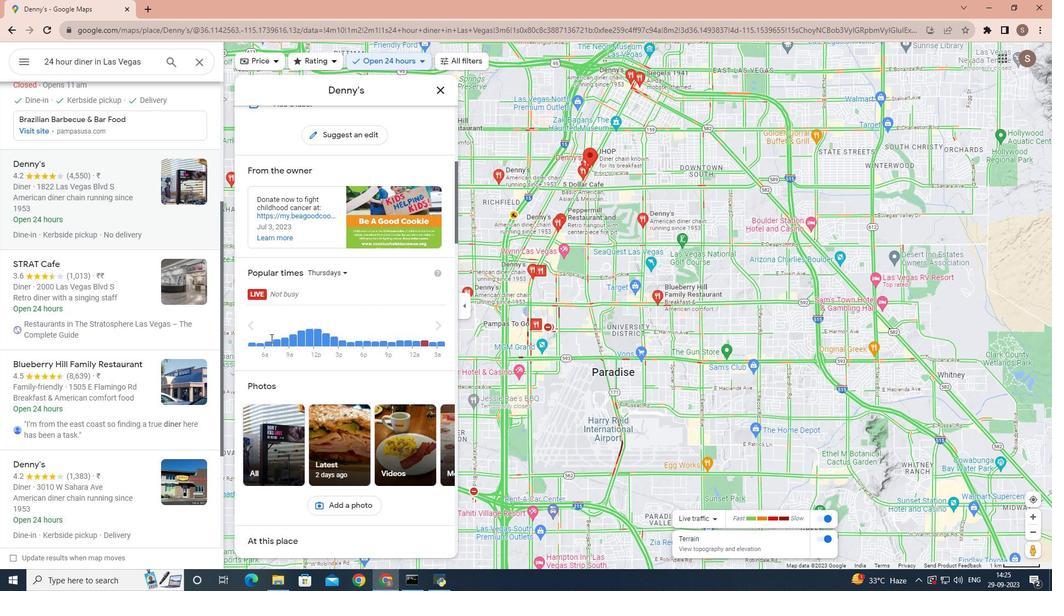 
Action: Mouse scrolled (270, 339) with delta (0, 0)
Screenshot: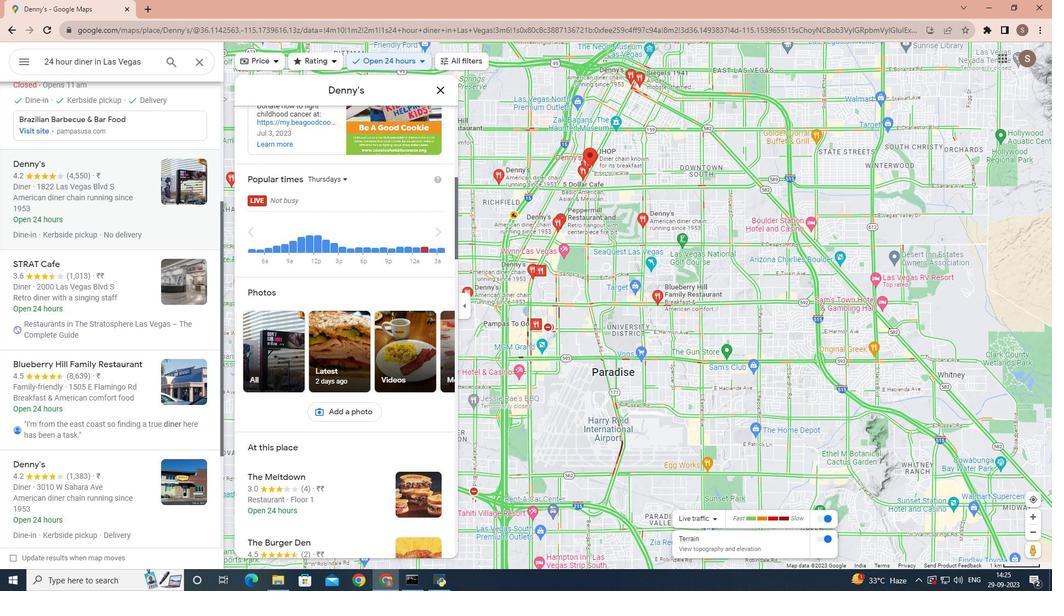 
Action: Mouse moved to (438, 282)
Screenshot: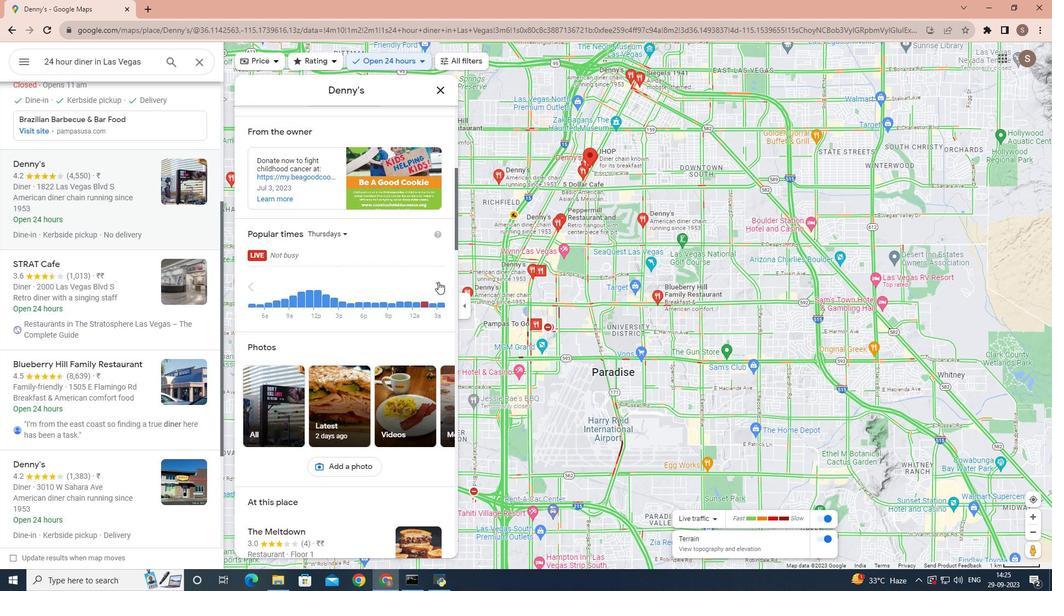 
Action: Mouse pressed left at (438, 282)
Screenshot: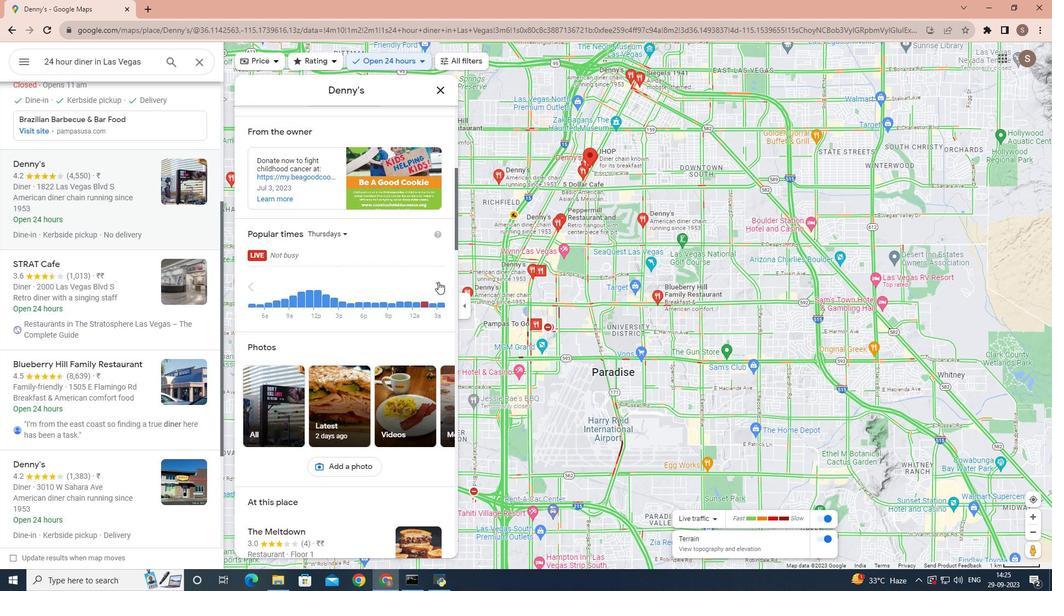 
Action: Mouse pressed left at (438, 282)
Screenshot: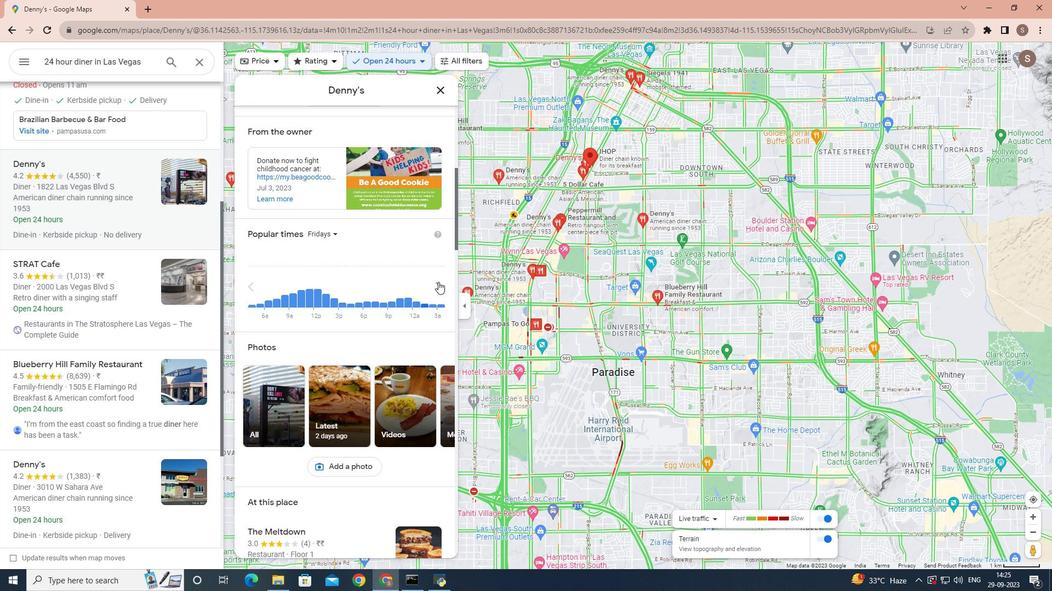
Action: Mouse pressed left at (438, 282)
Screenshot: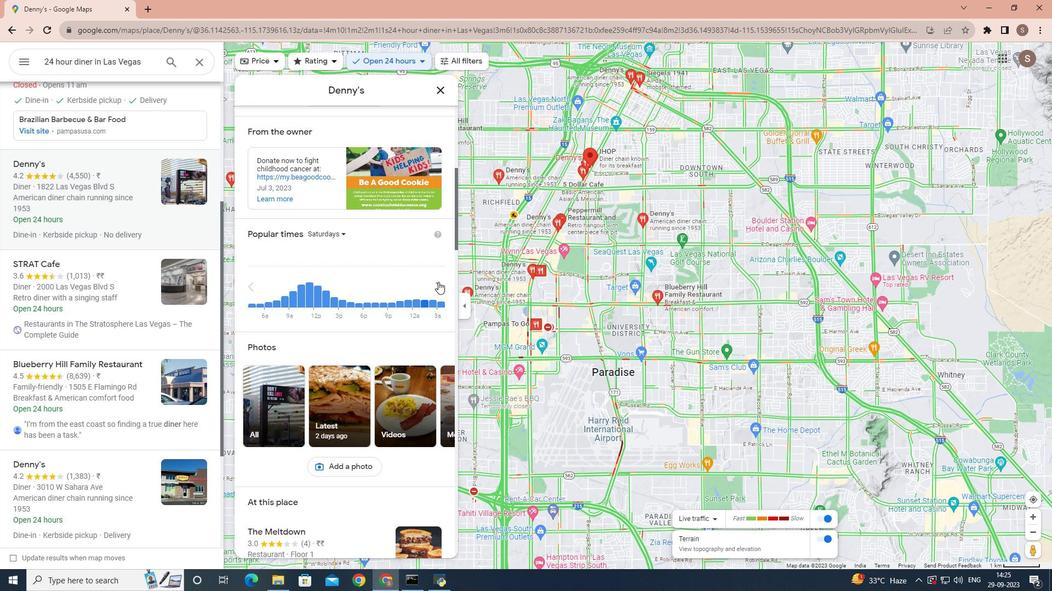 
Action: Mouse pressed left at (438, 282)
Screenshot: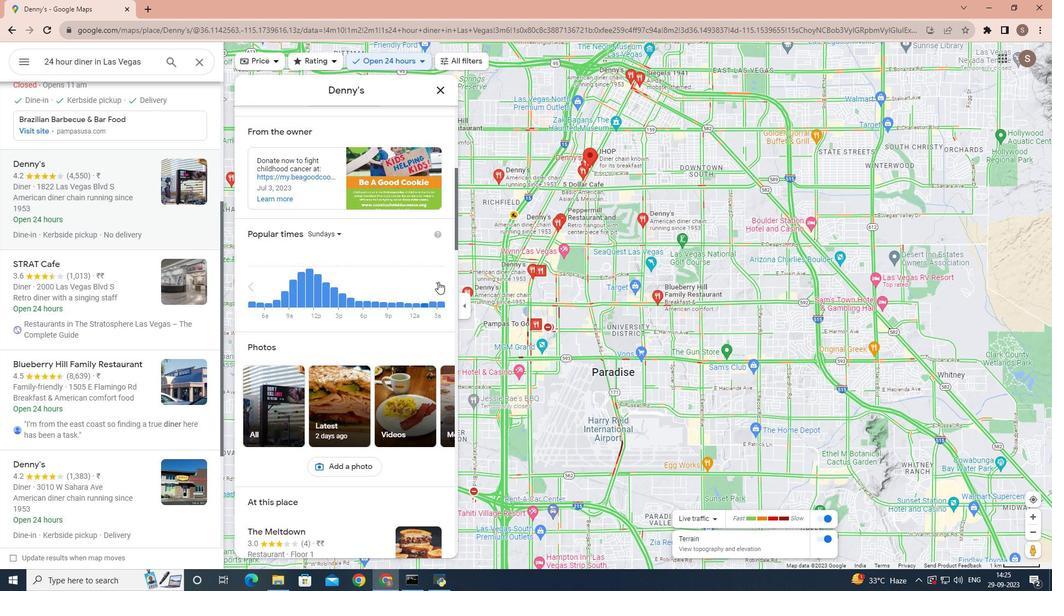 
Action: Mouse pressed left at (438, 282)
Screenshot: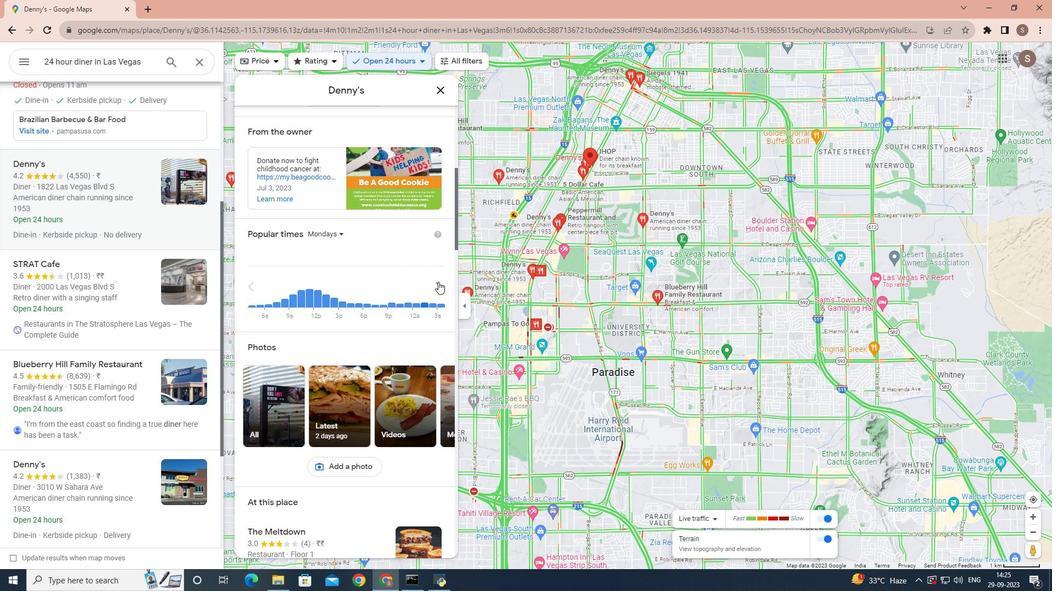 
Action: Mouse pressed left at (438, 282)
Screenshot: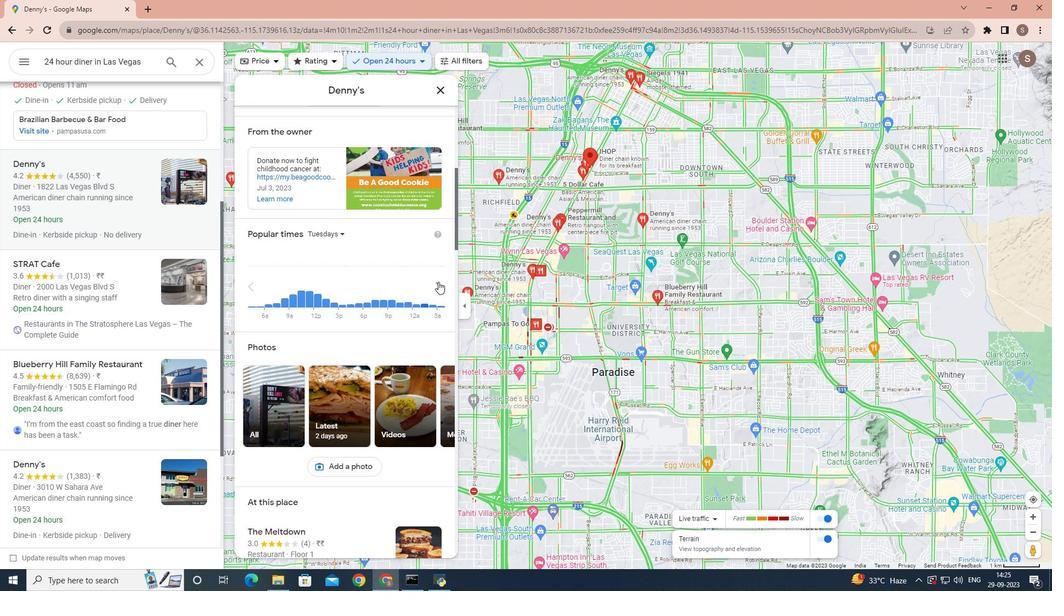 
Action: Mouse pressed left at (438, 282)
Screenshot: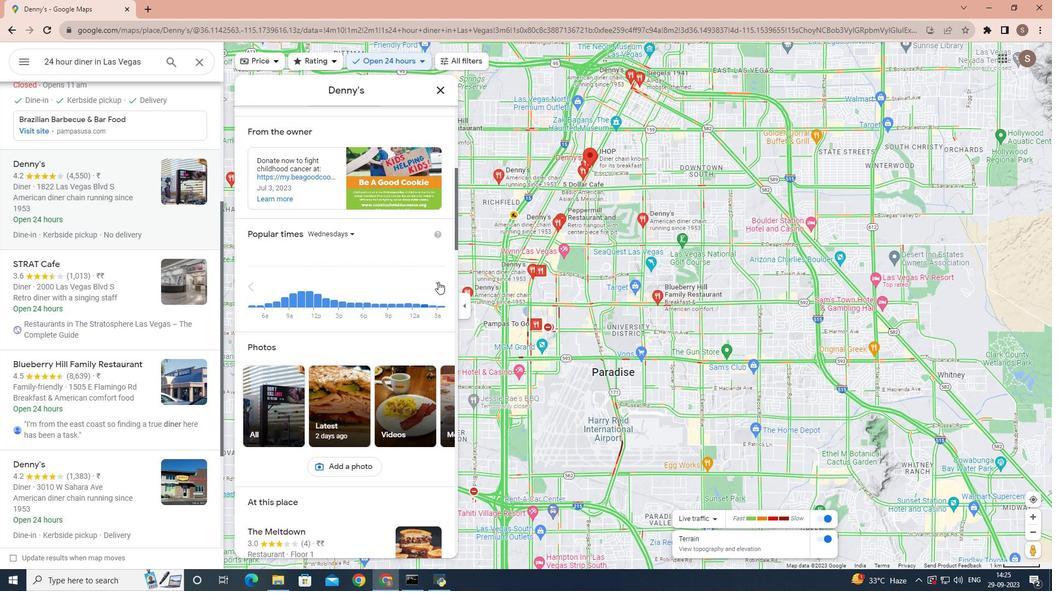 
Action: Mouse scrolled (438, 281) with delta (0, 0)
Screenshot: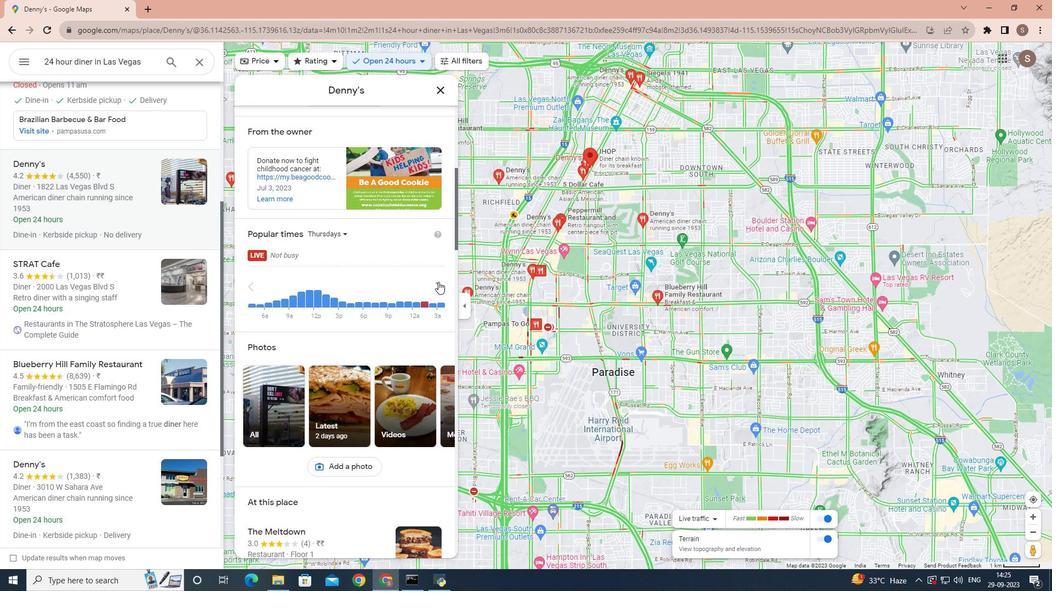 
Action: Mouse scrolled (438, 281) with delta (0, 0)
Screenshot: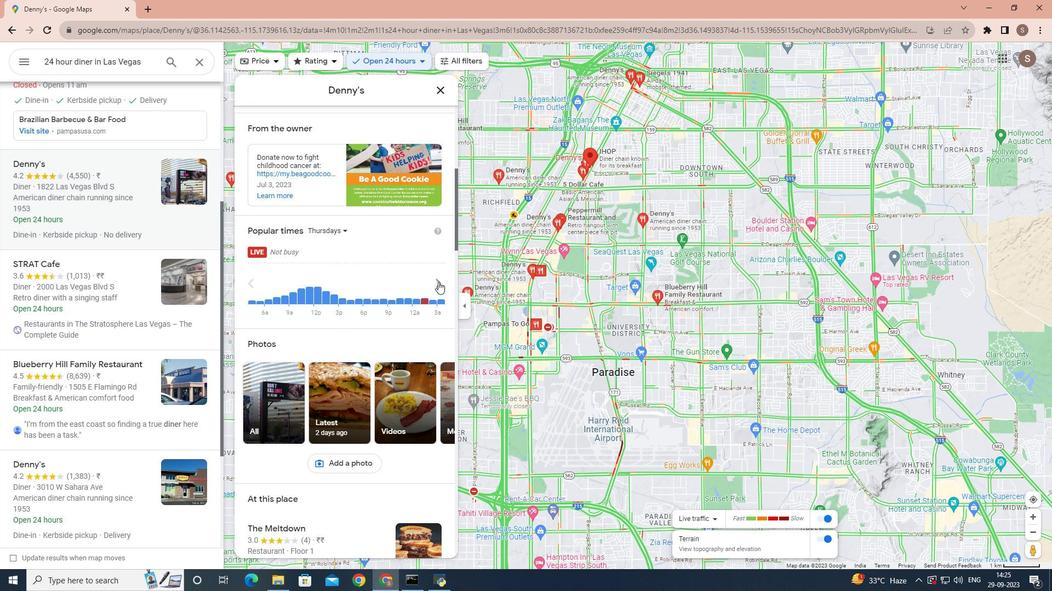
Action: Mouse scrolled (438, 281) with delta (0, 0)
Screenshot: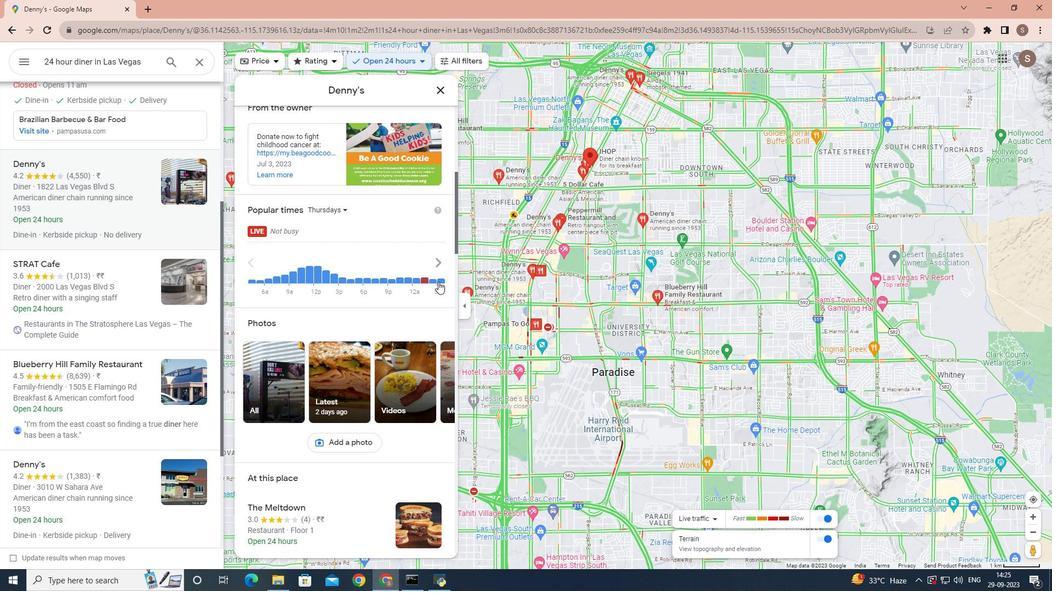 
Action: Mouse scrolled (438, 281) with delta (0, 0)
Screenshot: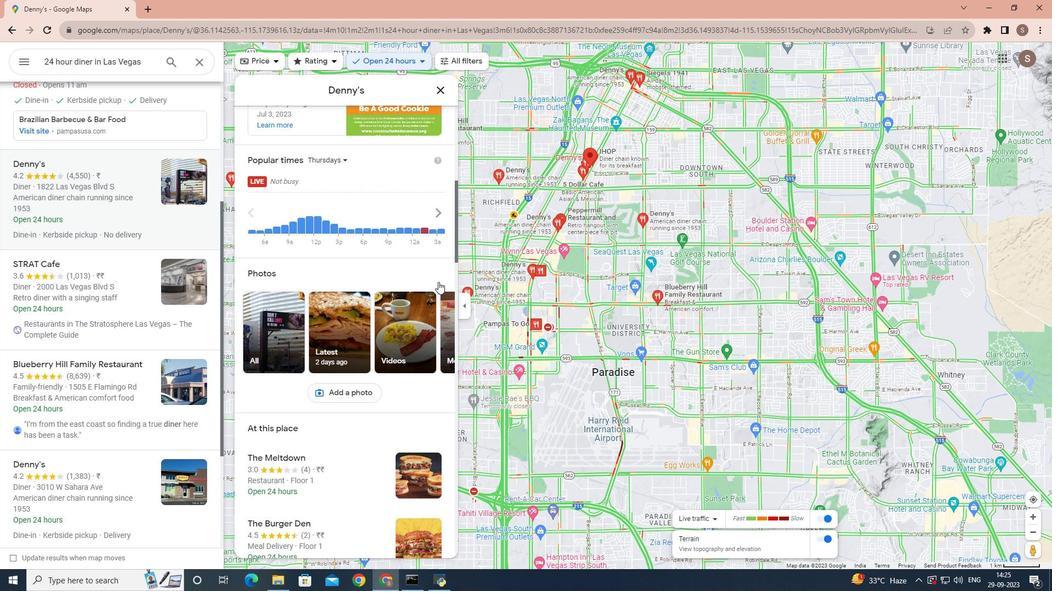 
Action: Mouse scrolled (438, 281) with delta (0, 0)
Screenshot: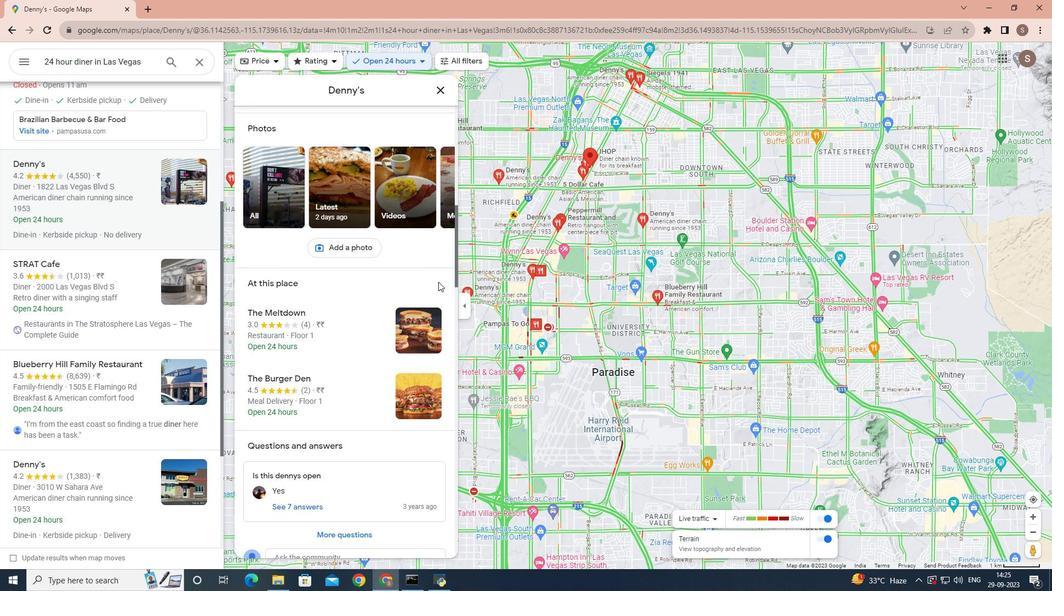 
Action: Mouse scrolled (438, 281) with delta (0, 0)
Screenshot: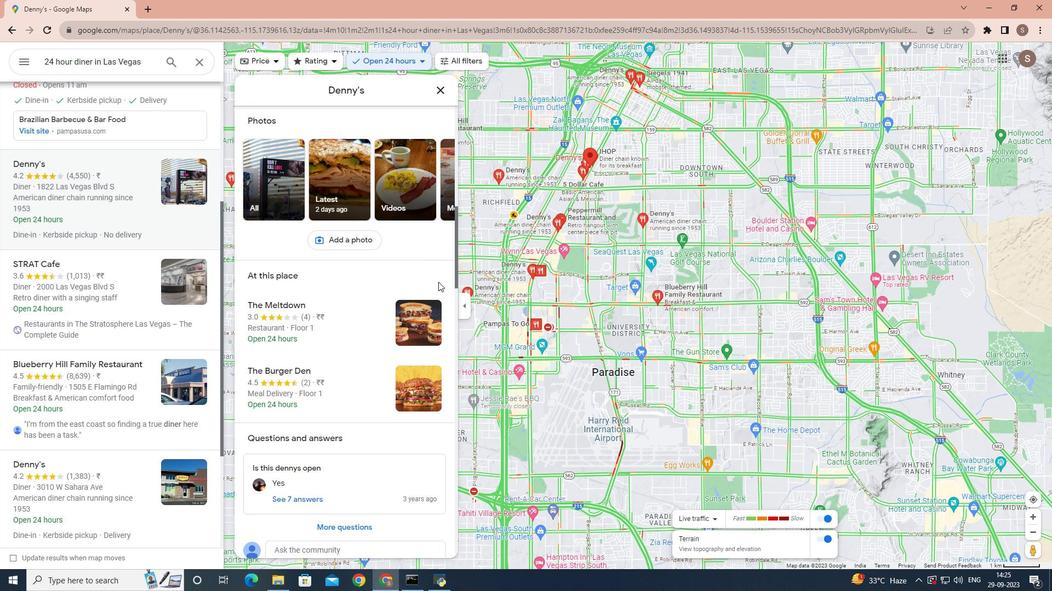 
Action: Mouse scrolled (438, 281) with delta (0, 0)
Screenshot: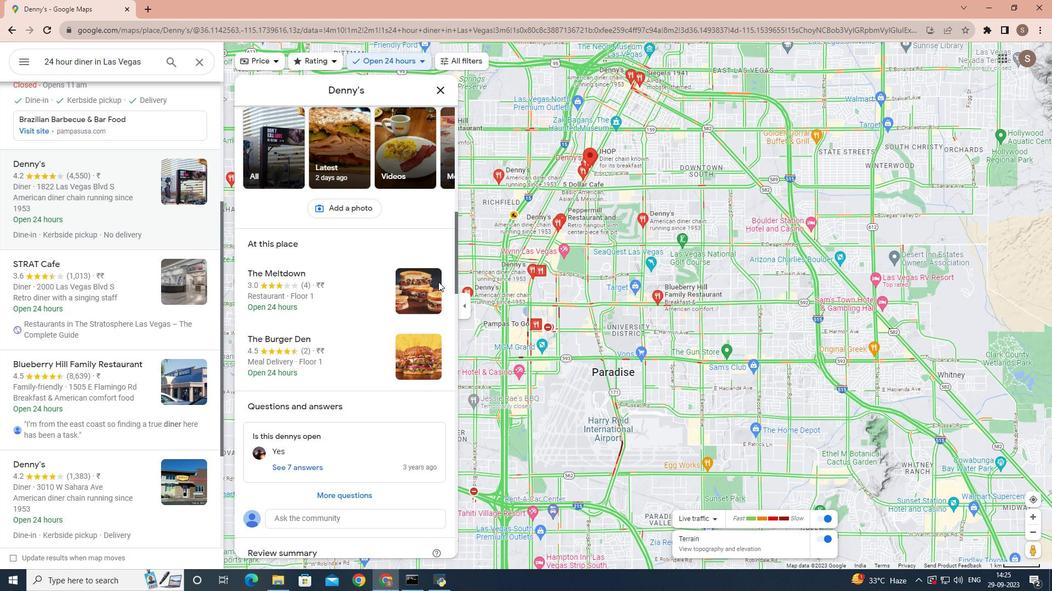 
Action: Mouse moved to (436, 282)
Screenshot: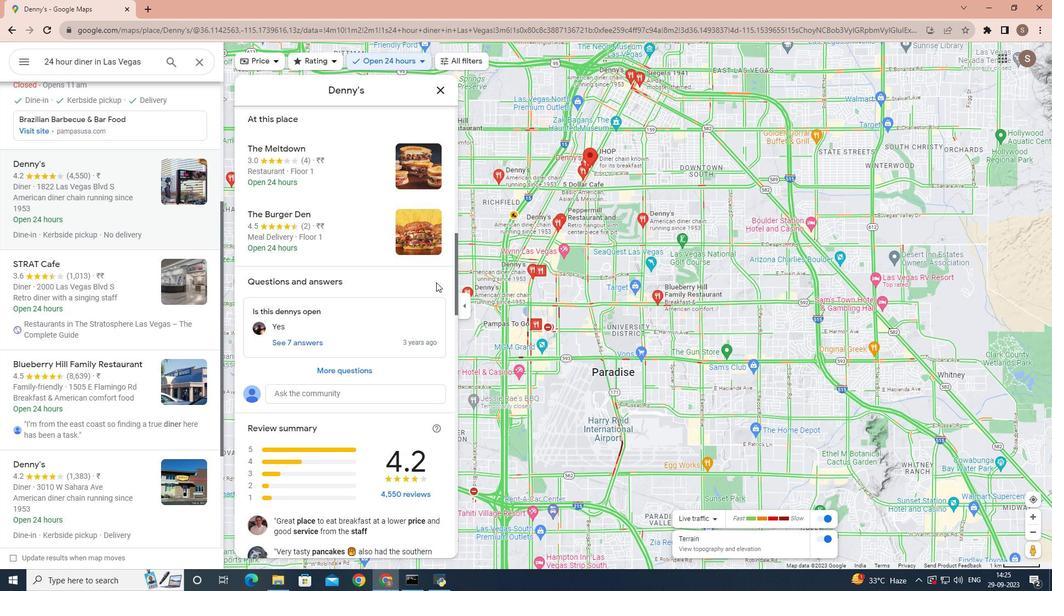 
Action: Mouse scrolled (436, 282) with delta (0, 0)
Screenshot: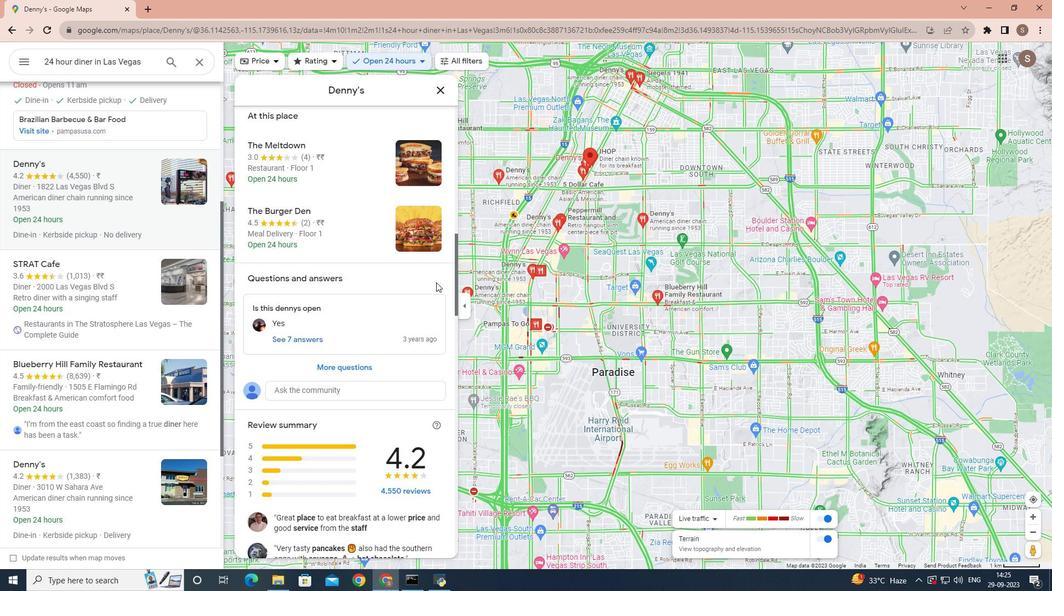 
Action: Mouse scrolled (436, 282) with delta (0, 0)
Screenshot: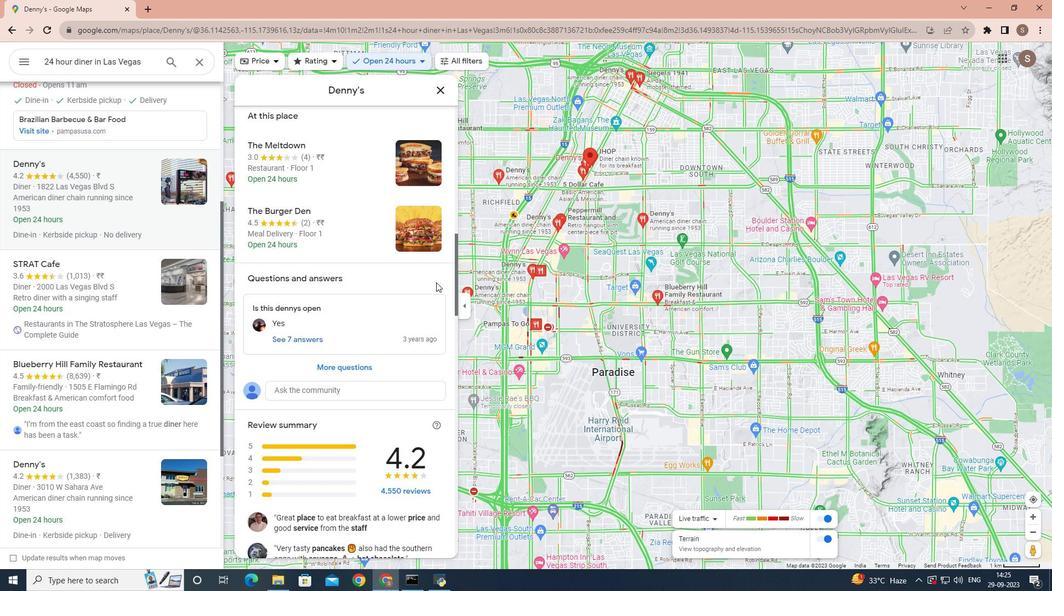
Action: Mouse moved to (435, 283)
Screenshot: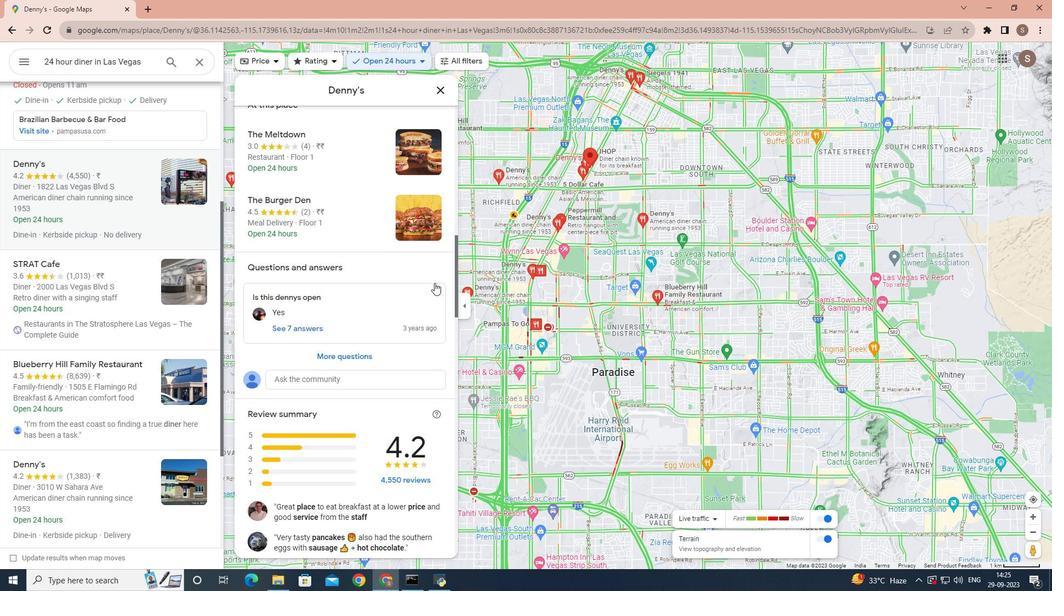 
Action: Mouse scrolled (435, 282) with delta (0, 0)
Screenshot: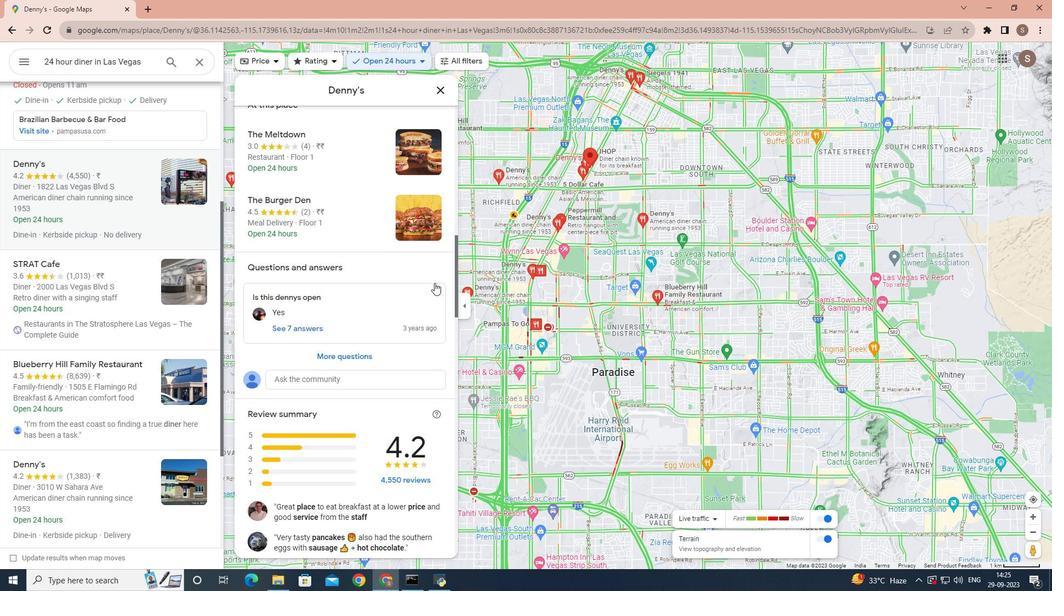 
Action: Mouse moved to (434, 283)
Screenshot: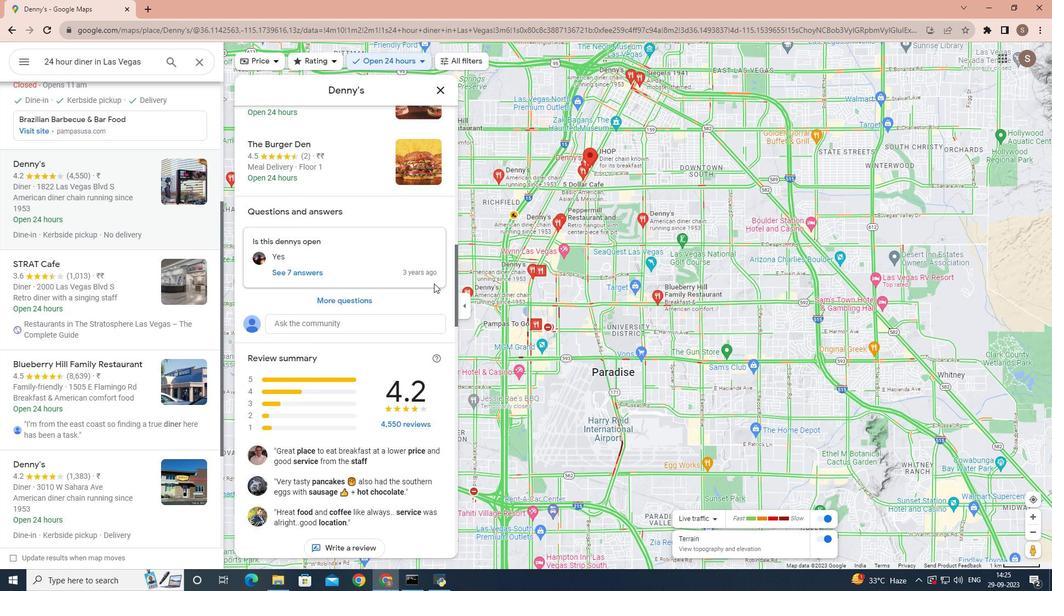 
Action: Mouse scrolled (434, 283) with delta (0, 0)
Screenshot: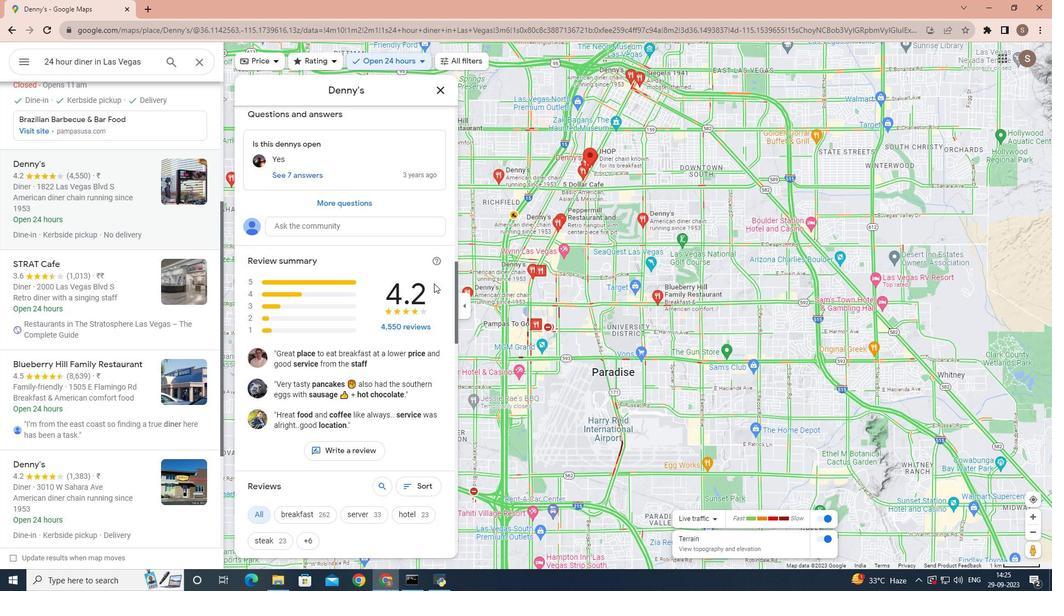 
Action: Mouse scrolled (434, 283) with delta (0, 0)
Screenshot: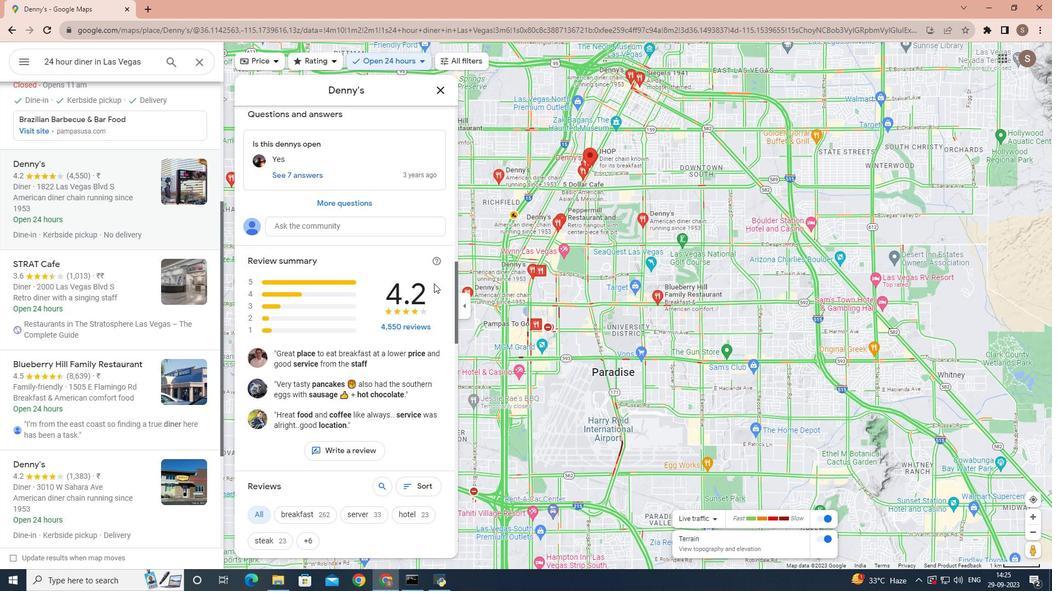 
Action: Mouse scrolled (434, 283) with delta (0, 0)
Screenshot: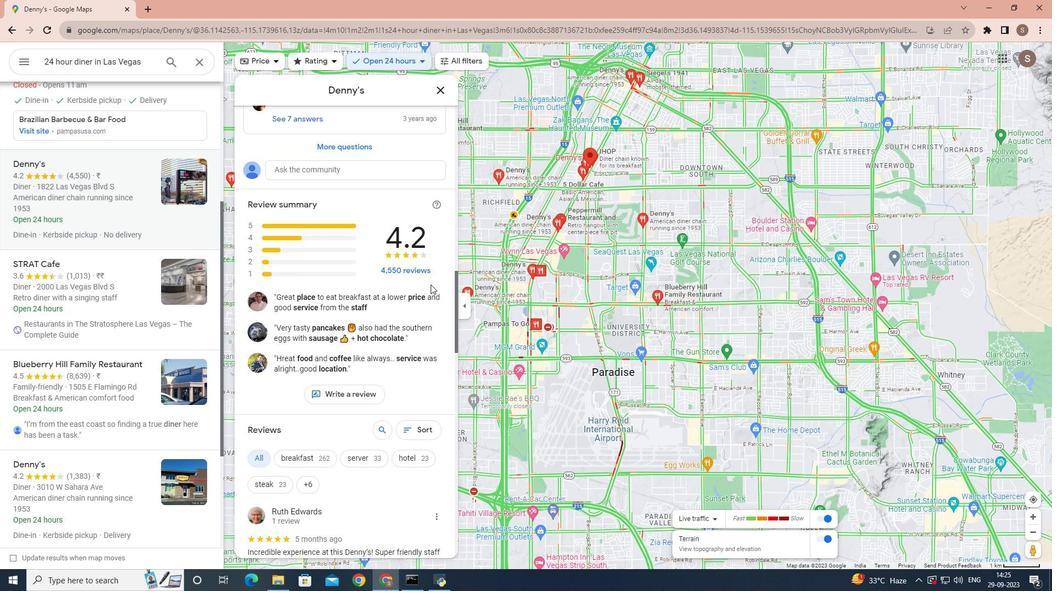 
Action: Mouse moved to (360, 289)
Screenshot: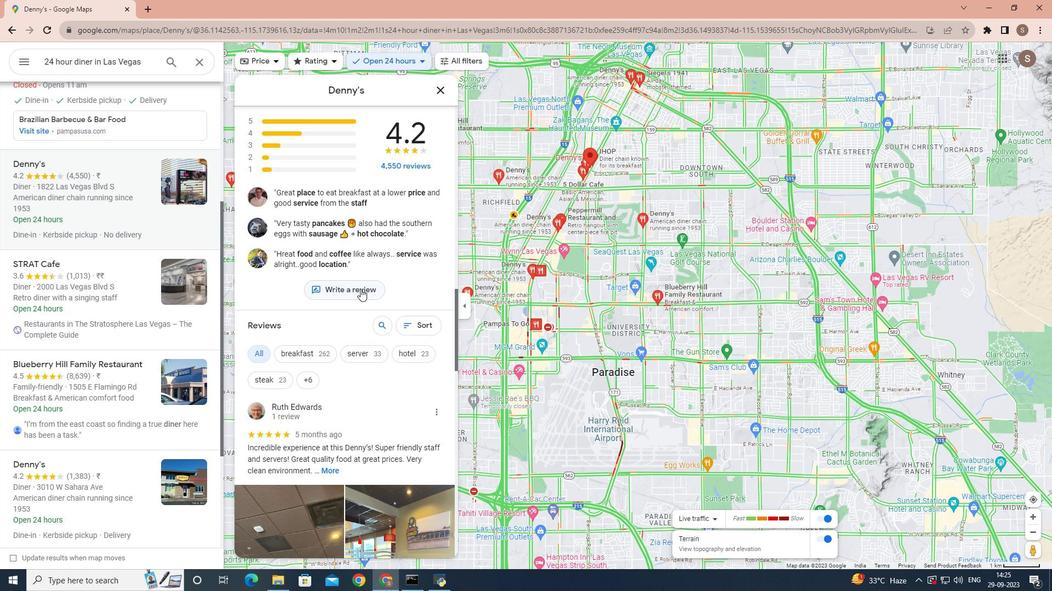 
Action: Mouse scrolled (360, 288) with delta (0, 0)
Screenshot: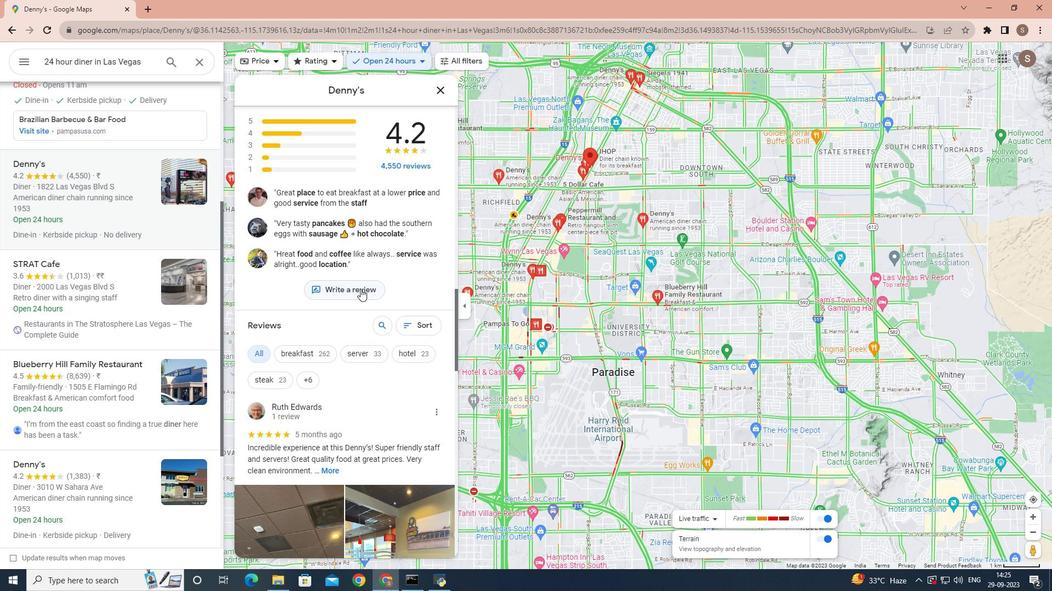 
Action: Mouse scrolled (360, 288) with delta (0, 0)
Screenshot: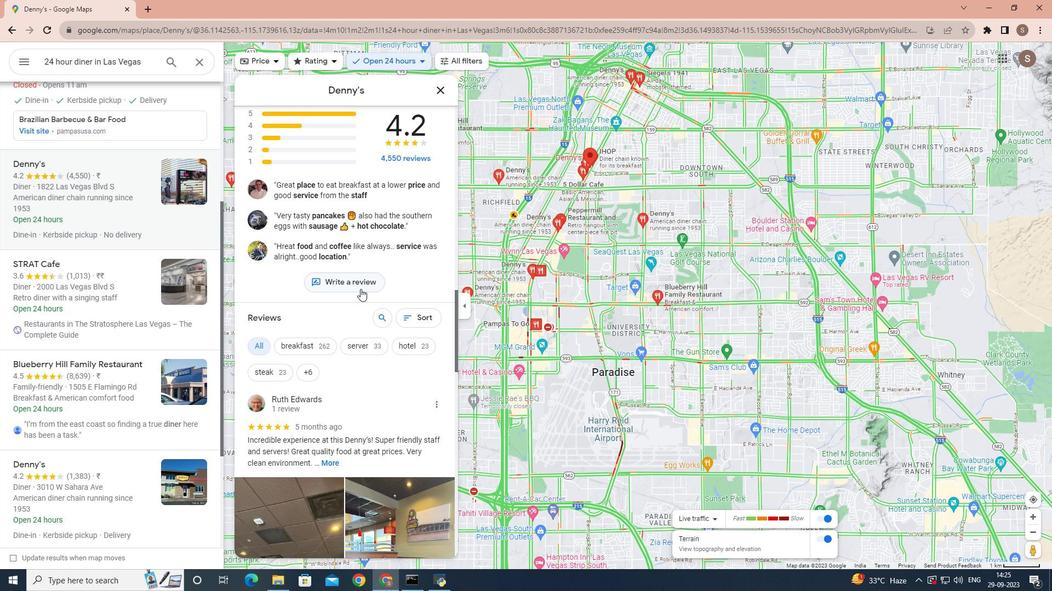 
Action: Mouse scrolled (360, 288) with delta (0, 0)
Screenshot: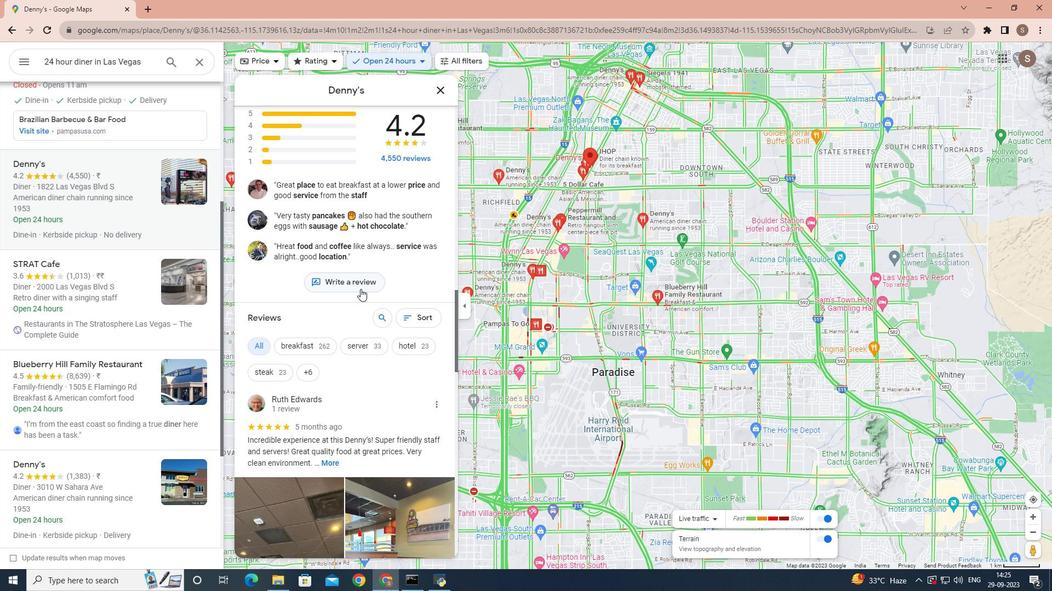 
Action: Mouse scrolled (360, 288) with delta (0, 0)
Screenshot: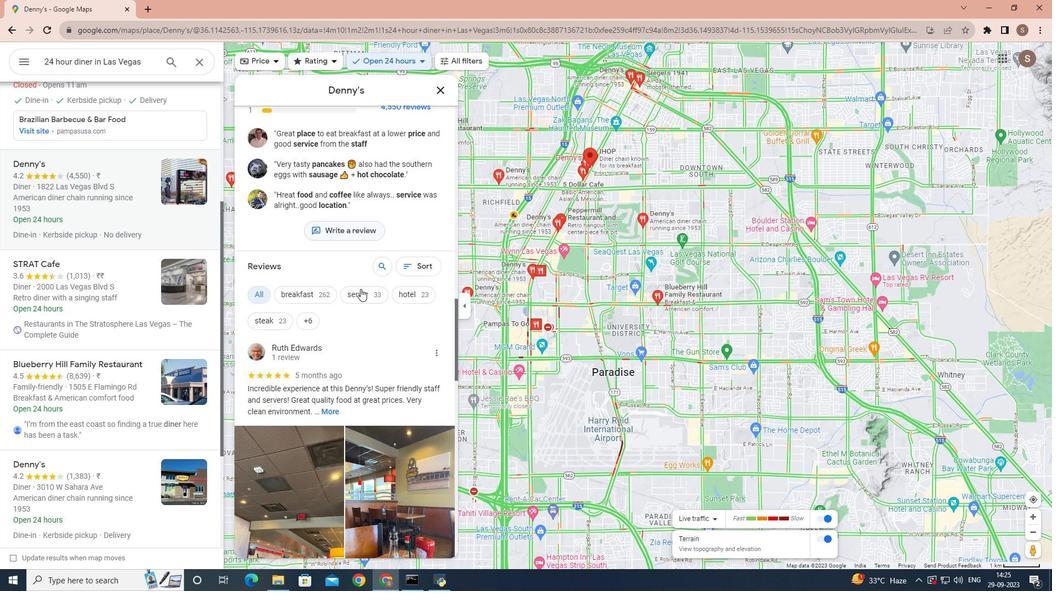 
Action: Mouse scrolled (360, 288) with delta (0, 0)
Screenshot: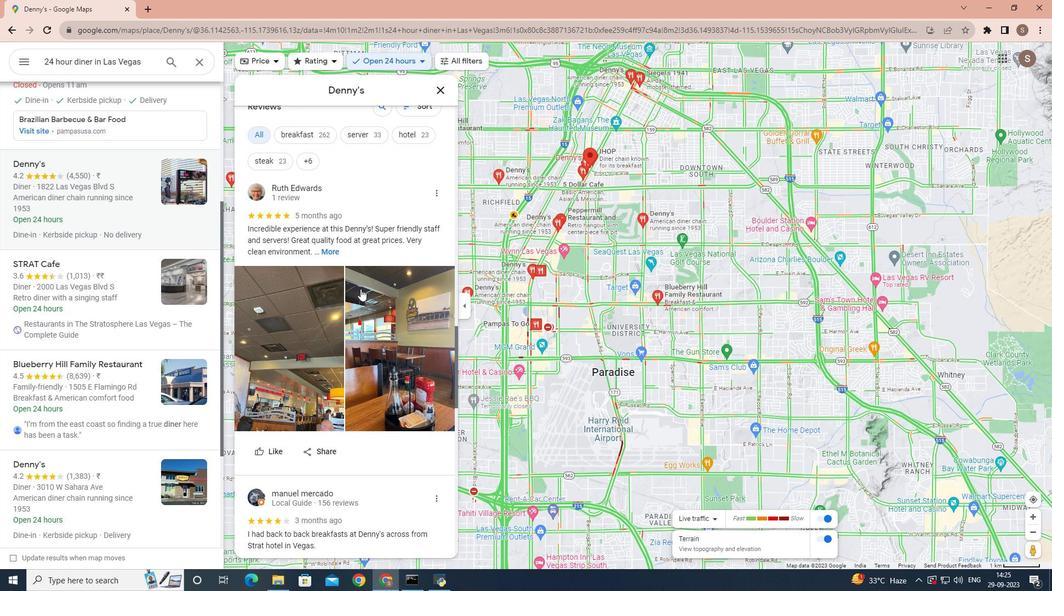
Action: Mouse scrolled (360, 288) with delta (0, 0)
Screenshot: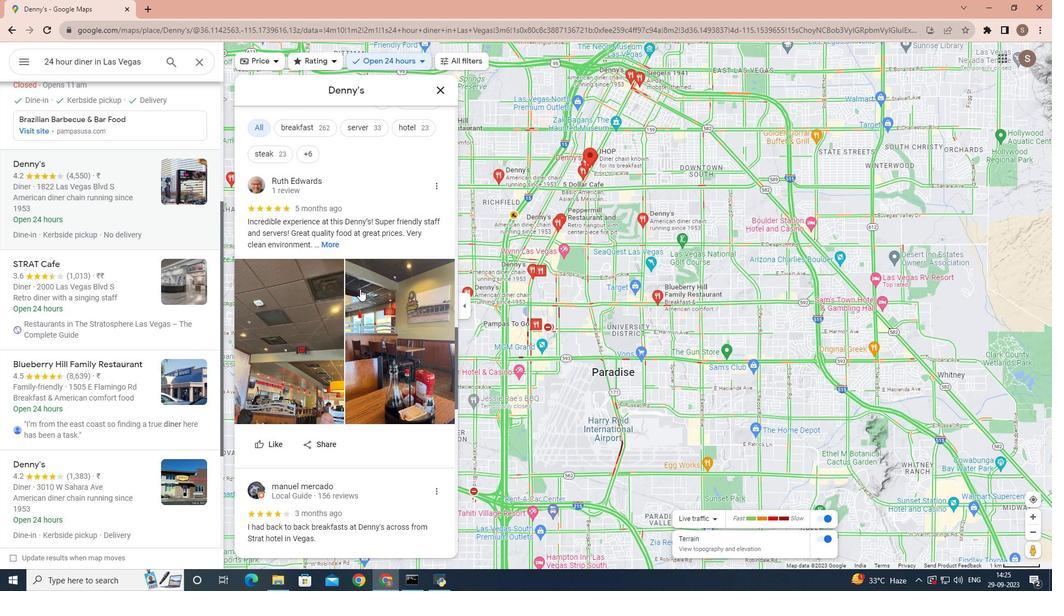 
Action: Mouse moved to (360, 289)
Screenshot: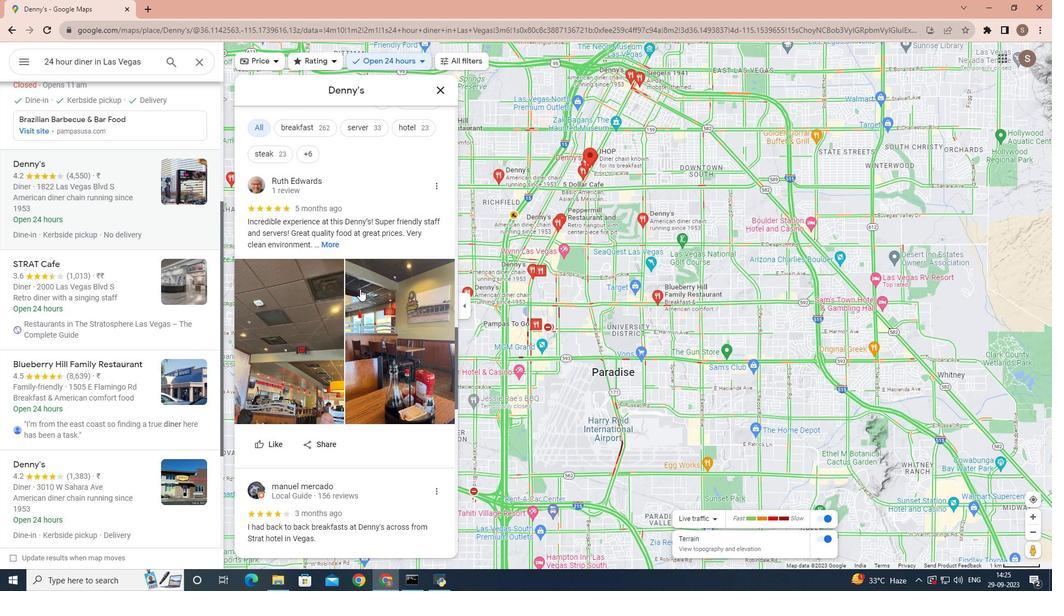
Action: Mouse scrolled (360, 288) with delta (0, 0)
Screenshot: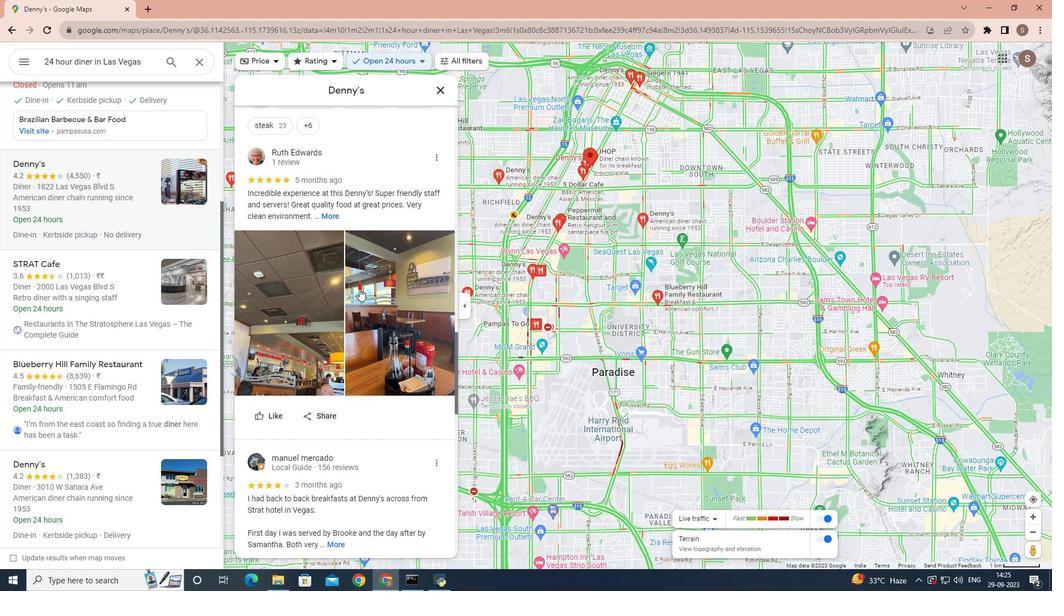 
Action: Mouse moved to (359, 289)
Screenshot: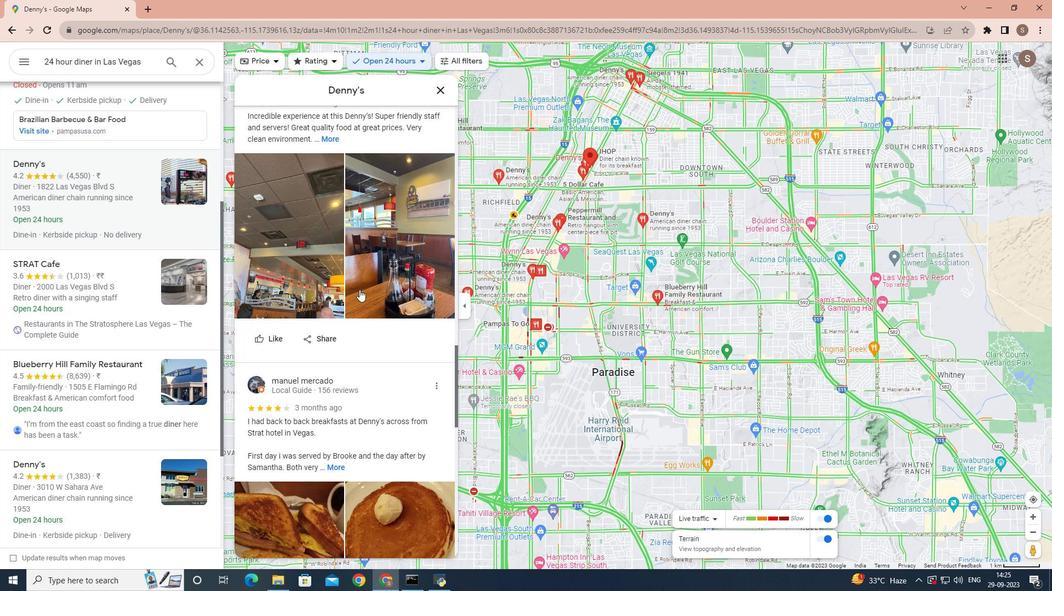 
Action: Mouse scrolled (359, 289) with delta (0, 0)
Screenshot: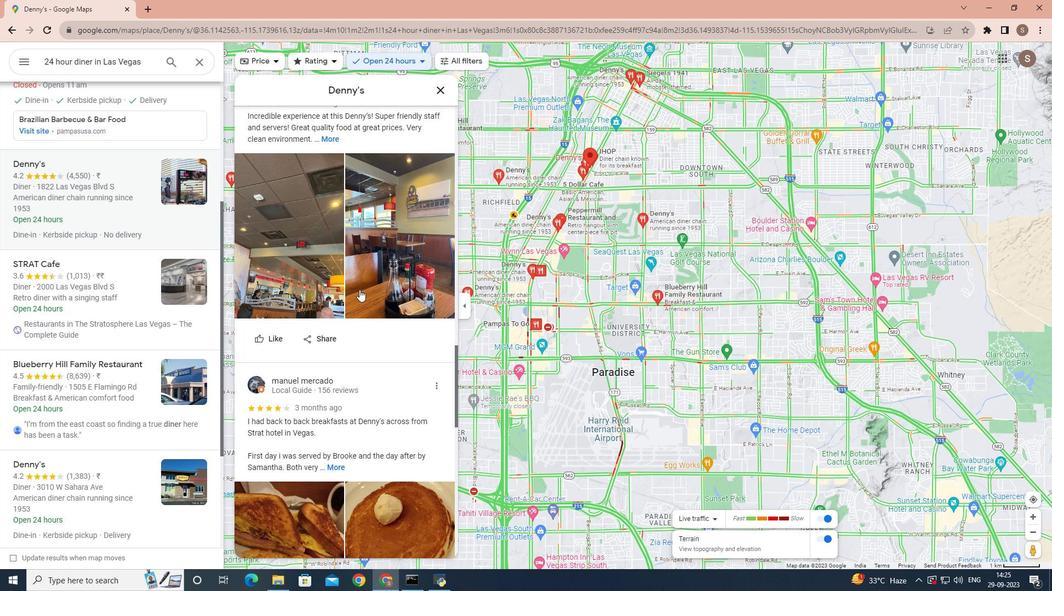 
Action: Mouse scrolled (359, 289) with delta (0, 0)
Screenshot: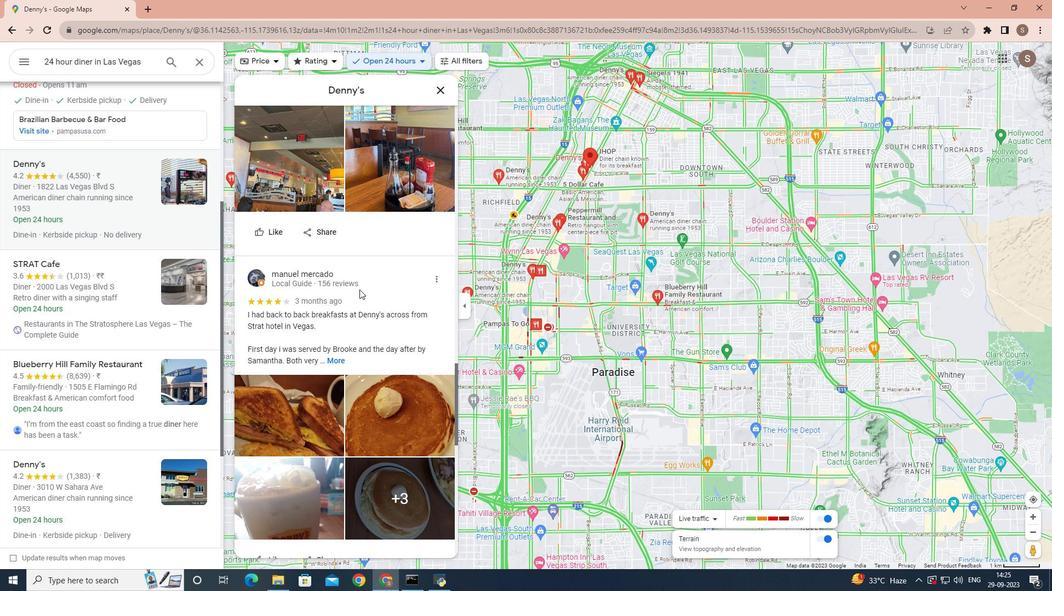 
Action: Mouse scrolled (359, 289) with delta (0, 0)
Screenshot: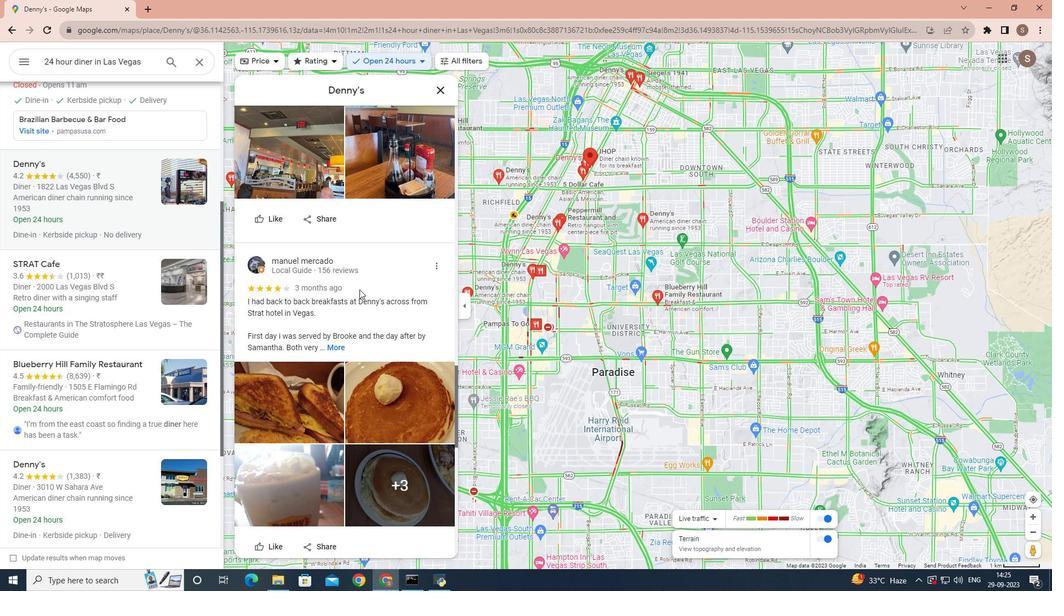 
Action: Mouse scrolled (359, 289) with delta (0, 0)
Screenshot: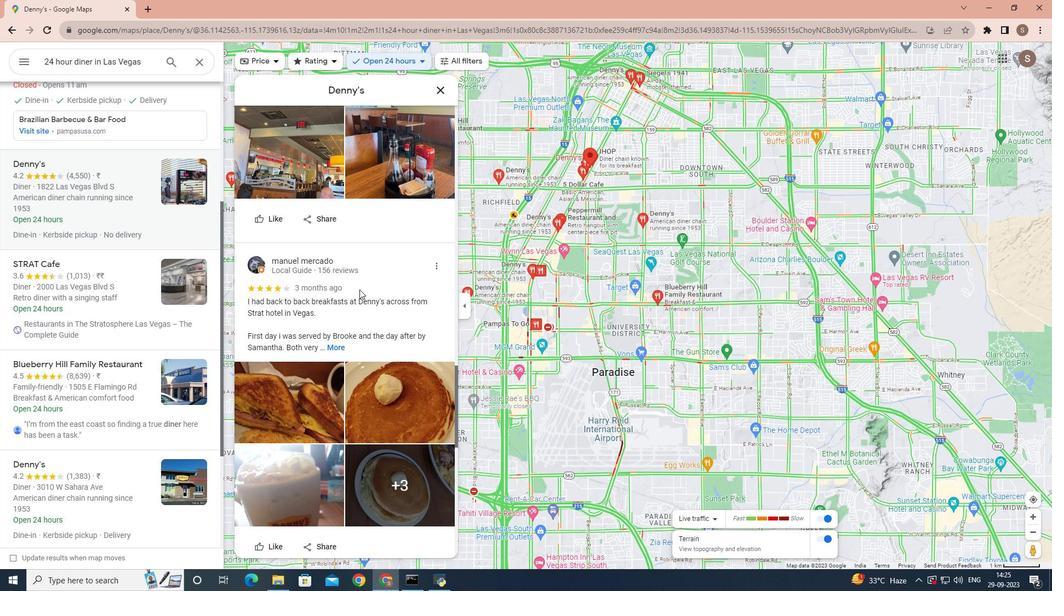 
Action: Mouse scrolled (359, 289) with delta (0, 0)
